 Task: Open a Blog Post Template save the file as photographAdd Heading 'Remote Work' ,with the main content  Remote work refers to working outside of a traditional office environment, often from home or other locations. It offers flexibility, improved work-life balance, and the use of technology to collaborate and communicate with colleagues. ,with the main content  Remote work refers to working outside of a traditional office environment, often from home or other locations. It offers flexibility, improved work-life balance, and the use of technology to collaborate and communicate with colleagues.and font size to the main content 20 Apply Font Style Kunstler Scriptand font size to the heading 18 Change heading alignment to  Center
Action: Mouse moved to (523, 288)
Screenshot: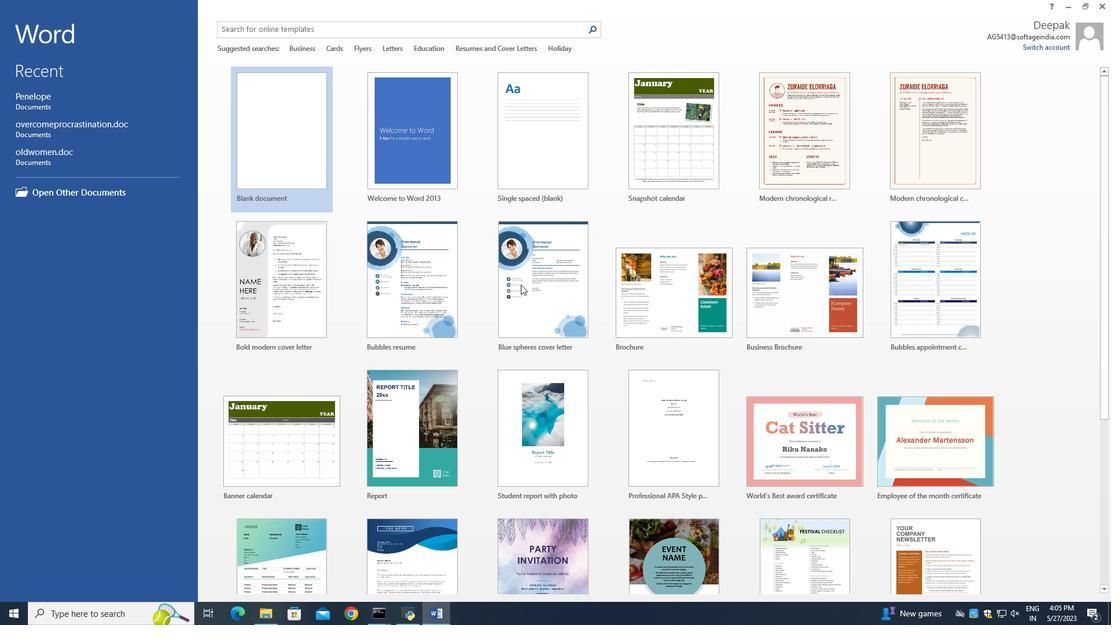
Action: Mouse scrolled (523, 287) with delta (0, 0)
Screenshot: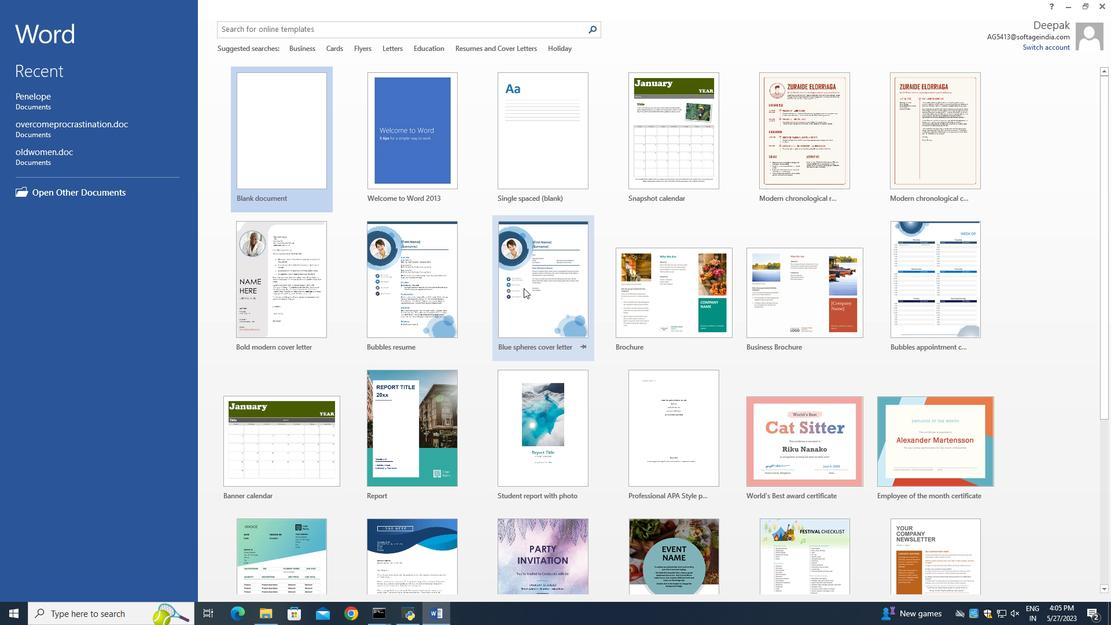 
Action: Mouse moved to (523, 288)
Screenshot: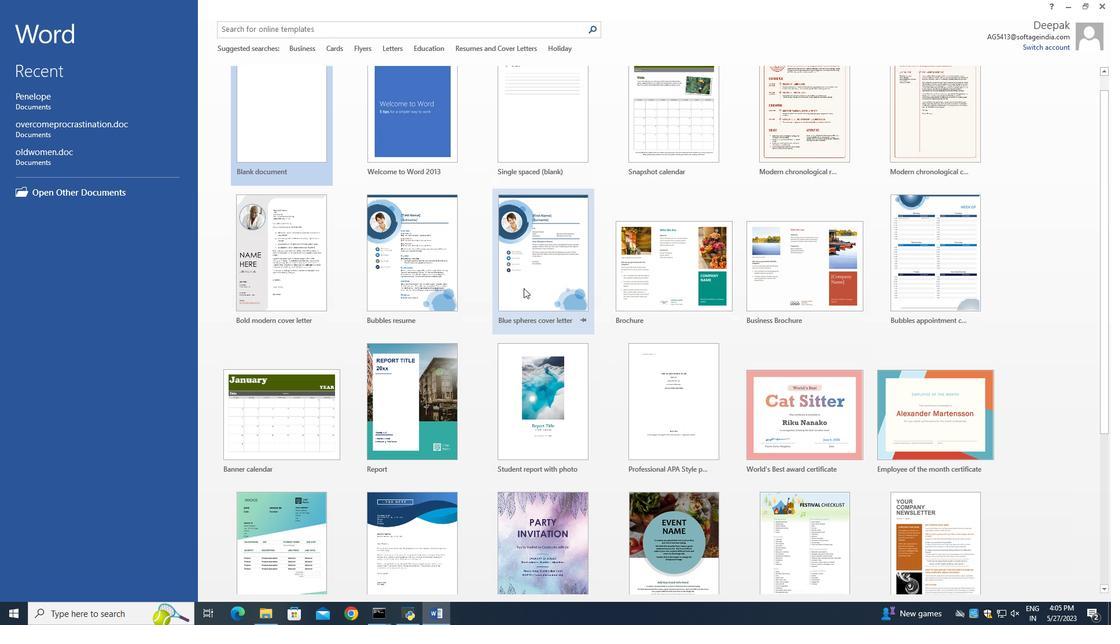 
Action: Mouse scrolled (523, 287) with delta (0, 0)
Screenshot: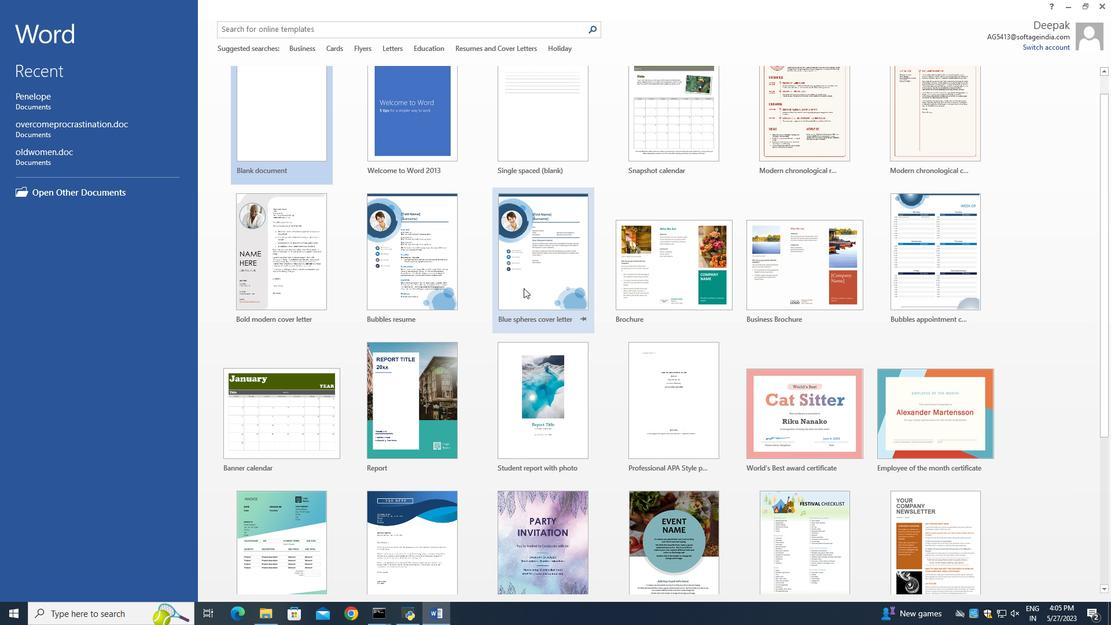 
Action: Mouse moved to (444, 315)
Screenshot: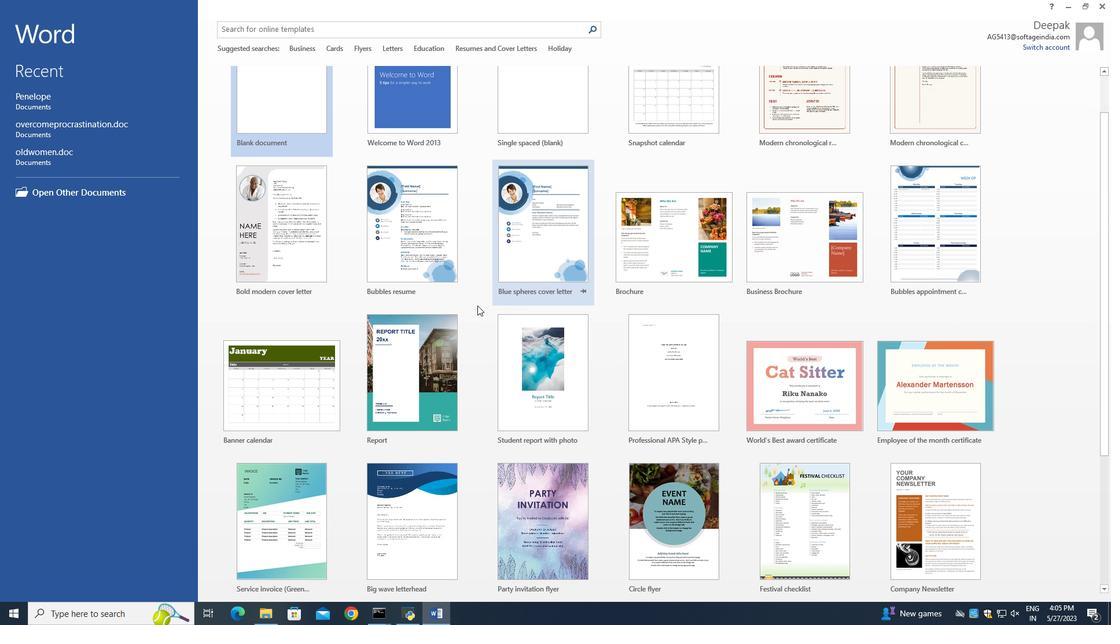 
Action: Mouse scrolled (444, 314) with delta (0, 0)
Screenshot: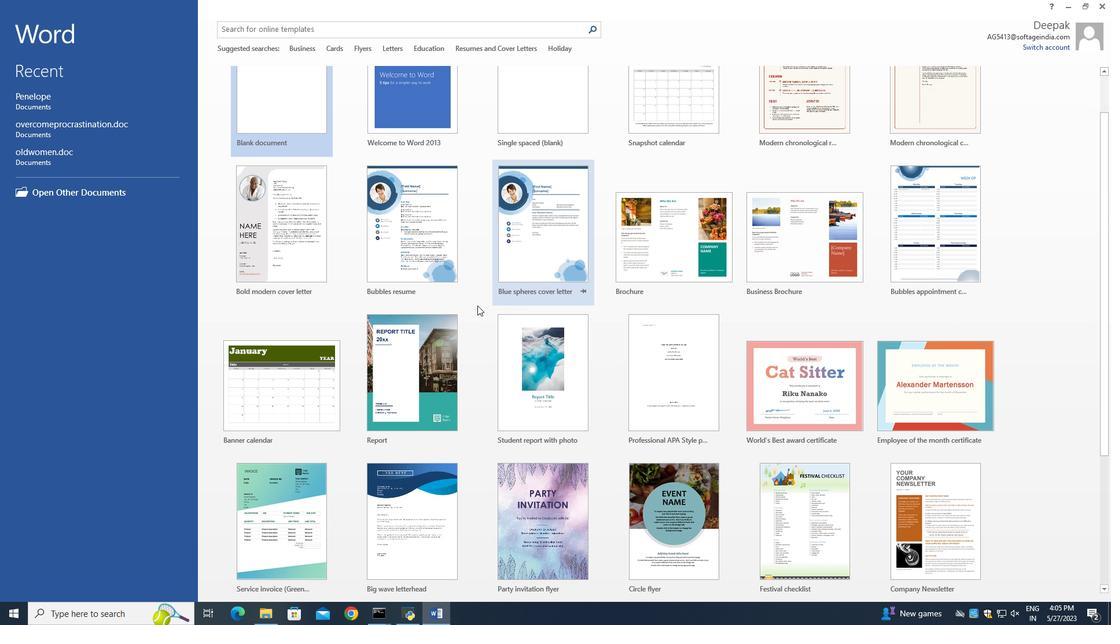 
Action: Mouse scrolled (444, 314) with delta (0, 0)
Screenshot: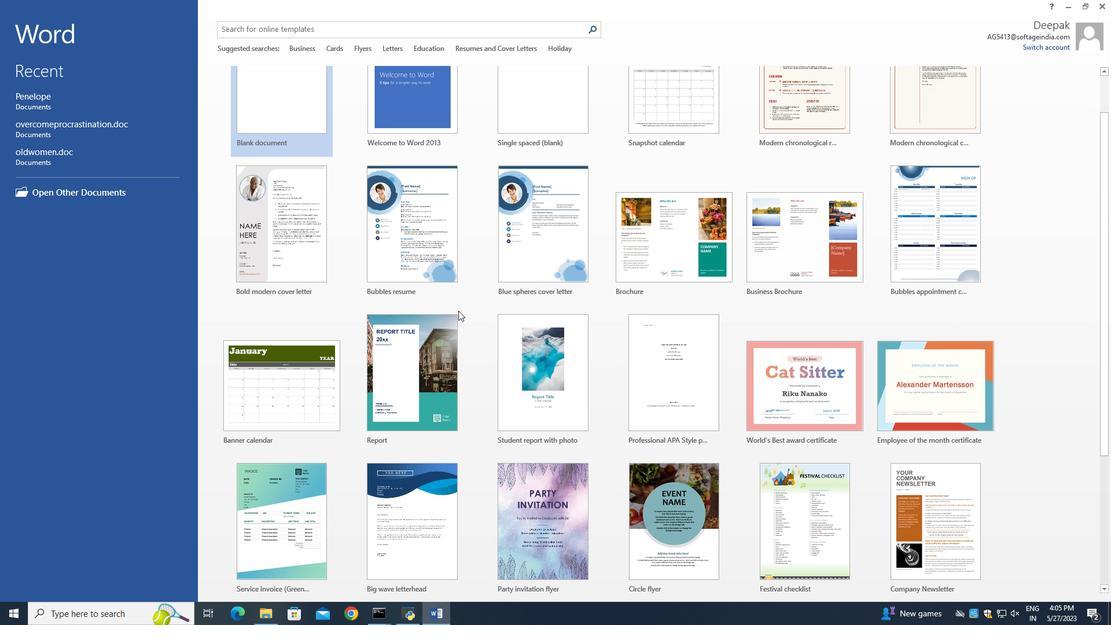 
Action: Mouse scrolled (444, 314) with delta (0, 0)
Screenshot: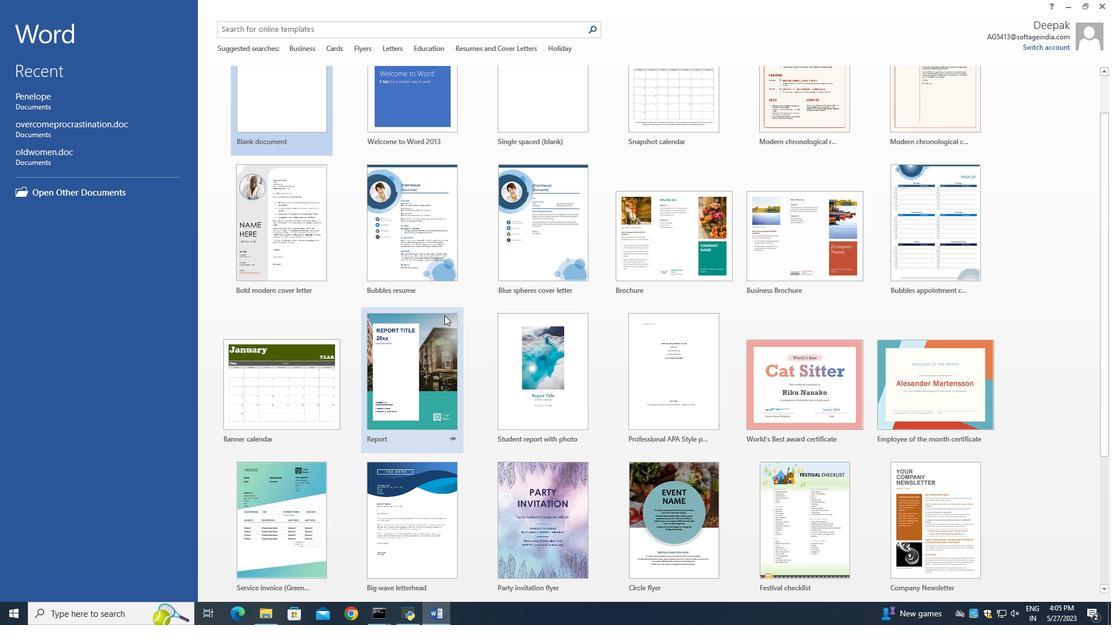 
Action: Mouse moved to (448, 324)
Screenshot: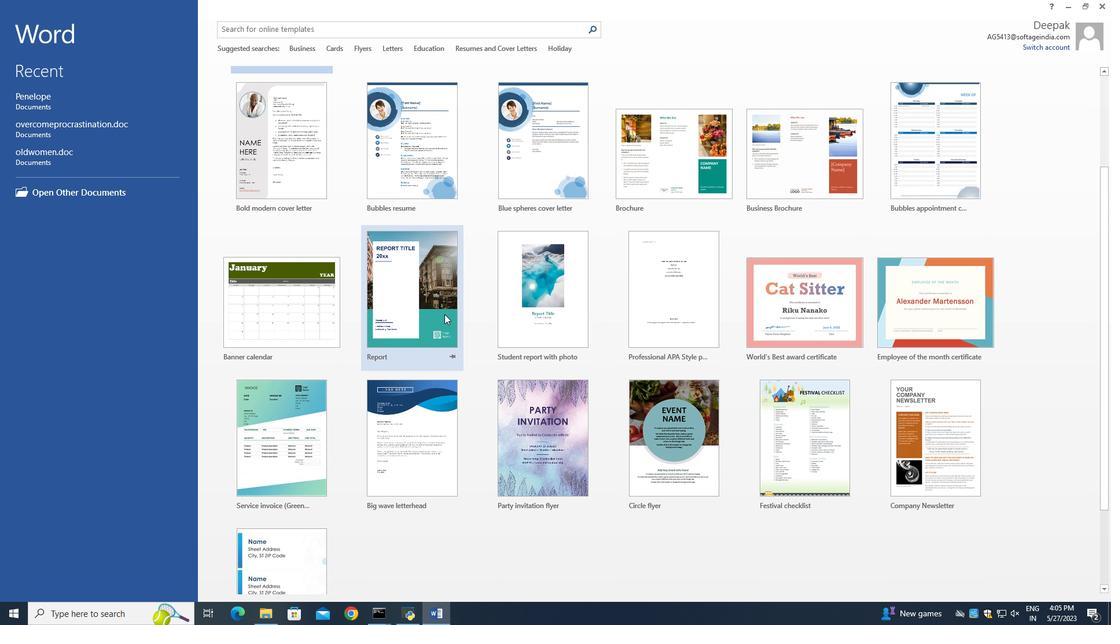 
Action: Mouse scrolled (448, 324) with delta (0, 0)
Screenshot: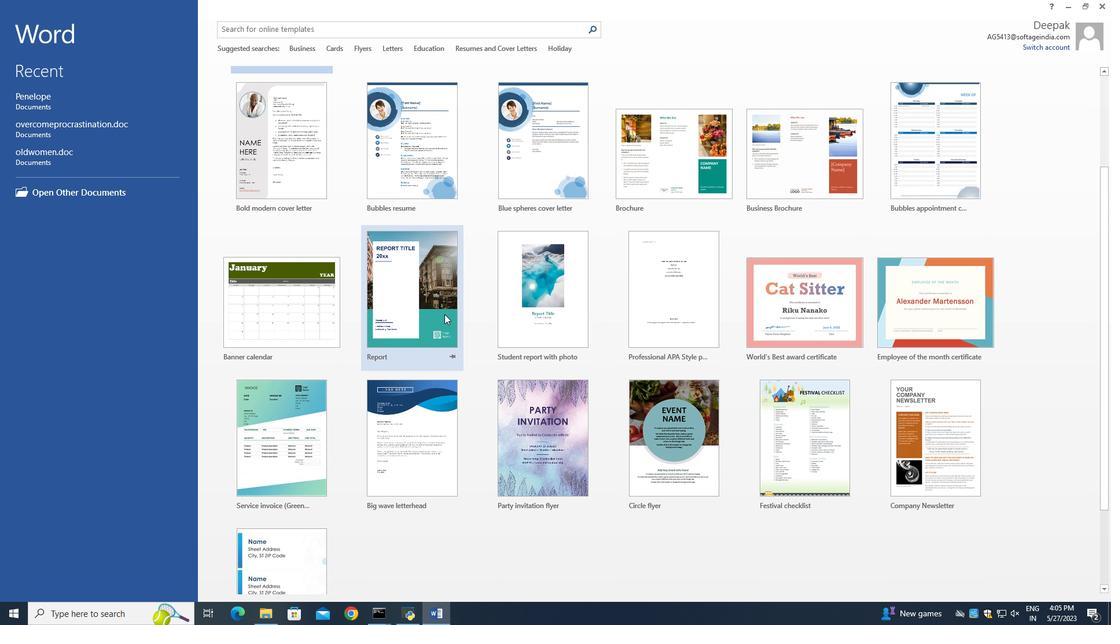 
Action: Mouse moved to (449, 335)
Screenshot: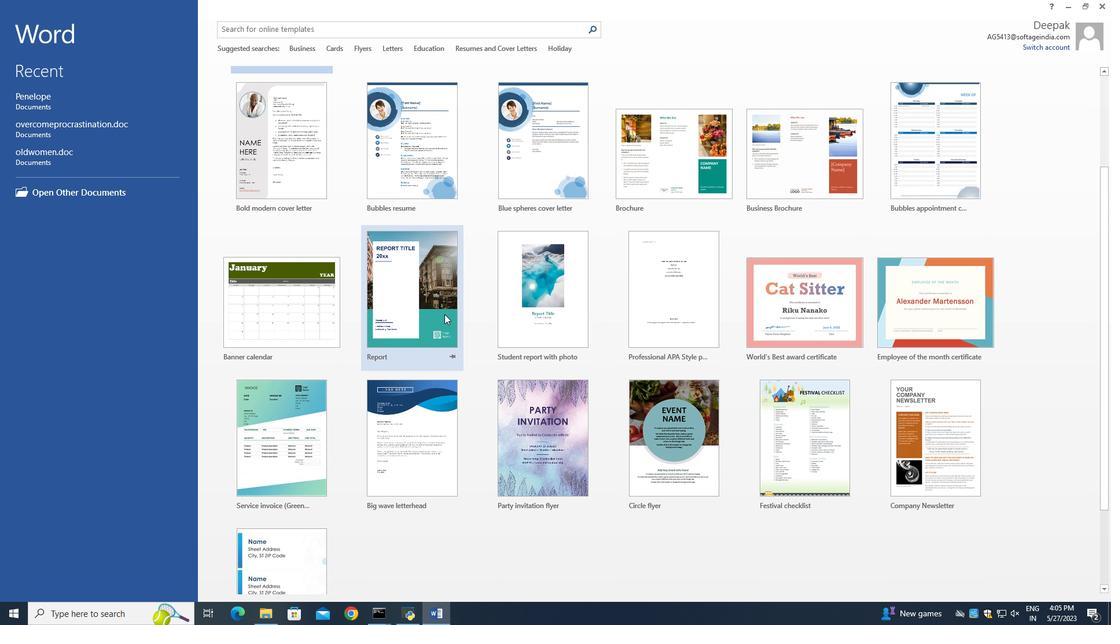 
Action: Mouse scrolled (449, 335) with delta (0, 0)
Screenshot: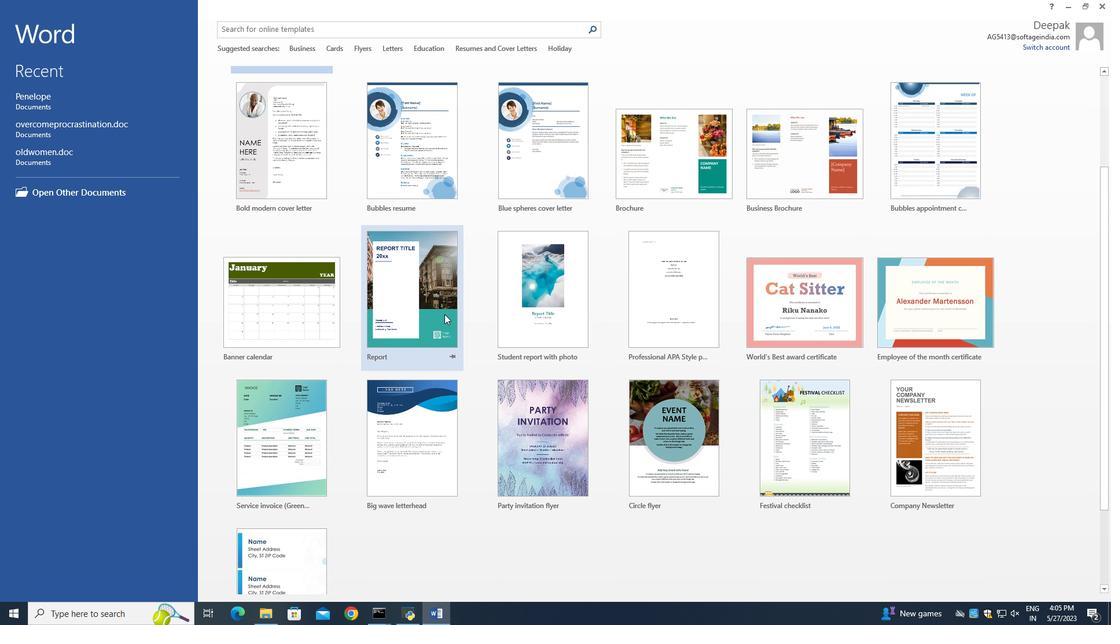 
Action: Mouse moved to (452, 347)
Screenshot: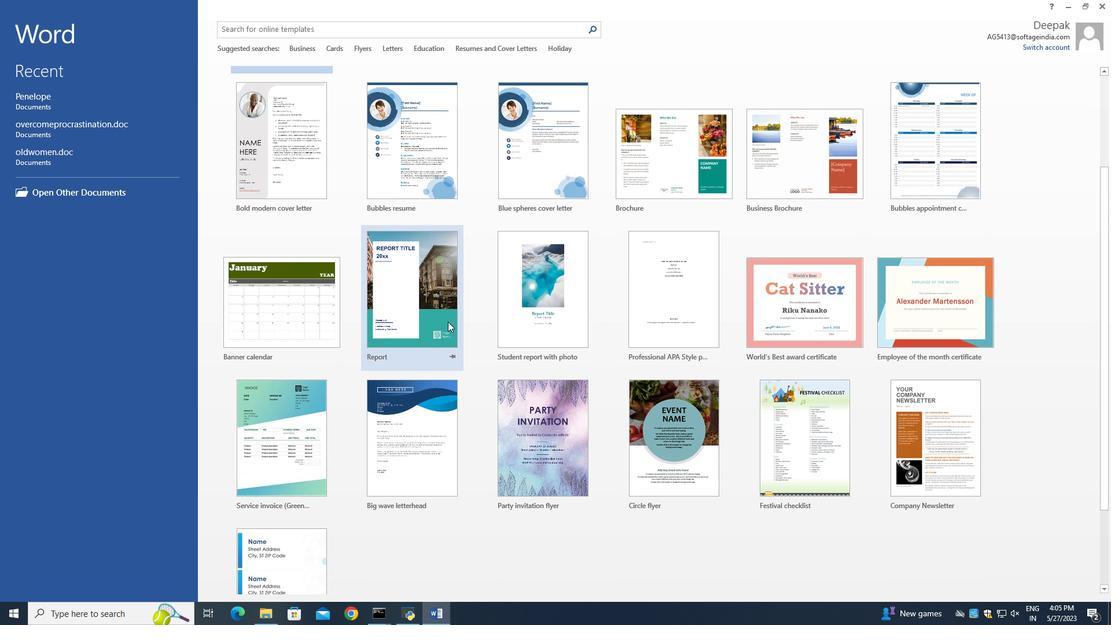 
Action: Mouse scrolled (452, 347) with delta (0, 0)
Screenshot: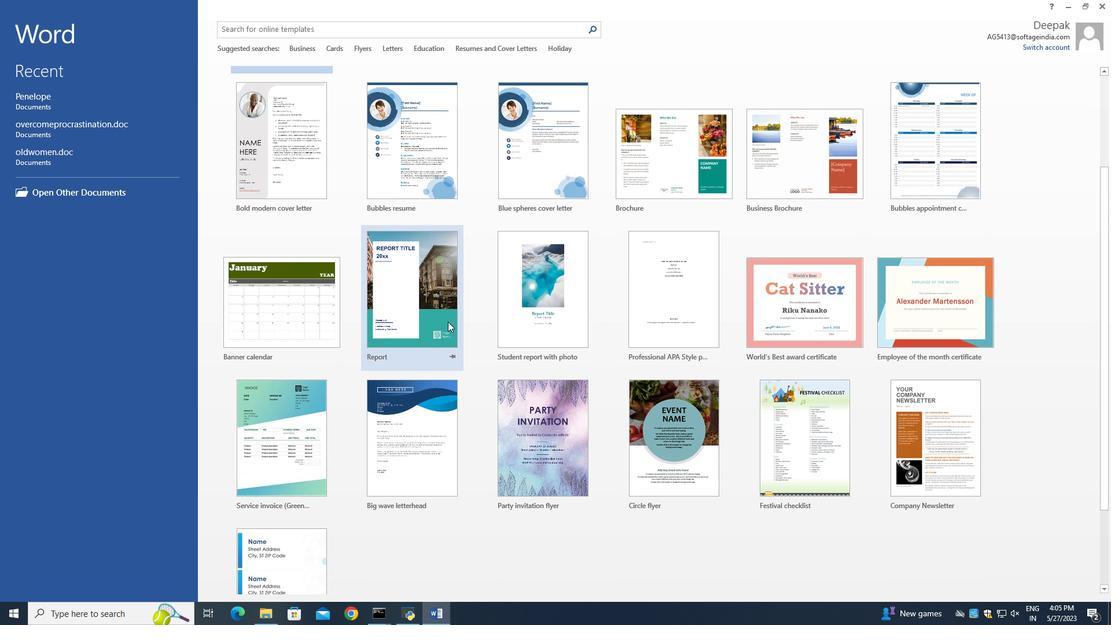 
Action: Mouse moved to (453, 358)
Screenshot: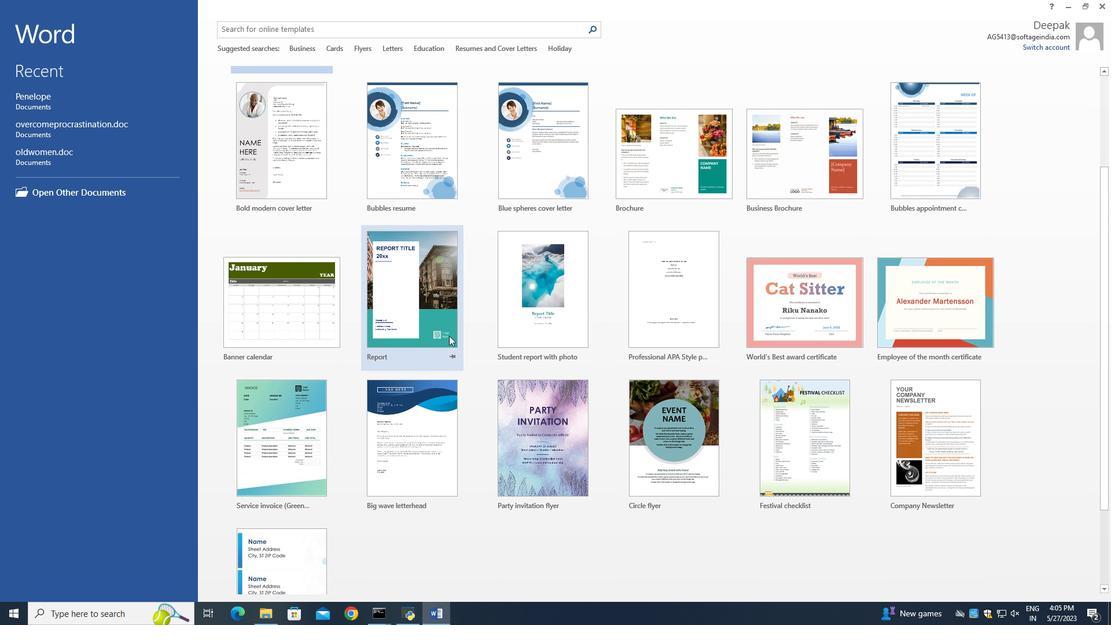 
Action: Mouse scrolled (453, 356) with delta (0, 0)
Screenshot: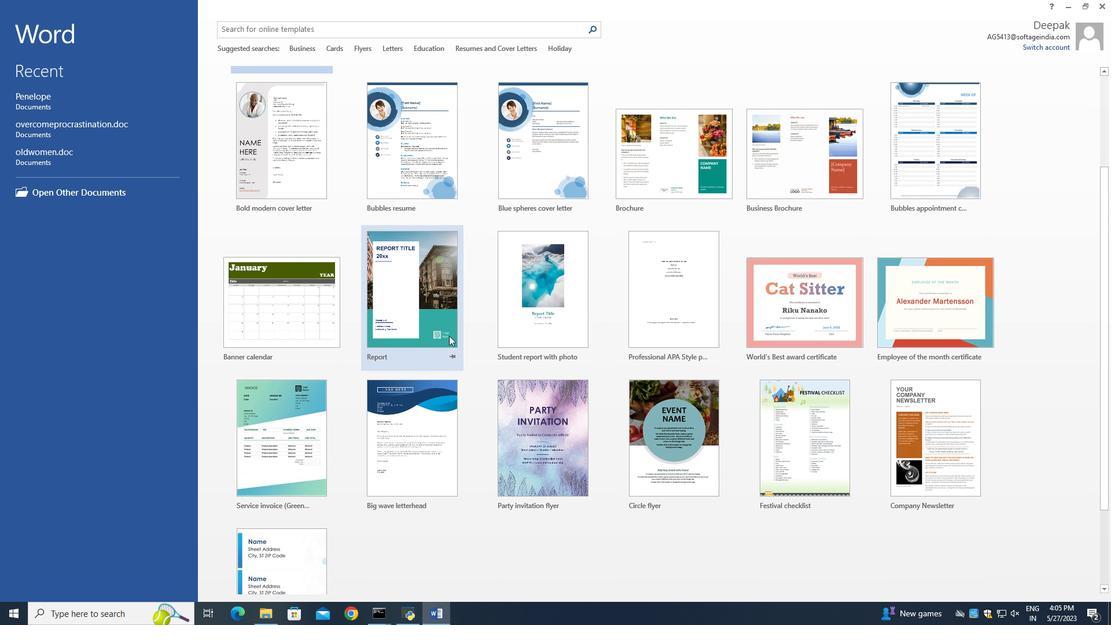 
Action: Mouse moved to (356, 365)
Screenshot: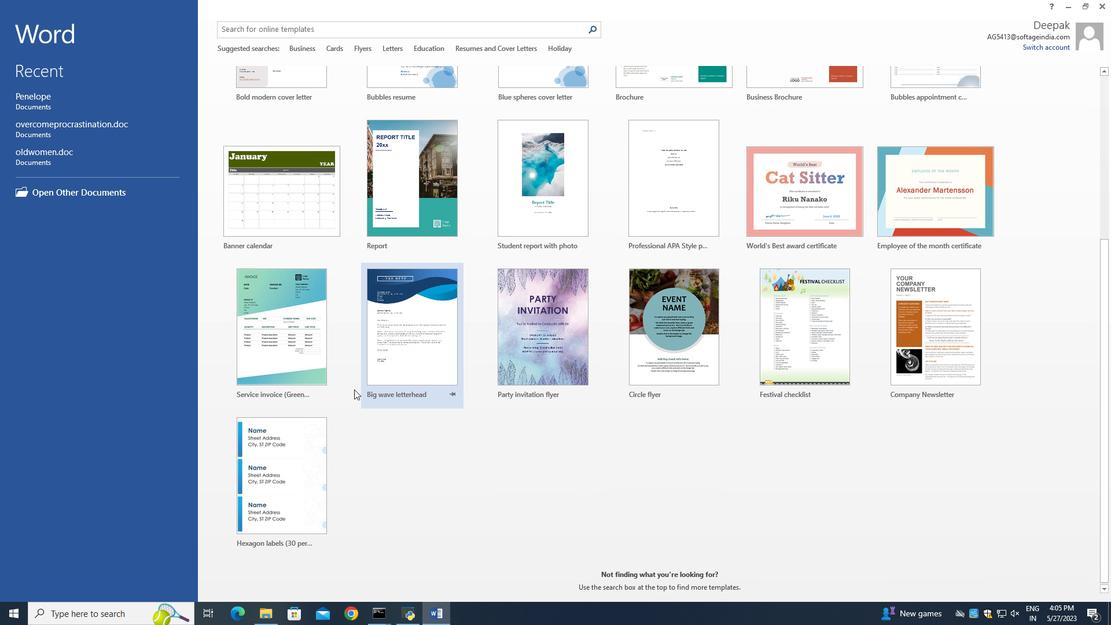 
Action: Mouse scrolled (356, 366) with delta (0, 0)
Screenshot: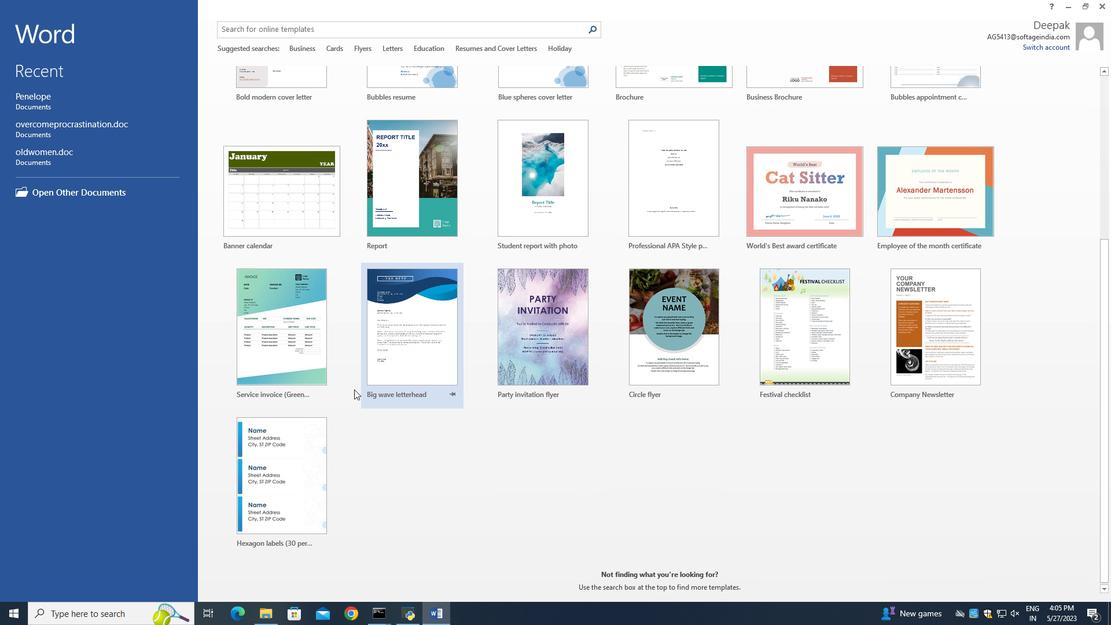 
Action: Mouse moved to (358, 351)
Screenshot: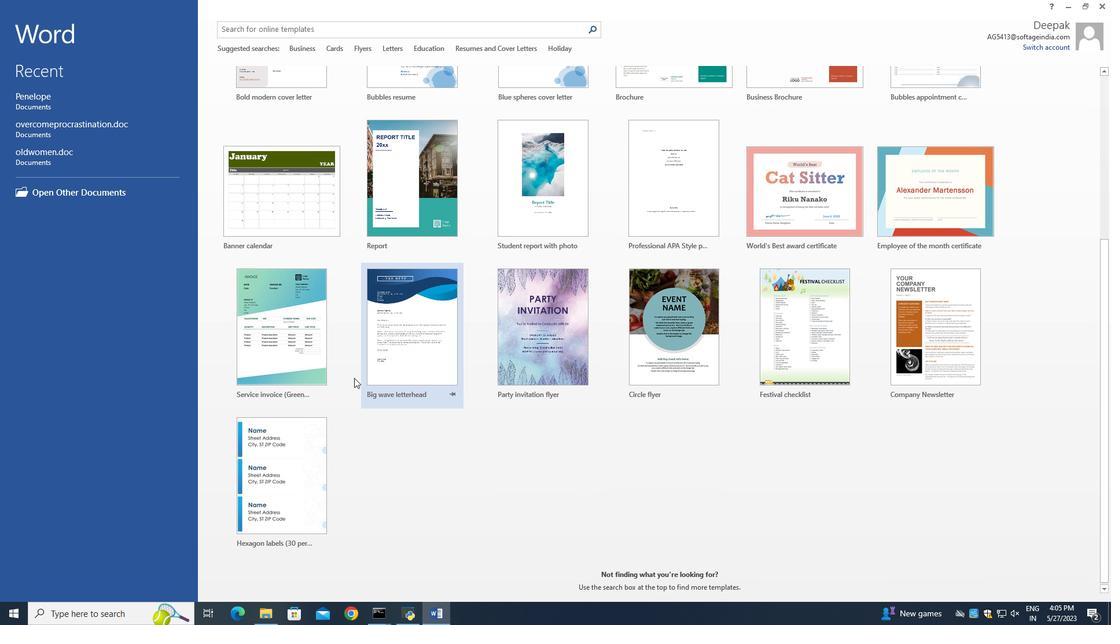 
Action: Mouse scrolled (358, 352) with delta (0, 0)
Screenshot: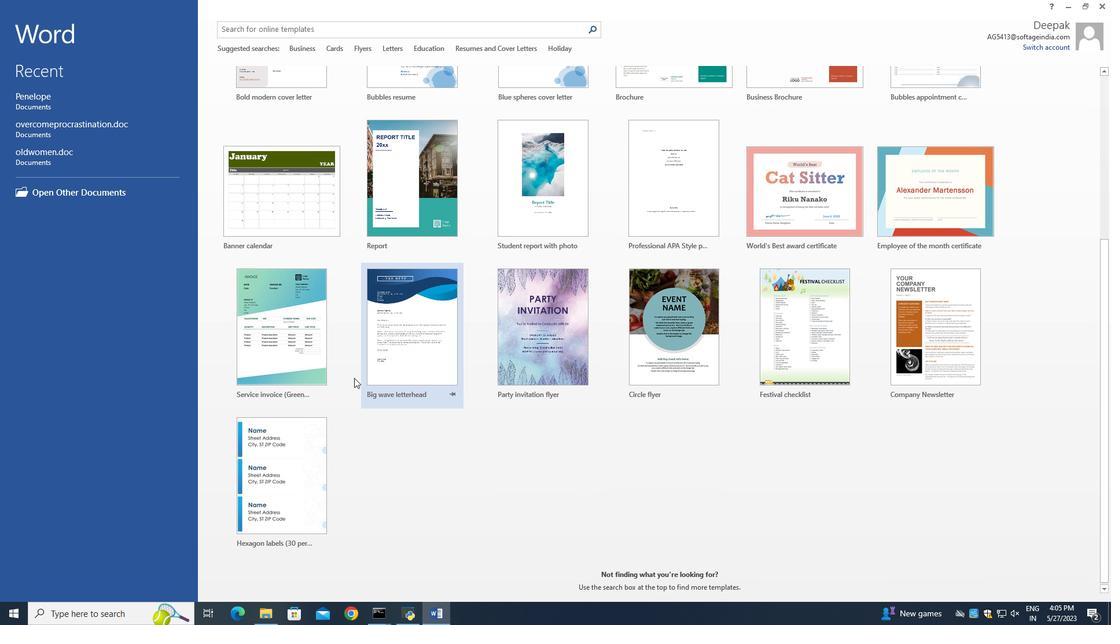 
Action: Mouse moved to (360, 347)
Screenshot: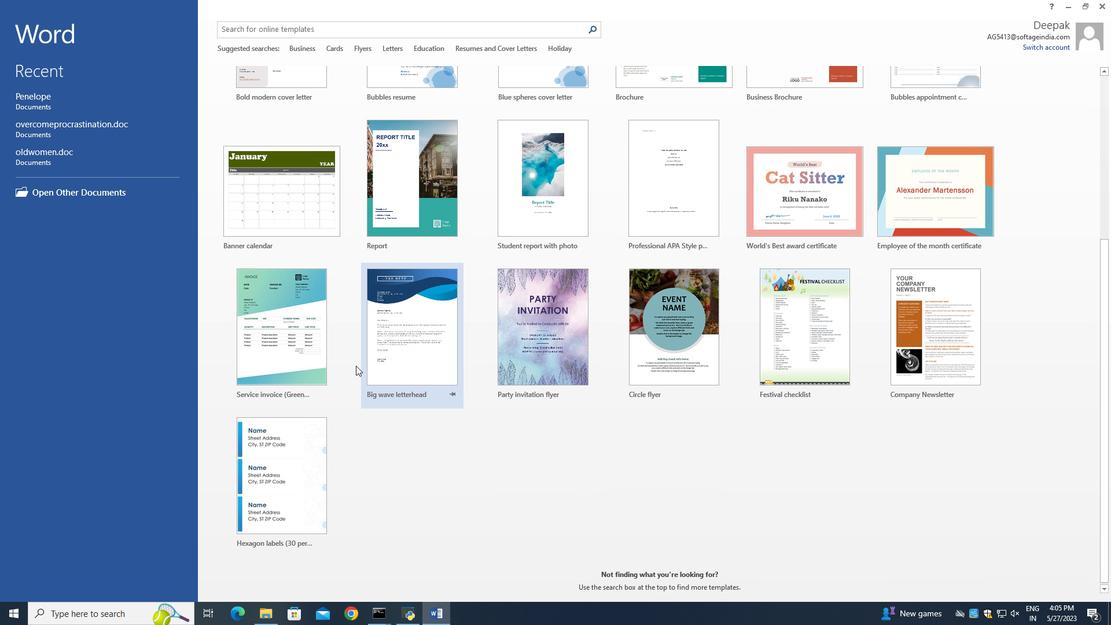 
Action: Mouse scrolled (360, 347) with delta (0, 0)
Screenshot: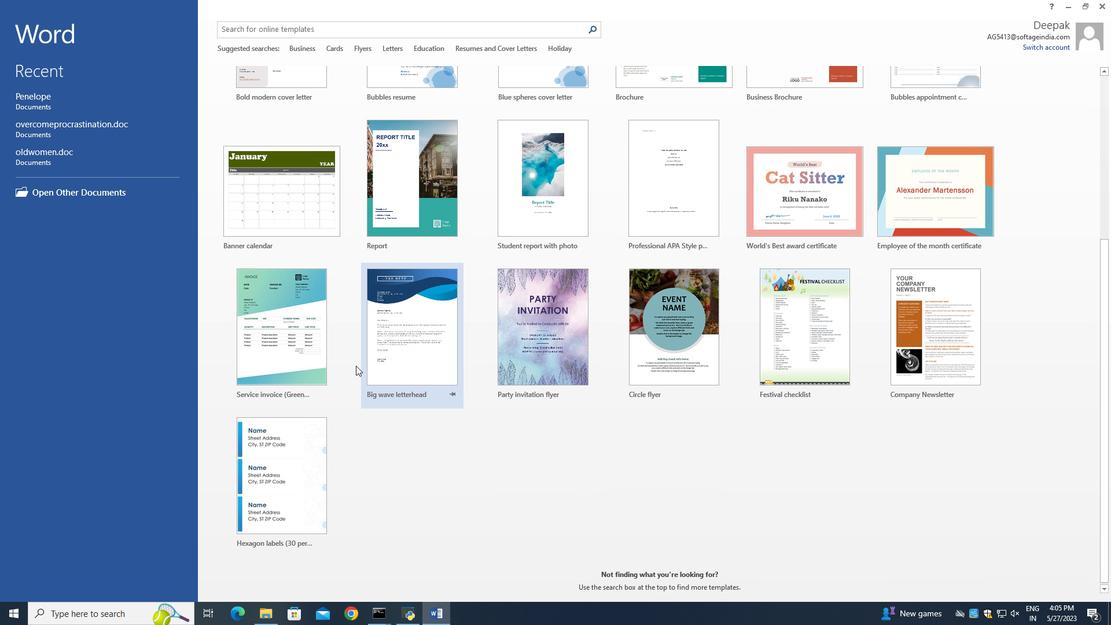 
Action: Mouse moved to (360, 346)
Screenshot: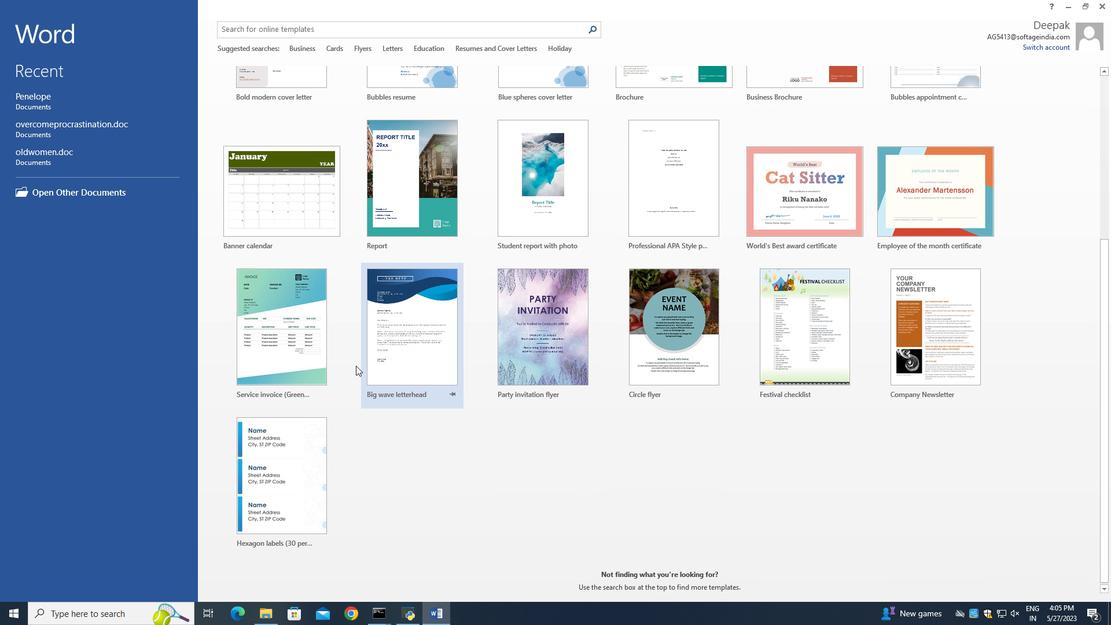 
Action: Mouse scrolled (360, 347) with delta (0, 0)
Screenshot: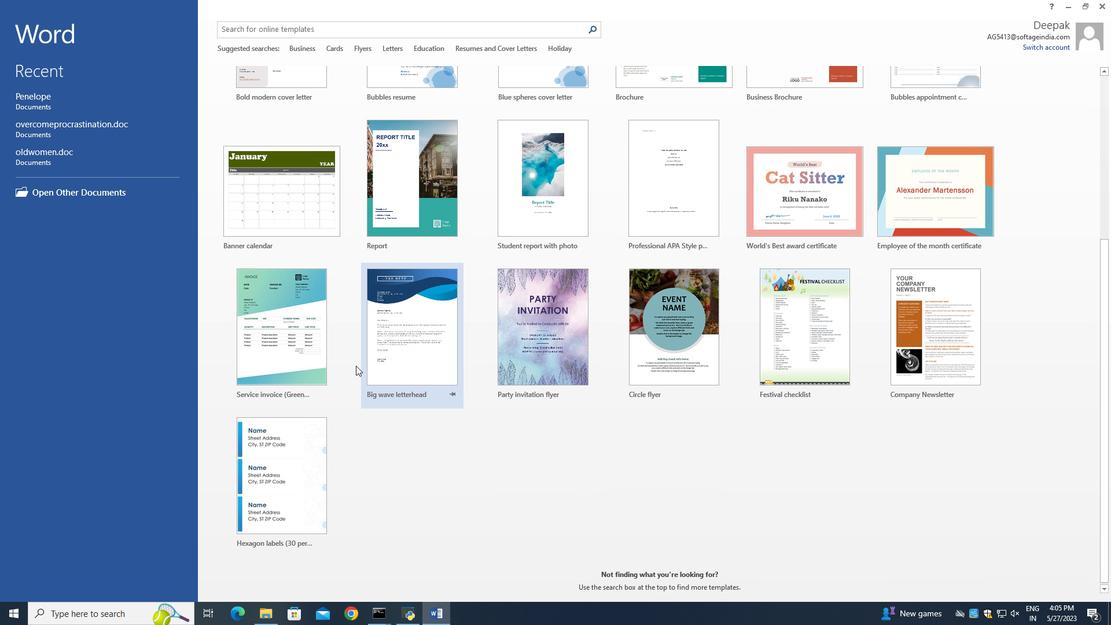 
Action: Mouse scrolled (360, 347) with delta (0, 0)
Screenshot: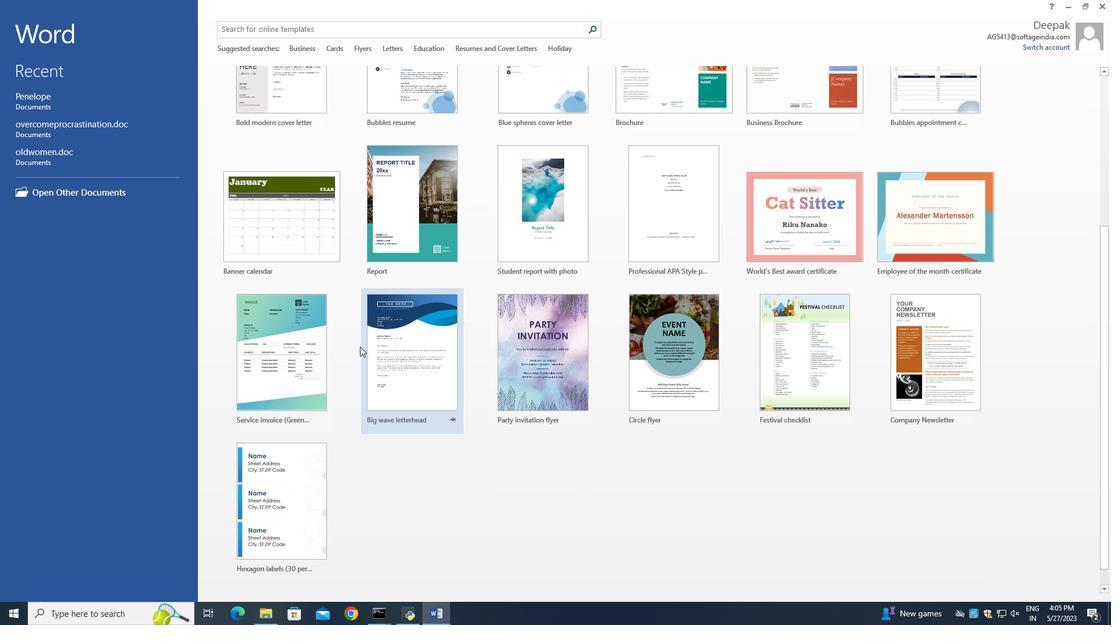 
Action: Mouse scrolled (360, 347) with delta (0, 0)
Screenshot: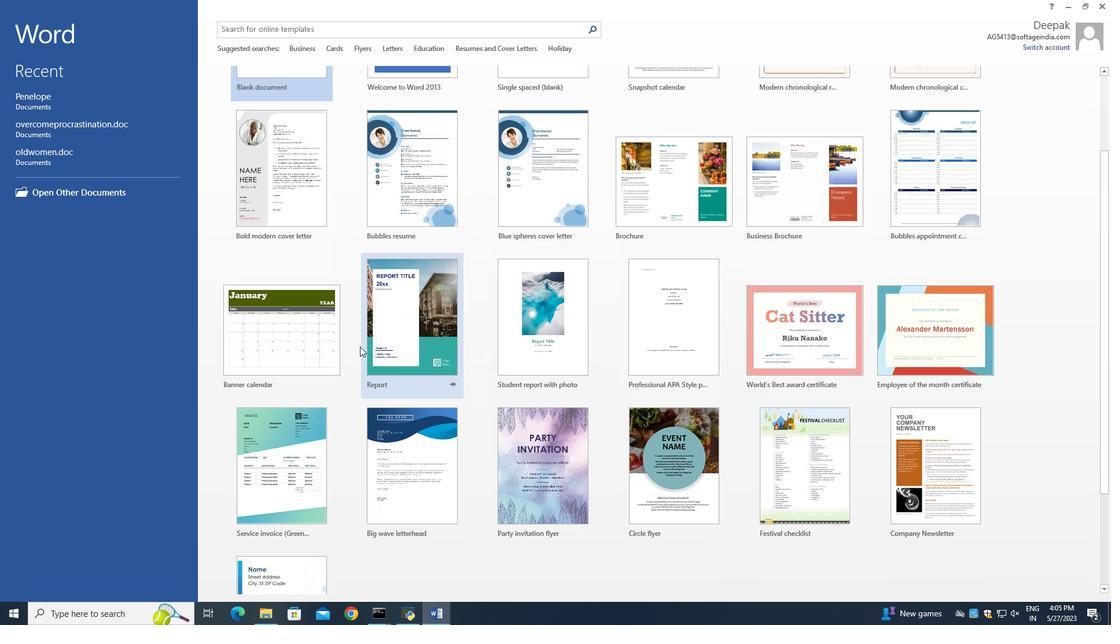 
Action: Mouse scrolled (360, 347) with delta (0, 0)
Screenshot: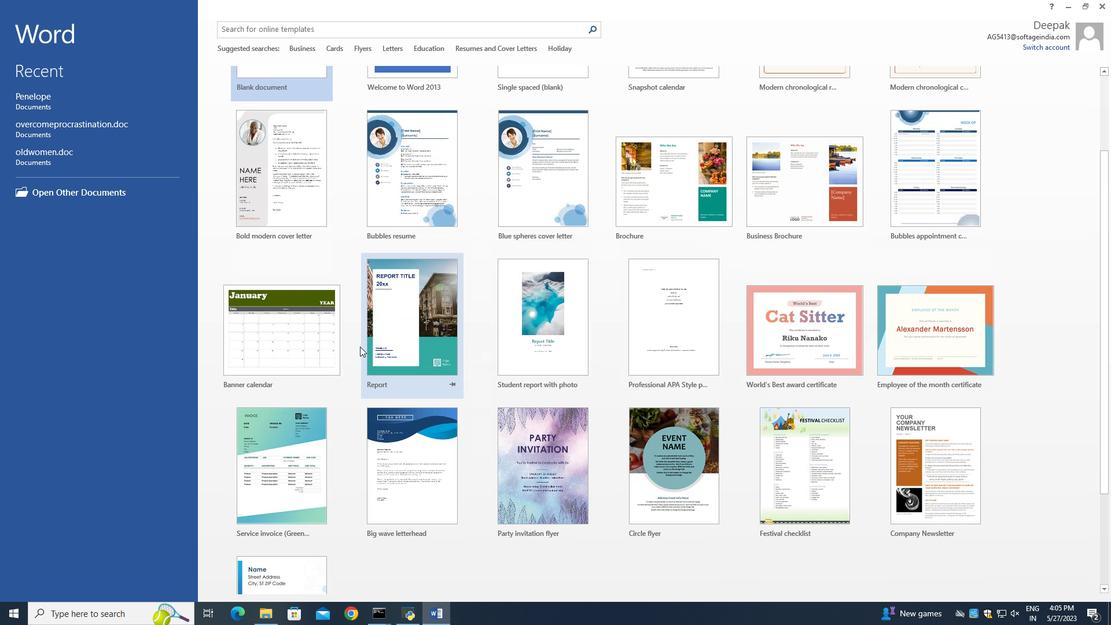 
Action: Mouse scrolled (360, 347) with delta (0, 0)
Screenshot: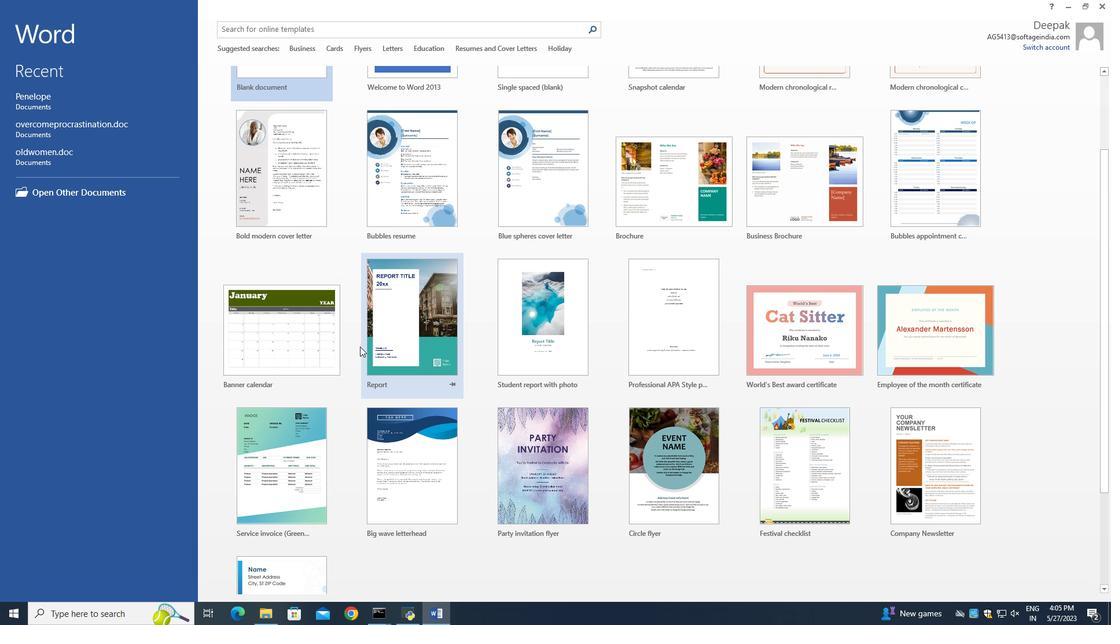 
Action: Mouse scrolled (360, 347) with delta (0, 0)
Screenshot: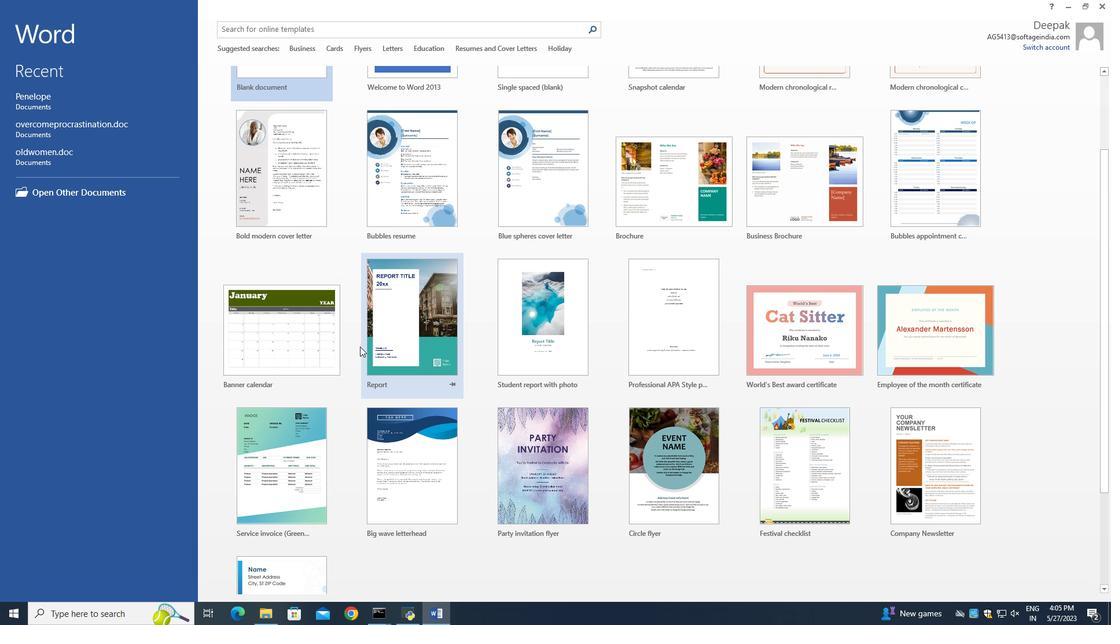 
Action: Mouse scrolled (360, 347) with delta (0, 0)
Screenshot: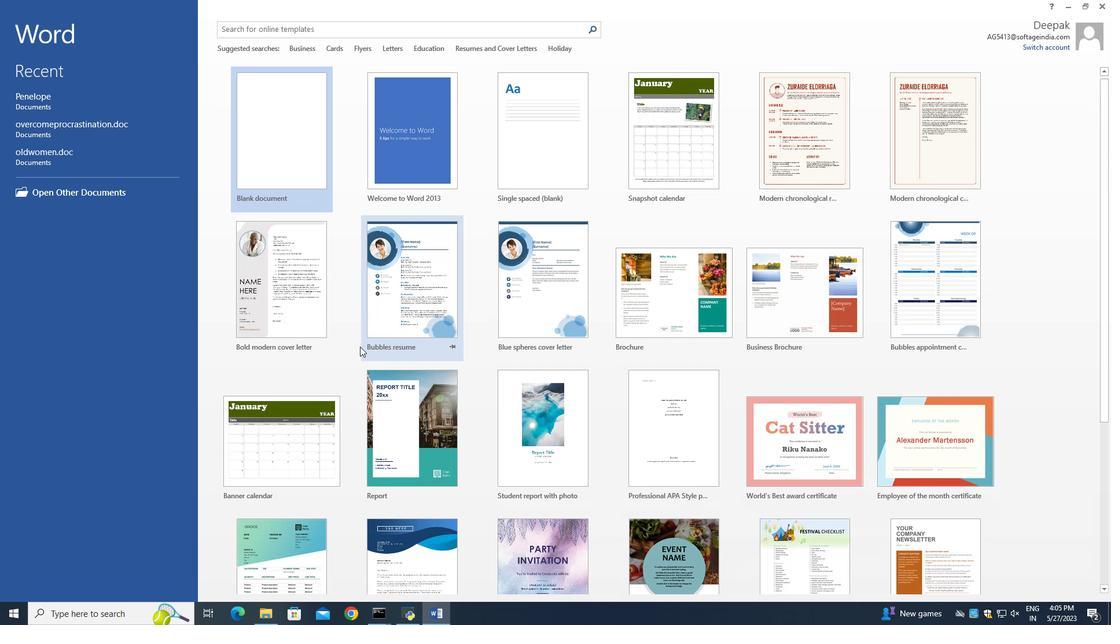 
Action: Mouse scrolled (360, 347) with delta (0, 0)
Screenshot: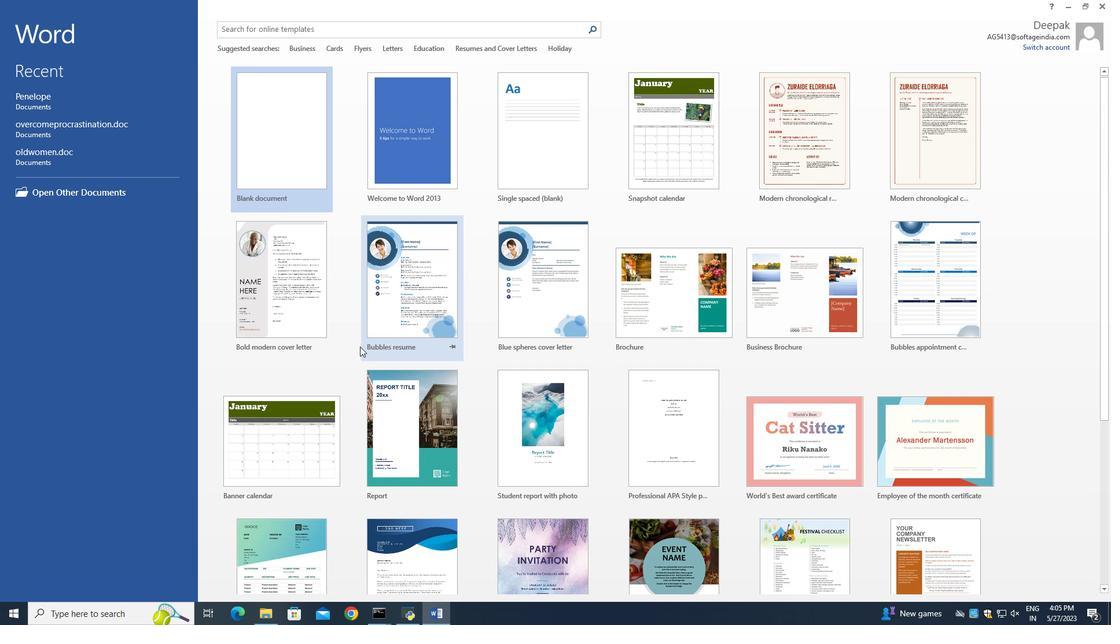 
Action: Mouse scrolled (360, 347) with delta (0, 0)
Screenshot: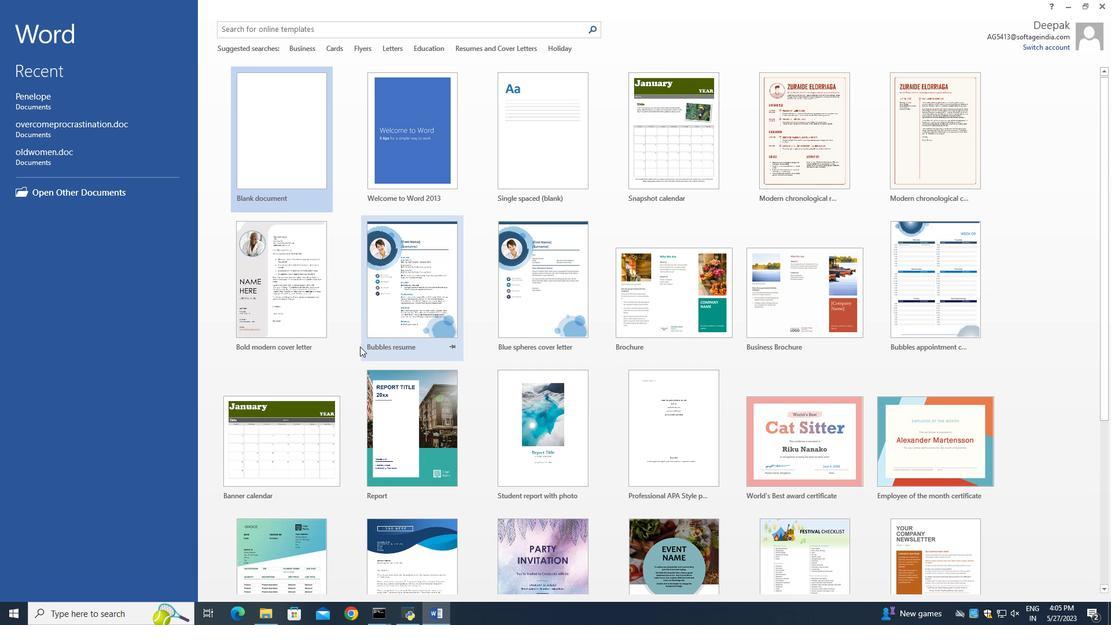 
Action: Mouse scrolled (360, 347) with delta (0, 0)
Screenshot: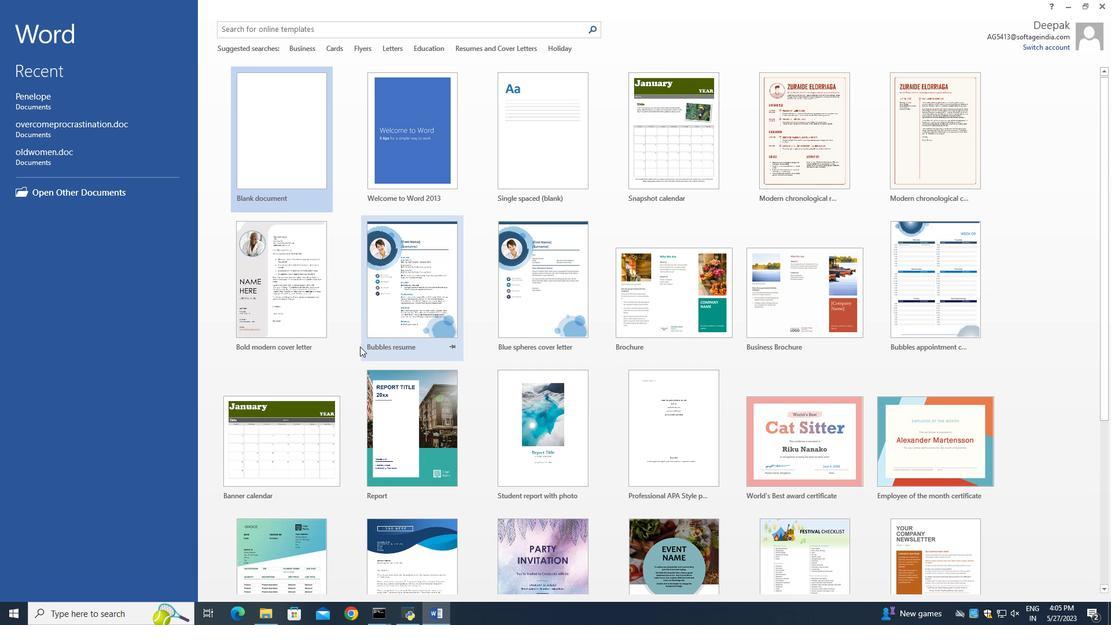 
Action: Mouse scrolled (360, 347) with delta (0, 0)
Screenshot: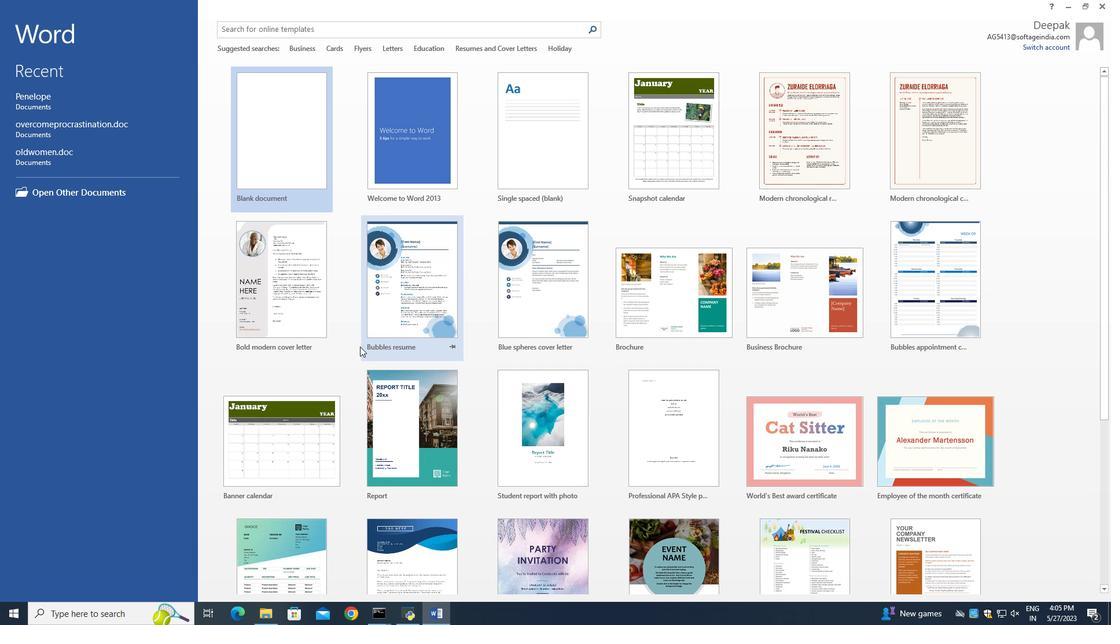 
Action: Mouse scrolled (360, 347) with delta (0, 0)
Screenshot: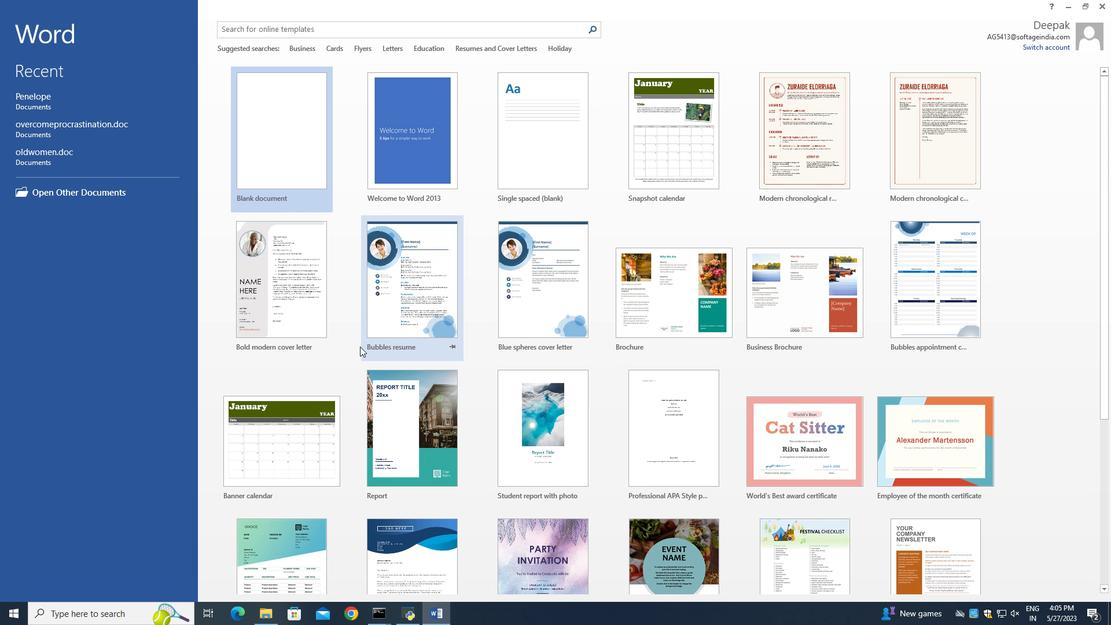 
Action: Mouse scrolled (360, 347) with delta (0, 0)
Screenshot: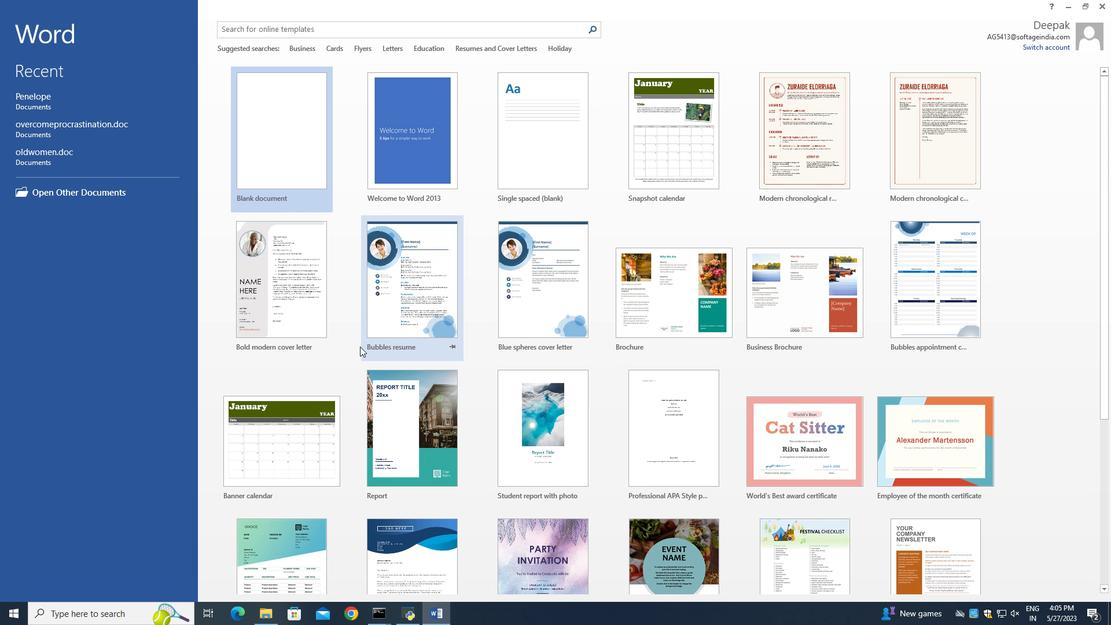 
Action: Mouse scrolled (360, 347) with delta (0, 0)
Screenshot: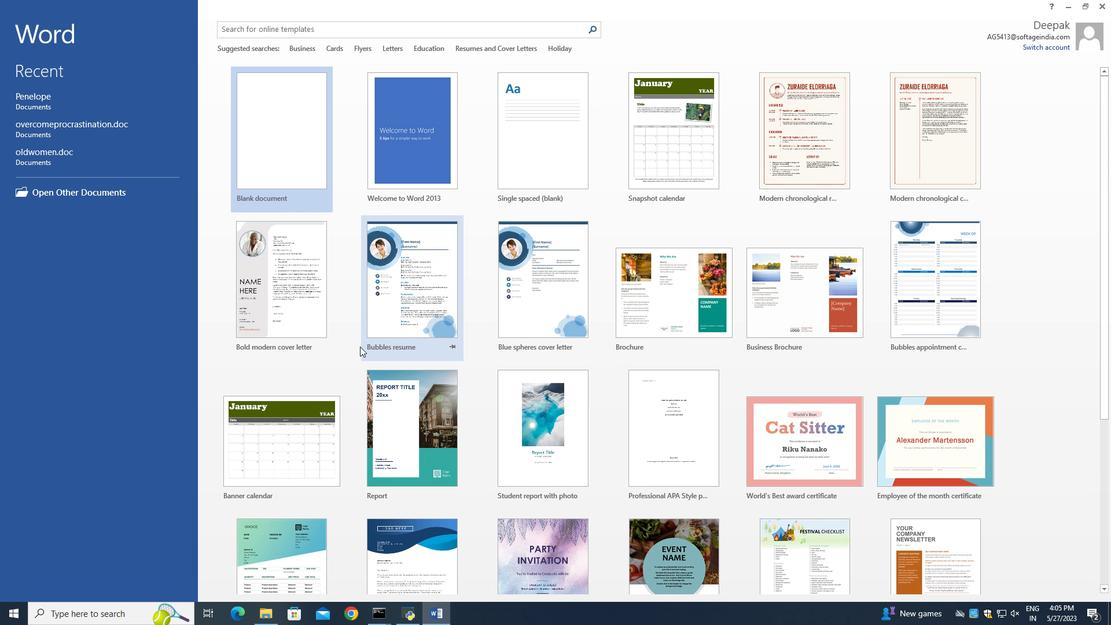 
Action: Mouse scrolled (360, 347) with delta (0, 0)
Screenshot: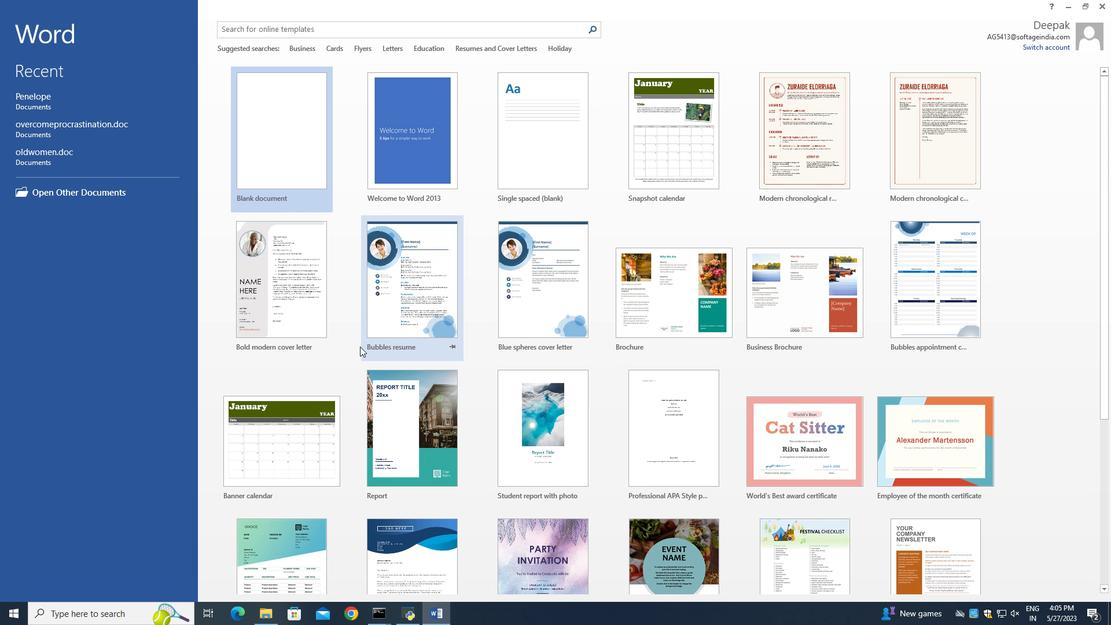 
Action: Mouse scrolled (360, 347) with delta (0, 0)
Screenshot: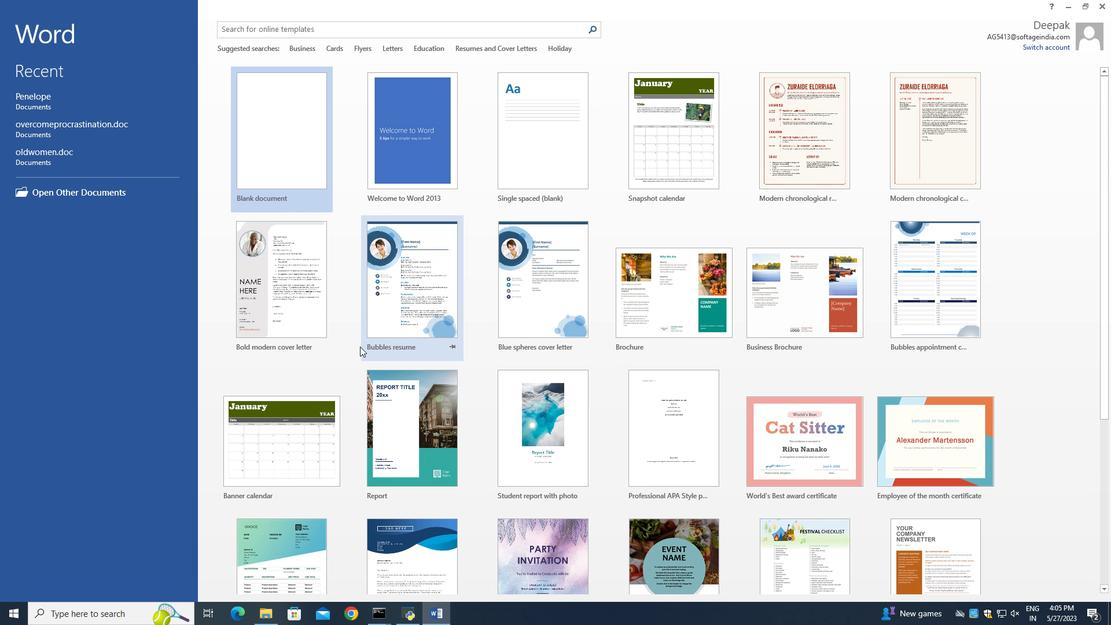 
Action: Mouse moved to (318, 28)
Screenshot: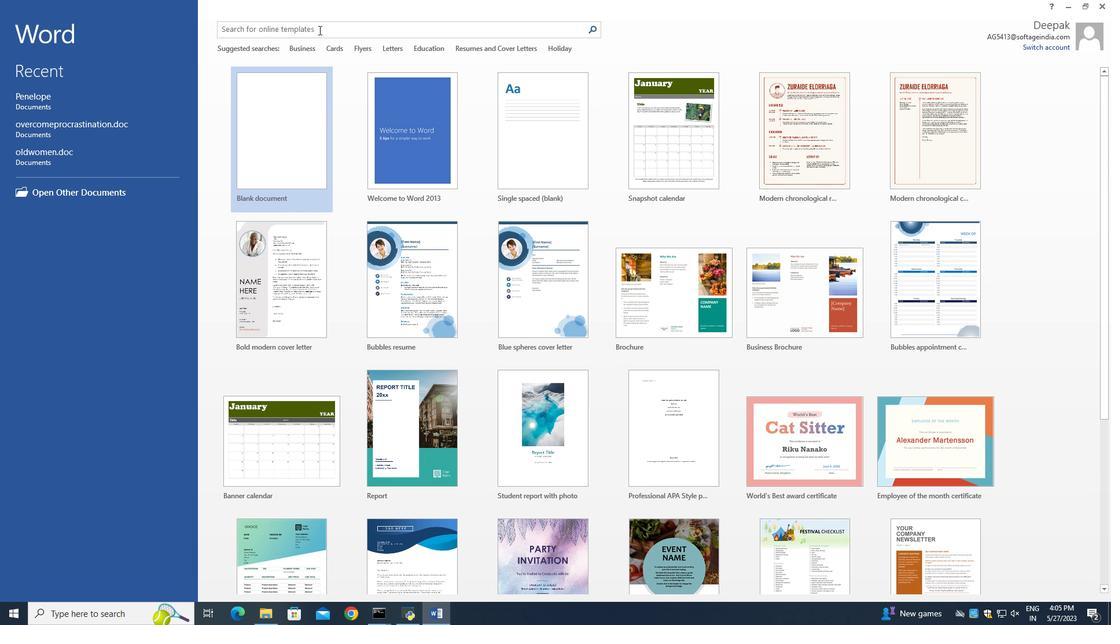
Action: Mouse pressed left at (318, 28)
Screenshot: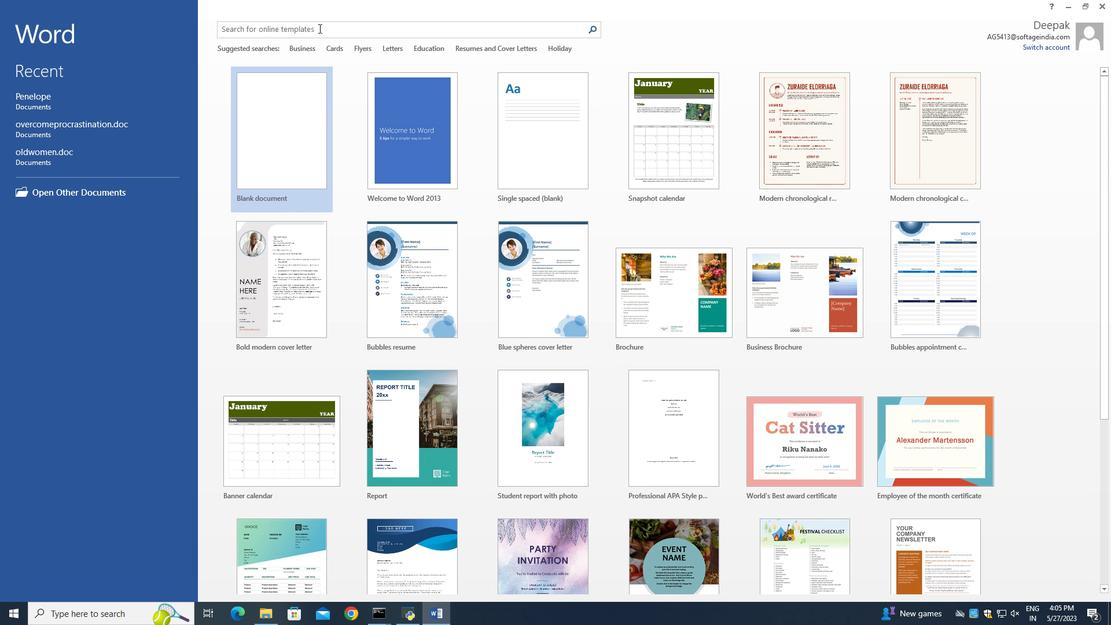 
Action: Mouse moved to (319, 28)
Screenshot: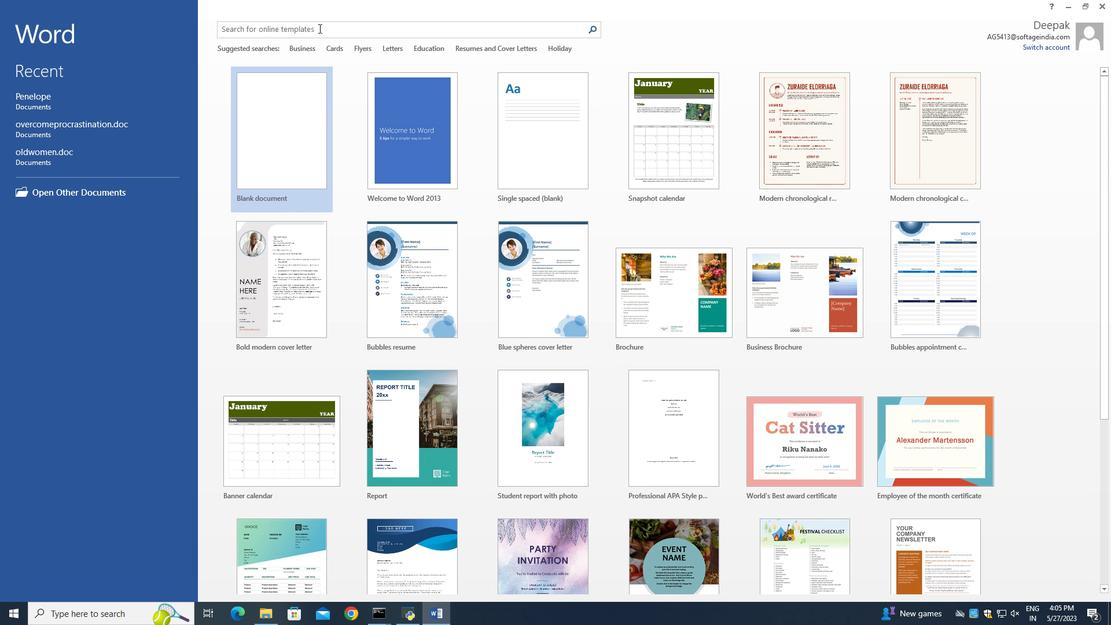 
Action: Key pressed <Key.shift_r>Blog<Key.space><Key.shift>Post<Key.enter>
Screenshot: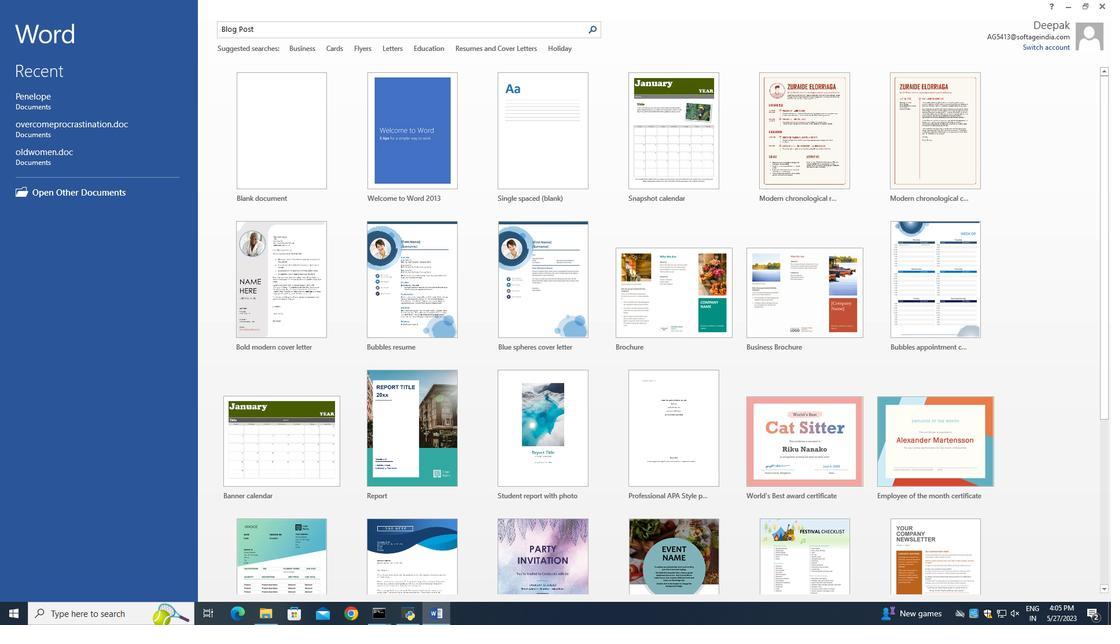 
Action: Mouse moved to (21, 20)
Screenshot: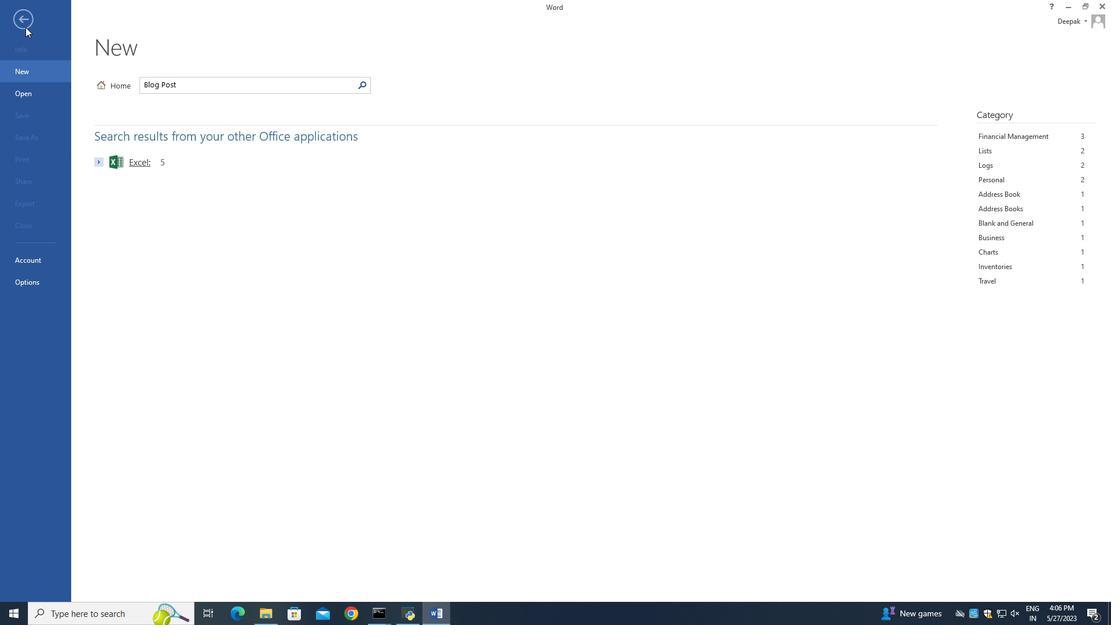 
Action: Mouse pressed left at (21, 20)
Screenshot: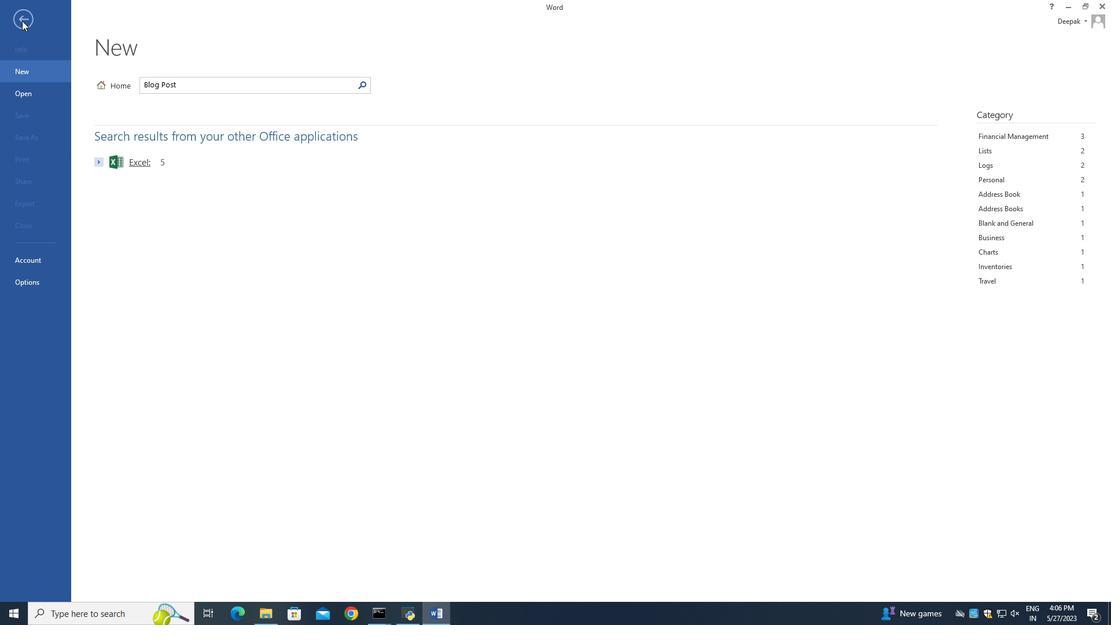 
Action: Mouse moved to (344, 379)
Screenshot: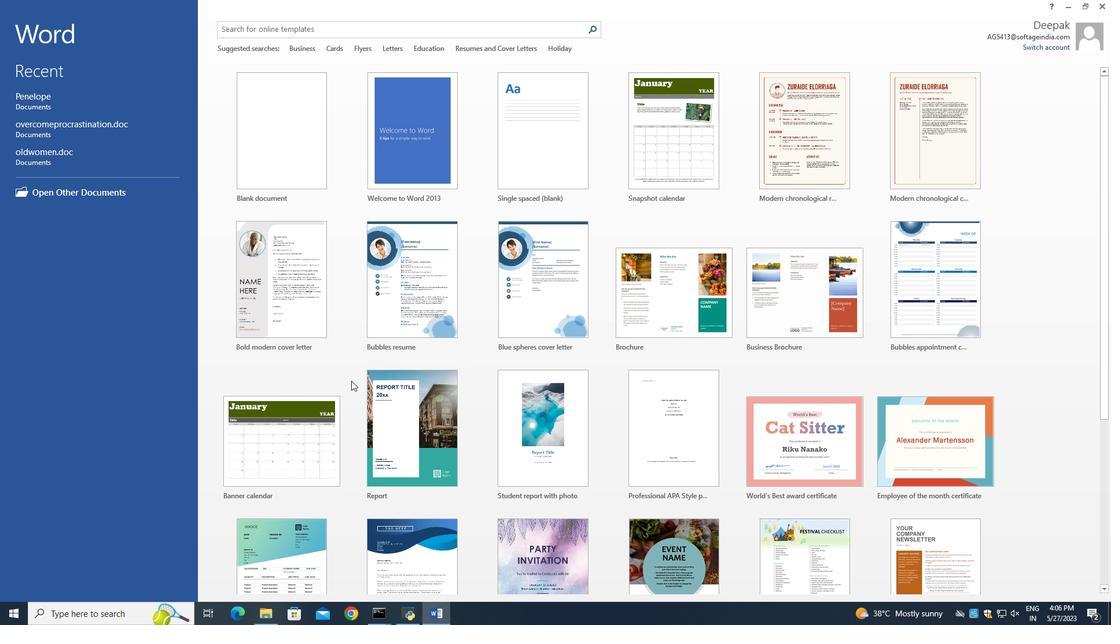 
Action: Mouse scrolled (344, 379) with delta (0, 0)
Screenshot: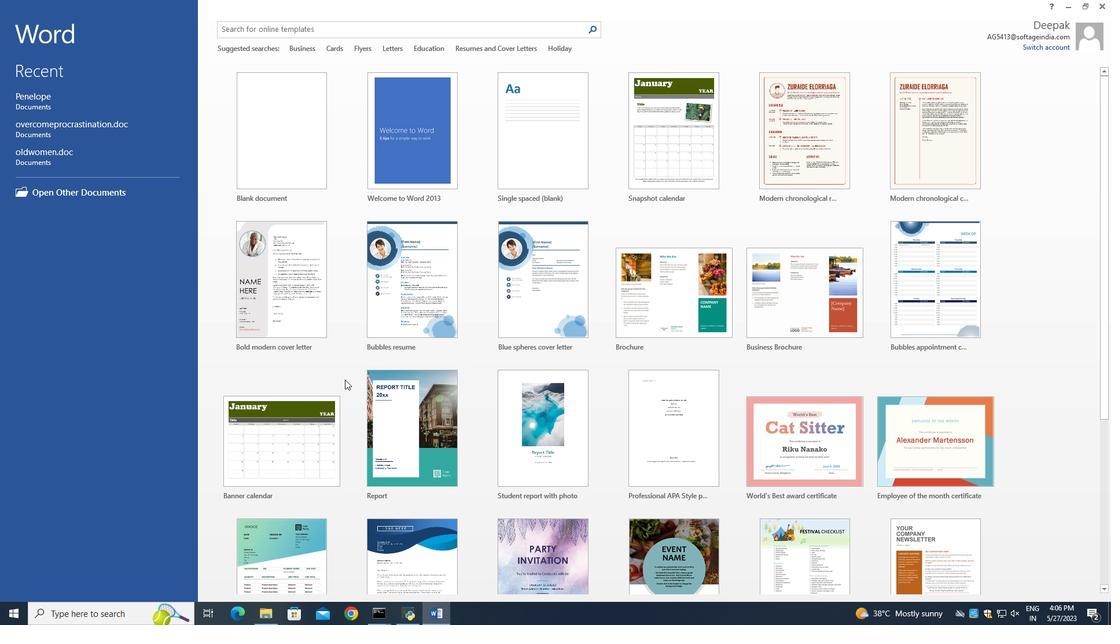
Action: Mouse moved to (343, 379)
Screenshot: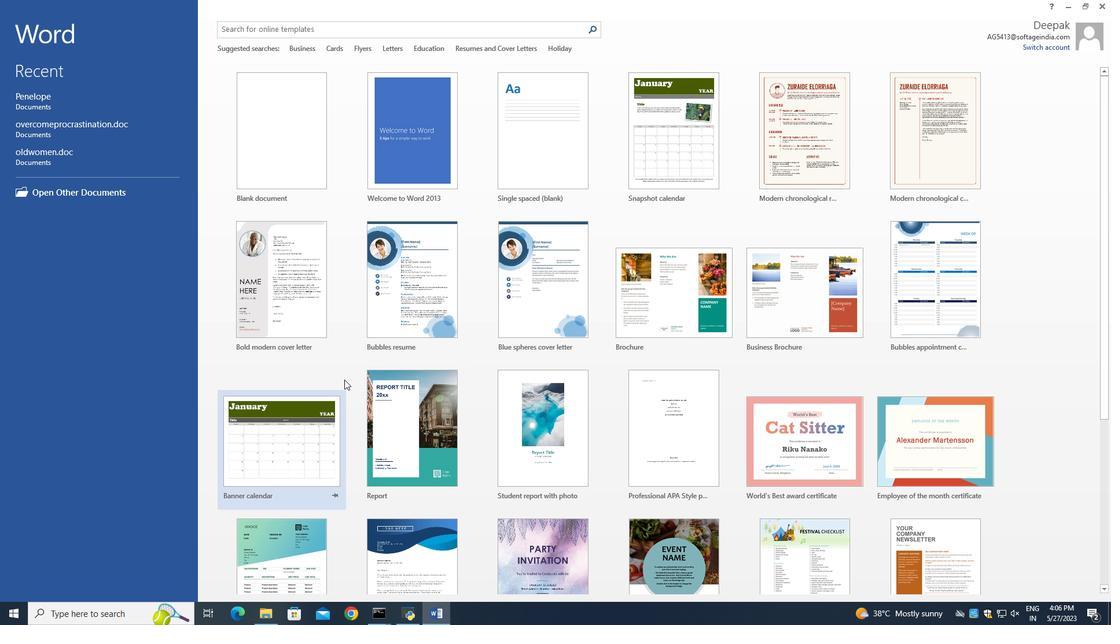 
Action: Mouse scrolled (343, 379) with delta (0, 0)
Screenshot: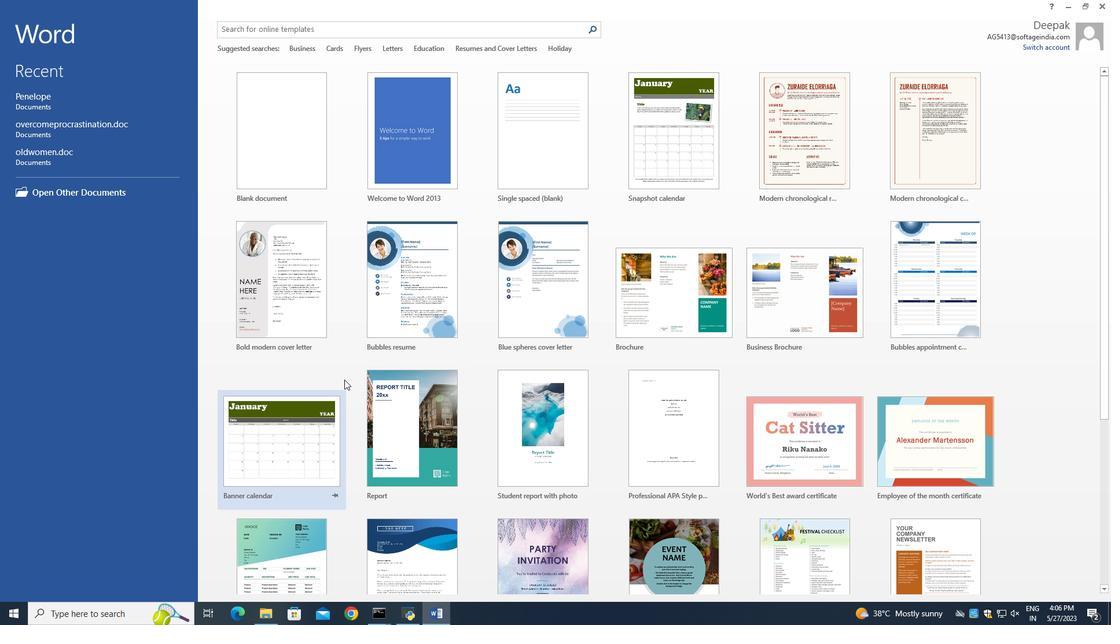 
Action: Mouse scrolled (343, 379) with delta (0, 0)
Screenshot: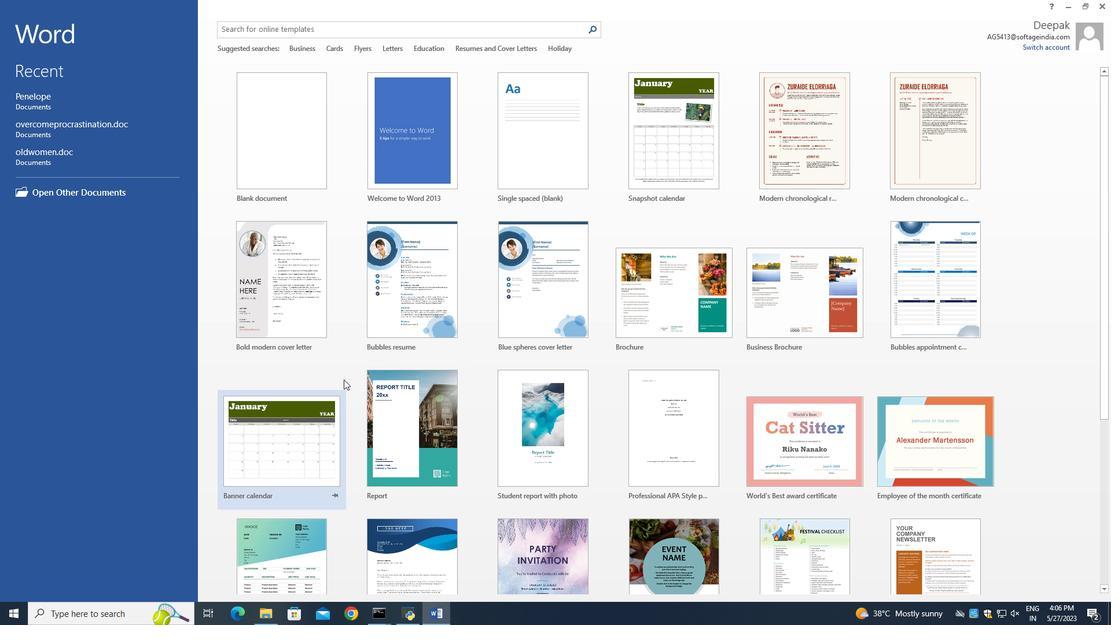 
Action: Mouse moved to (378, 389)
Screenshot: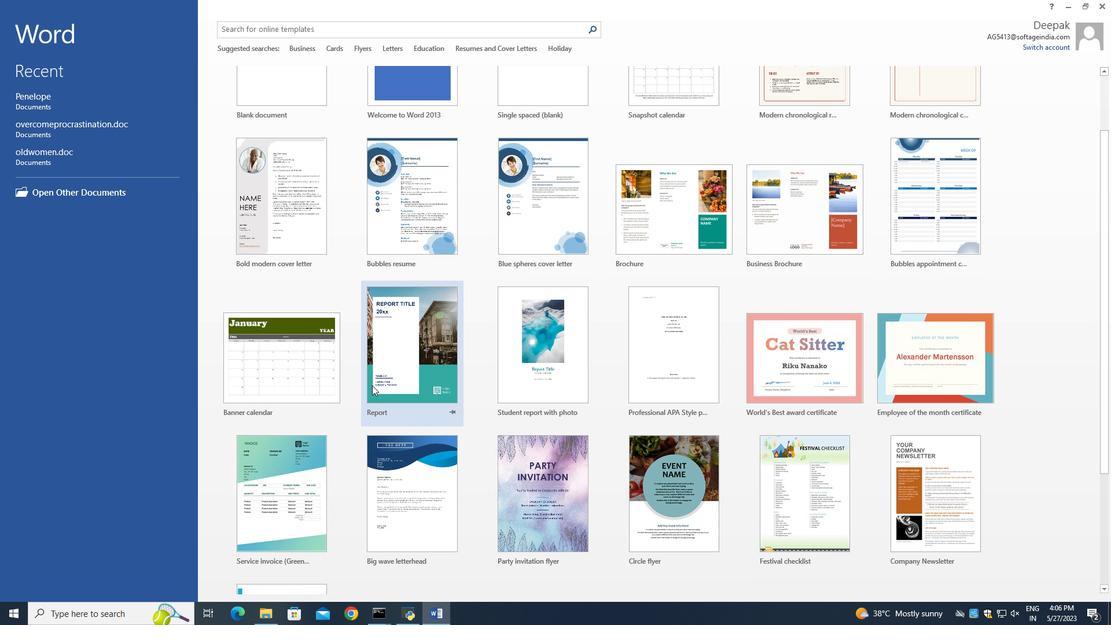 
Action: Mouse scrolled (378, 388) with delta (0, 0)
Screenshot: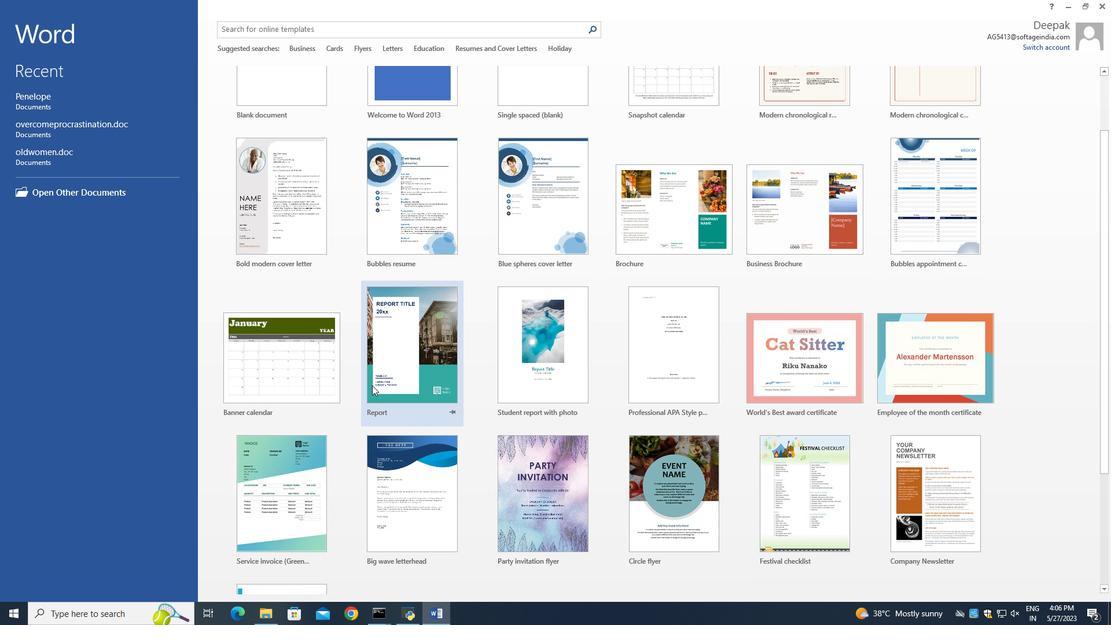 
Action: Mouse scrolled (378, 388) with delta (0, 0)
Screenshot: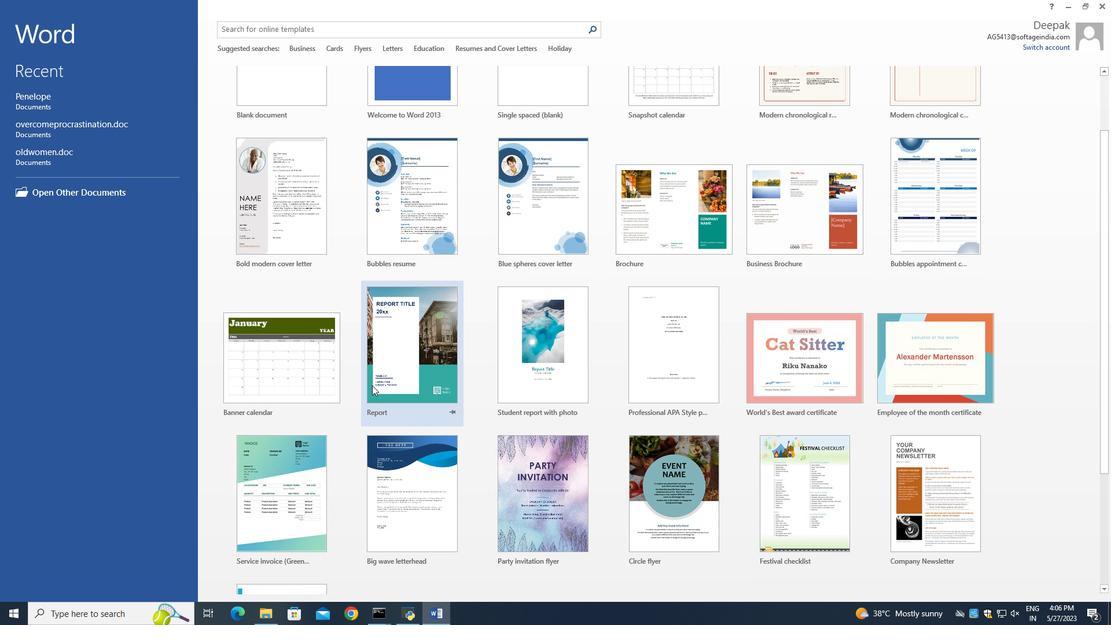 
Action: Mouse moved to (458, 412)
Screenshot: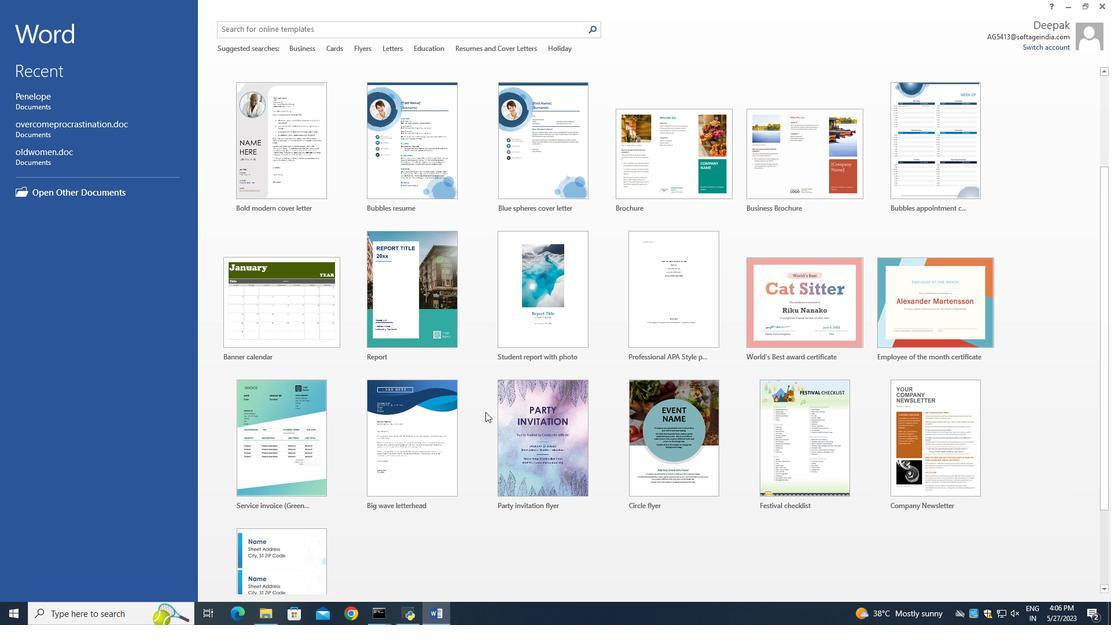 
Action: Mouse scrolled (458, 411) with delta (0, 0)
Screenshot: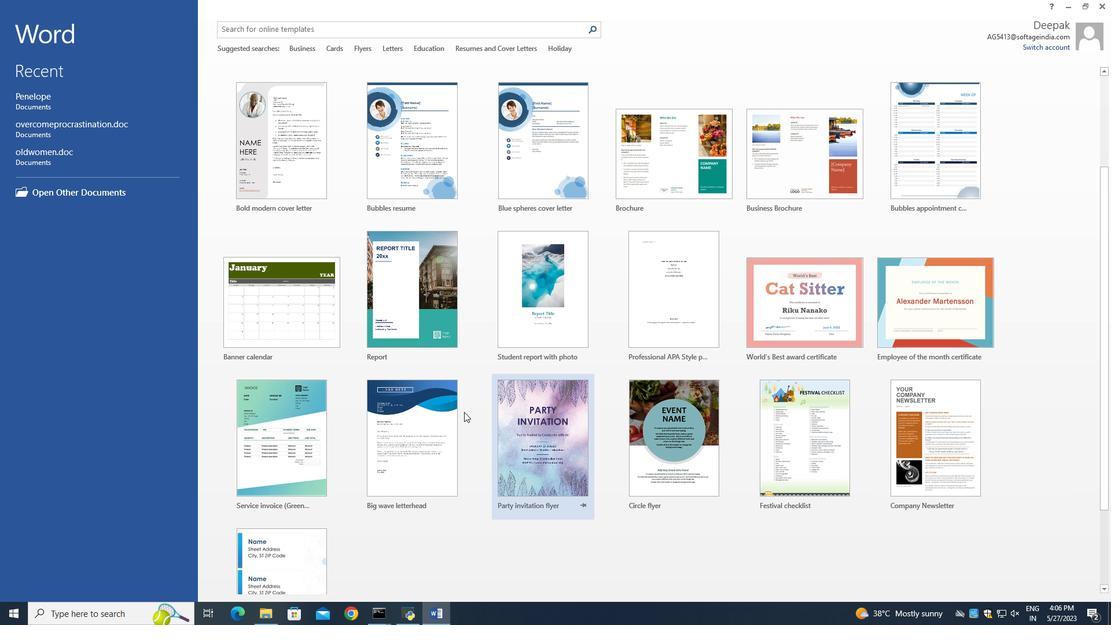 
Action: Mouse moved to (457, 412)
Screenshot: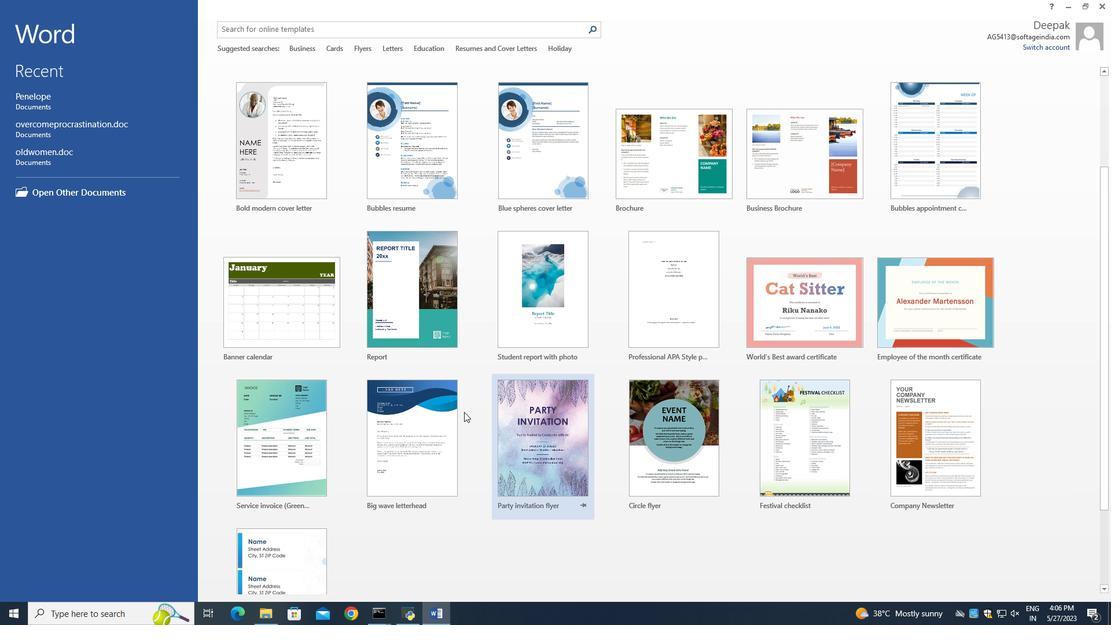 
Action: Mouse scrolled (457, 411) with delta (0, 0)
Screenshot: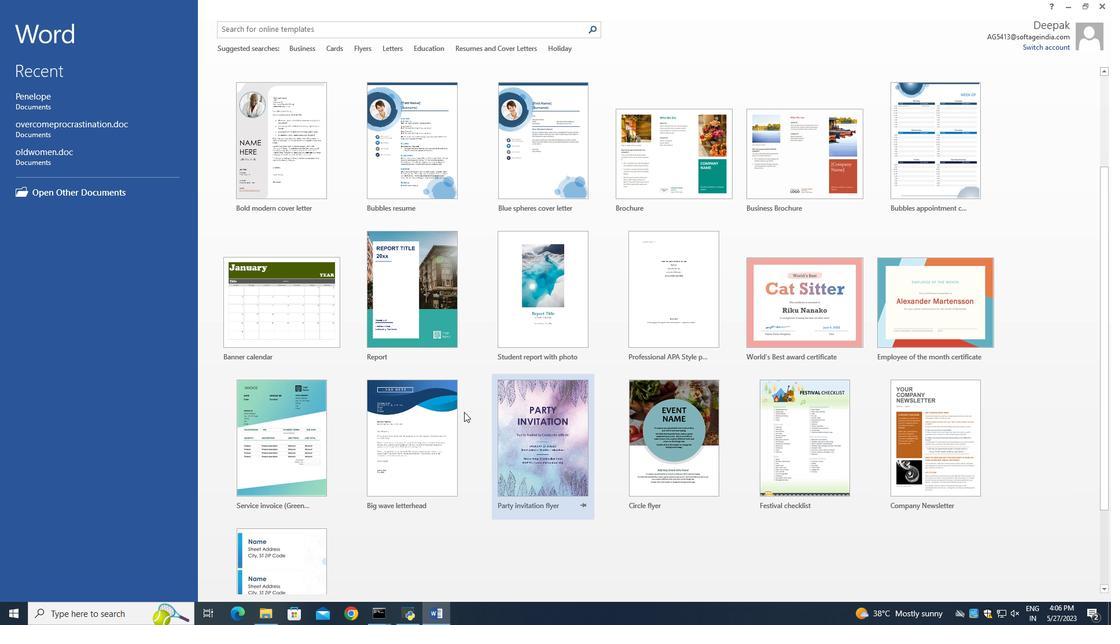 
Action: Mouse moved to (456, 412)
Screenshot: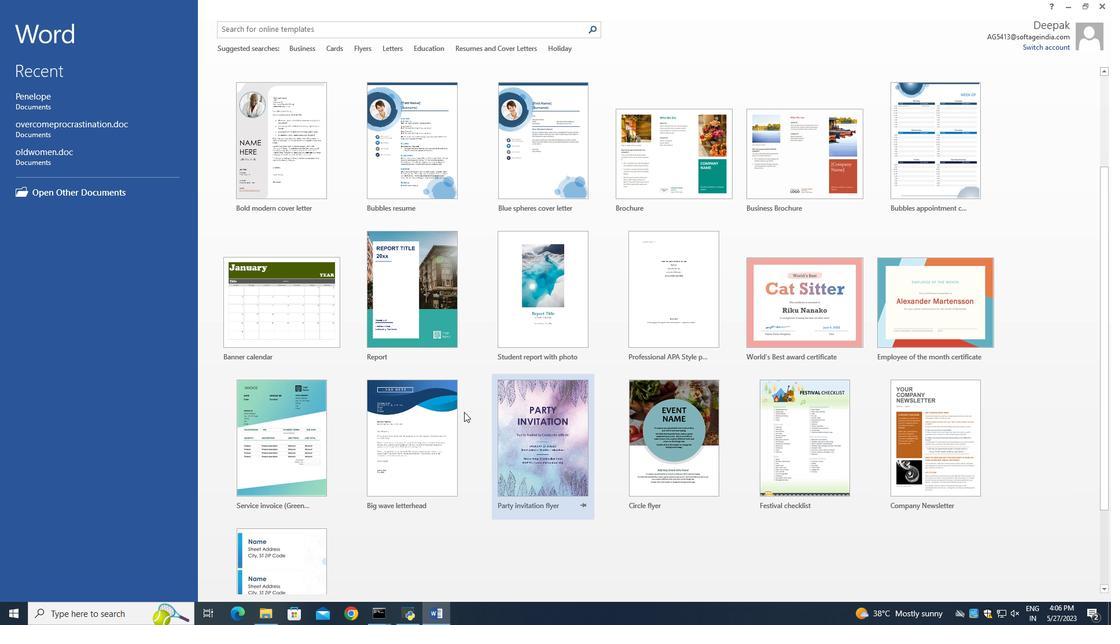 
Action: Mouse scrolled (456, 411) with delta (0, 0)
Screenshot: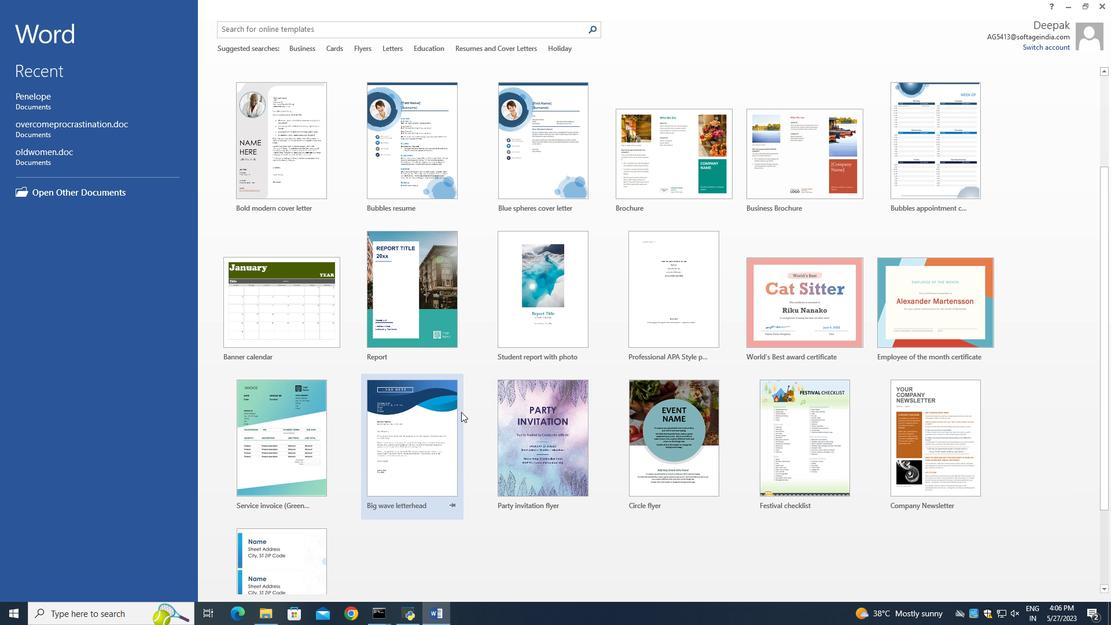 
Action: Mouse scrolled (456, 411) with delta (0, 0)
Screenshot: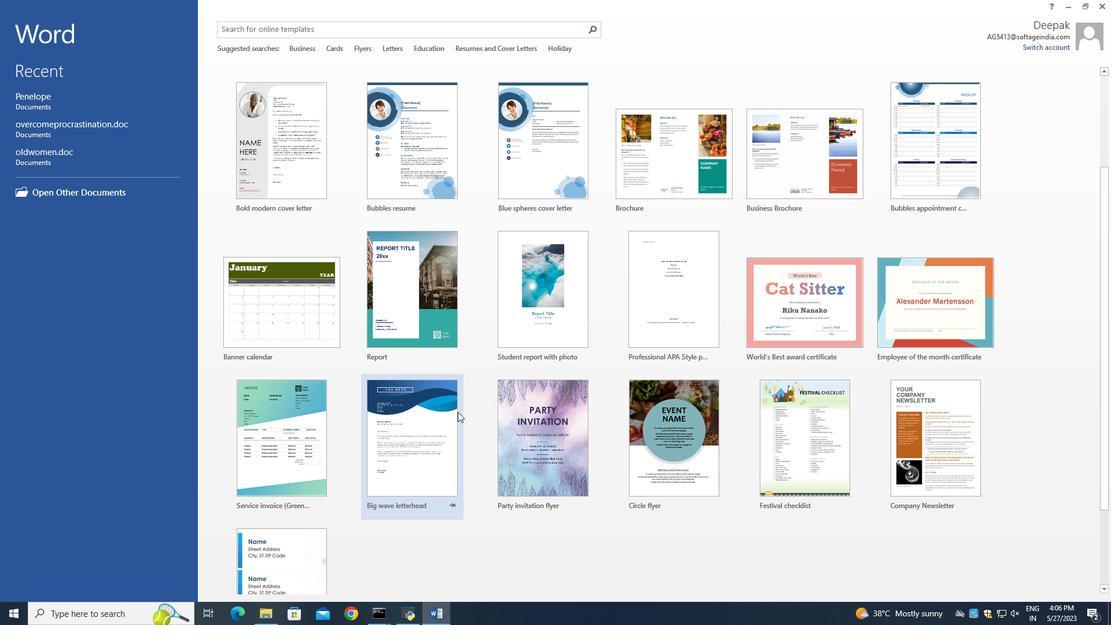
Action: Mouse moved to (917, 332)
Screenshot: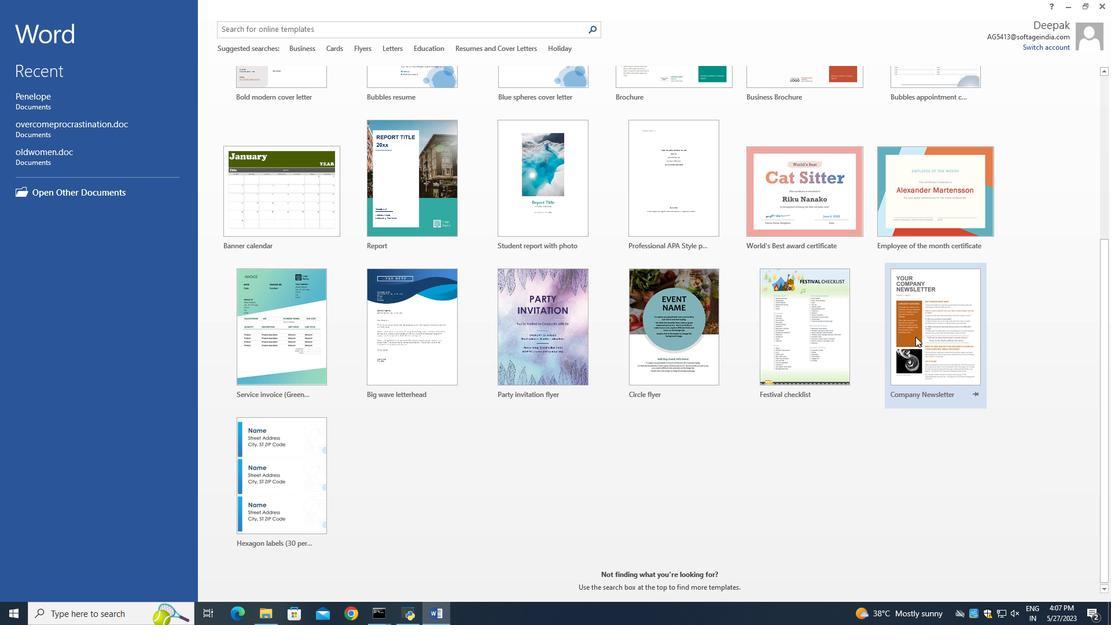 
Action: Mouse scrolled (917, 332) with delta (0, 0)
Screenshot: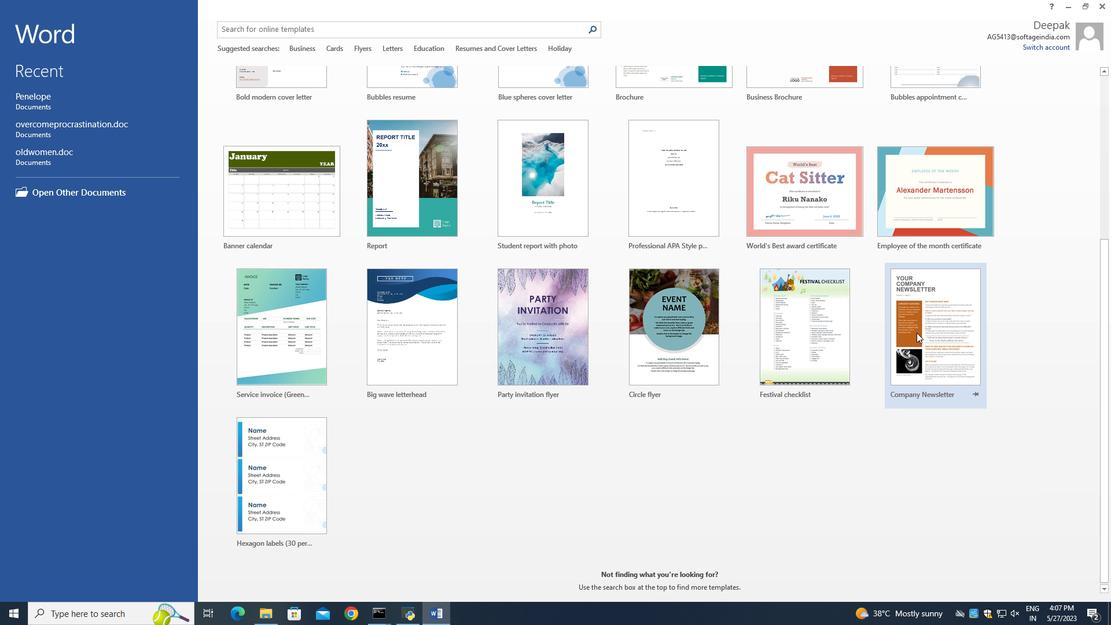 
Action: Mouse scrolled (917, 332) with delta (0, 0)
Screenshot: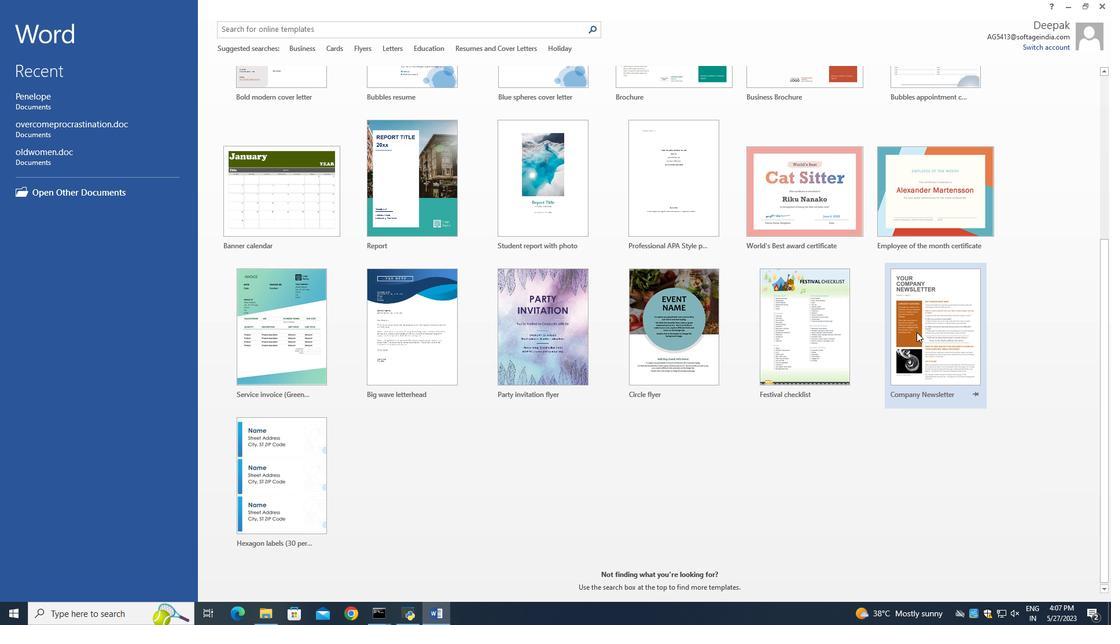 
Action: Mouse moved to (586, 288)
Screenshot: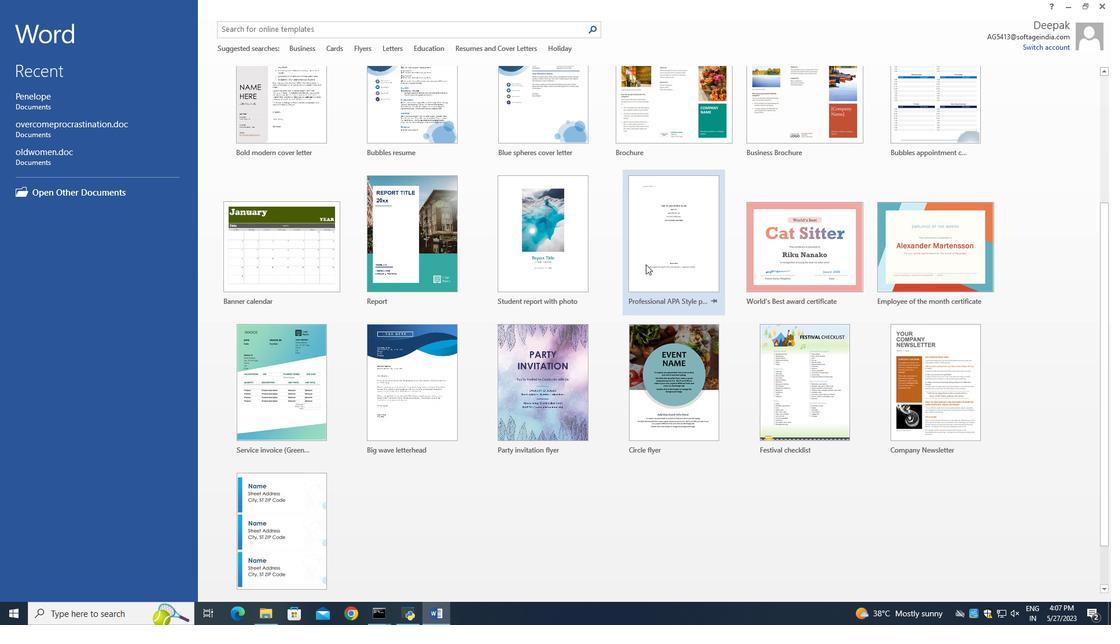 
Action: Mouse scrolled (586, 289) with delta (0, 0)
Screenshot: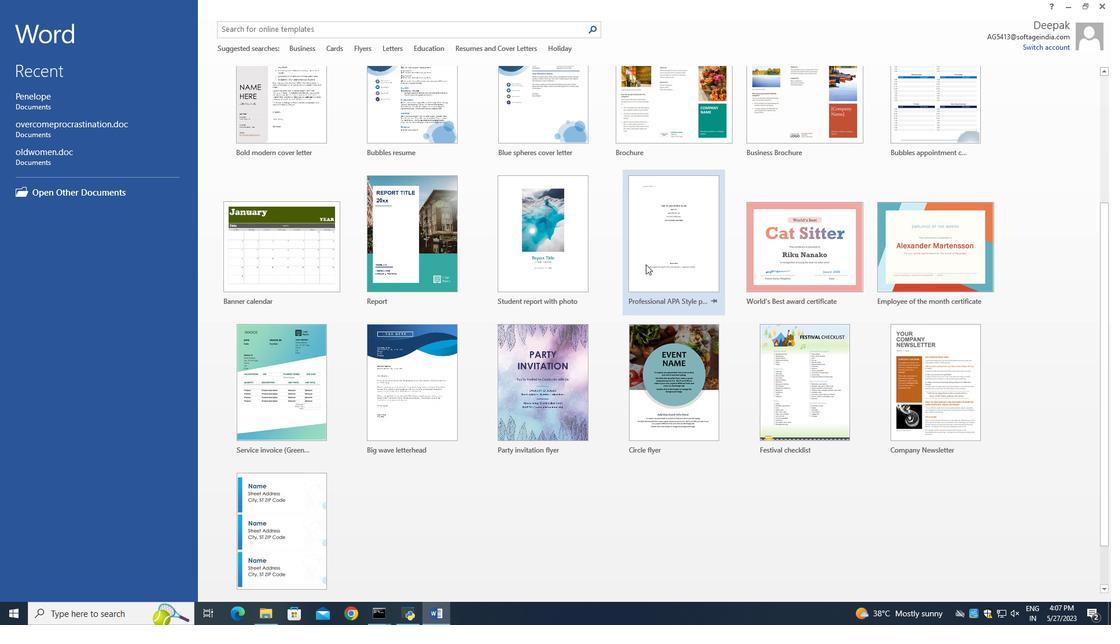 
Action: Mouse moved to (580, 294)
Screenshot: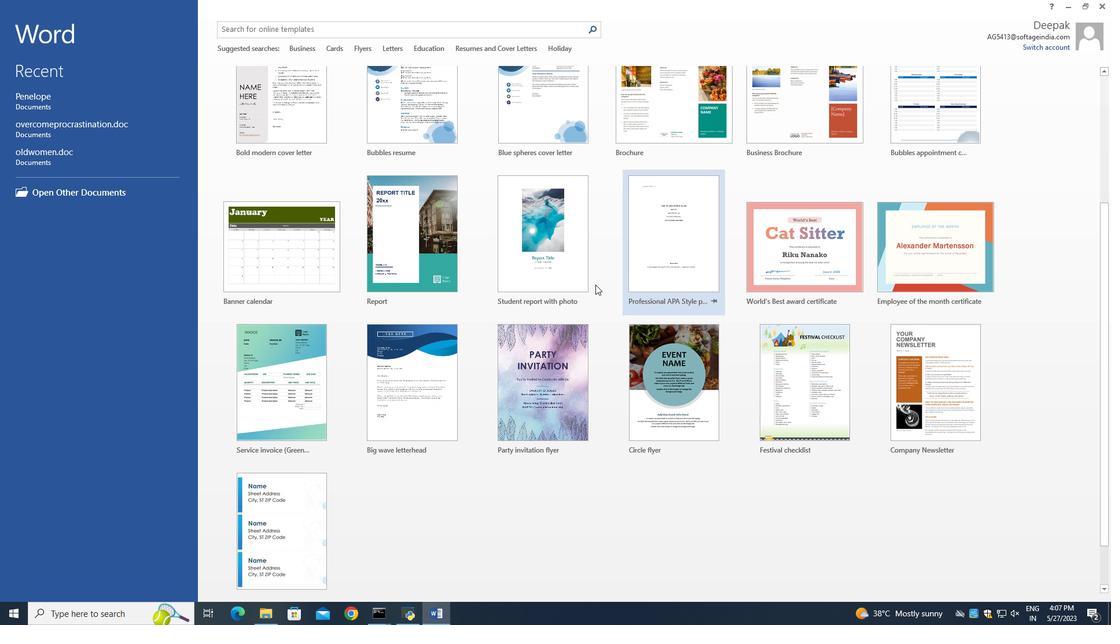 
Action: Mouse scrolled (580, 294) with delta (0, 0)
Screenshot: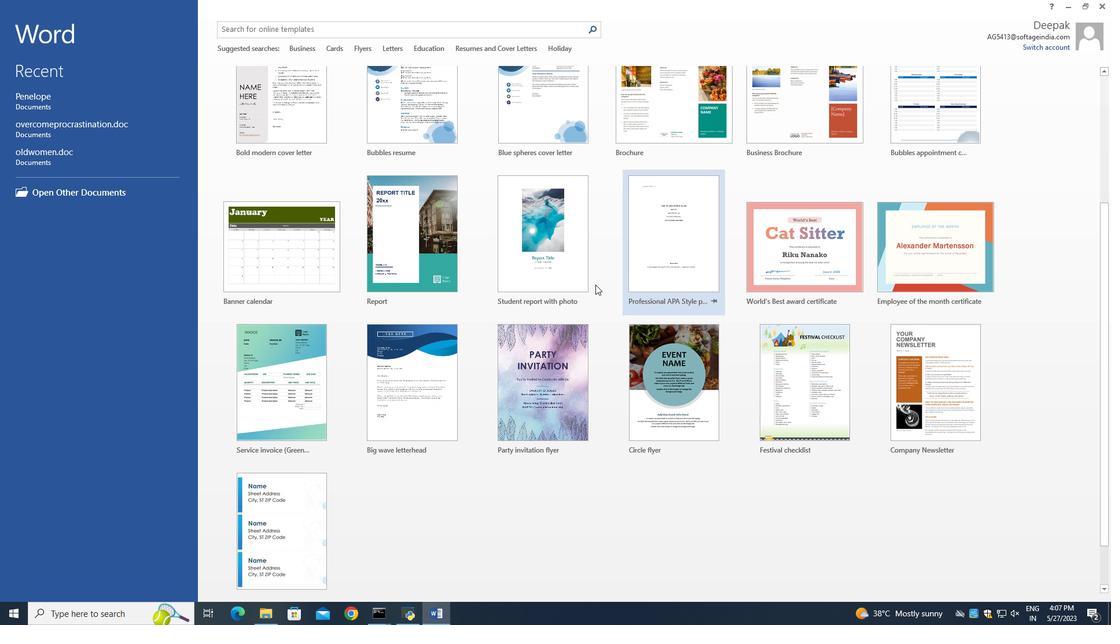 
Action: Mouse moved to (576, 302)
Screenshot: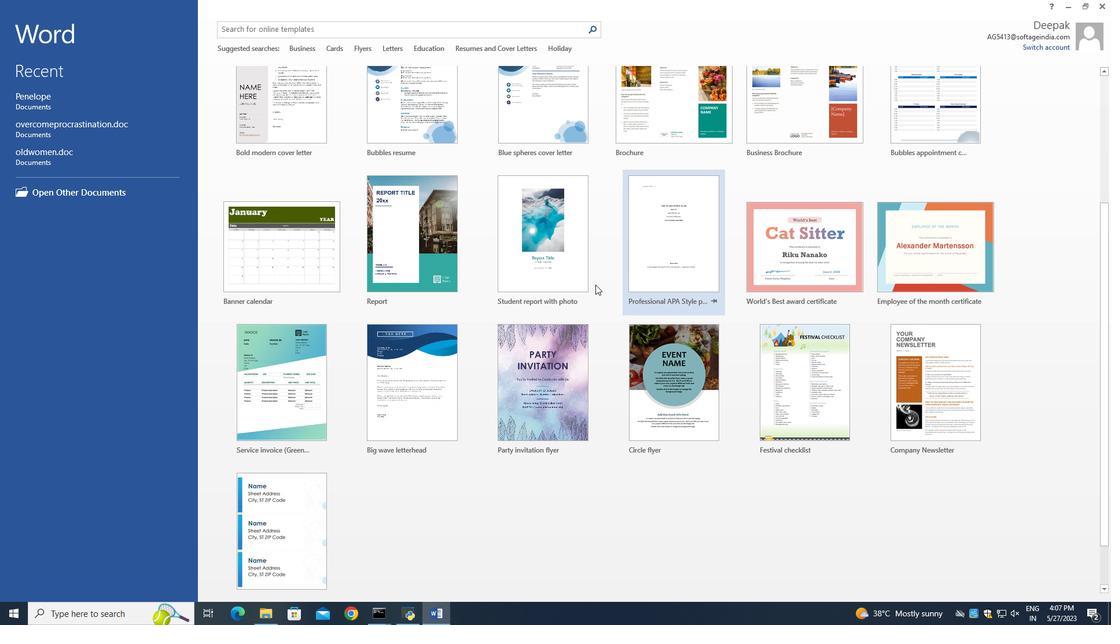
Action: Mouse scrolled (576, 302) with delta (0, 0)
Screenshot: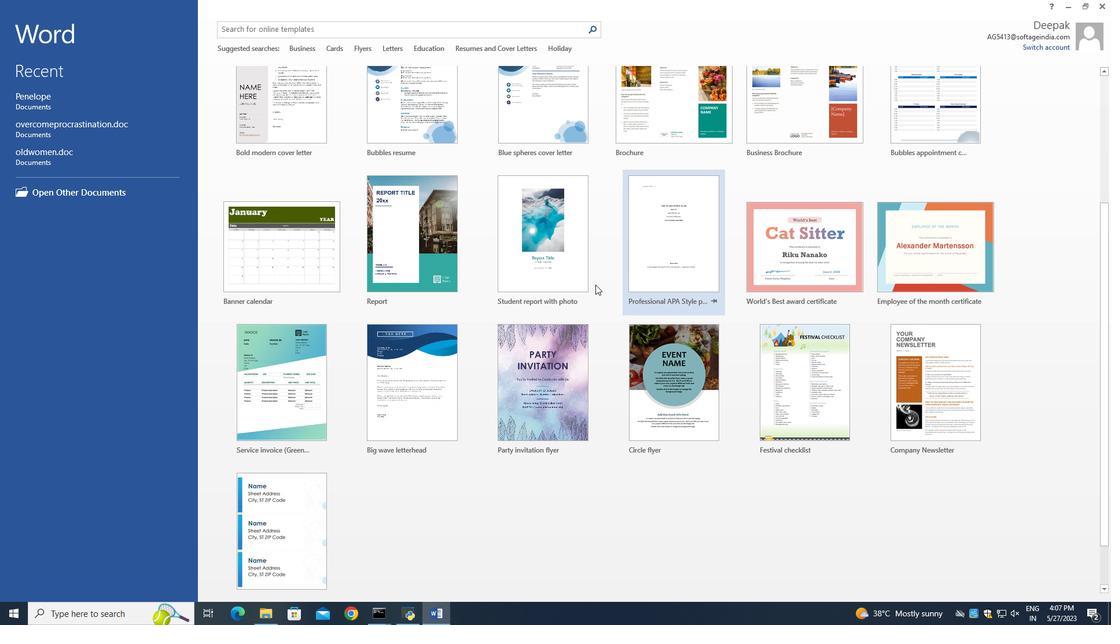 
Action: Mouse moved to (574, 306)
Screenshot: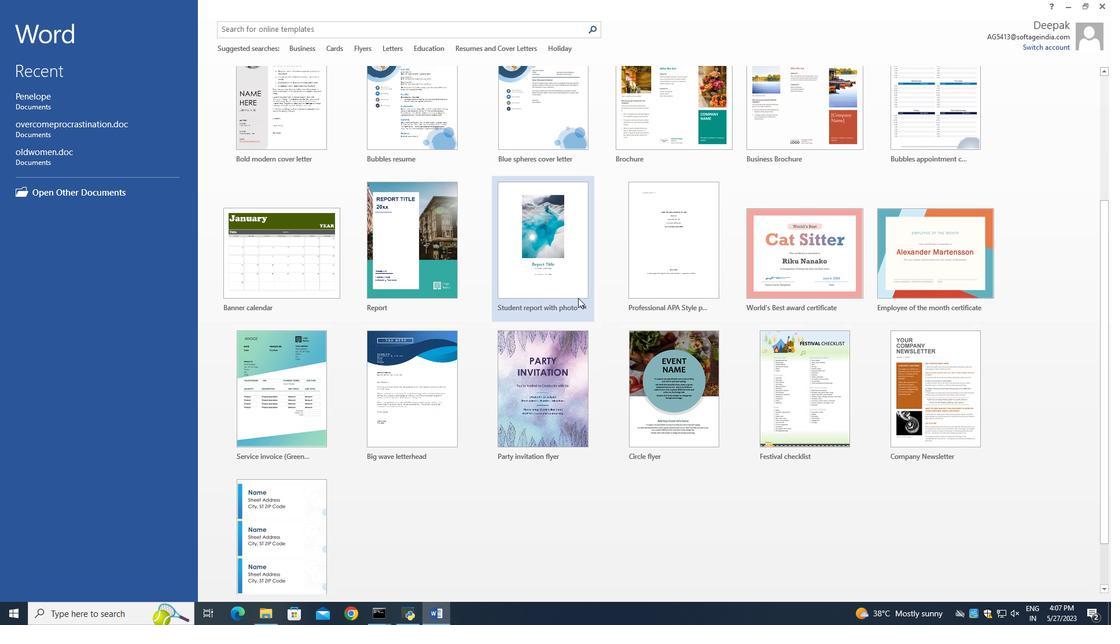 
Action: Mouse scrolled (574, 306) with delta (0, 0)
Screenshot: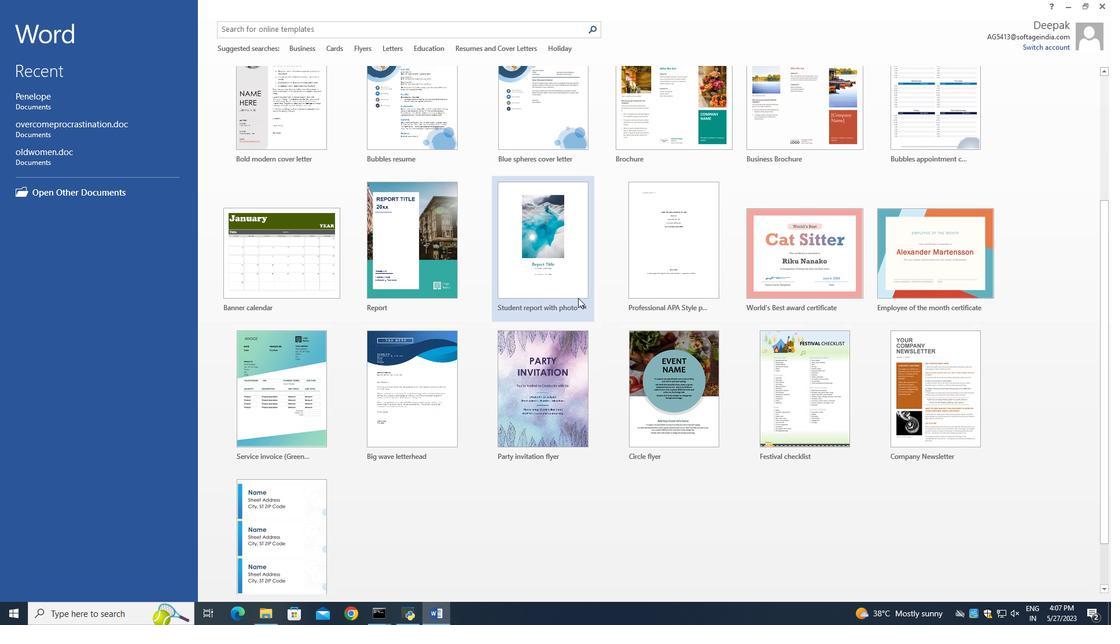 
Action: Mouse moved to (573, 307)
Screenshot: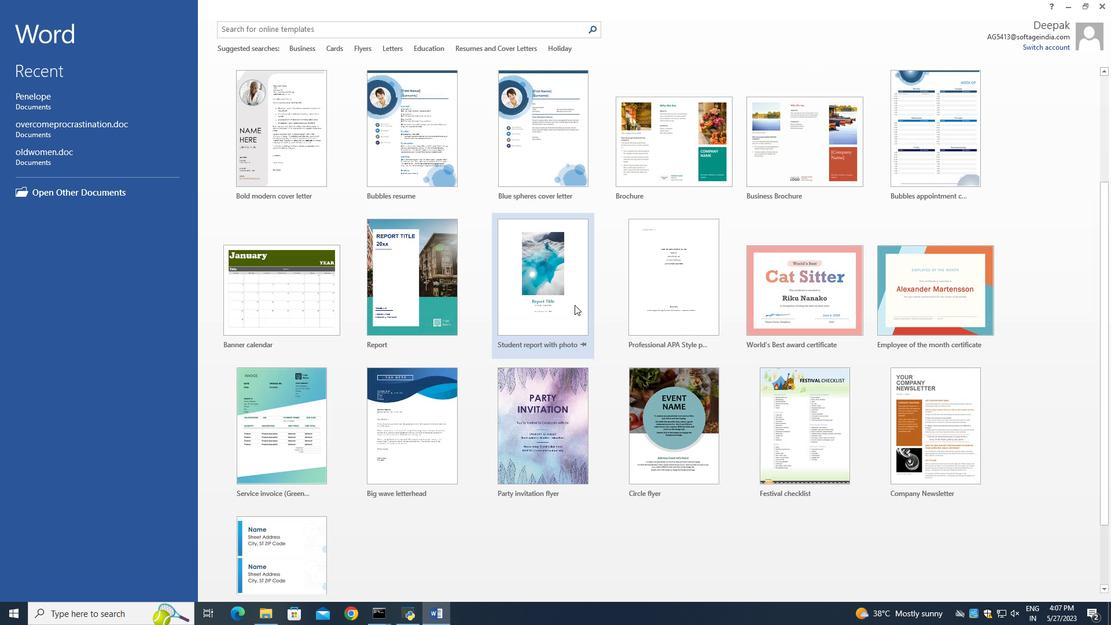 
Action: Mouse scrolled (573, 308) with delta (0, 0)
Screenshot: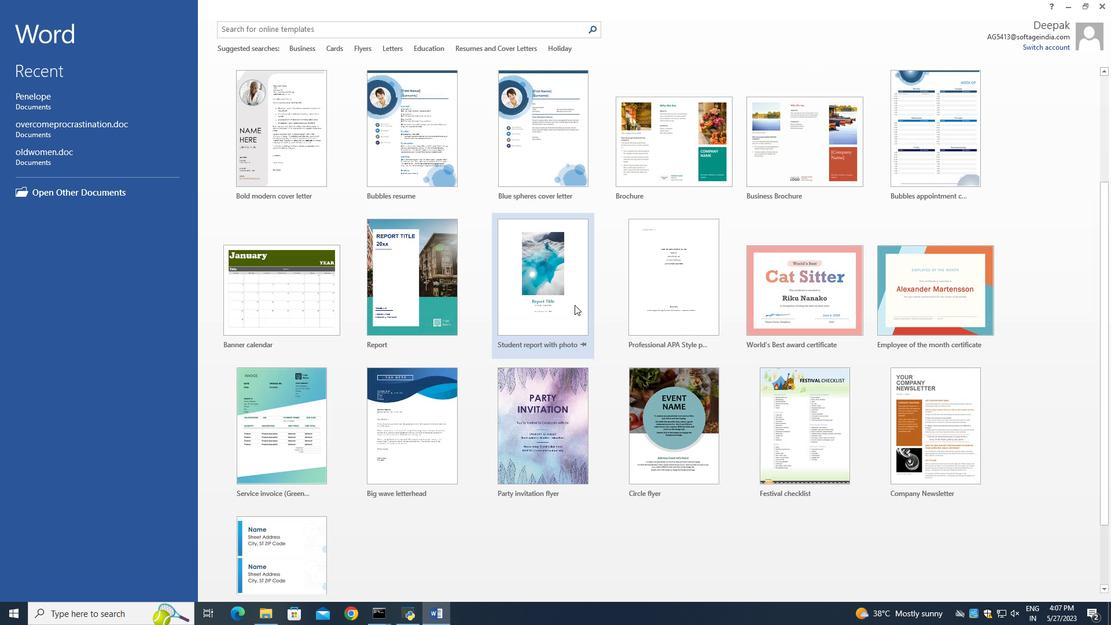 
Action: Mouse moved to (263, 303)
Screenshot: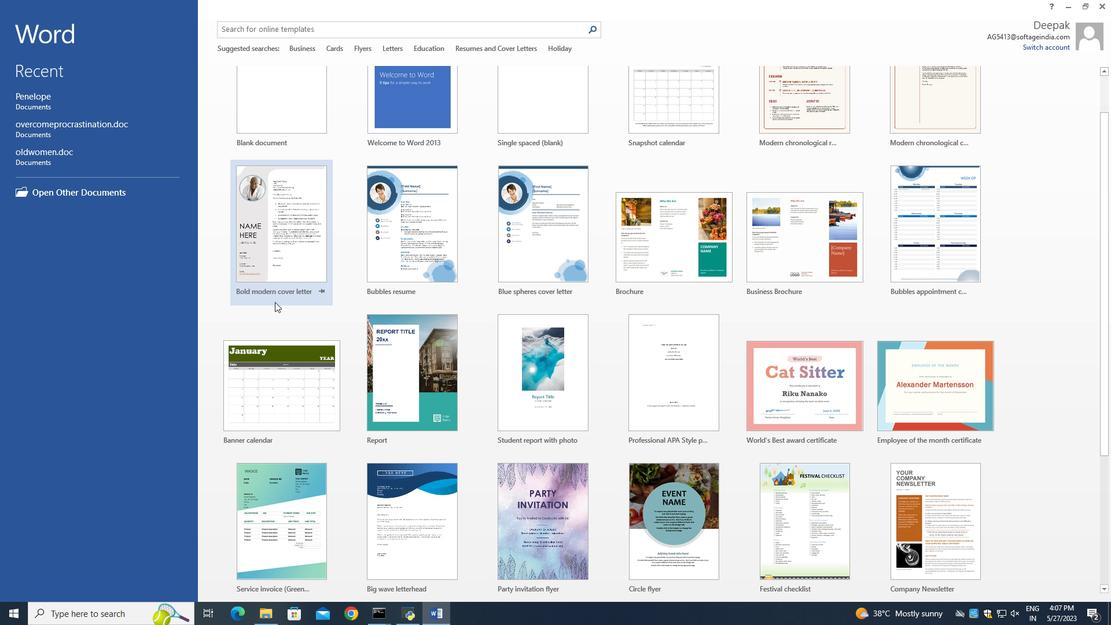 
Action: Mouse scrolled (263, 304) with delta (0, 0)
Screenshot: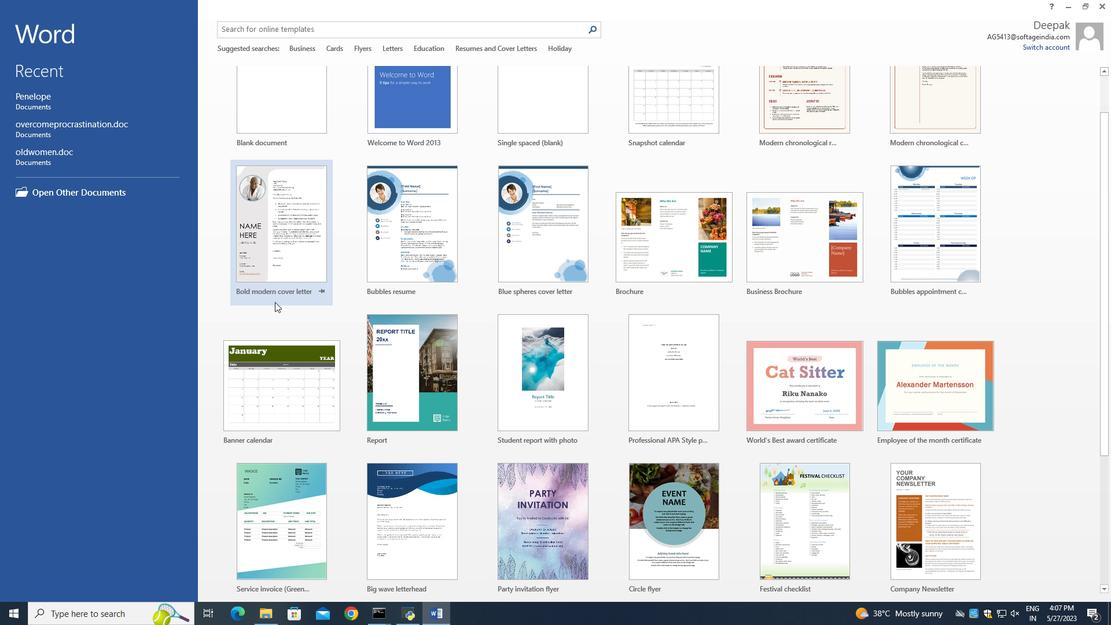 
Action: Mouse moved to (263, 306)
Screenshot: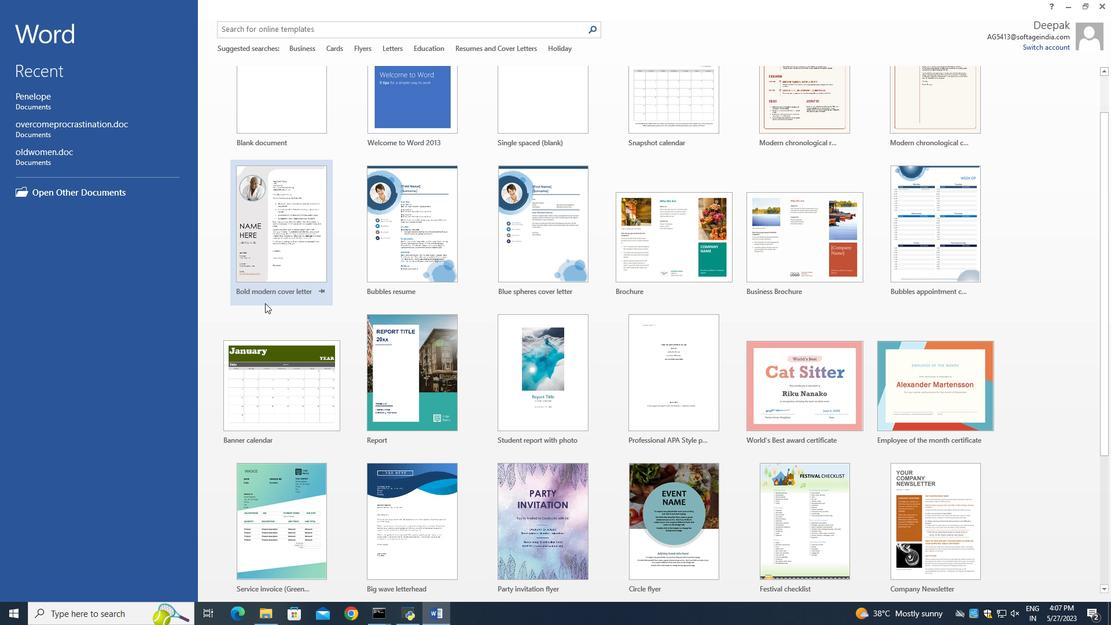 
Action: Mouse scrolled (263, 307) with delta (0, 0)
Screenshot: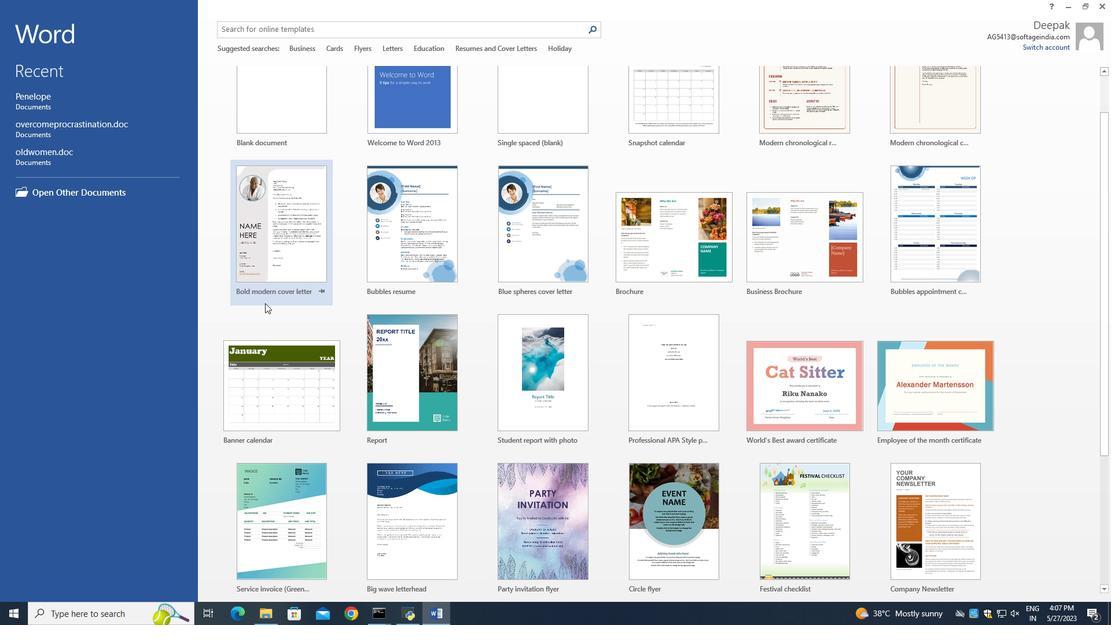 
Action: Mouse moved to (262, 307)
Screenshot: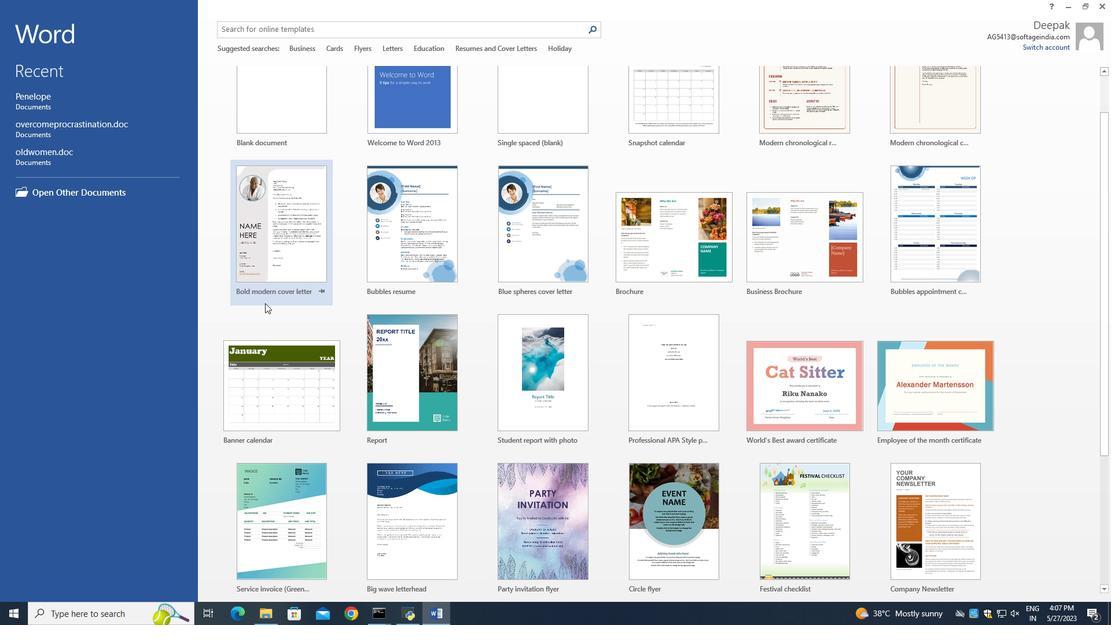
Action: Mouse scrolled (262, 308) with delta (0, 0)
Screenshot: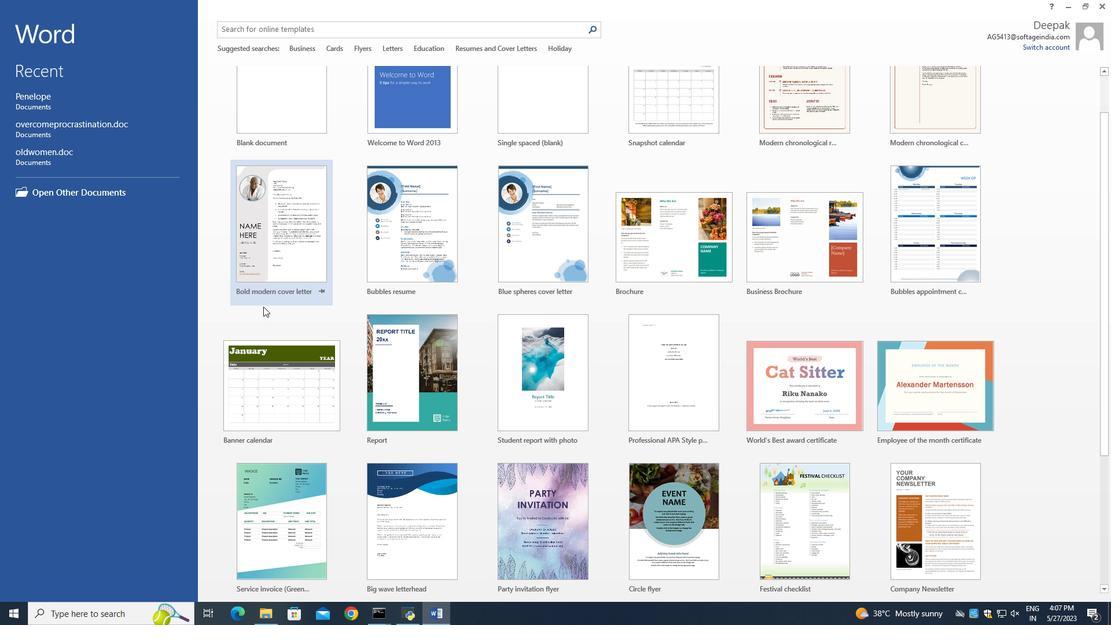 
Action: Mouse moved to (370, 269)
Screenshot: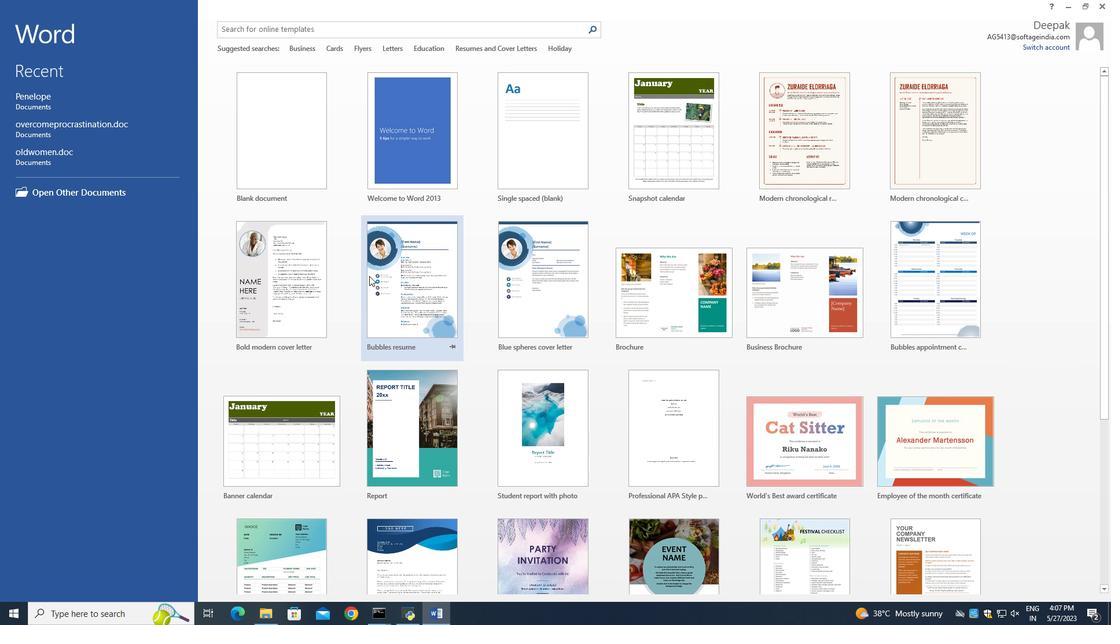 
Action: Mouse scrolled (370, 270) with delta (0, 0)
Screenshot: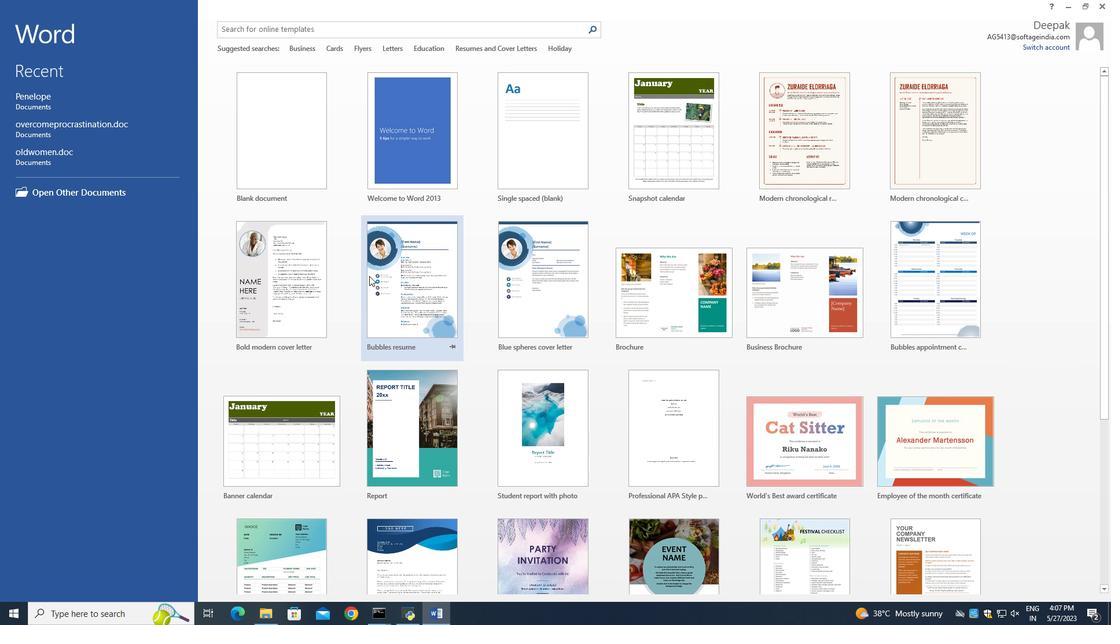 
Action: Mouse moved to (370, 259)
Screenshot: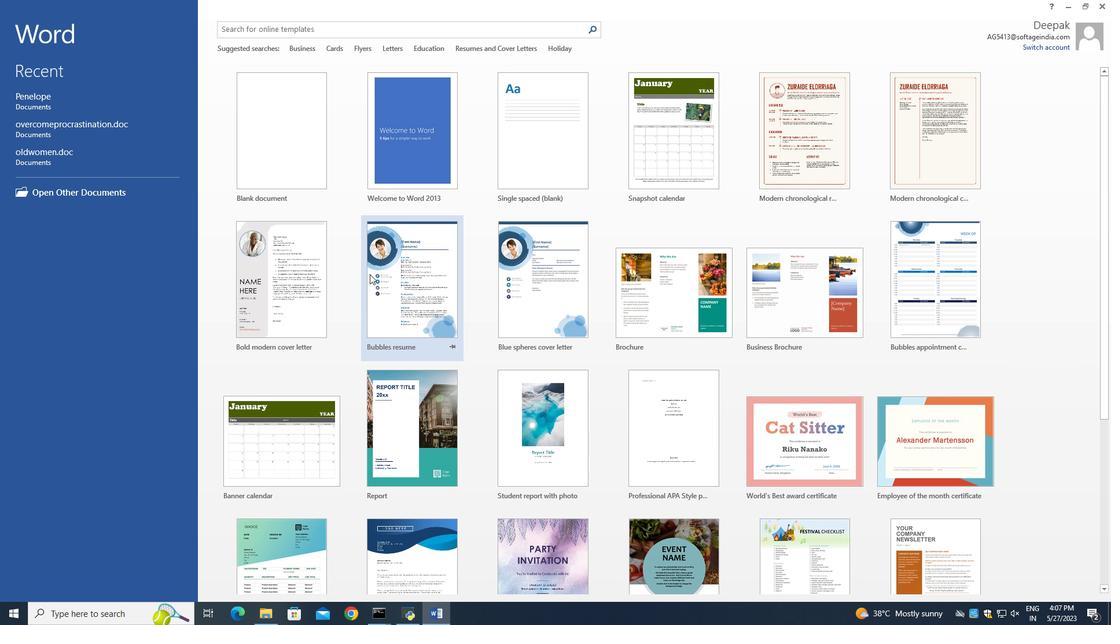 
Action: Mouse scrolled (370, 259) with delta (0, 0)
Screenshot: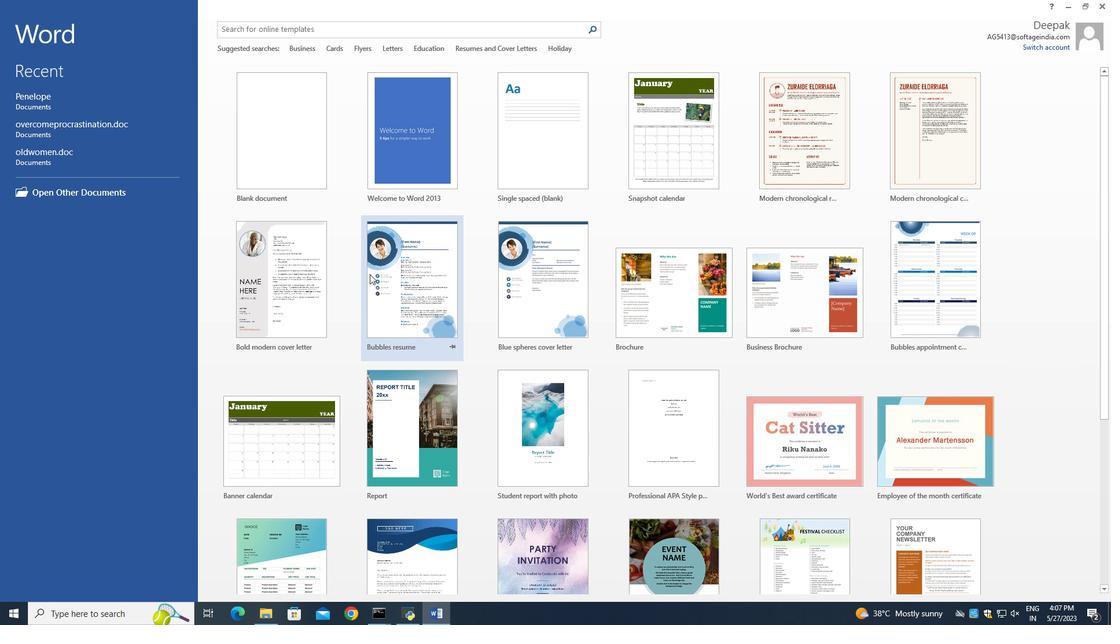 
Action: Mouse moved to (369, 254)
Screenshot: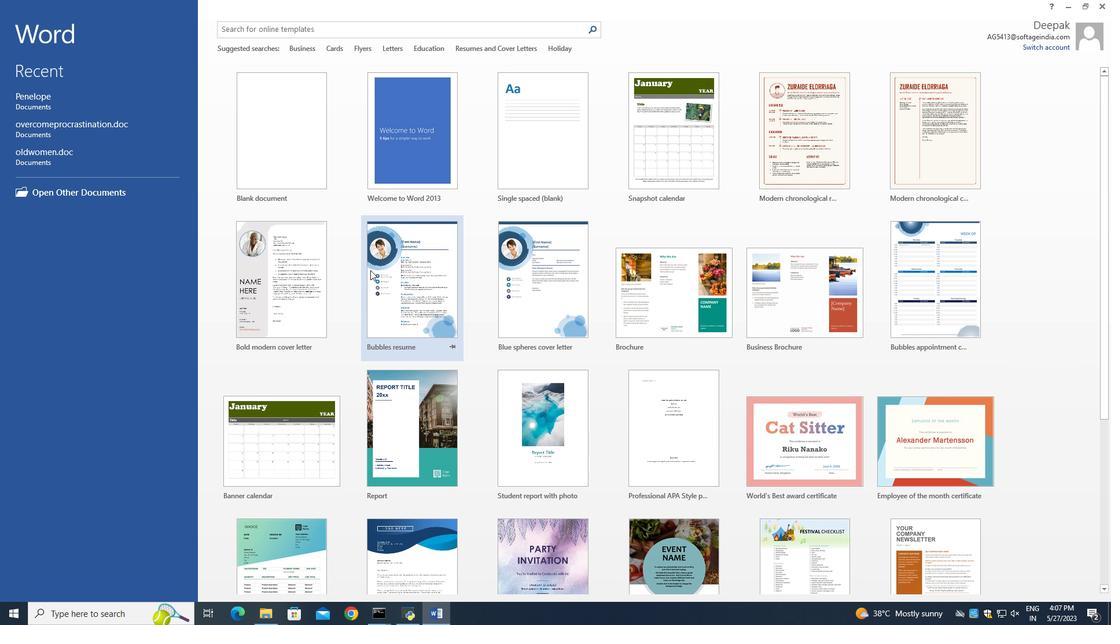 
Action: Mouse scrolled (369, 255) with delta (0, 0)
Screenshot: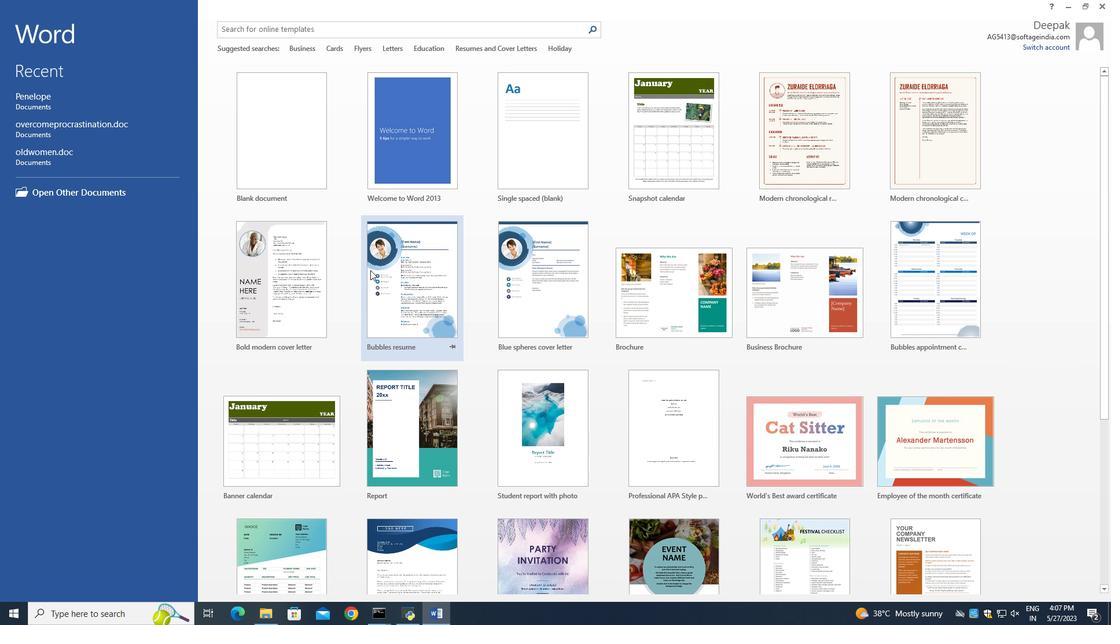 
Action: Mouse moved to (369, 253)
Screenshot: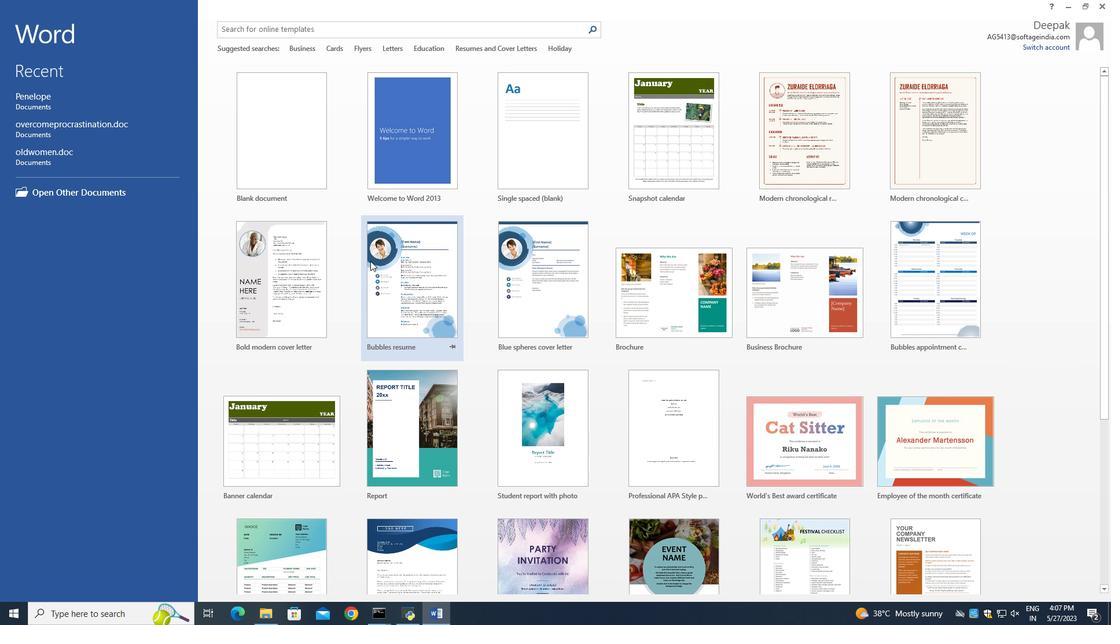 
Action: Mouse scrolled (369, 254) with delta (0, 0)
Screenshot: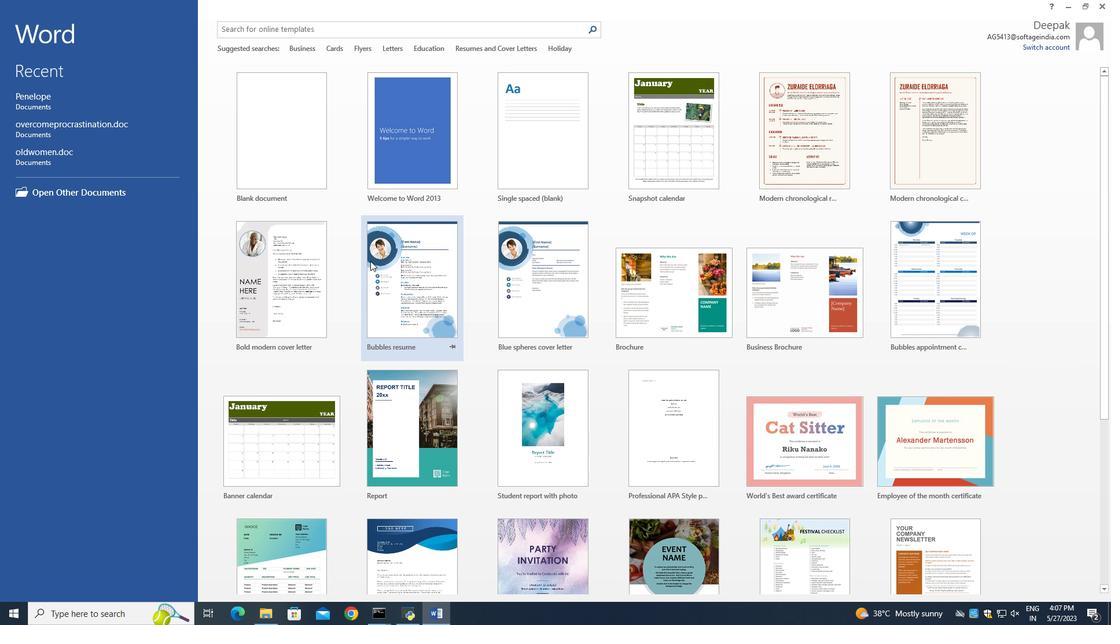 
Action: Mouse moved to (369, 252)
Screenshot: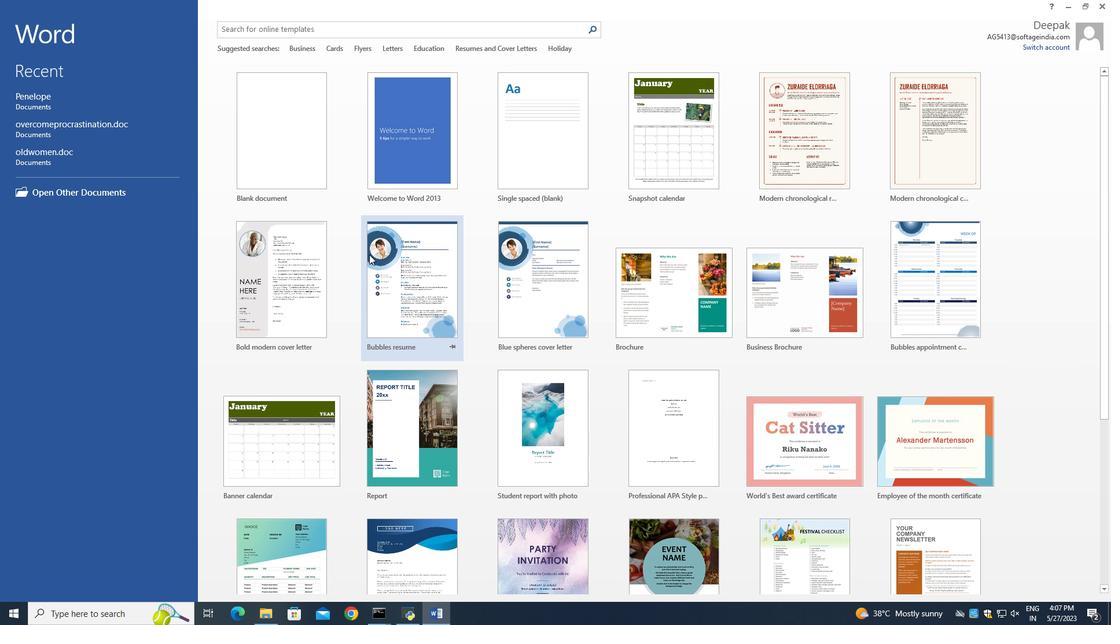 
Action: Mouse scrolled (369, 253) with delta (0, 0)
Screenshot: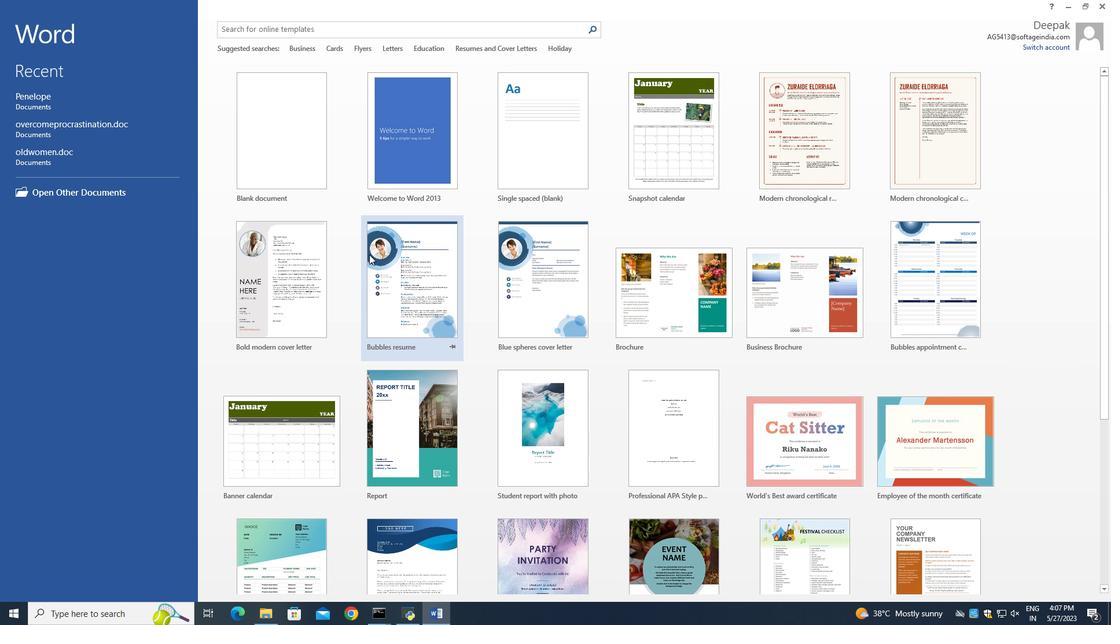 
Action: Mouse moved to (364, 133)
Screenshot: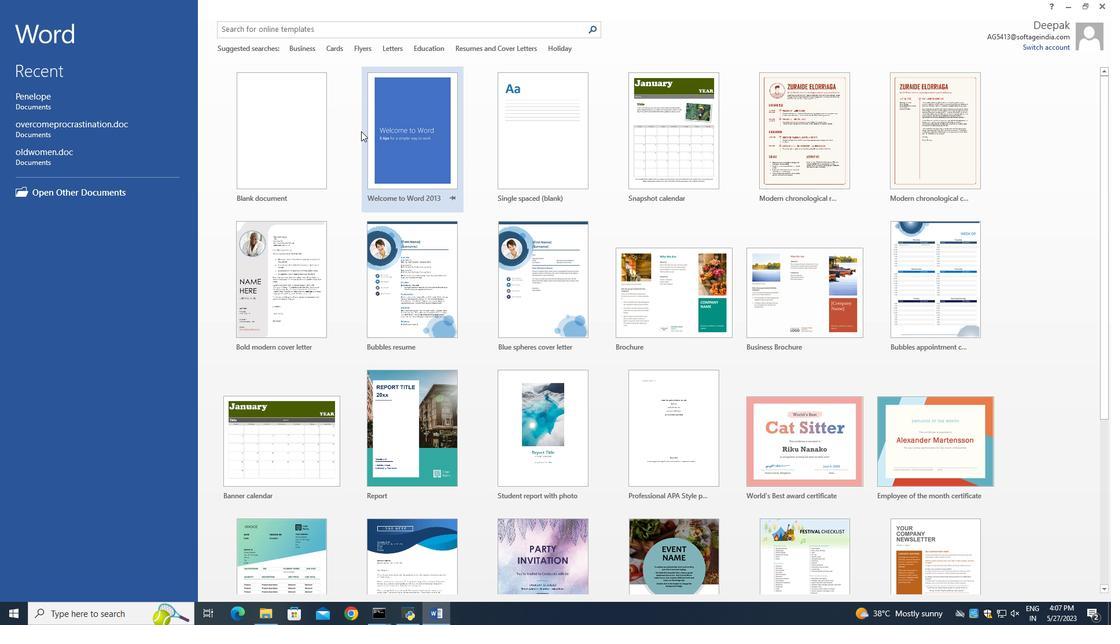 
Action: Mouse scrolled (364, 132) with delta (0, 0)
Screenshot: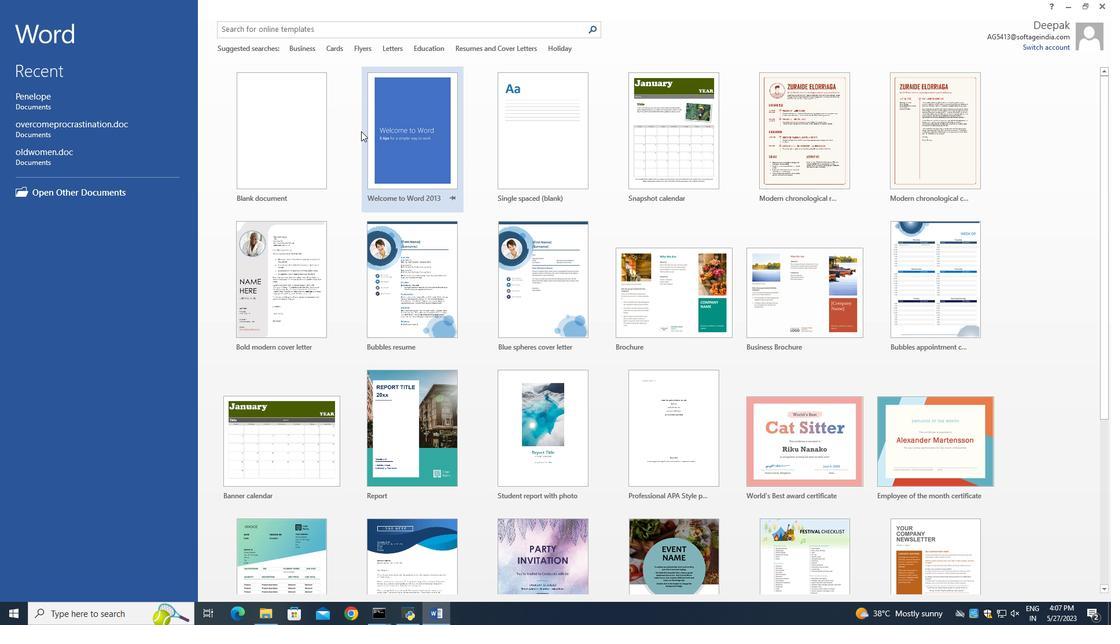 
Action: Mouse moved to (369, 138)
Screenshot: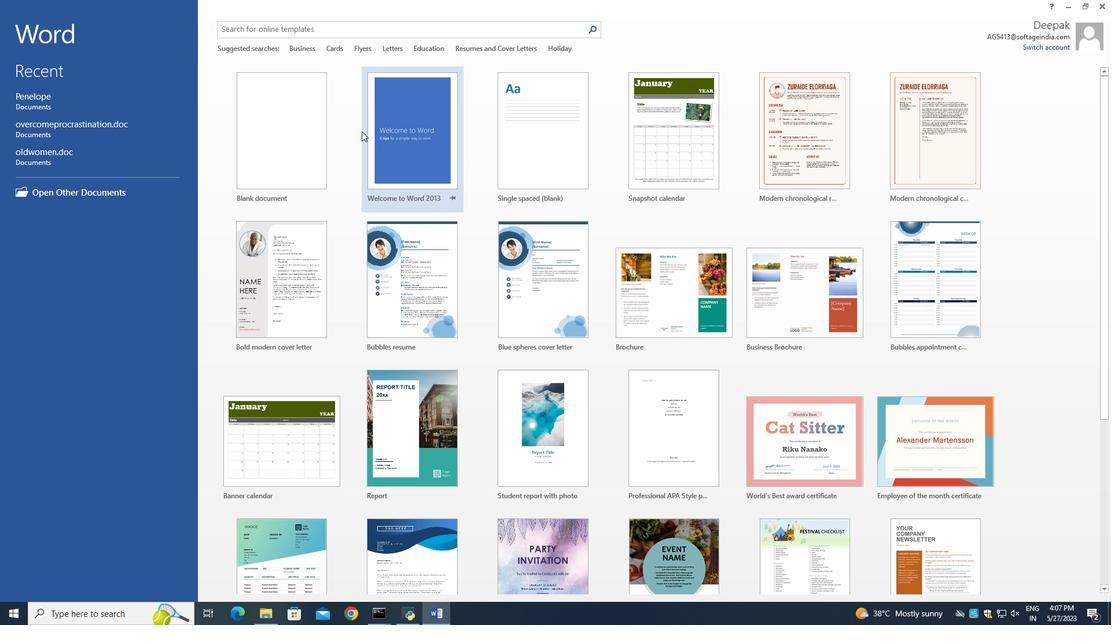
Action: Mouse scrolled (369, 137) with delta (0, 0)
Screenshot: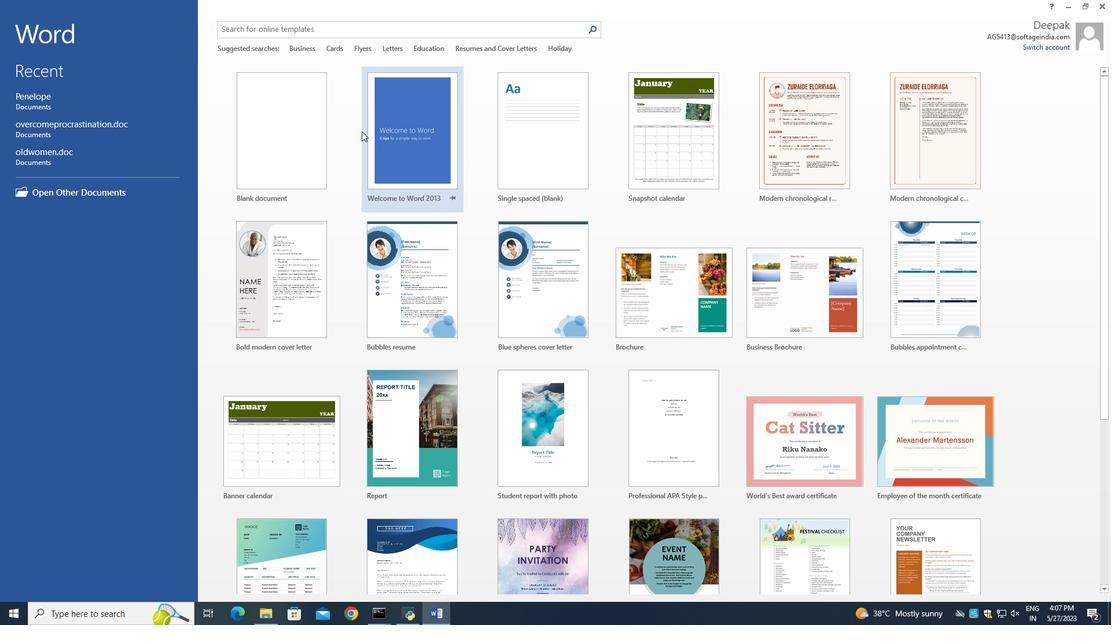
Action: Mouse moved to (371, 142)
Screenshot: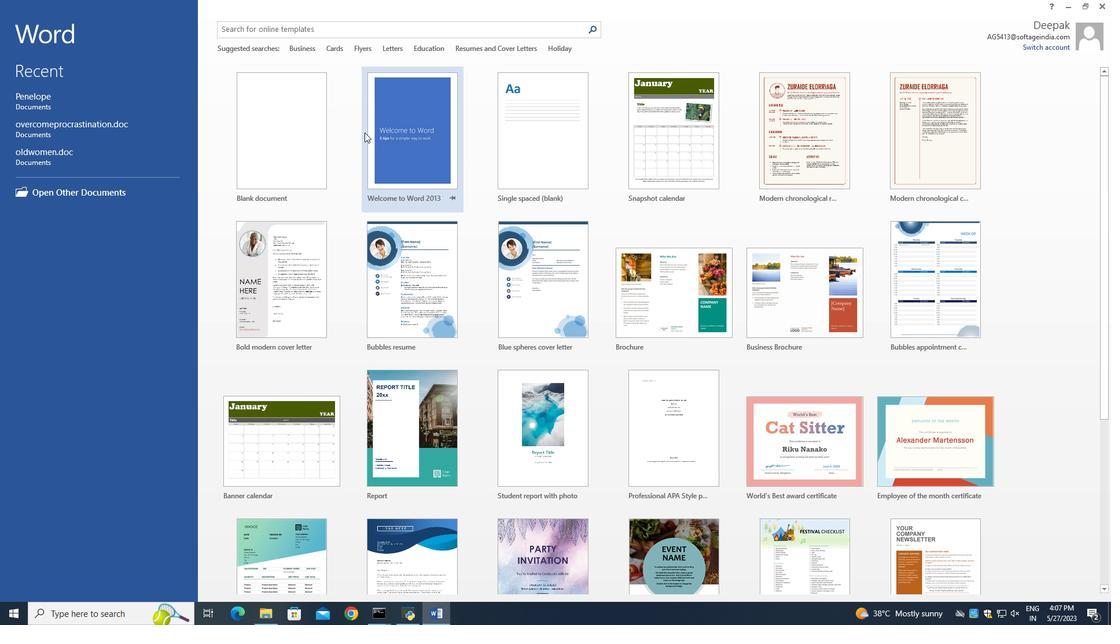 
Action: Mouse scrolled (371, 141) with delta (0, 0)
Screenshot: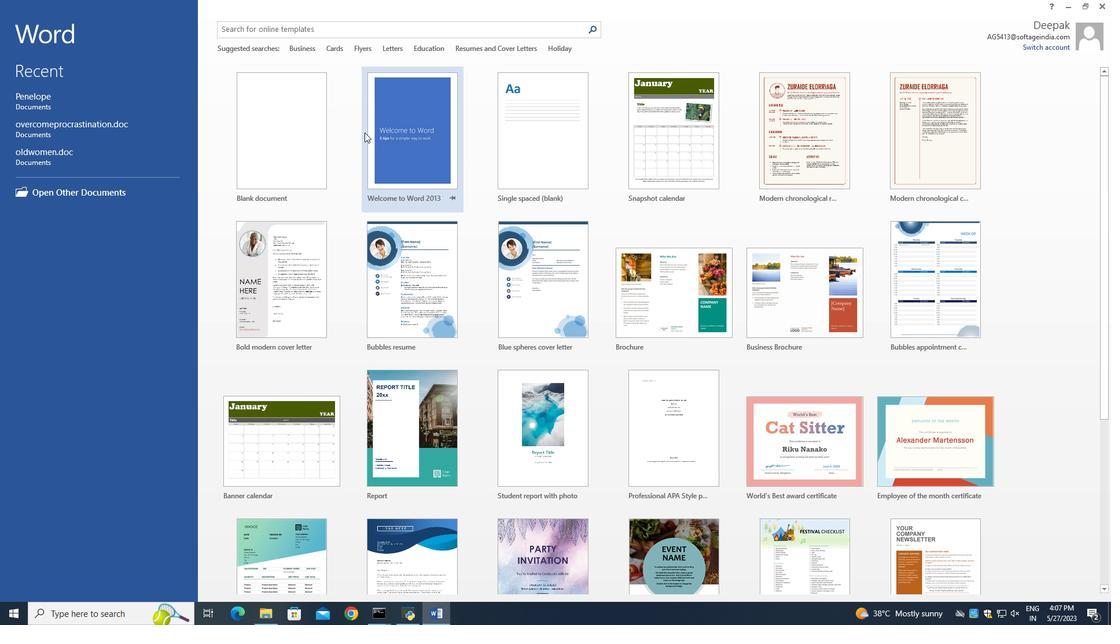 
Action: Mouse moved to (371, 145)
Screenshot: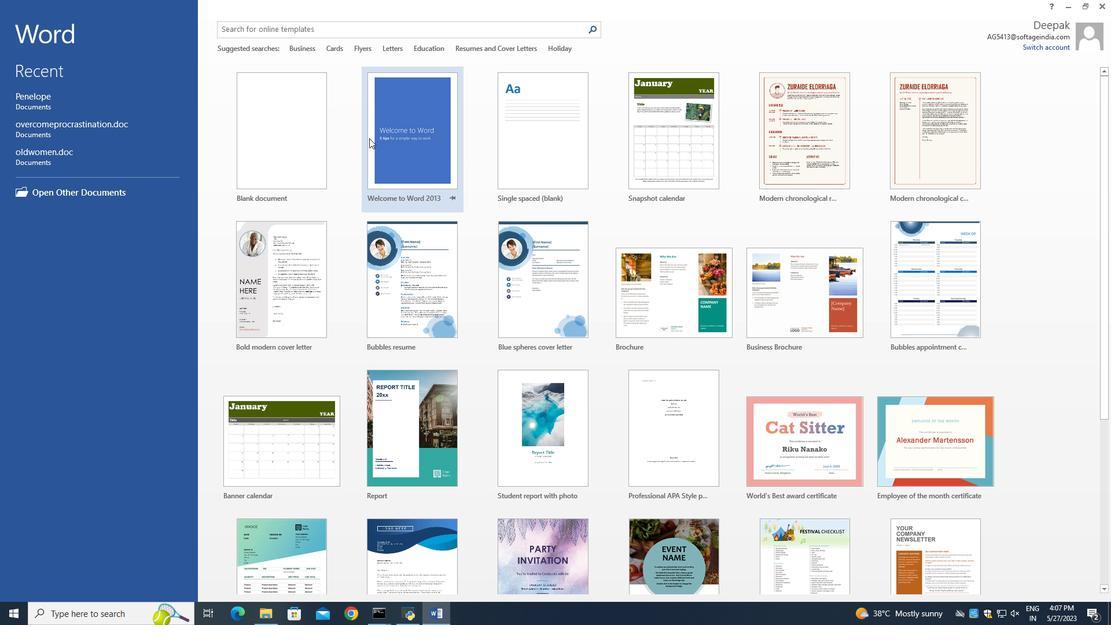 
Action: Mouse scrolled (371, 145) with delta (0, 0)
Screenshot: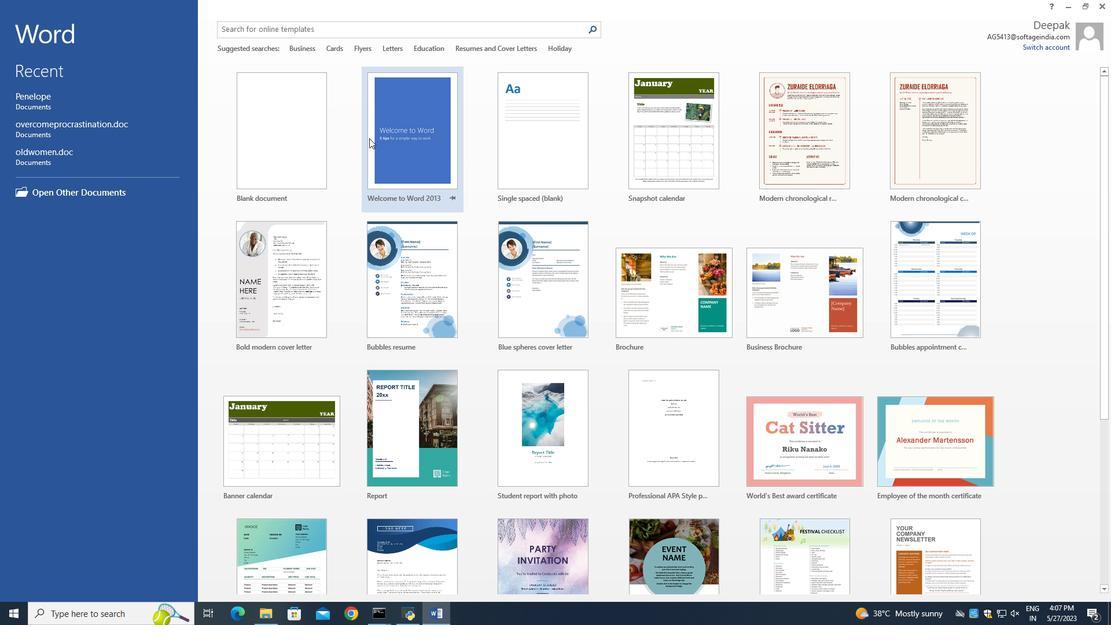 
Action: Mouse moved to (371, 147)
Screenshot: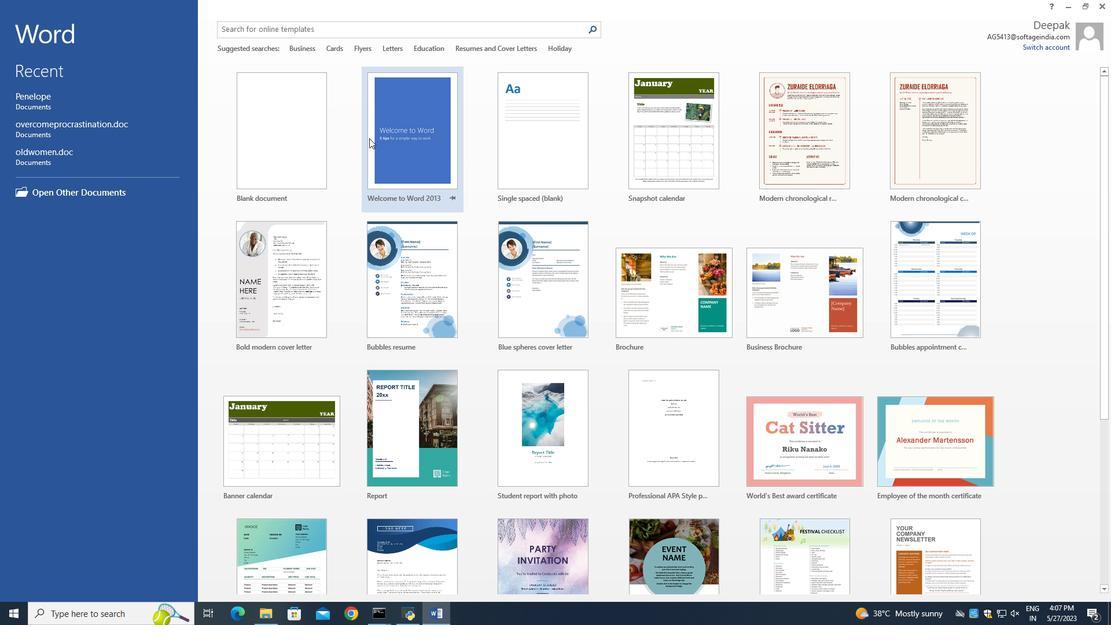 
Action: Mouse scrolled (371, 146) with delta (0, 0)
Screenshot: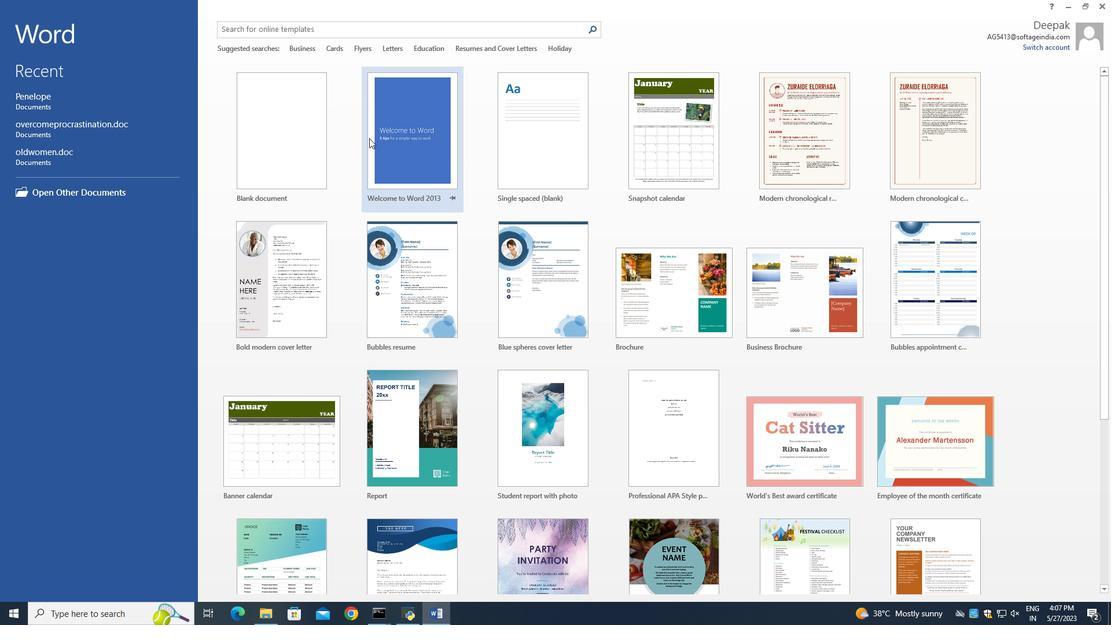 
Action: Mouse moved to (385, 195)
Screenshot: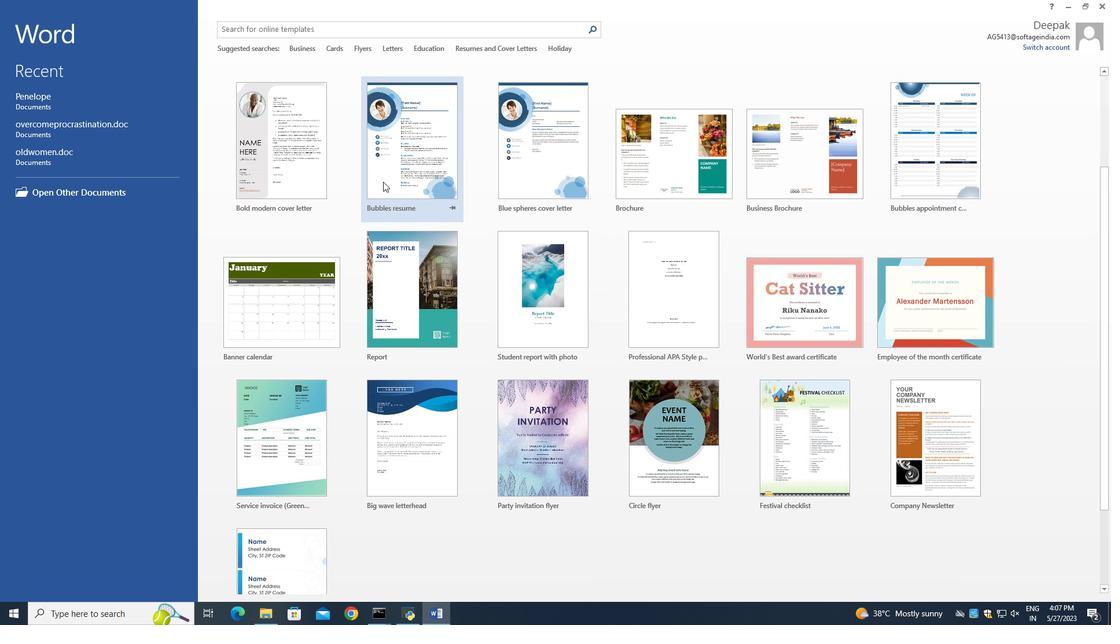 
Action: Mouse scrolled (385, 190) with delta (0, 0)
Screenshot: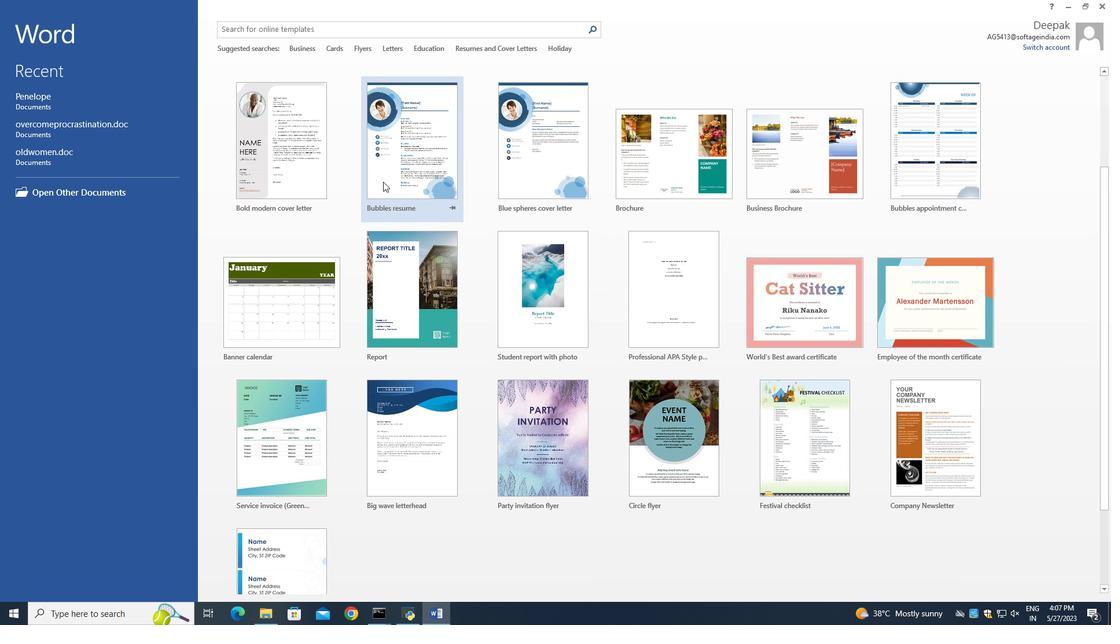 
Action: Mouse moved to (386, 196)
Screenshot: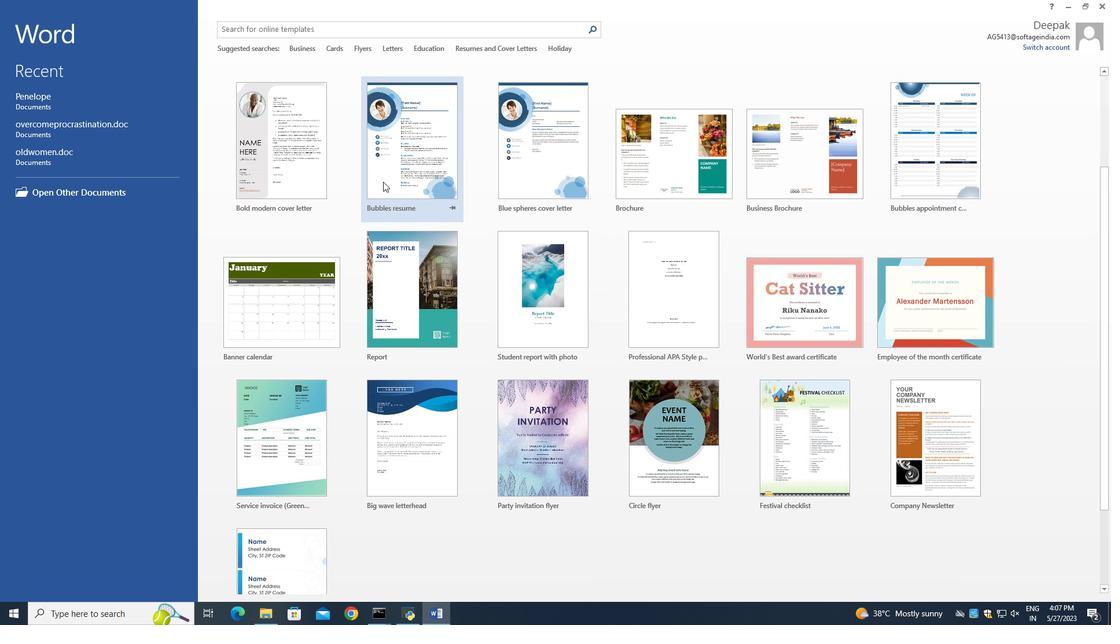 
Action: Mouse scrolled (386, 196) with delta (0, 0)
Screenshot: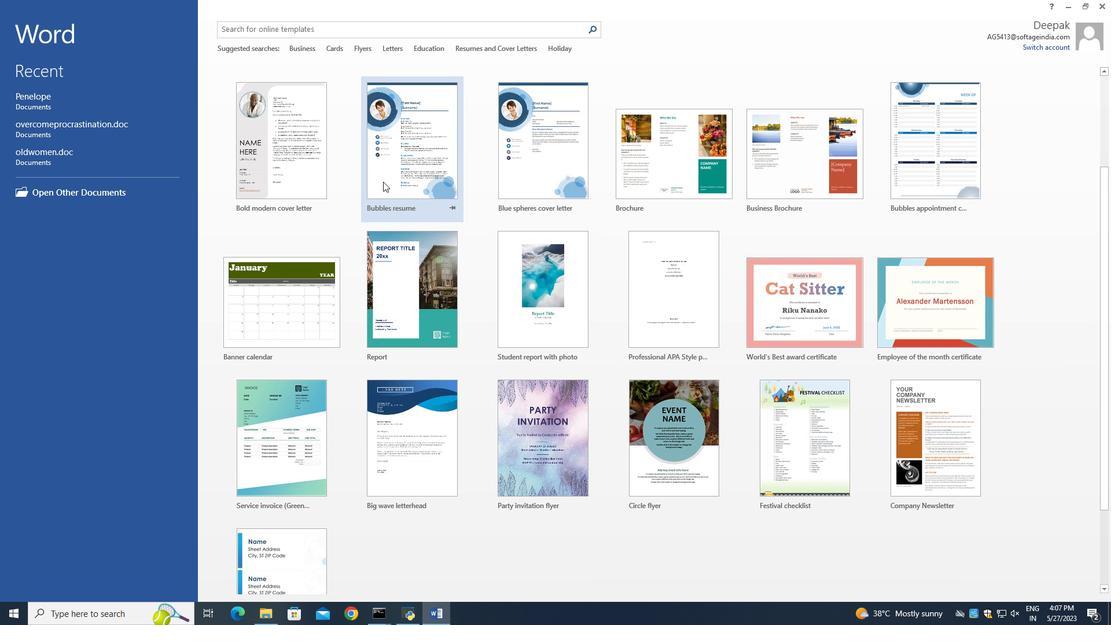
Action: Mouse moved to (386, 199)
Screenshot: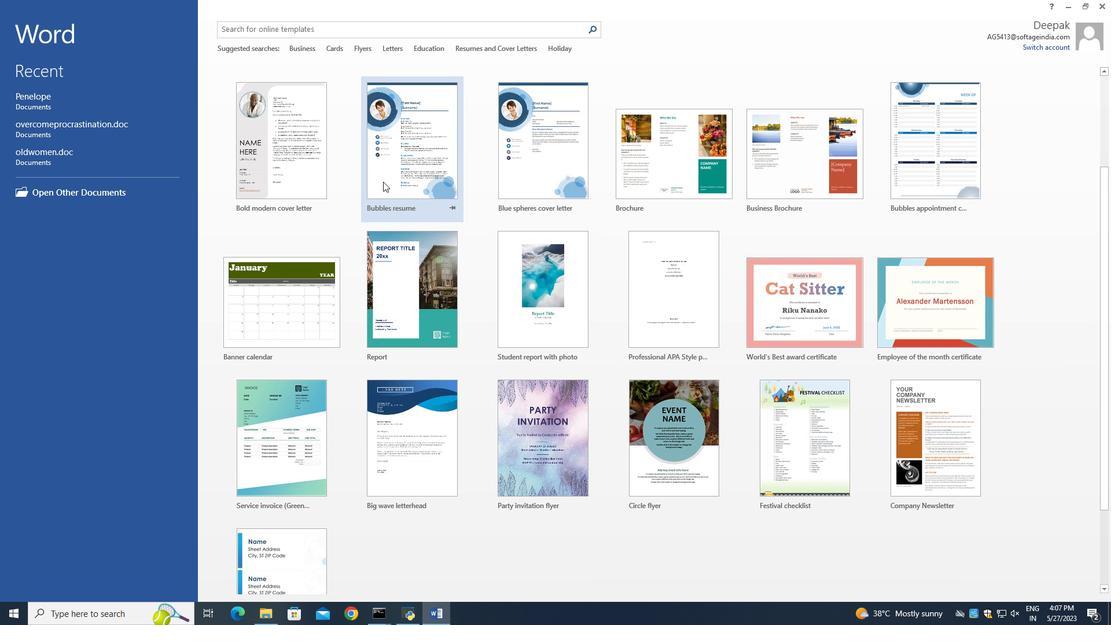 
Action: Mouse scrolled (386, 198) with delta (0, 0)
Screenshot: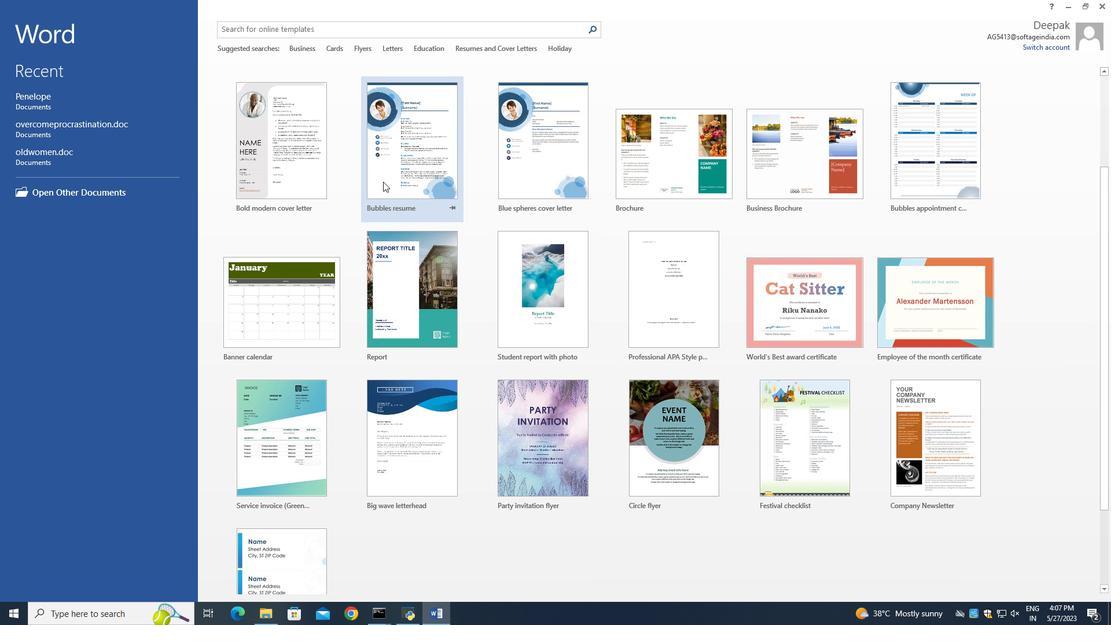 
Action: Mouse moved to (386, 203)
Screenshot: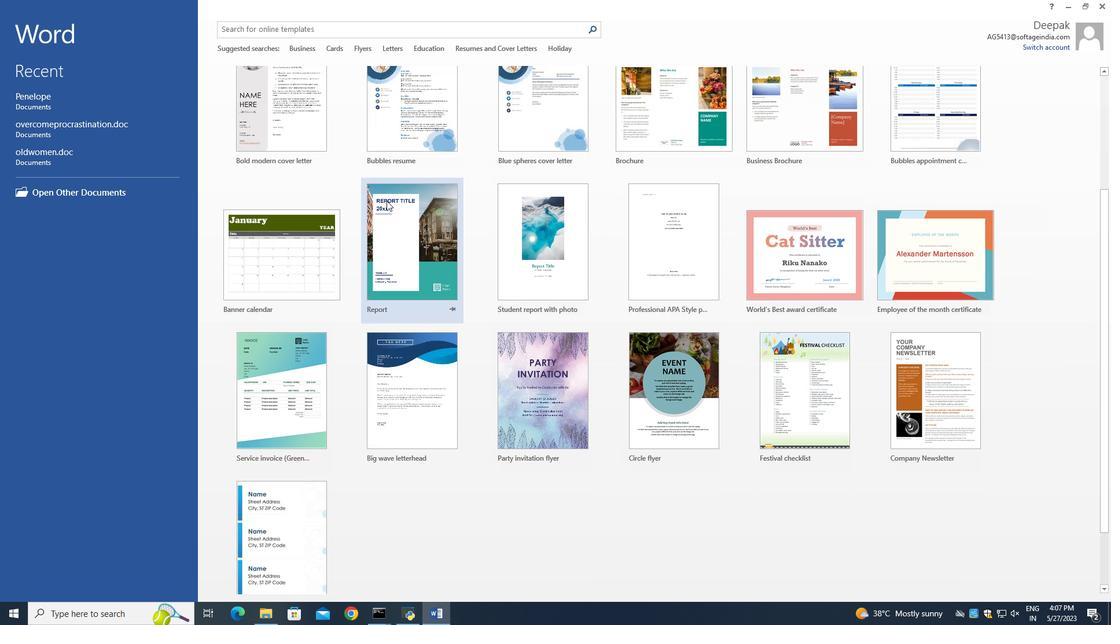 
Action: Mouse scrolled (386, 201) with delta (0, 0)
Screenshot: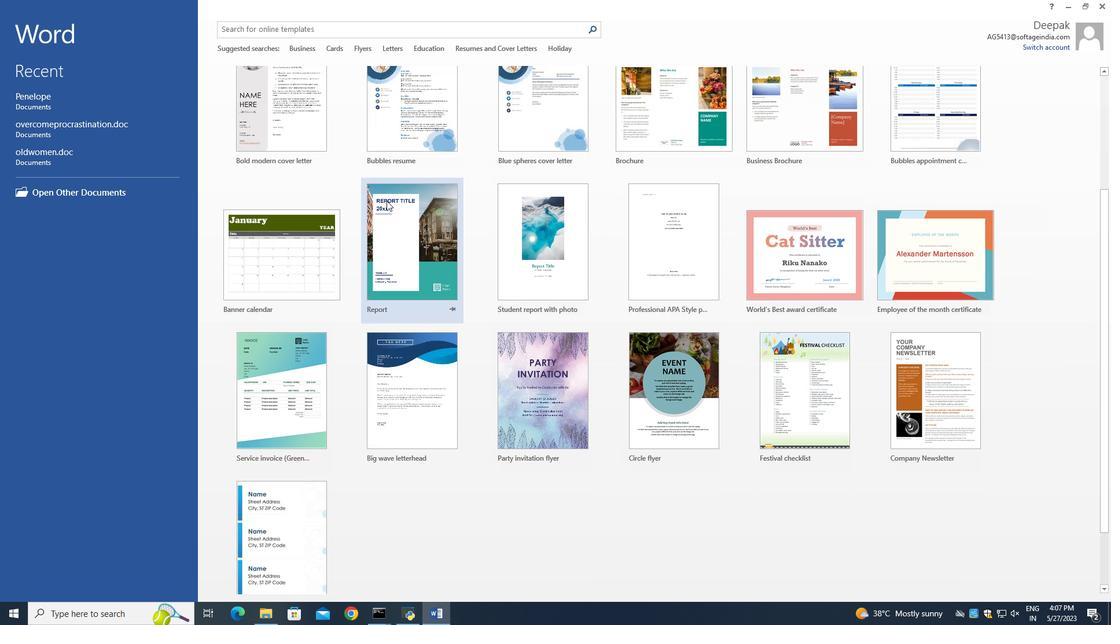 
Action: Mouse moved to (386, 203)
Screenshot: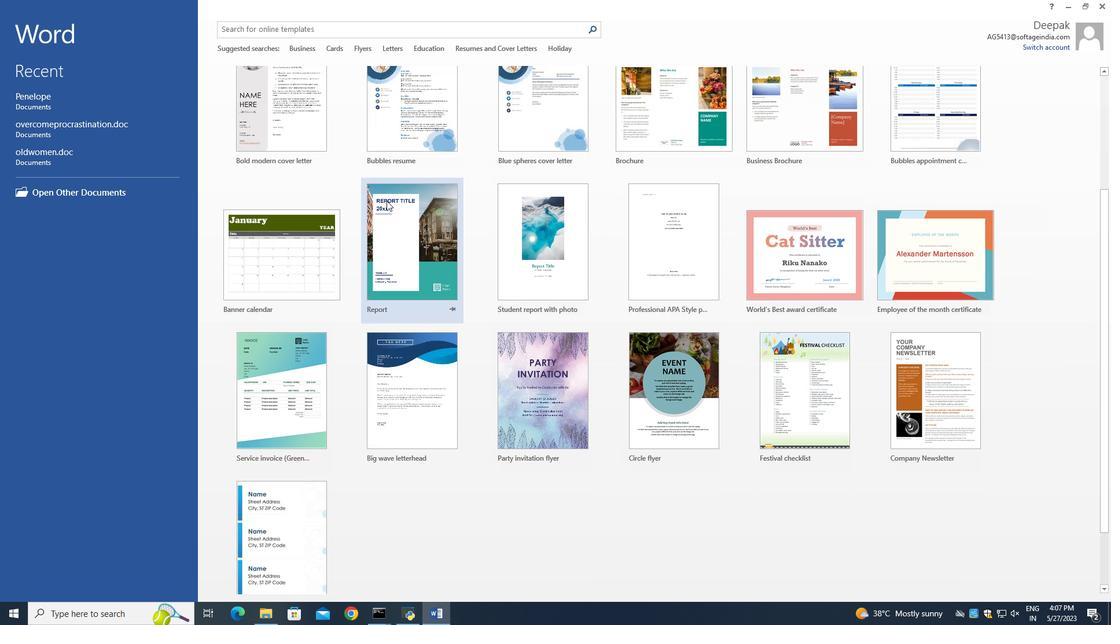 
Action: Mouse scrolled (386, 202) with delta (0, 0)
Screenshot: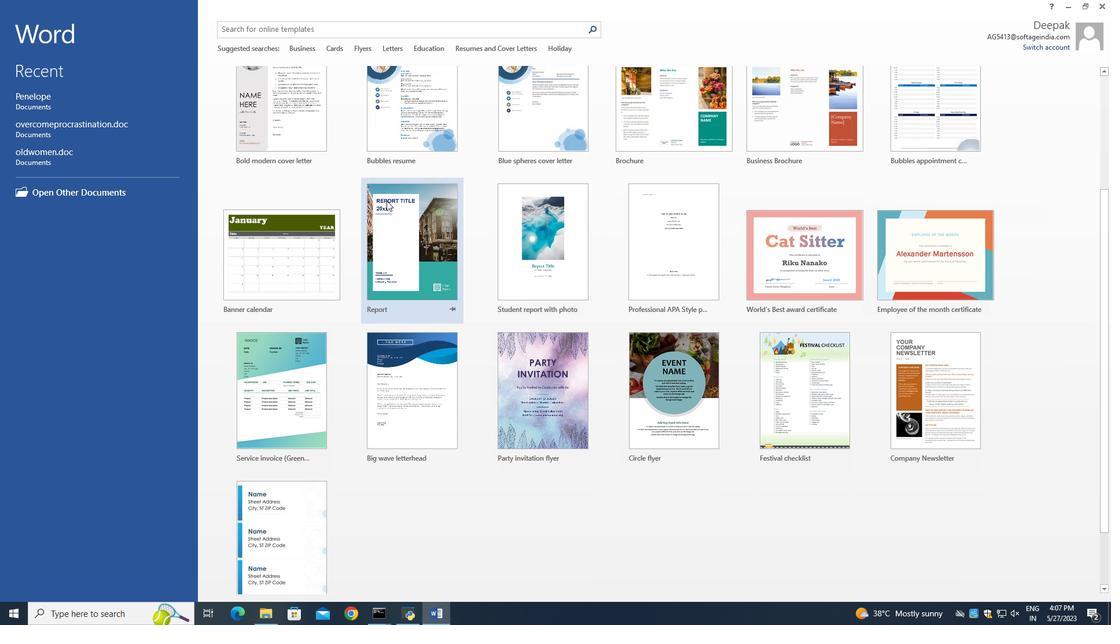
Action: Mouse moved to (386, 204)
Screenshot: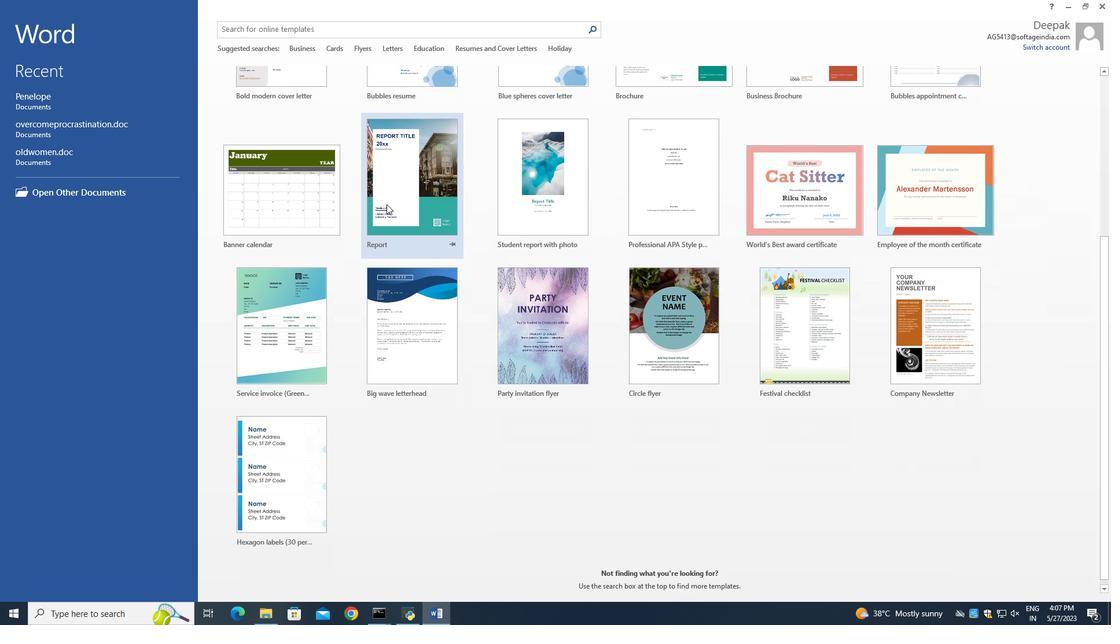 
Action: Mouse scrolled (386, 204) with delta (0, 0)
Screenshot: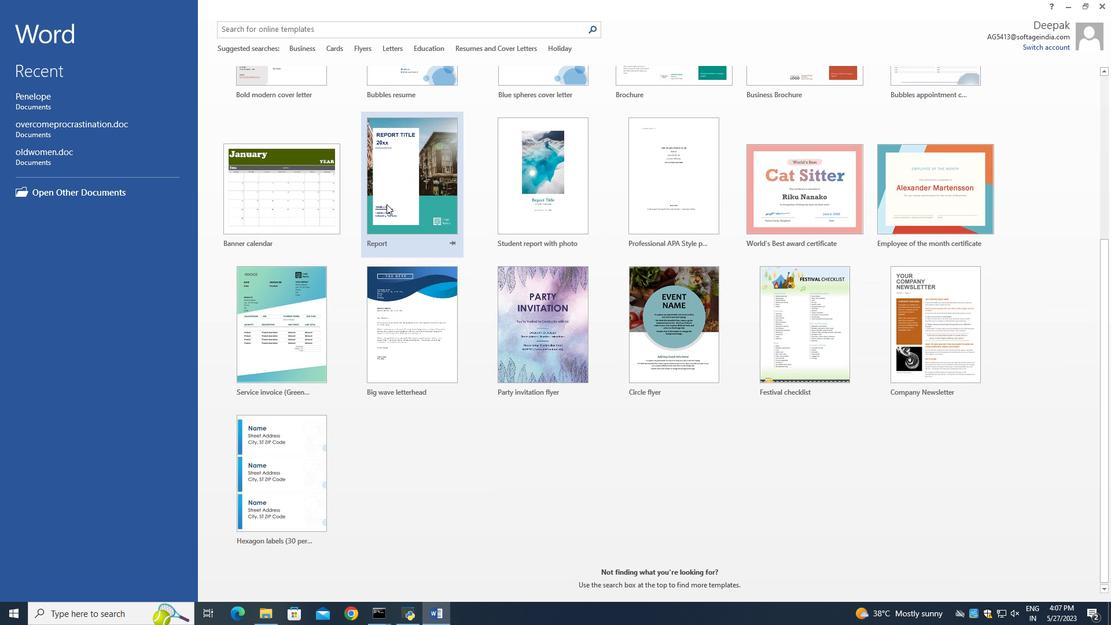 
Action: Mouse moved to (386, 205)
Screenshot: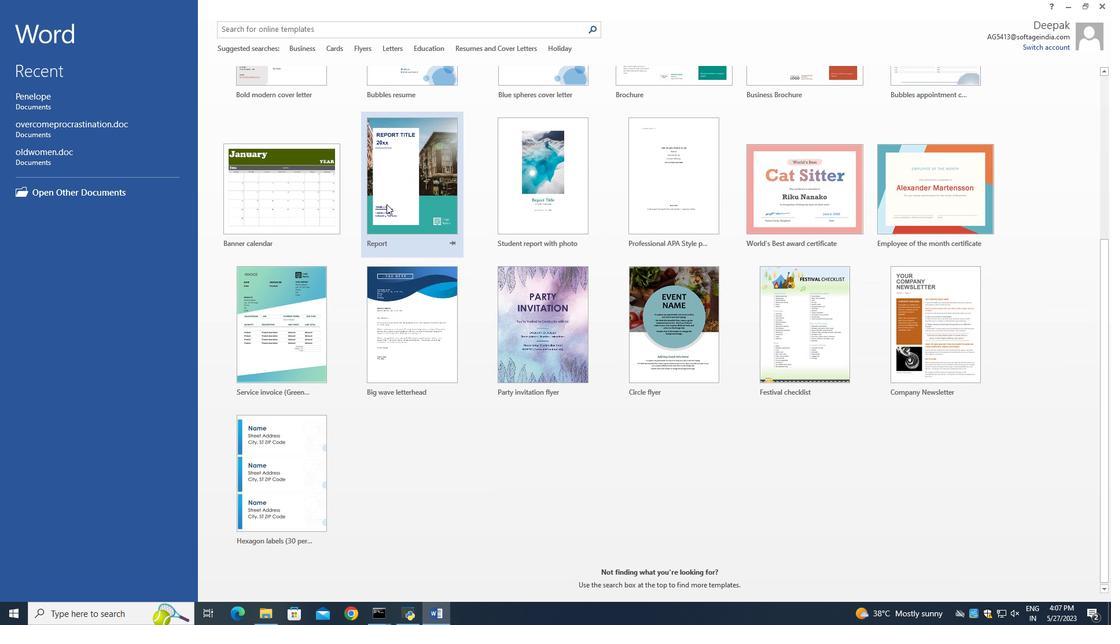 
Action: Mouse scrolled (386, 204) with delta (0, 0)
Screenshot: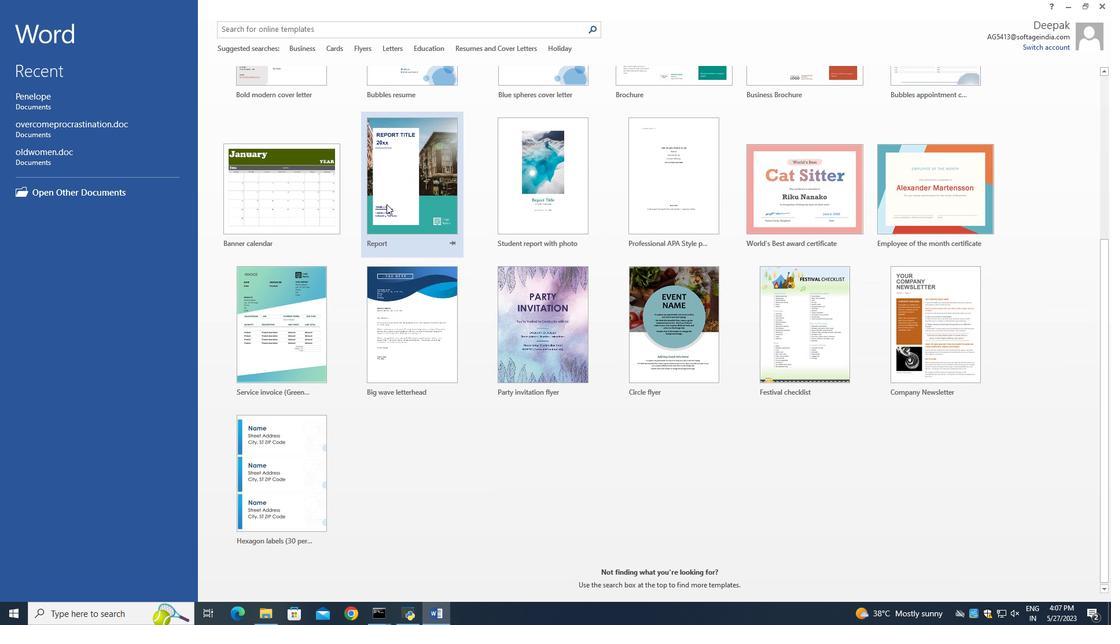 
Action: Mouse scrolled (386, 204) with delta (0, 0)
Screenshot: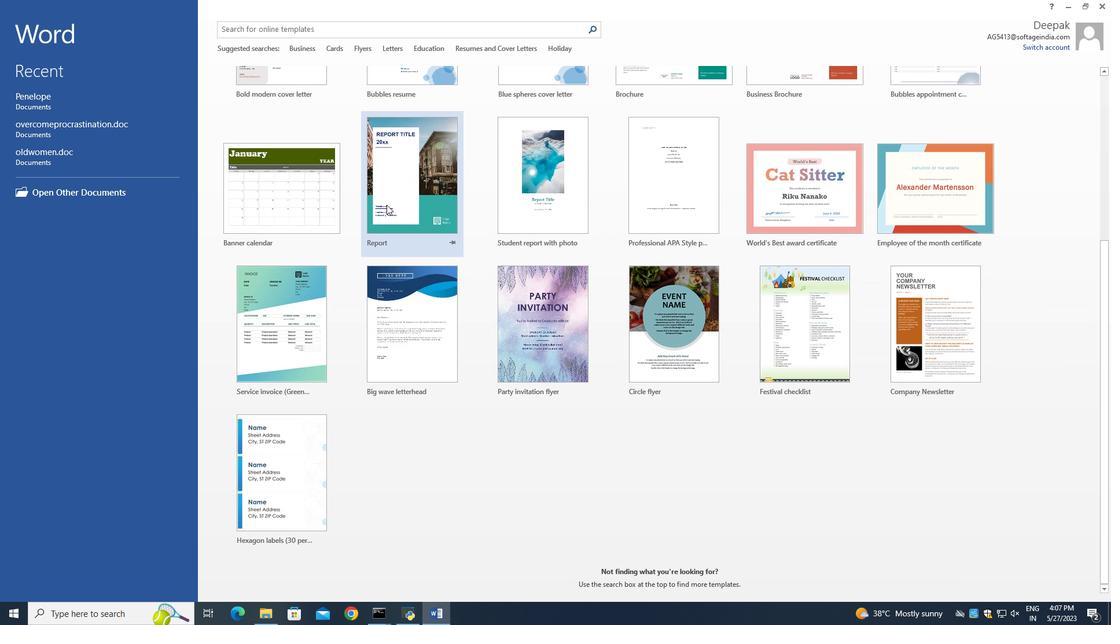 
Action: Mouse scrolled (386, 204) with delta (0, 0)
Screenshot: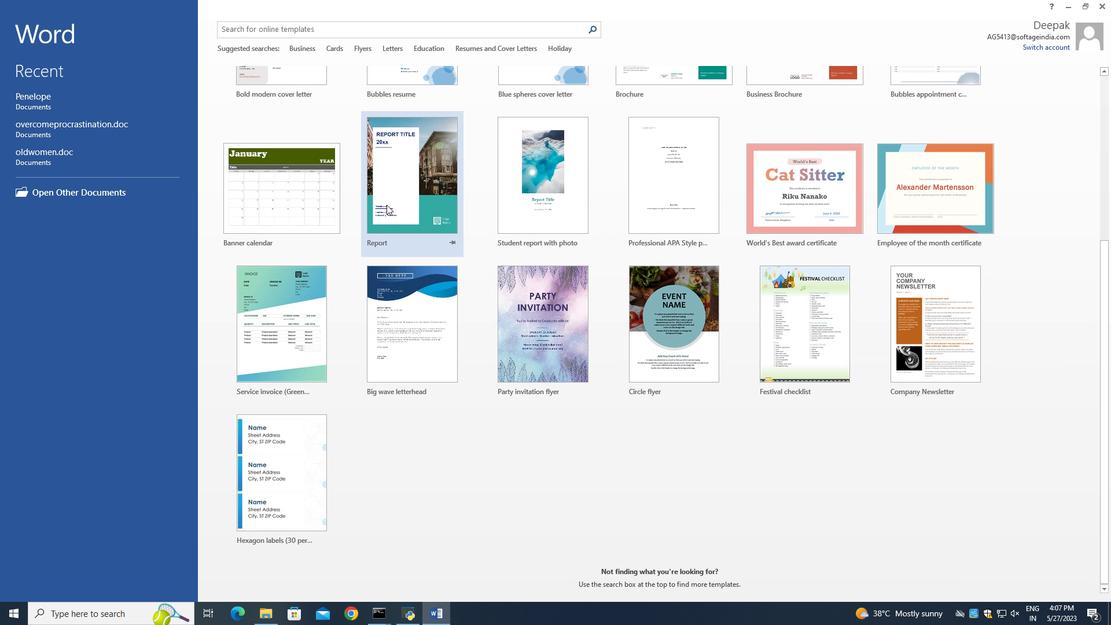 
Action: Mouse moved to (385, 239)
Screenshot: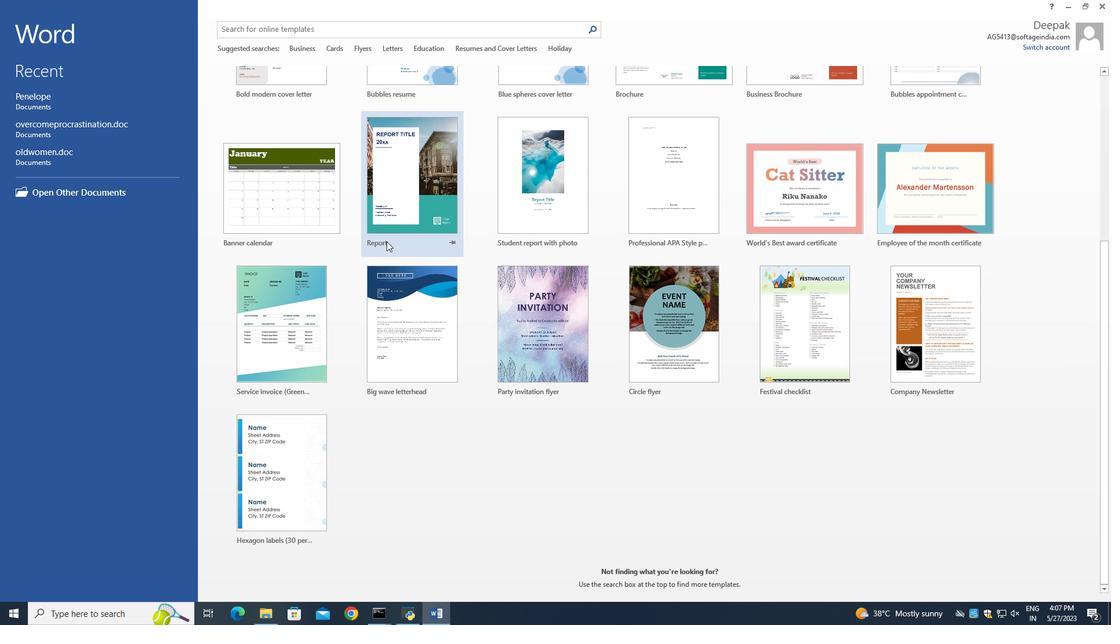 
Action: Mouse scrolled (385, 240) with delta (0, 0)
Screenshot: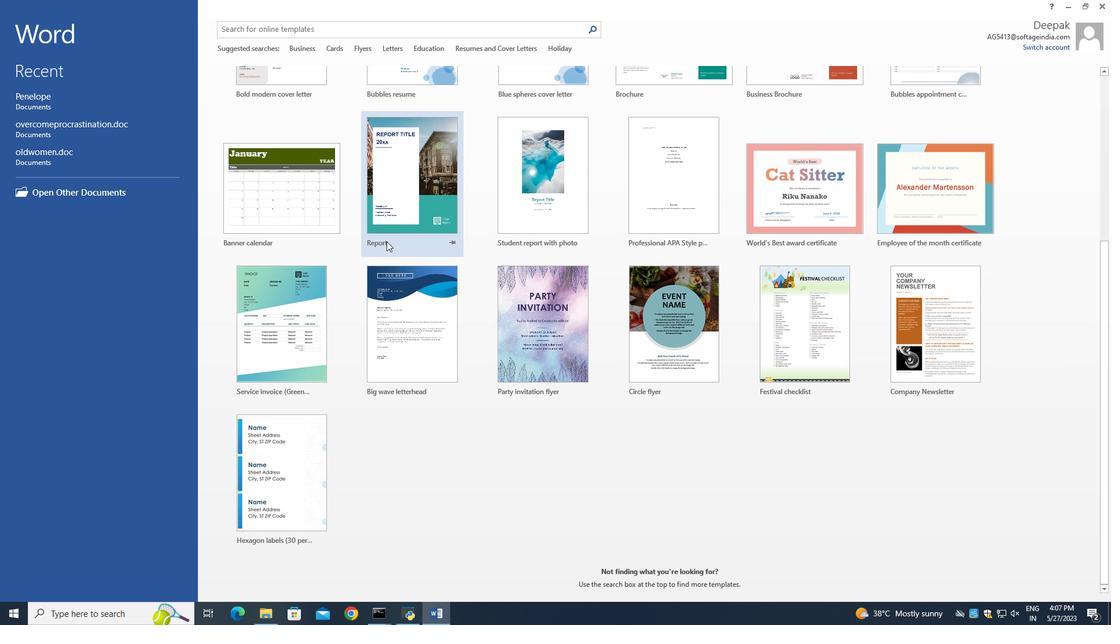 
Action: Mouse moved to (385, 239)
Screenshot: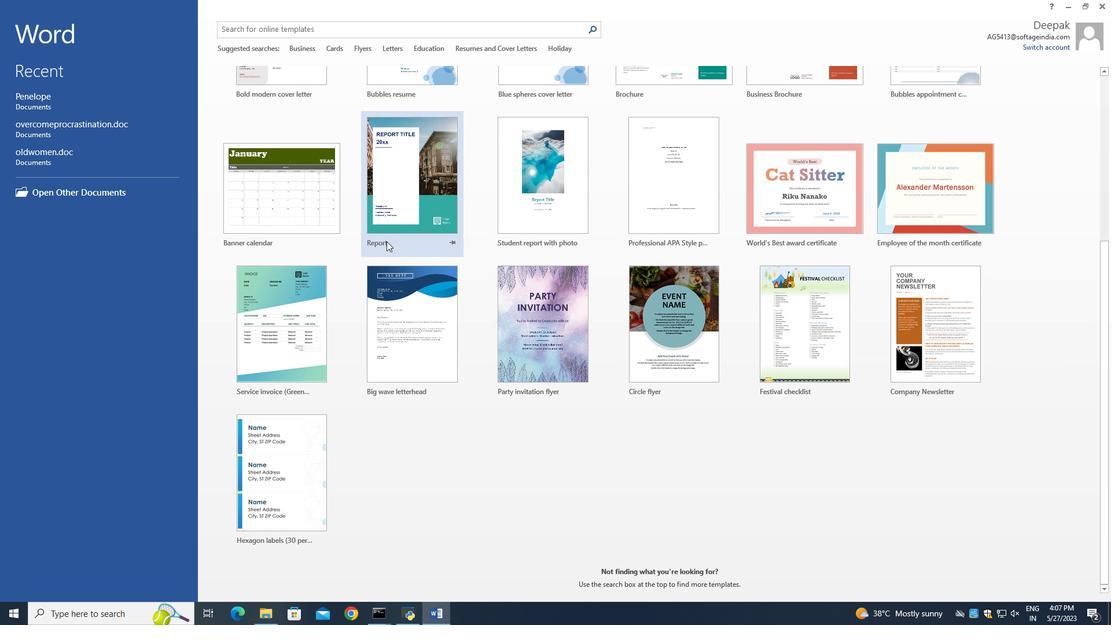 
Action: Mouse scrolled (385, 240) with delta (0, 0)
Screenshot: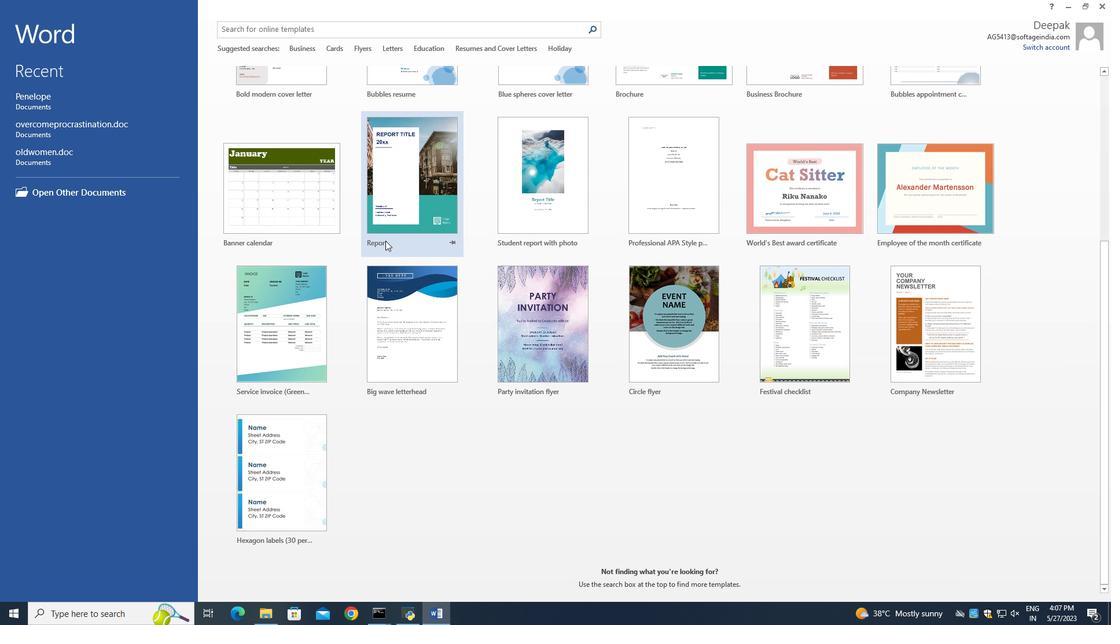 
Action: Mouse scrolled (385, 240) with delta (0, 0)
Screenshot: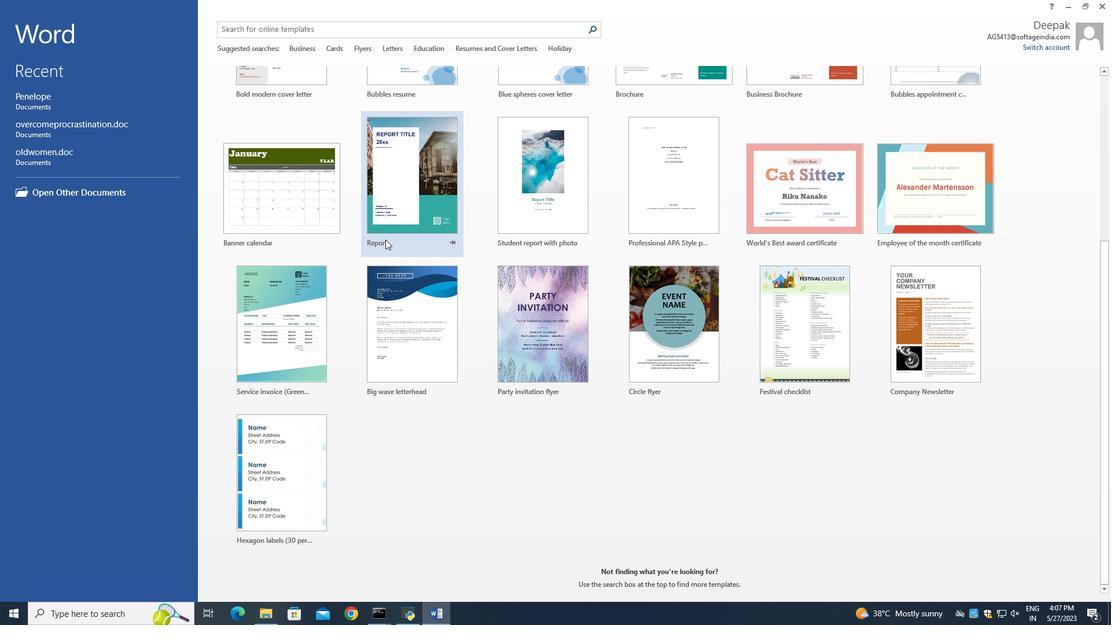 
Action: Mouse scrolled (385, 240) with delta (0, 0)
Screenshot: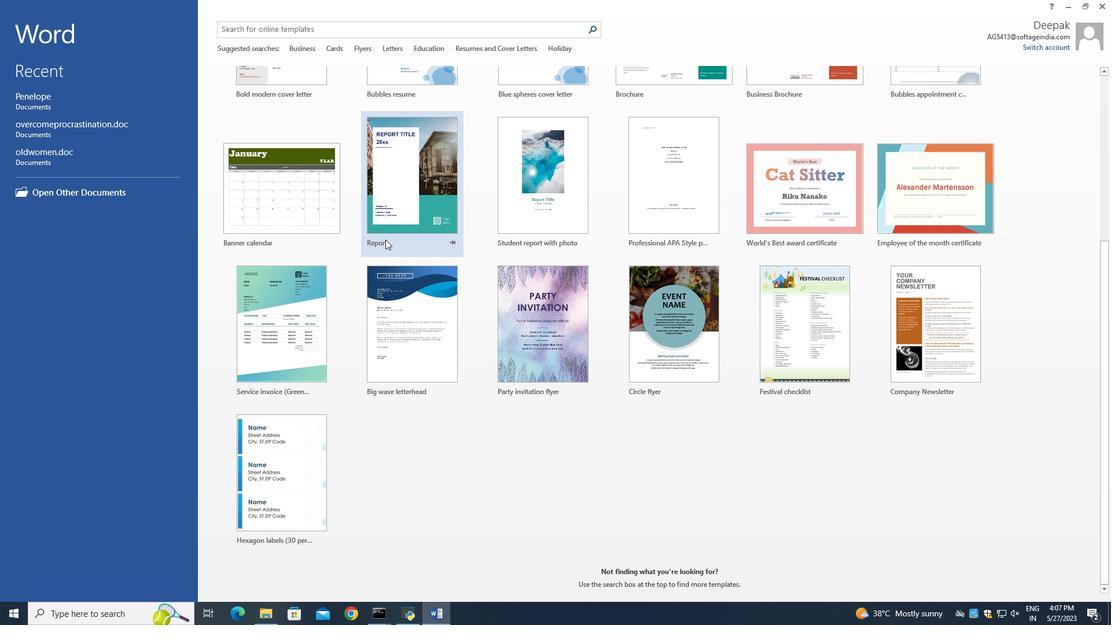 
Action: Mouse moved to (385, 239)
Screenshot: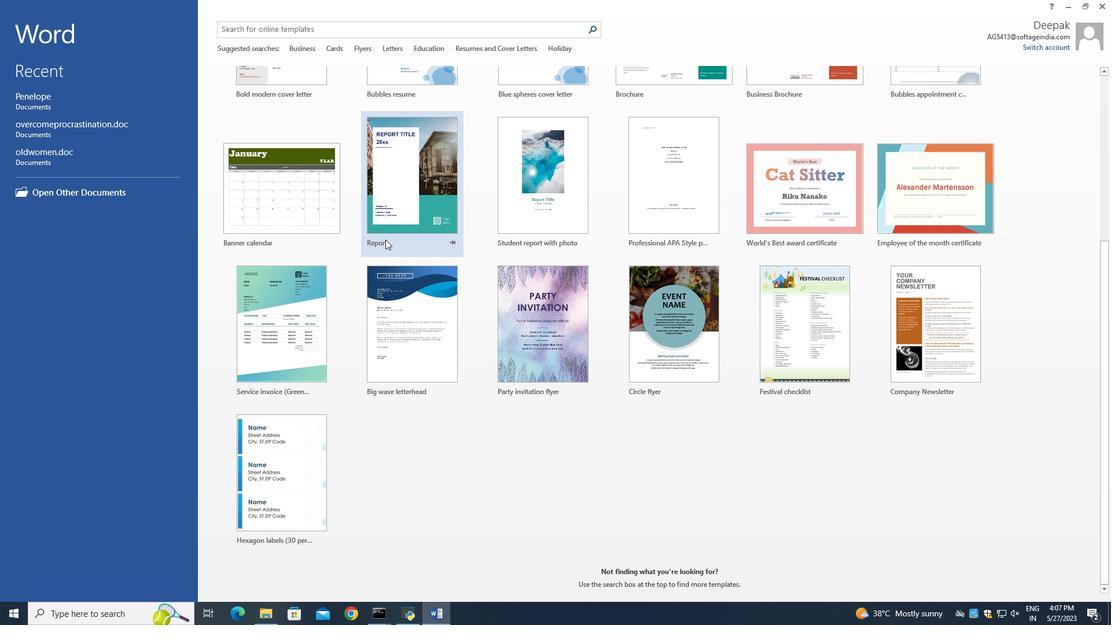 
Action: Mouse scrolled (385, 240) with delta (0, 0)
Screenshot: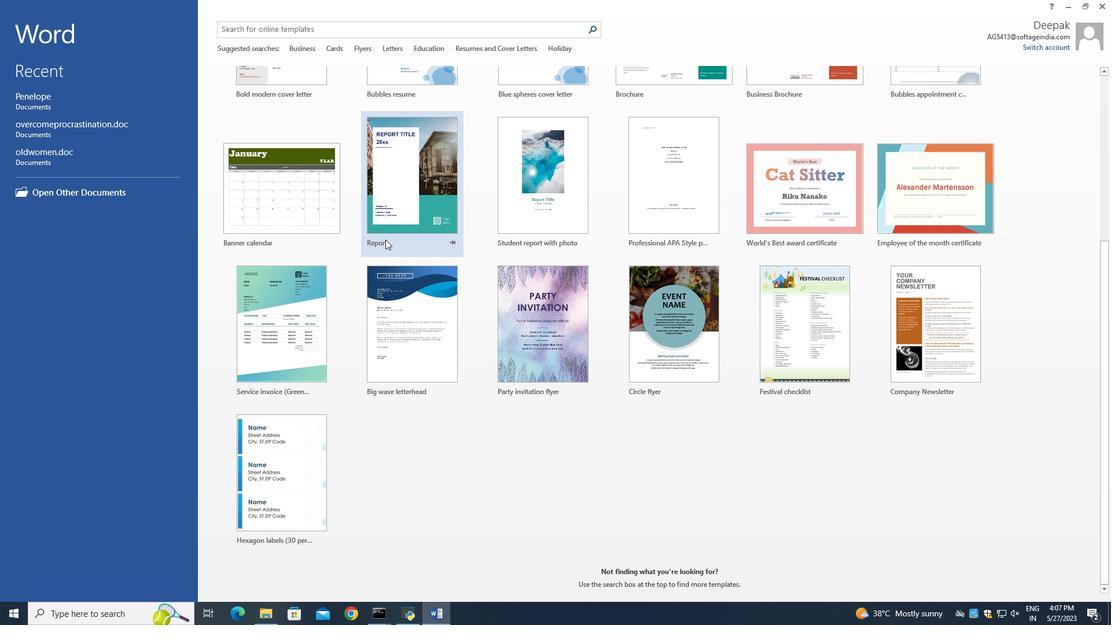 
Action: Mouse scrolled (385, 240) with delta (0, 0)
Screenshot: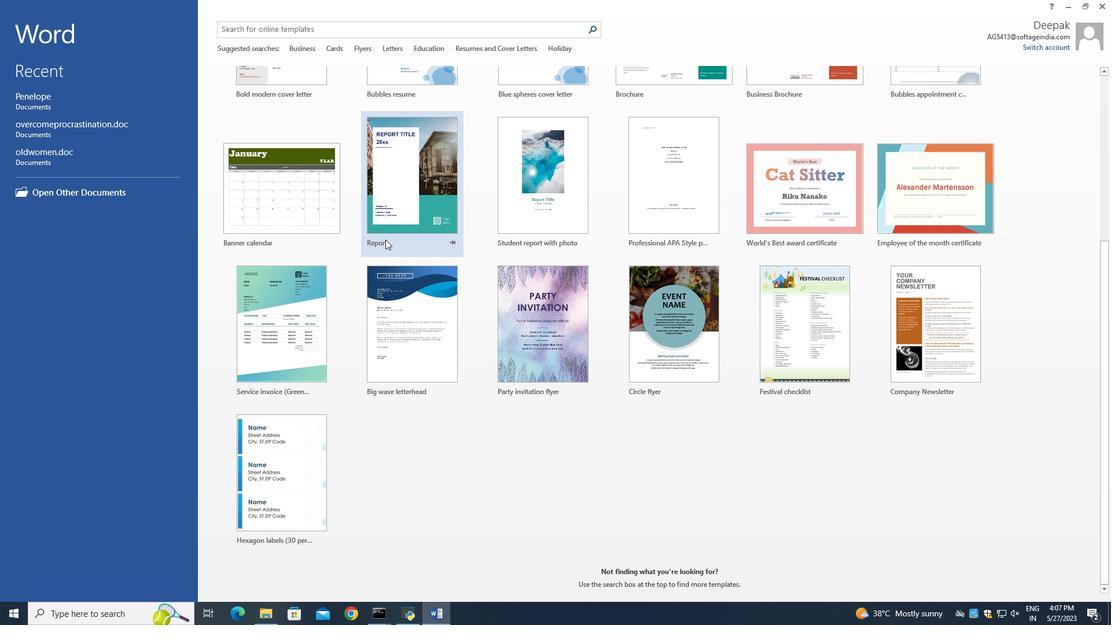 
Action: Mouse moved to (379, 233)
Screenshot: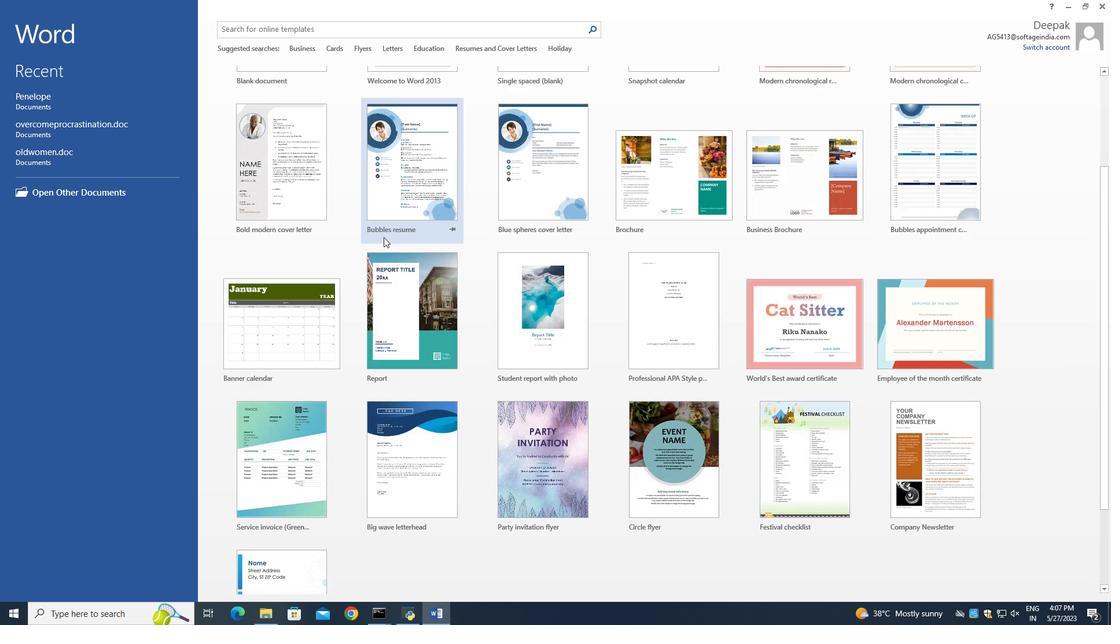 
Action: Mouse scrolled (379, 233) with delta (0, 0)
Screenshot: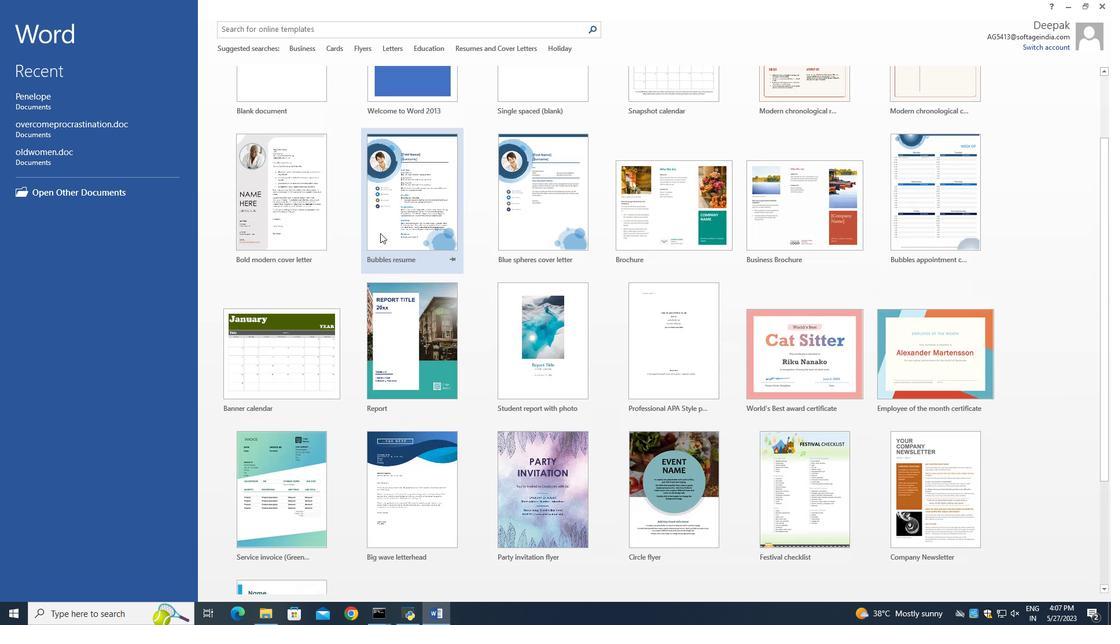 
Action: Mouse scrolled (379, 233) with delta (0, 0)
Screenshot: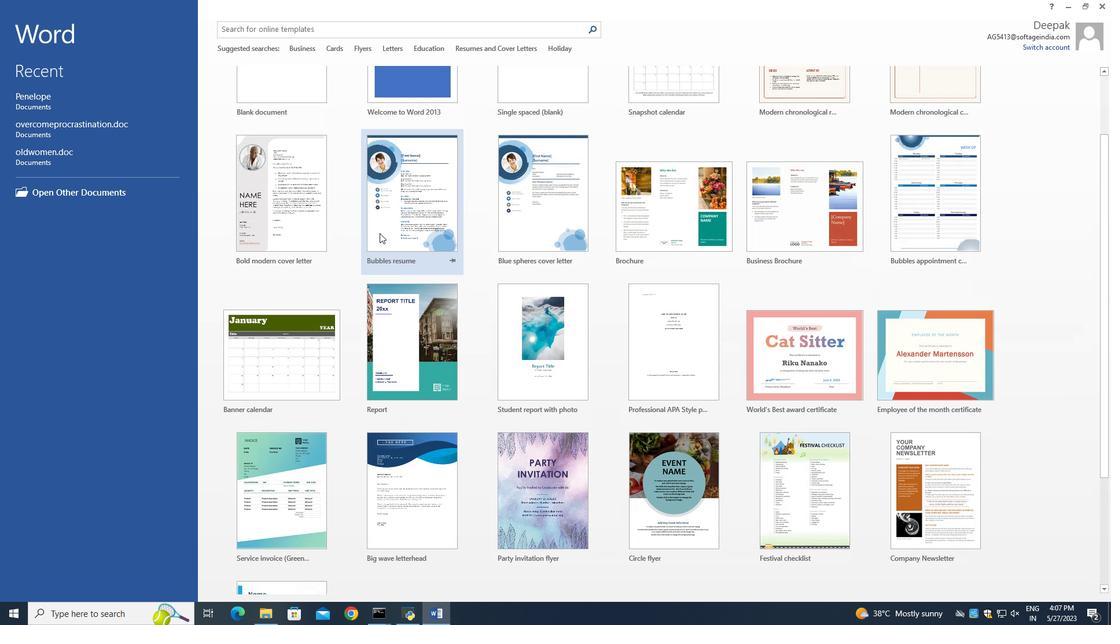 
Action: Mouse scrolled (379, 233) with delta (0, 0)
Screenshot: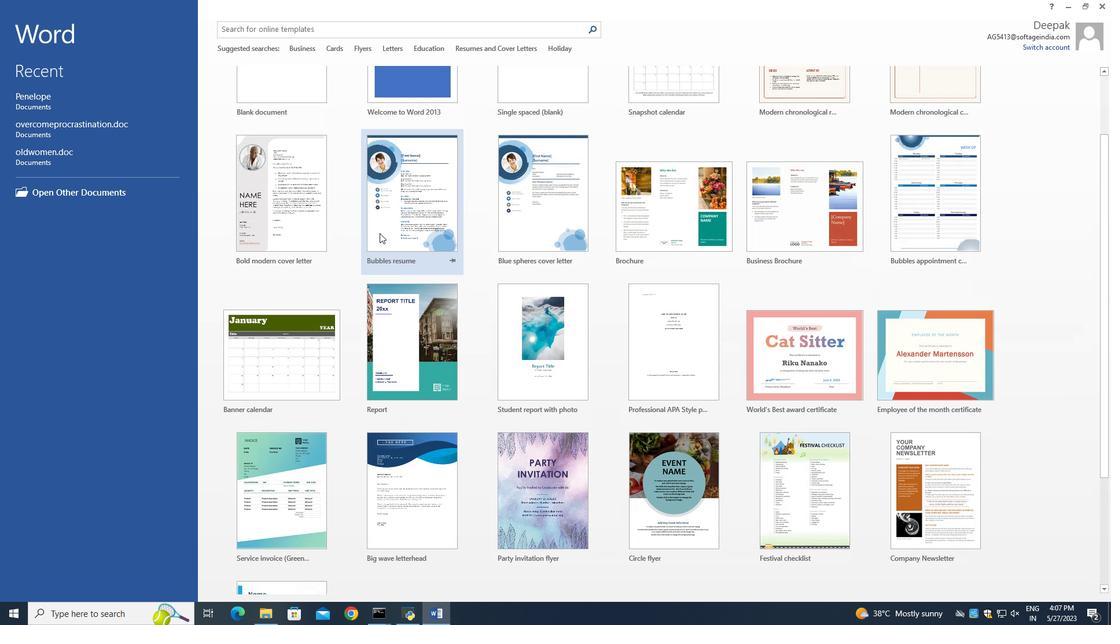 
Action: Mouse scrolled (379, 233) with delta (0, 0)
Screenshot: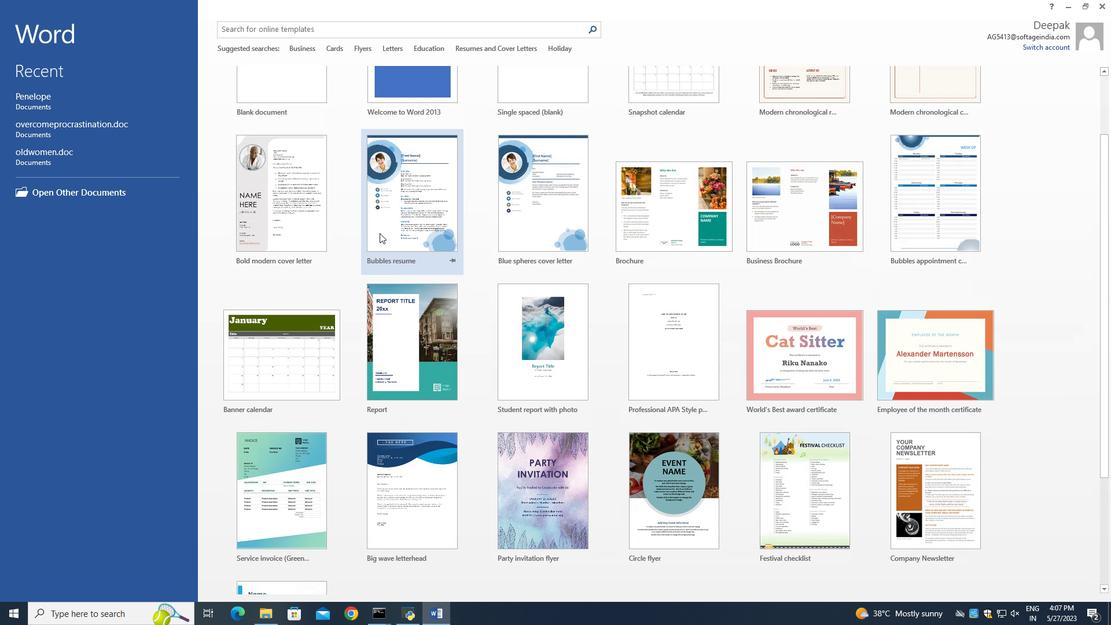 
Action: Mouse scrolled (379, 233) with delta (0, 0)
Screenshot: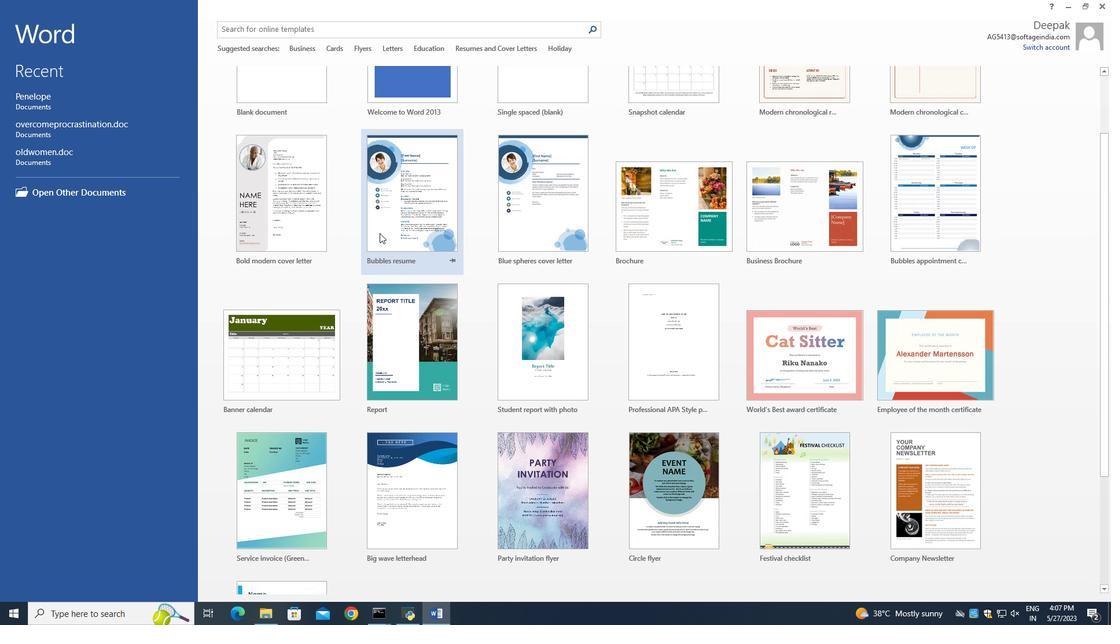 
Action: Mouse scrolled (379, 233) with delta (0, 0)
Screenshot: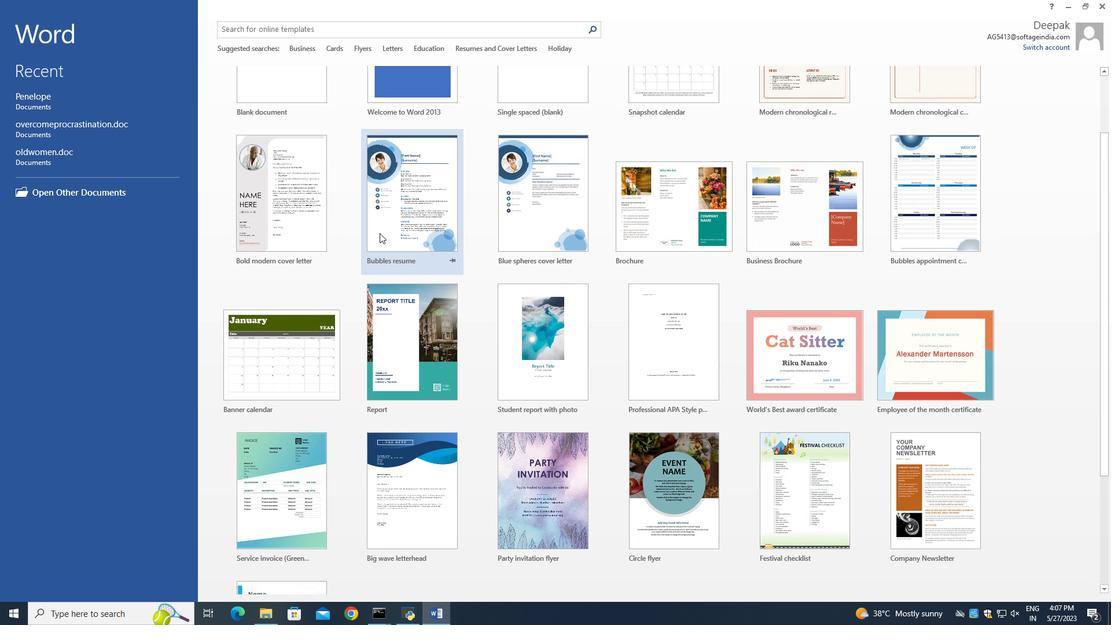 
Action: Mouse moved to (378, 228)
Screenshot: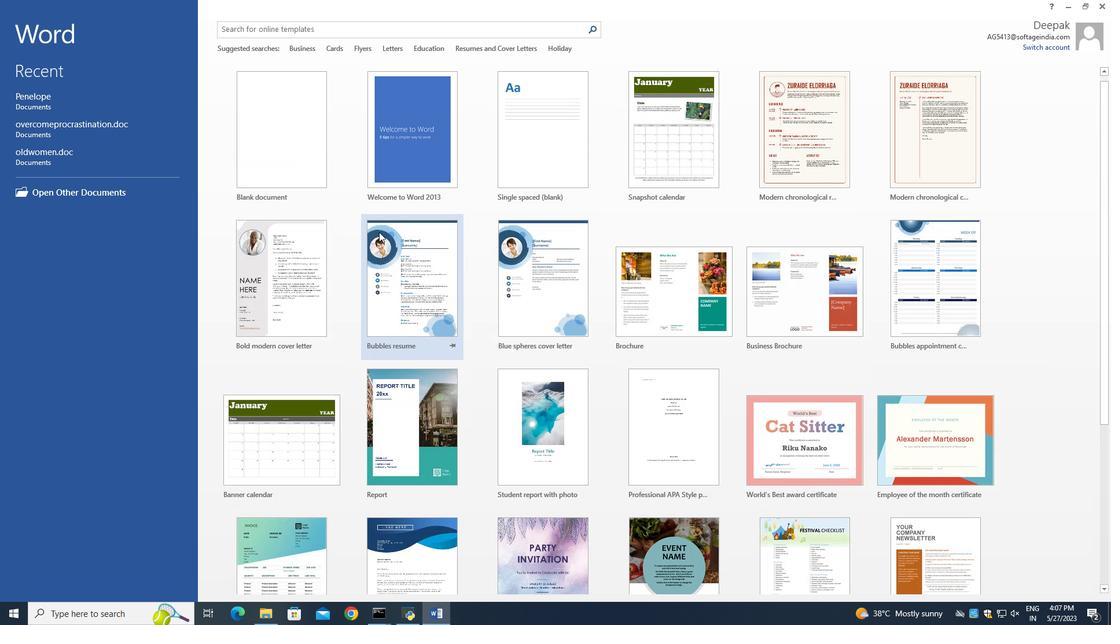 
Action: Mouse scrolled (378, 228) with delta (0, 0)
Screenshot: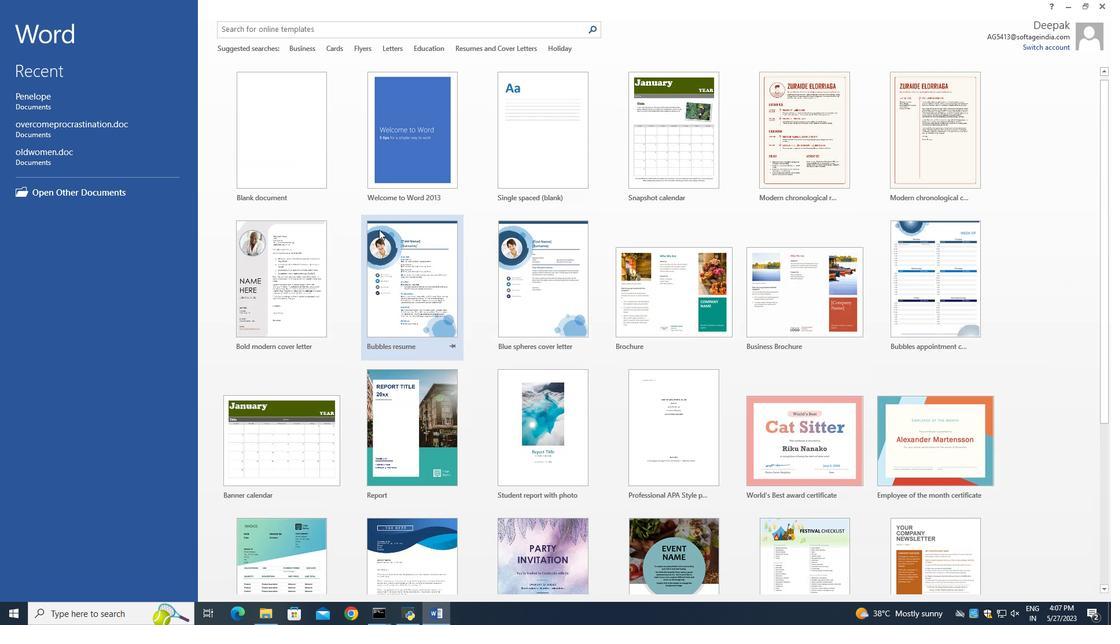
Action: Mouse scrolled (378, 228) with delta (0, 0)
Screenshot: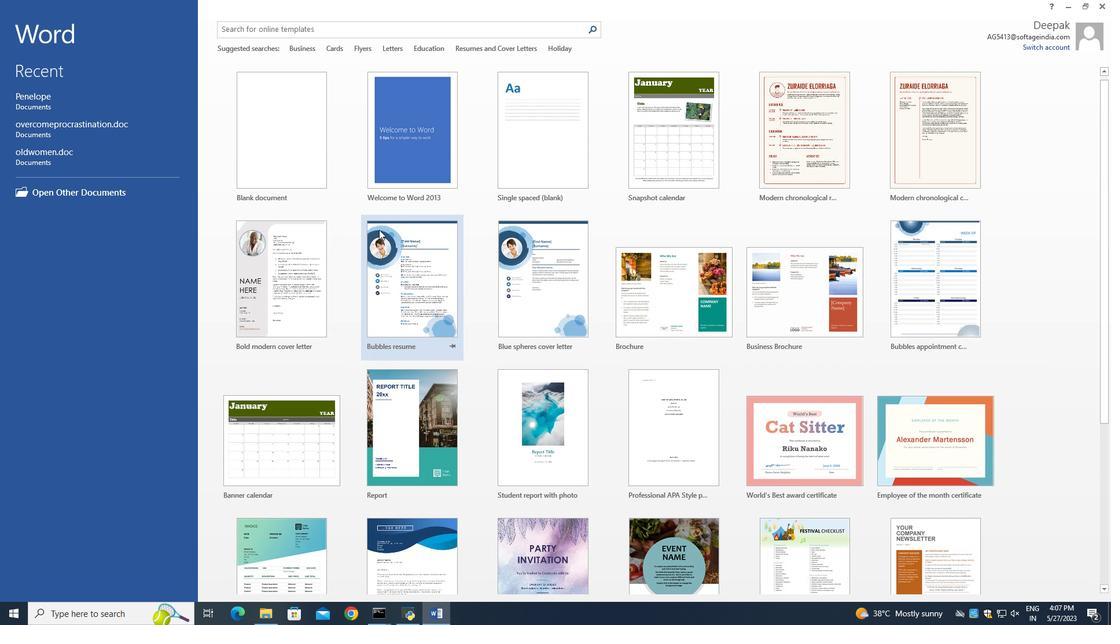 
Action: Mouse scrolled (378, 228) with delta (0, 0)
Screenshot: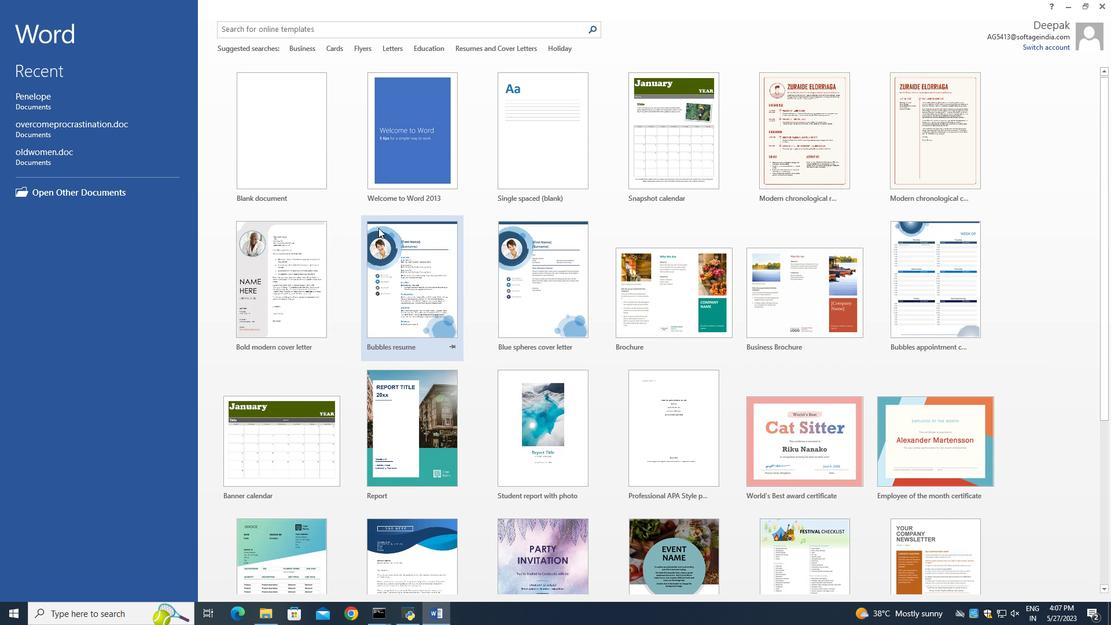 
Action: Mouse scrolled (378, 228) with delta (0, 0)
Screenshot: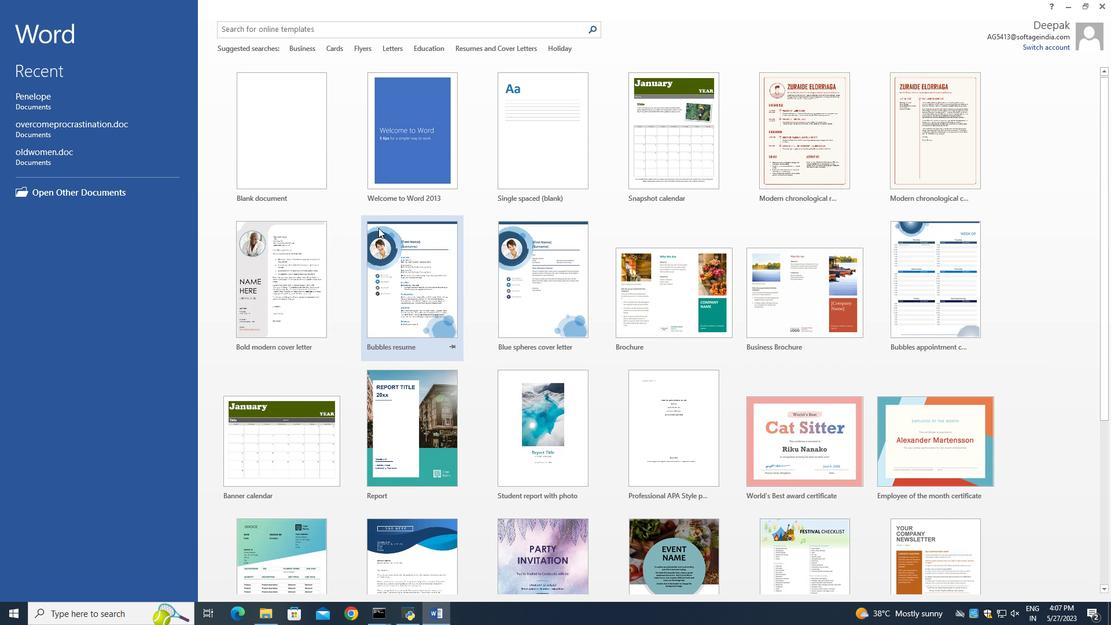 
Action: Mouse moved to (392, 202)
Screenshot: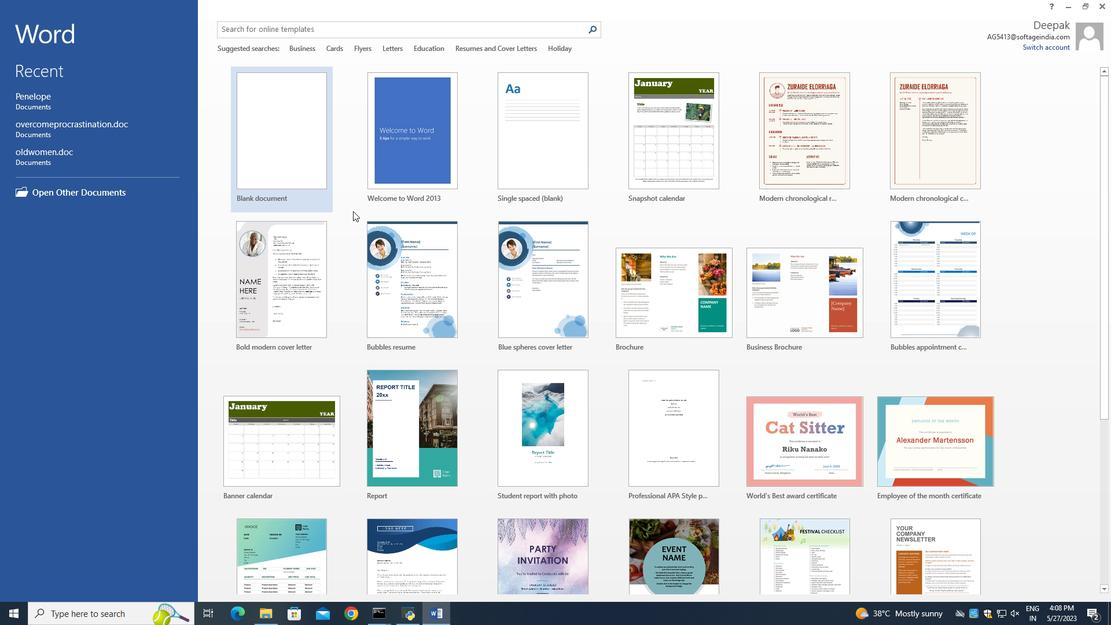 
Action: Mouse scrolled (392, 203) with delta (0, 0)
Screenshot: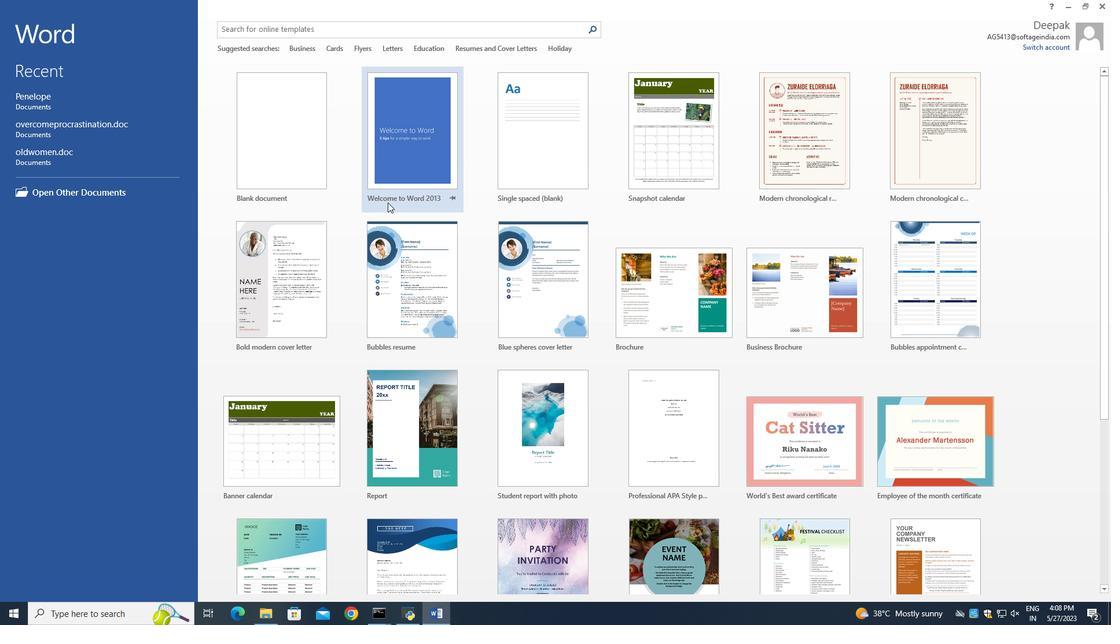 
Action: Mouse moved to (393, 202)
Screenshot: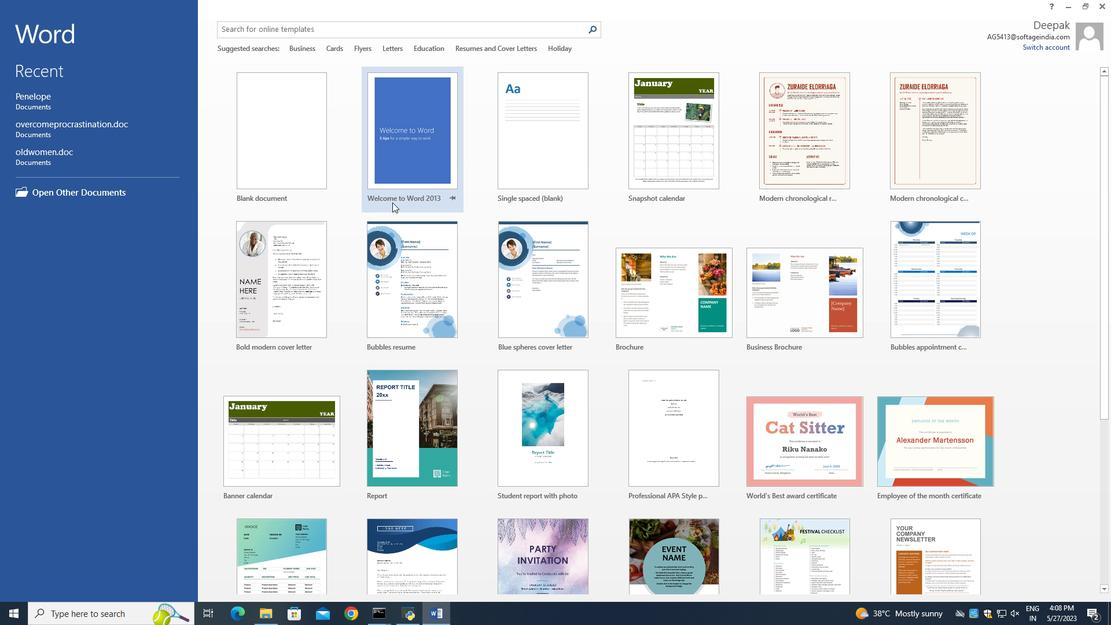 
Action: Mouse scrolled (393, 203) with delta (0, 0)
Screenshot: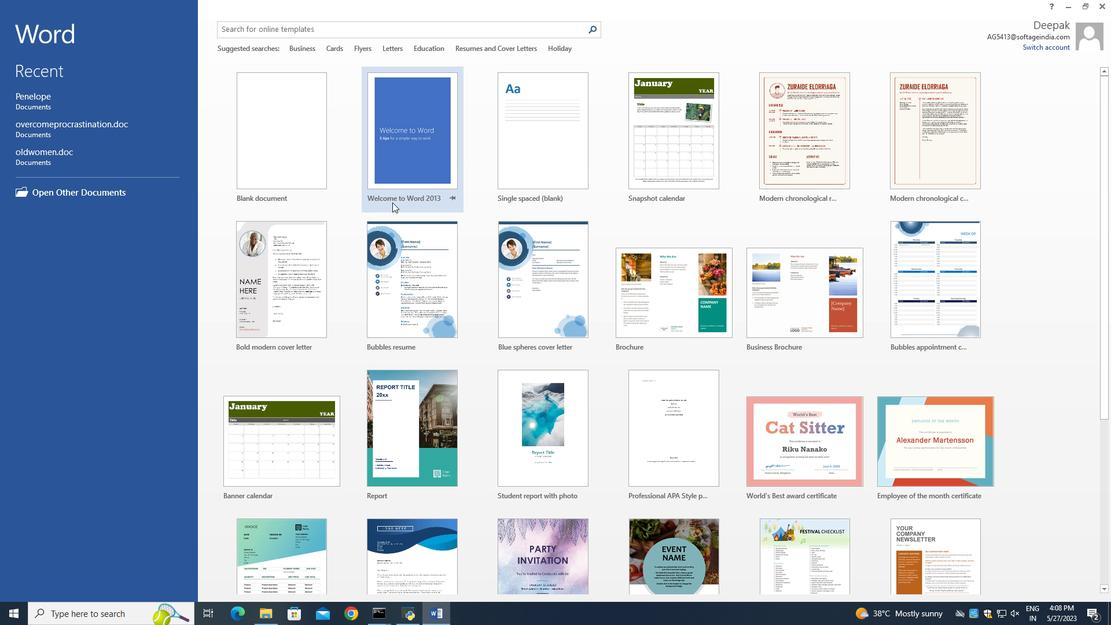 
Action: Mouse scrolled (393, 203) with delta (0, 0)
Screenshot: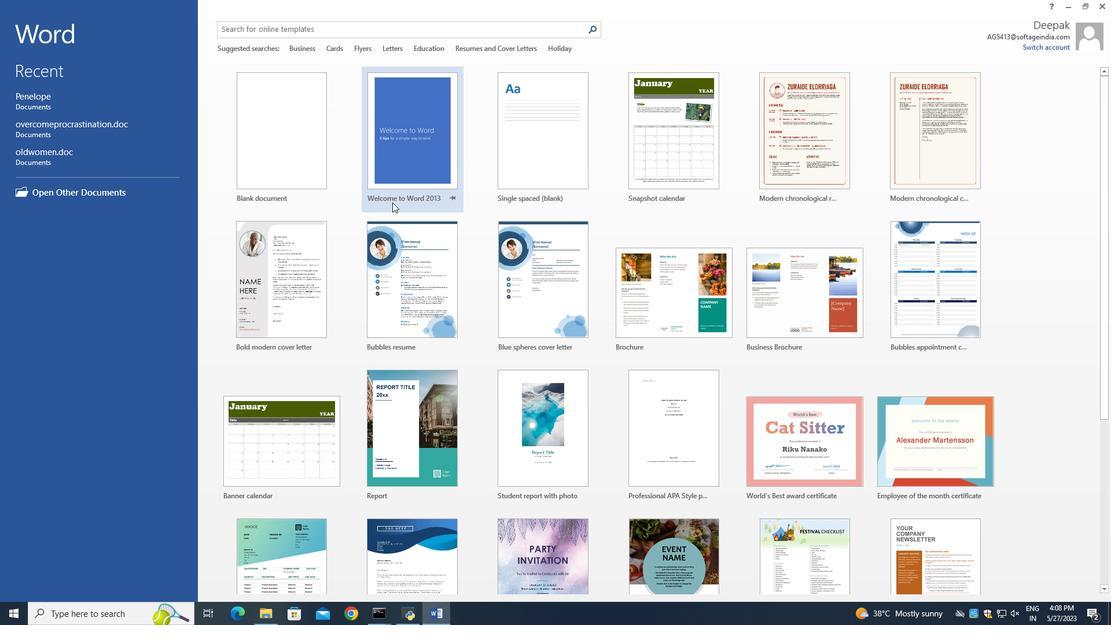 
Action: Mouse moved to (444, 124)
Screenshot: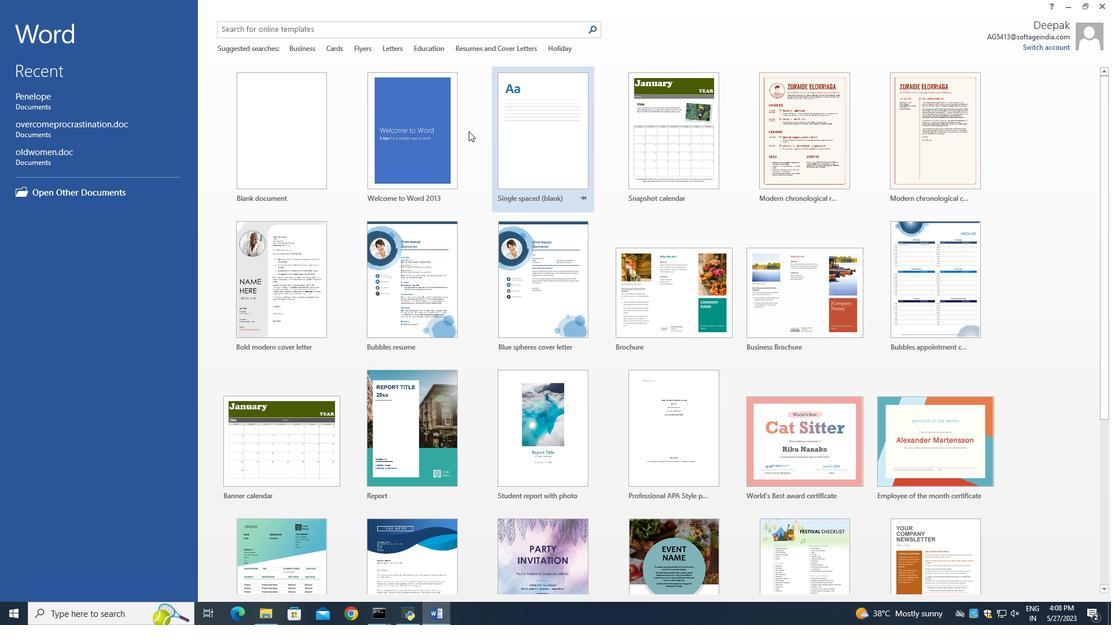 
Action: Mouse scrolled (444, 125) with delta (0, 0)
Screenshot: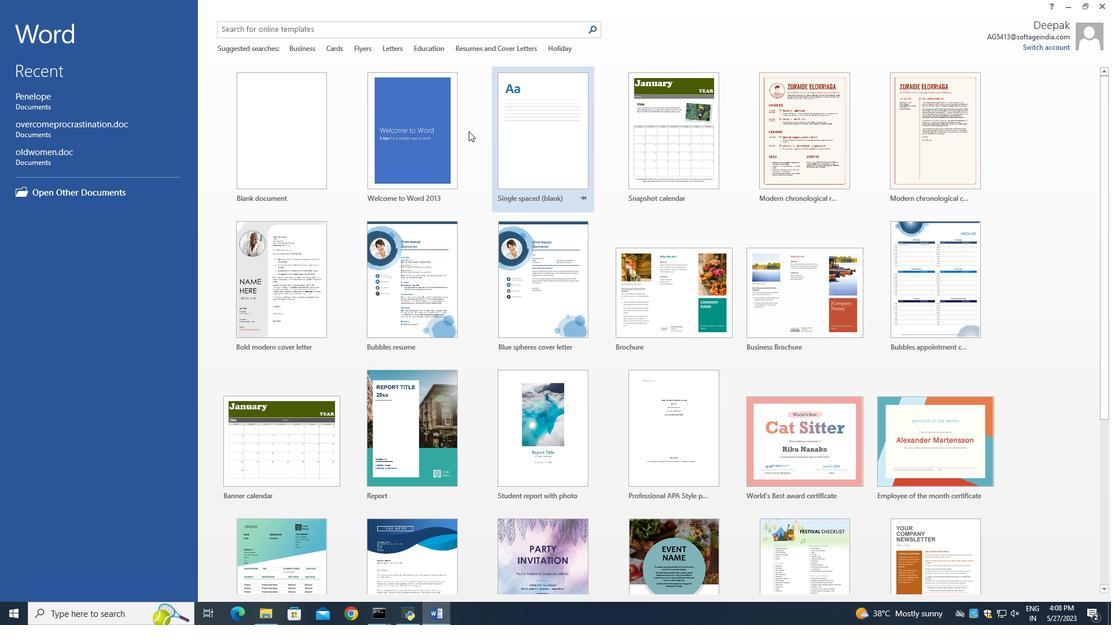 
Action: Mouse moved to (439, 124)
Screenshot: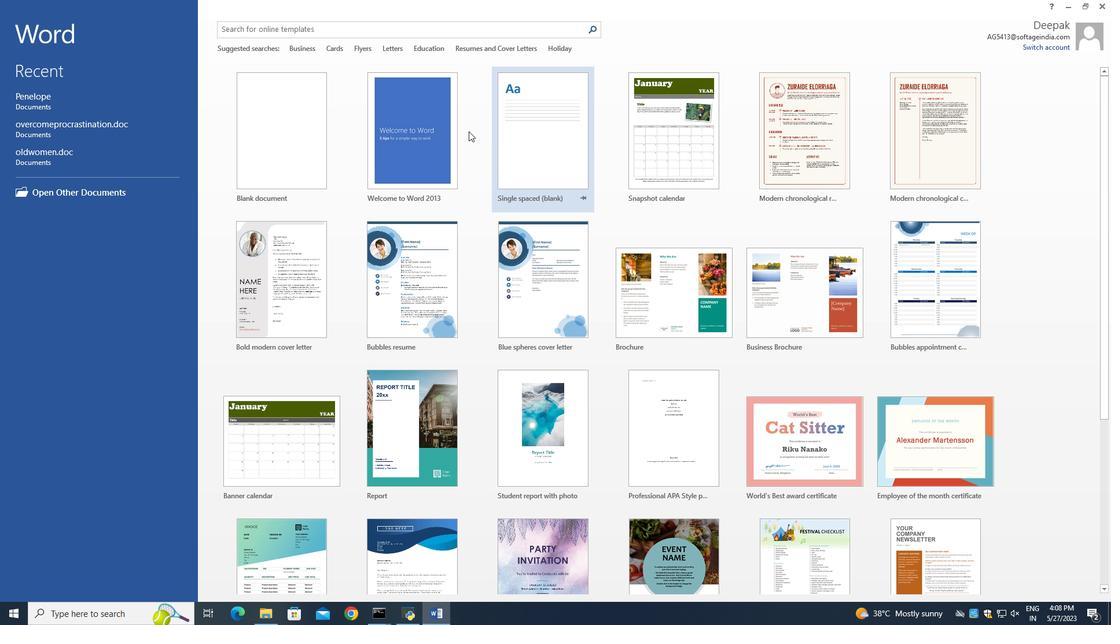 
Action: Mouse scrolled (440, 125) with delta (0, 0)
Screenshot: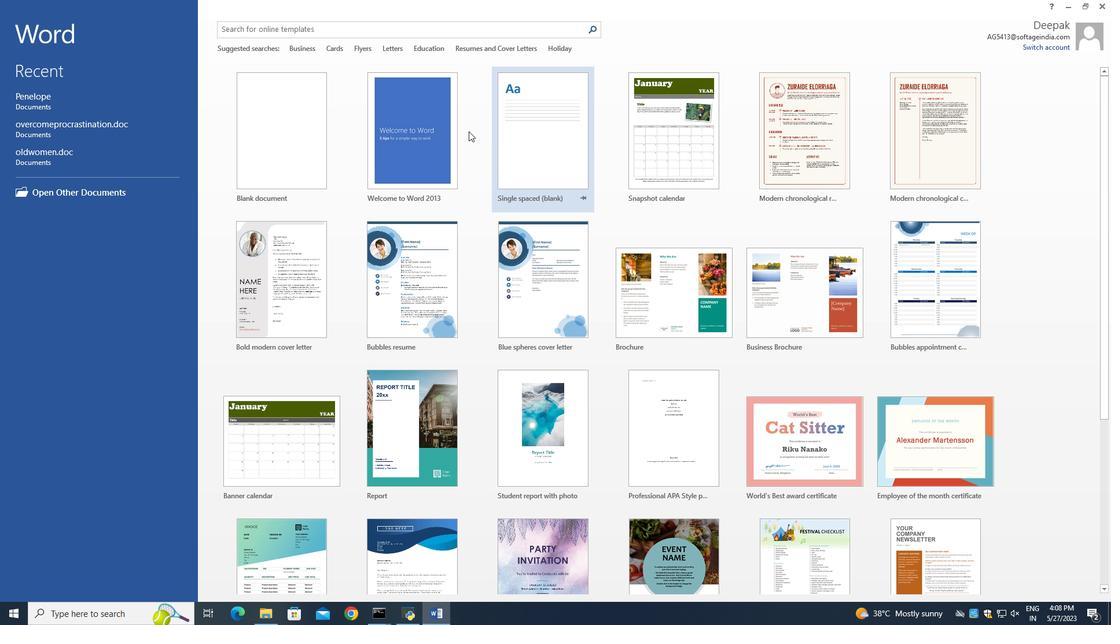 
Action: Mouse scrolled (439, 125) with delta (0, 0)
Screenshot: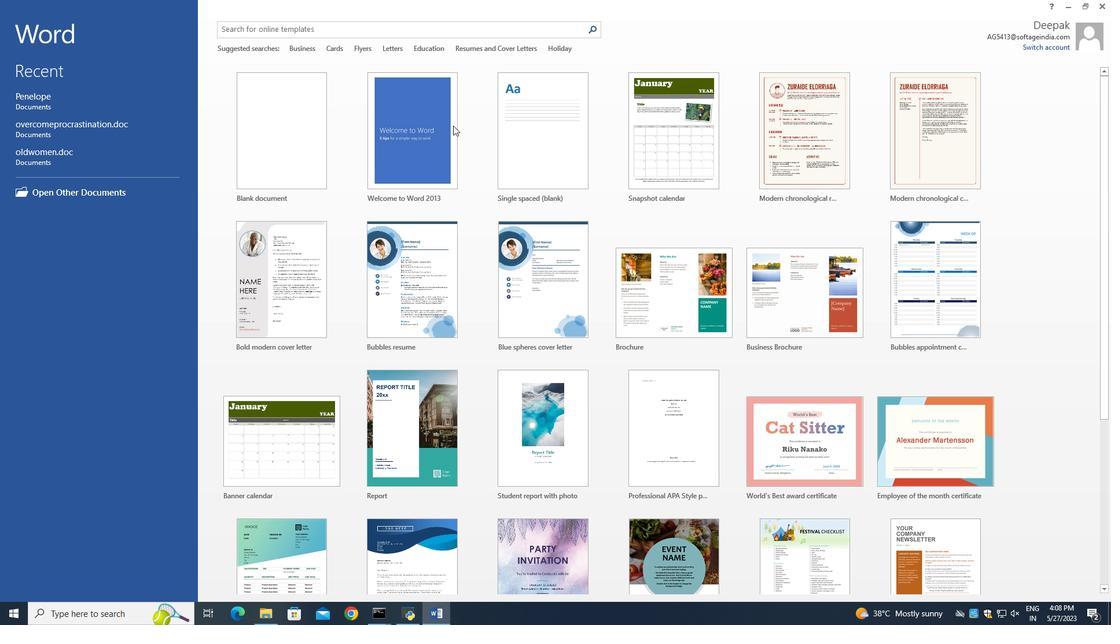 
Action: Mouse scrolled (439, 125) with delta (0, 0)
Screenshot: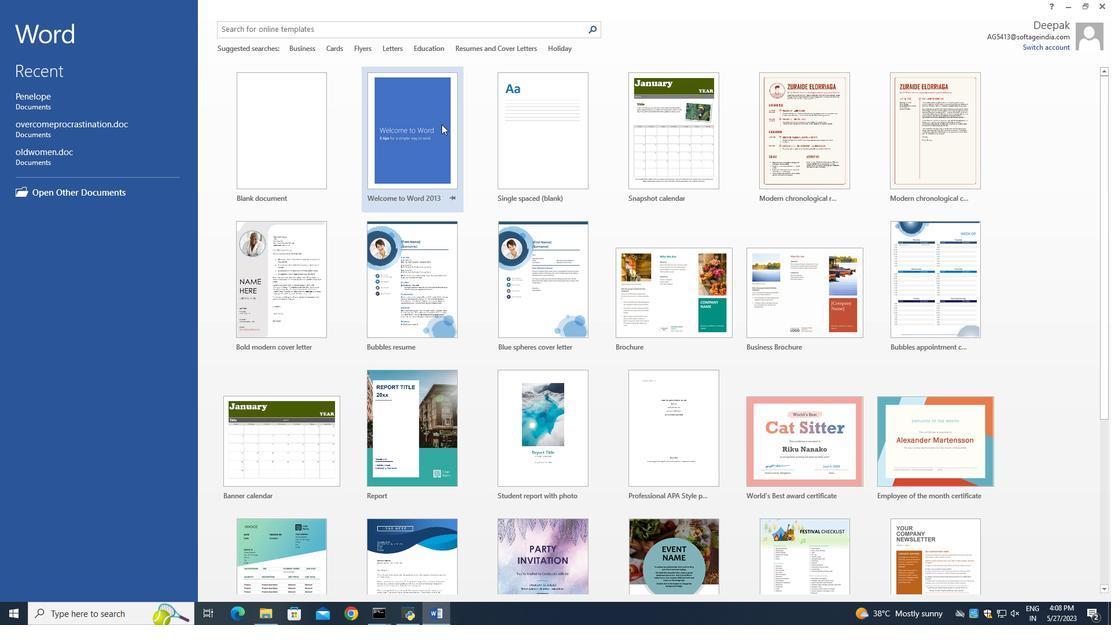 
Action: Mouse moved to (364, 177)
Screenshot: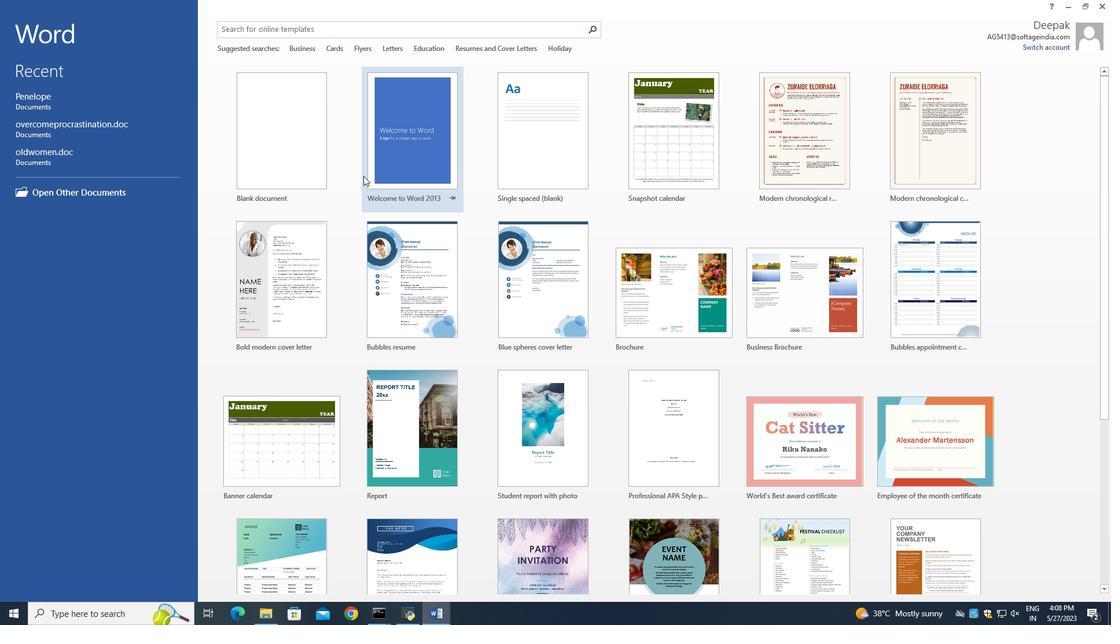 
Action: Mouse scrolled (364, 176) with delta (0, 0)
Screenshot: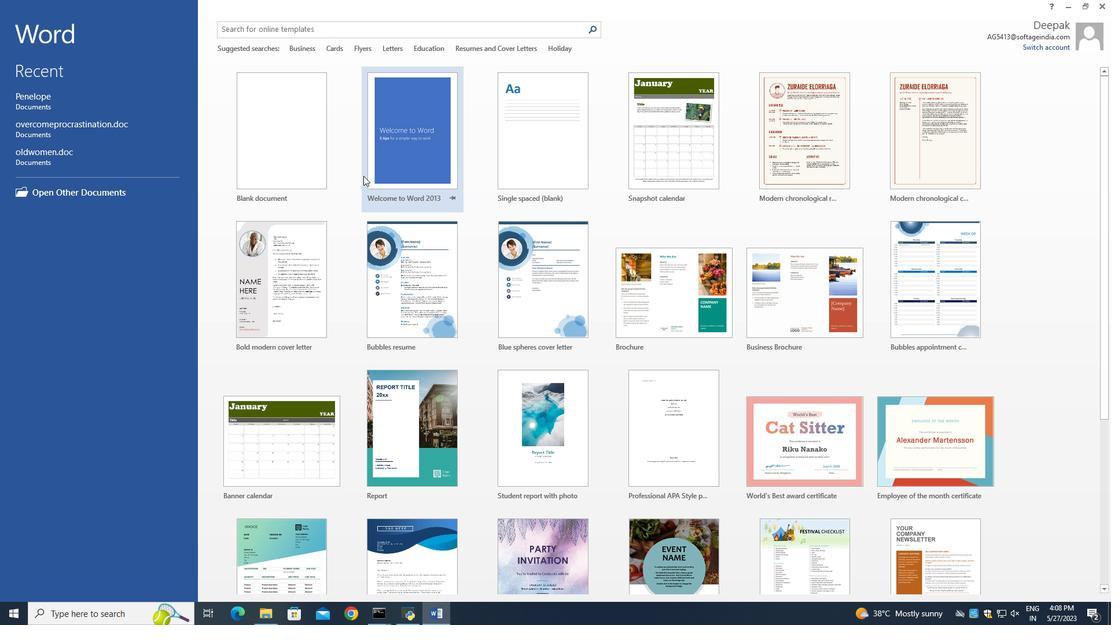 
Action: Mouse moved to (362, 180)
Screenshot: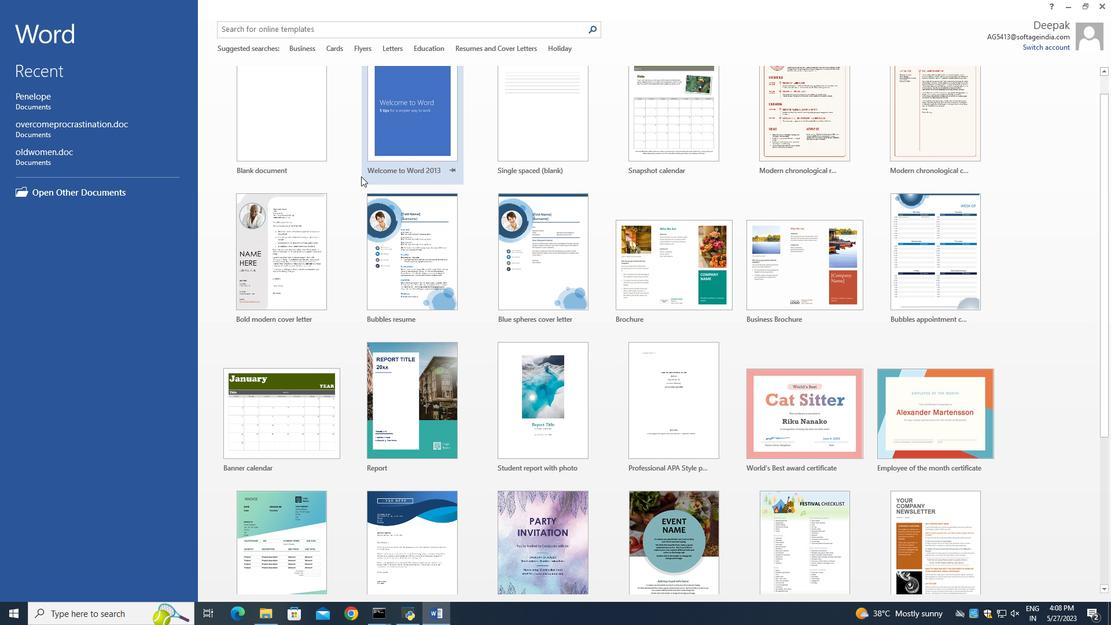 
Action: Mouse scrolled (362, 180) with delta (0, 0)
Screenshot: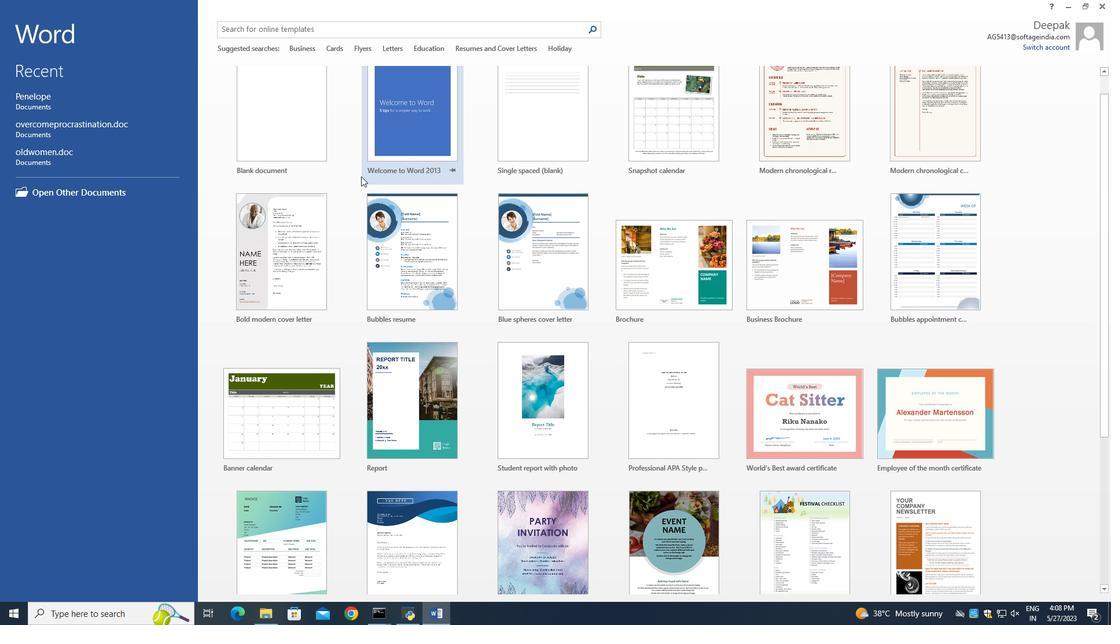 
Action: Mouse moved to (362, 181)
Screenshot: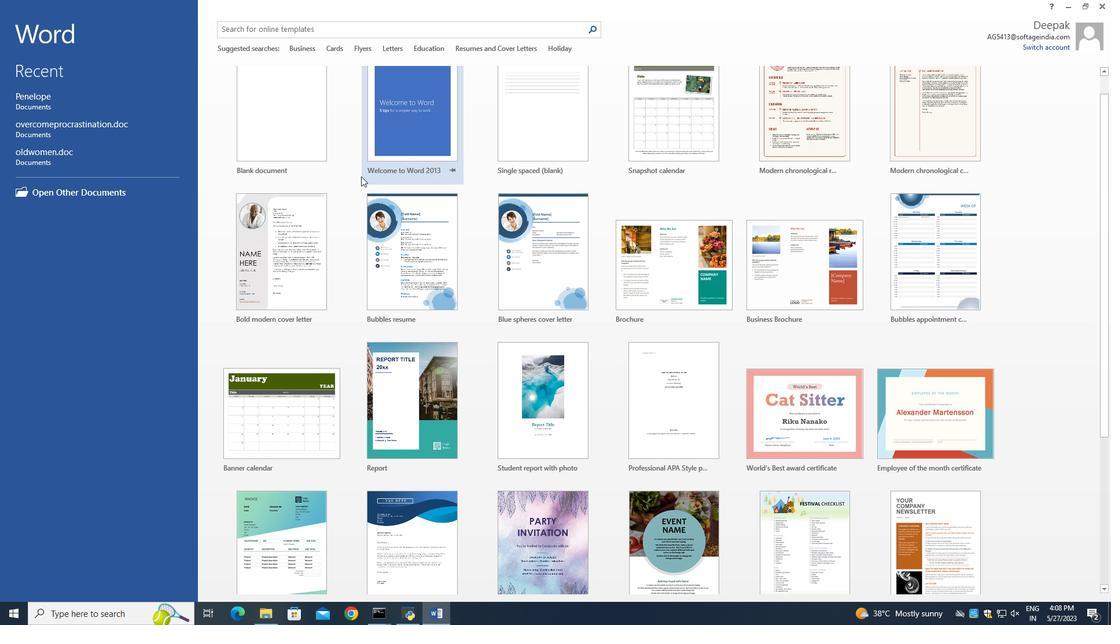 
Action: Mouse scrolled (362, 180) with delta (0, 0)
Screenshot: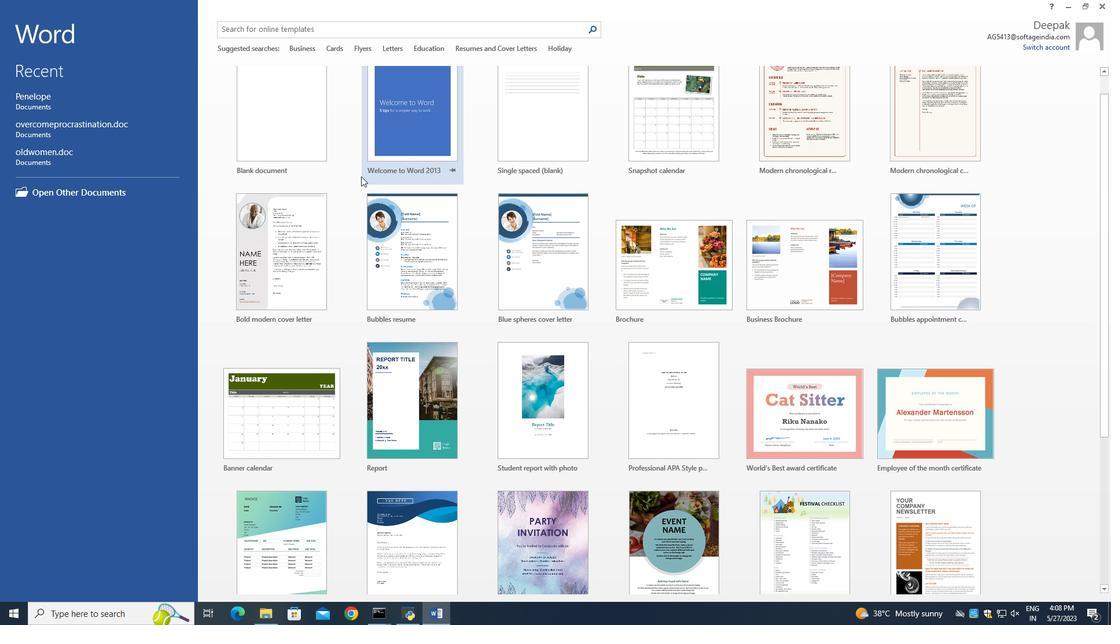 
Action: Mouse scrolled (362, 180) with delta (0, 0)
Screenshot: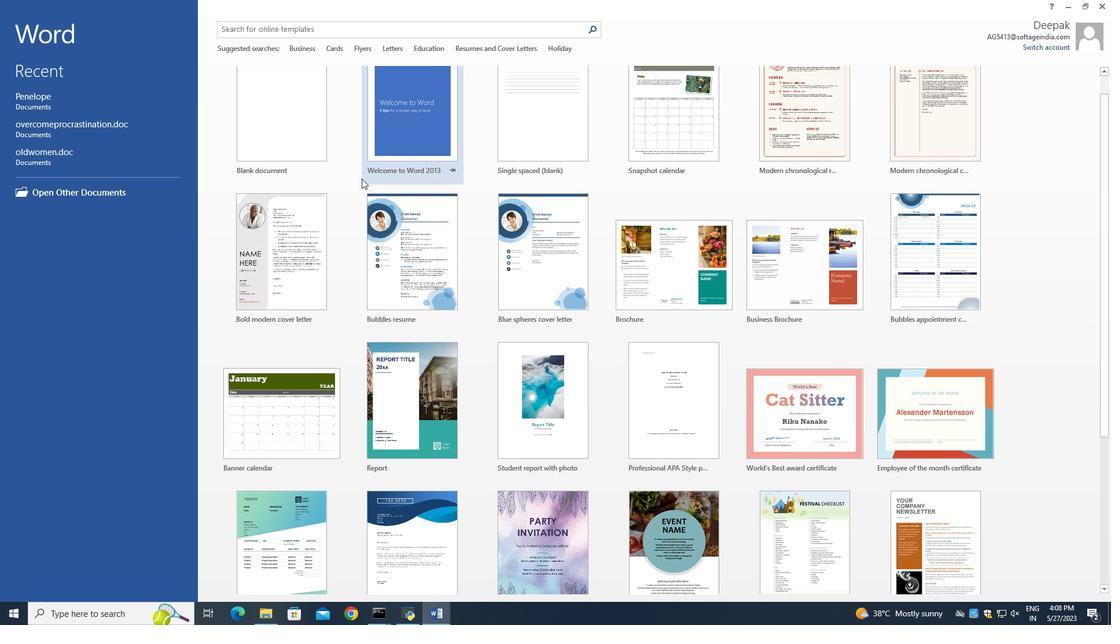 
Action: Mouse scrolled (362, 180) with delta (0, 0)
Screenshot: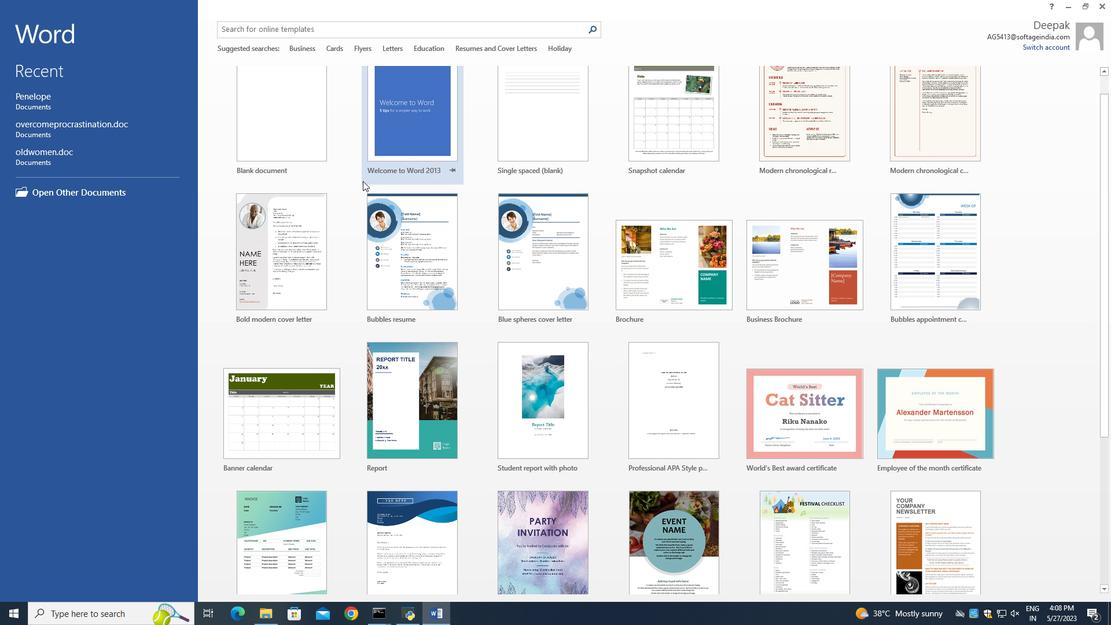 
Action: Mouse scrolled (362, 180) with delta (0, 0)
Screenshot: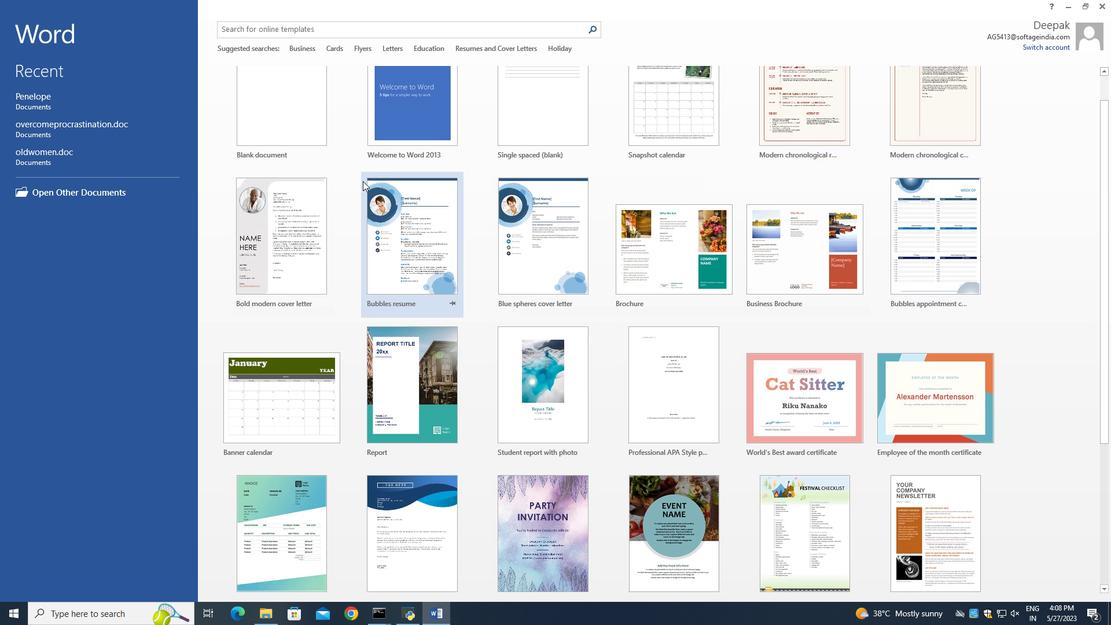 
Action: Mouse scrolled (362, 180) with delta (0, 0)
Screenshot: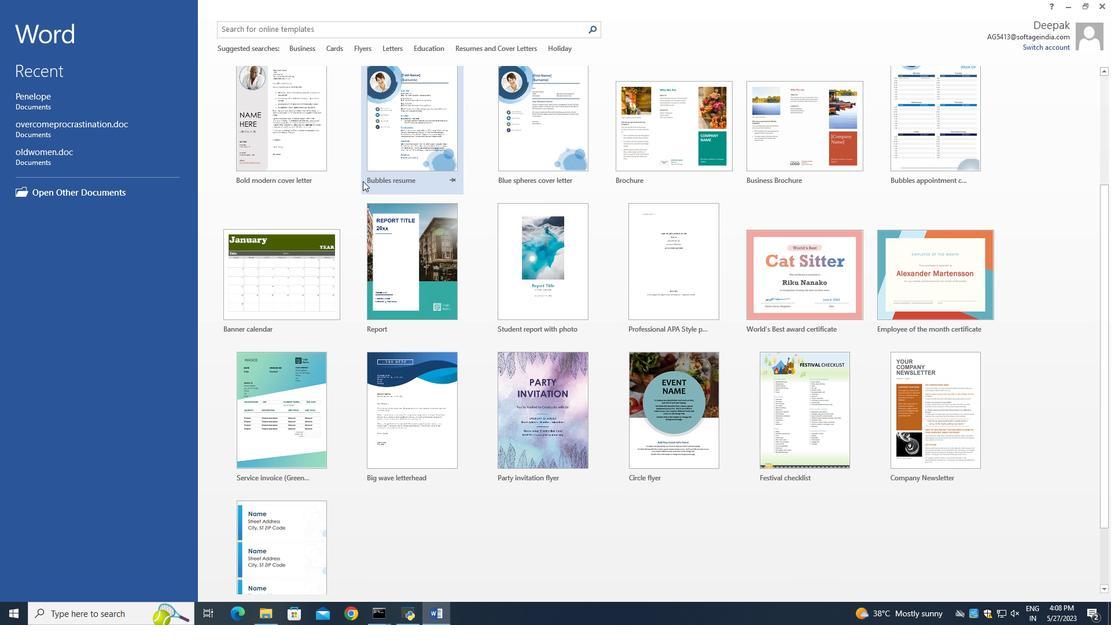
Action: Mouse scrolled (362, 180) with delta (0, 0)
Screenshot: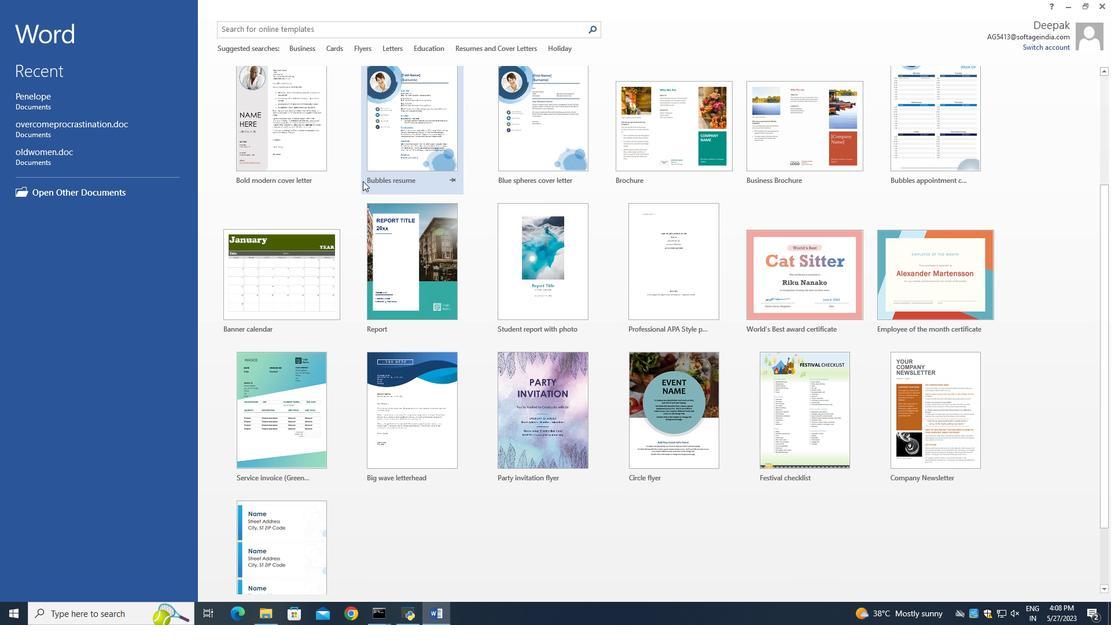 
Action: Mouse scrolled (362, 180) with delta (0, 0)
Screenshot: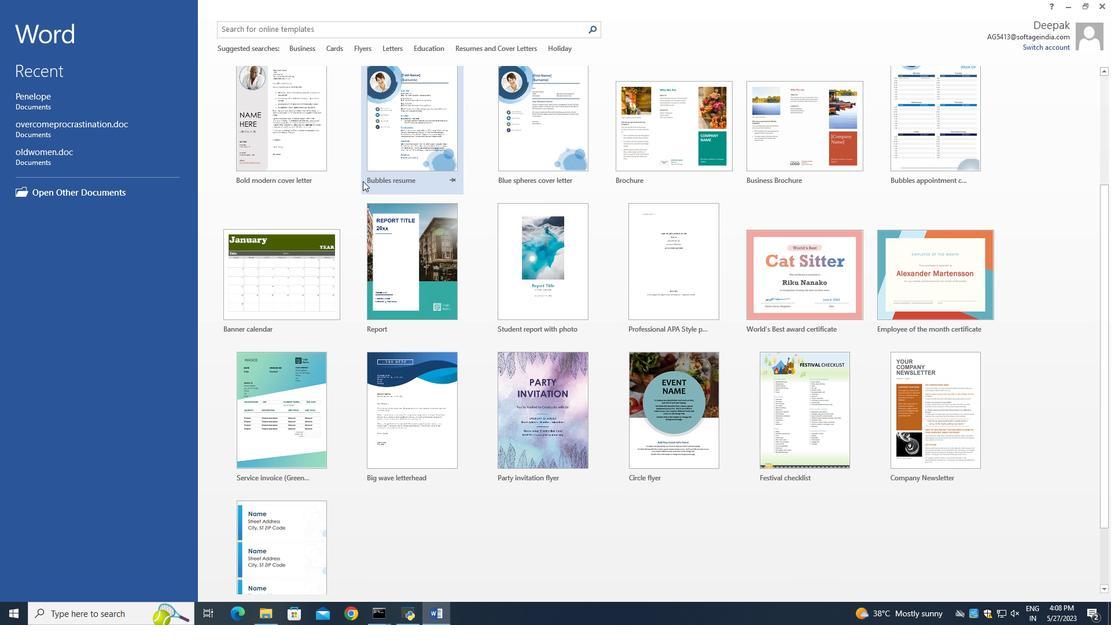 
Action: Mouse scrolled (362, 180) with delta (0, 0)
Screenshot: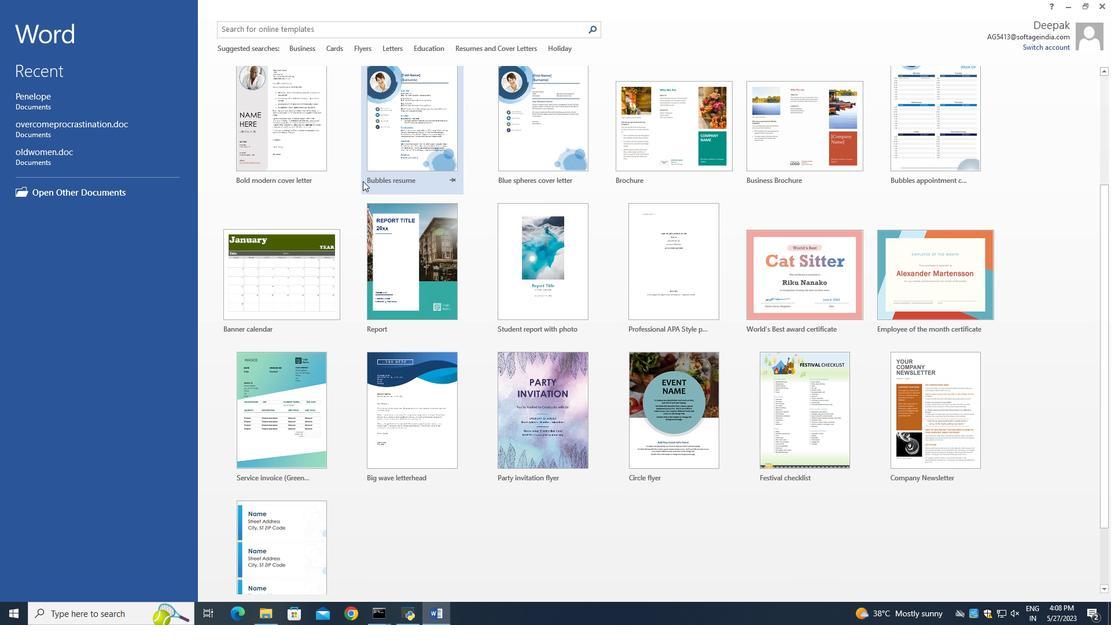
Action: Mouse scrolled (362, 180) with delta (0, 0)
Screenshot: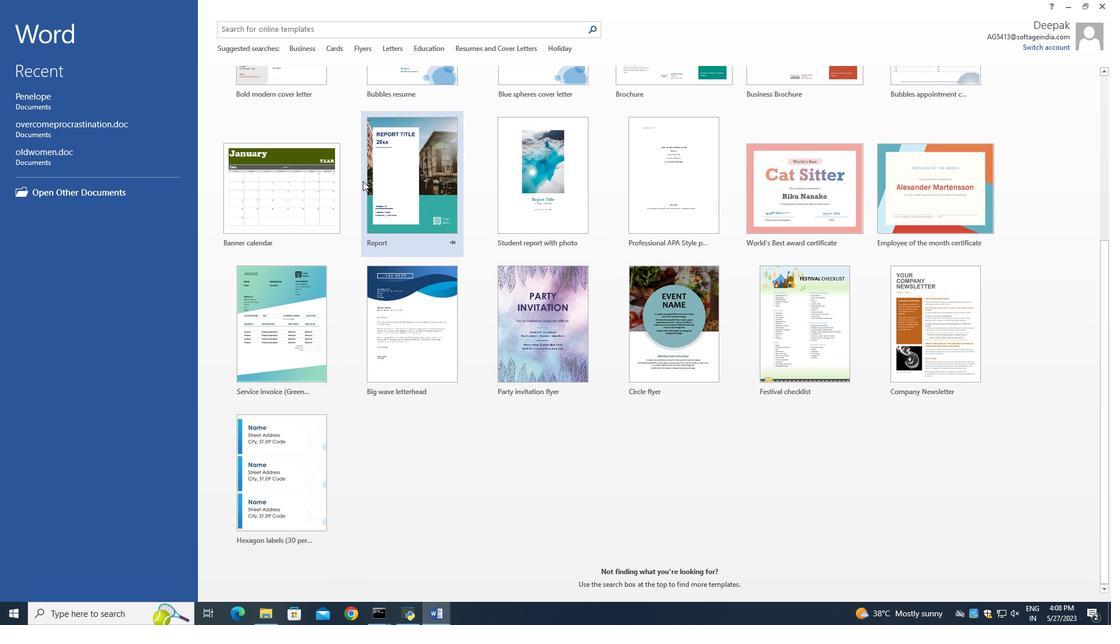 
Action: Mouse moved to (364, 182)
Screenshot: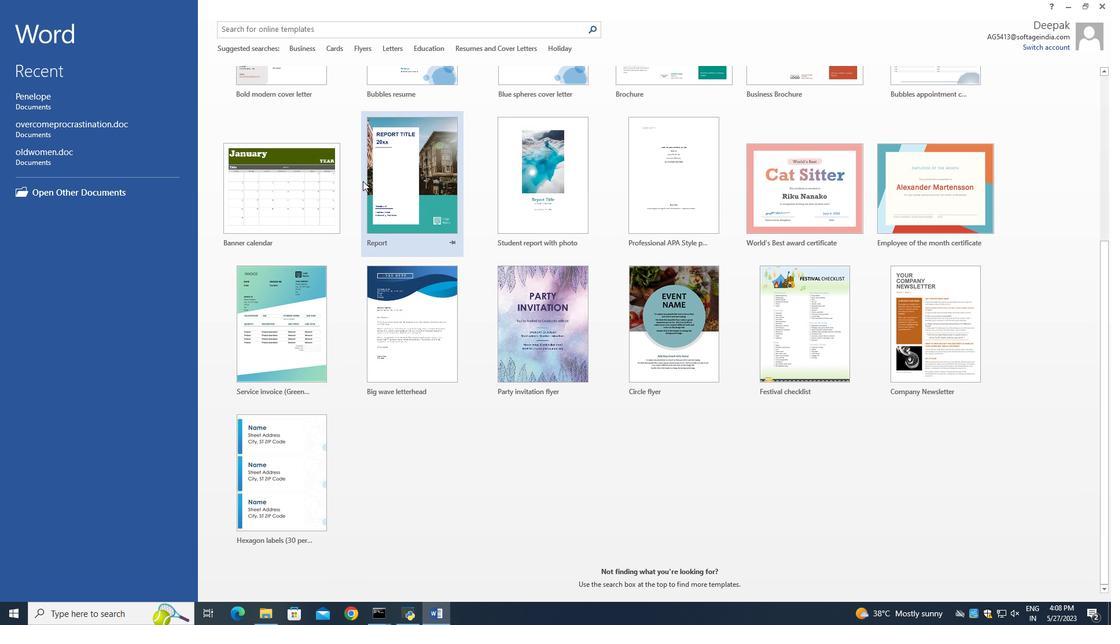 
Action: Mouse scrolled (364, 181) with delta (0, 0)
Screenshot: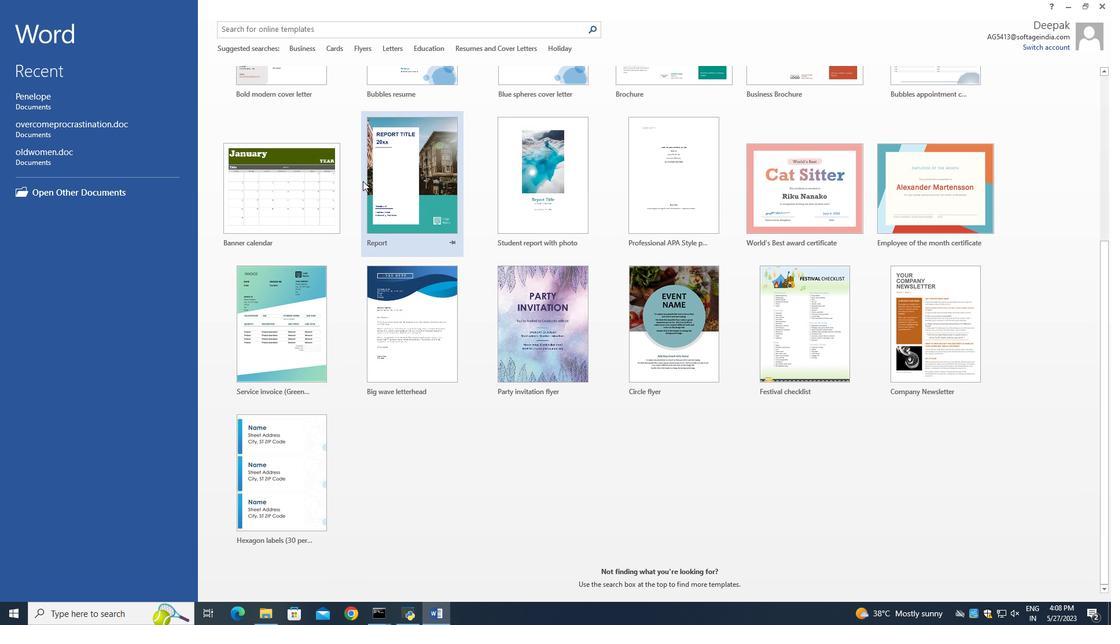 
Action: Mouse moved to (364, 184)
Screenshot: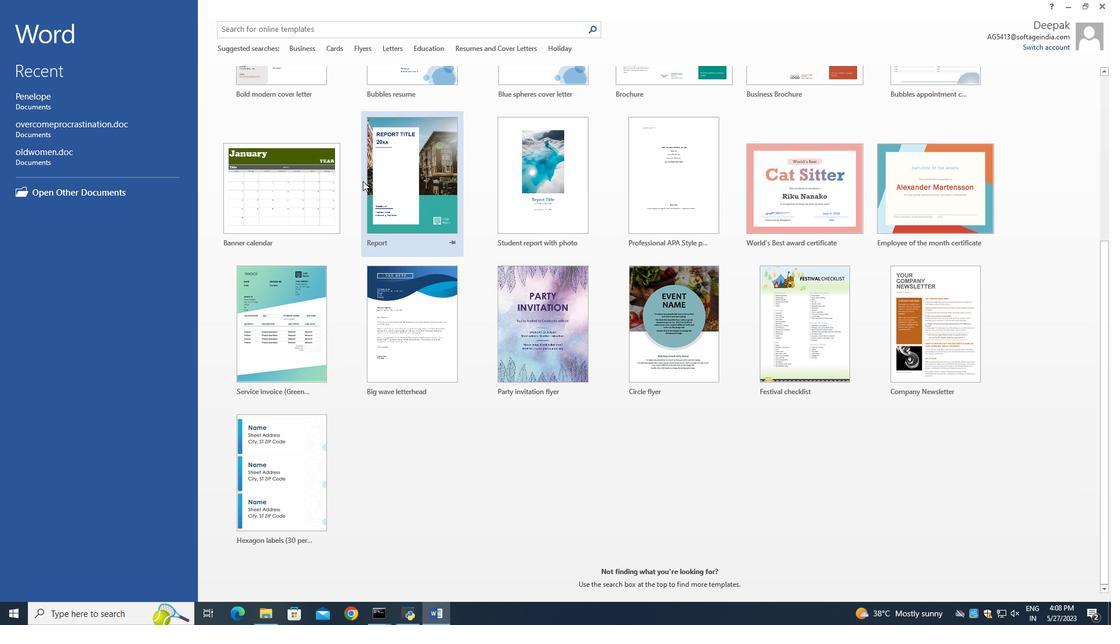 
Action: Mouse scrolled (364, 184) with delta (0, 0)
Screenshot: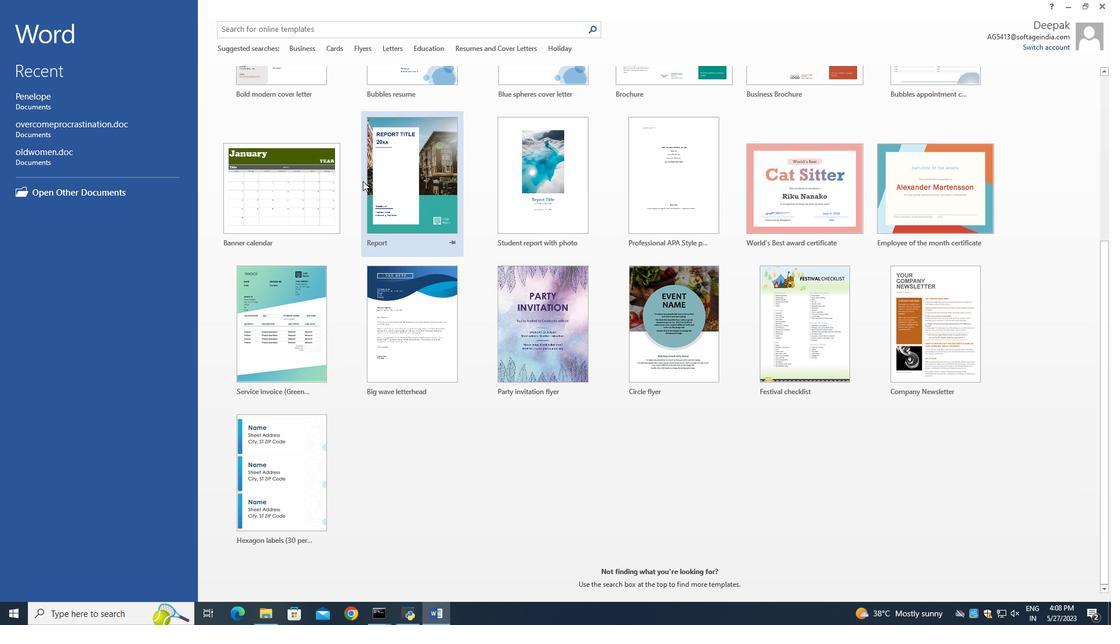 
Action: Mouse moved to (364, 185)
Screenshot: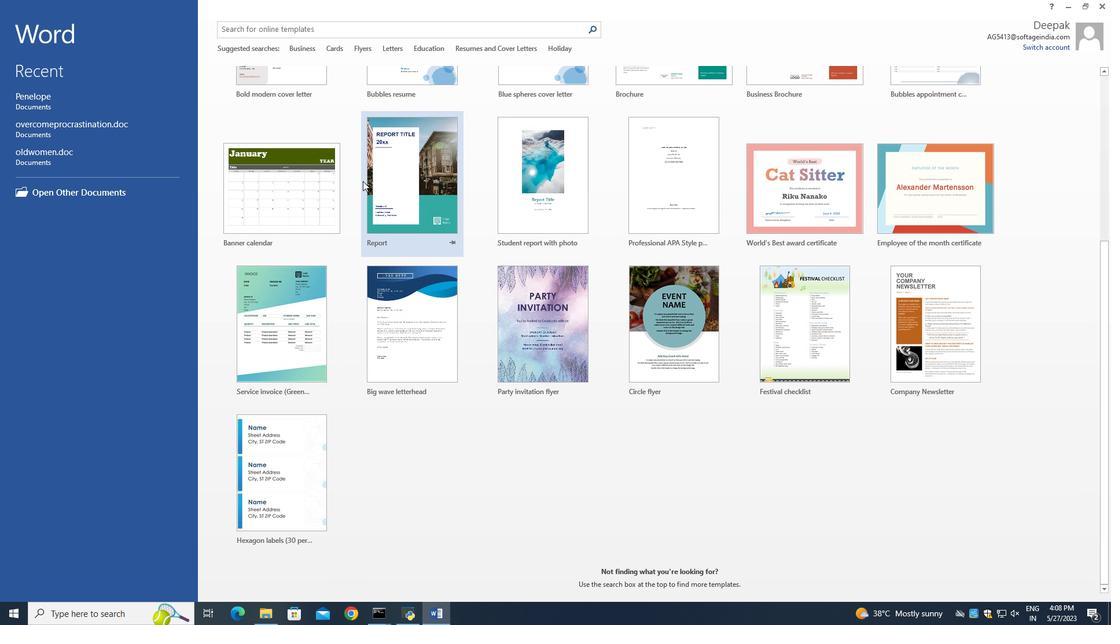 
Action: Mouse scrolled (364, 185) with delta (0, 0)
Screenshot: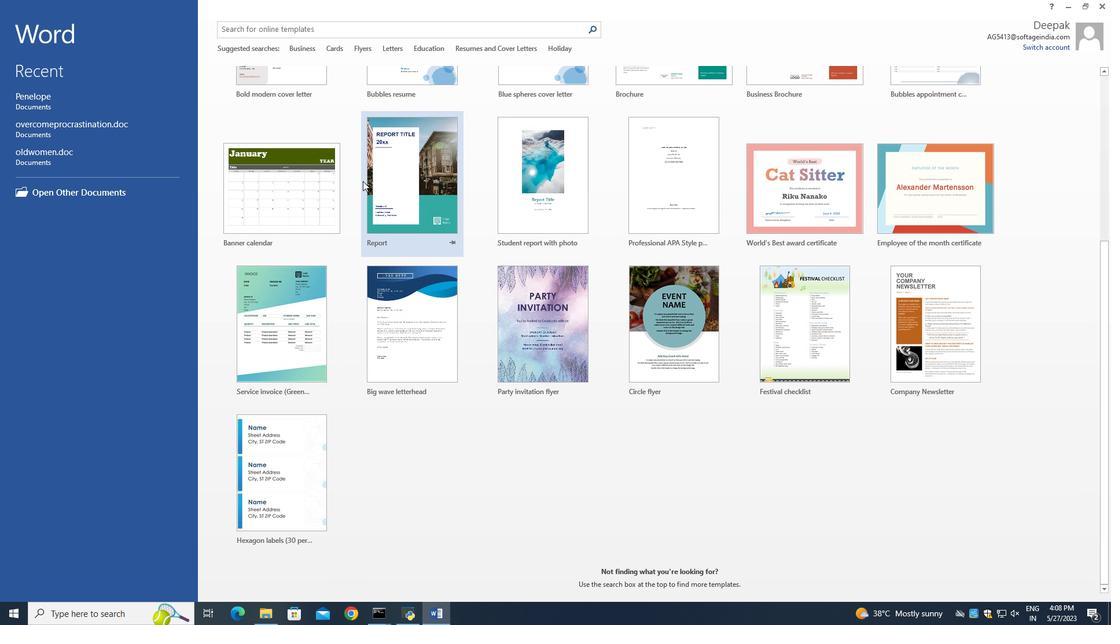 
Action: Mouse moved to (364, 186)
Screenshot: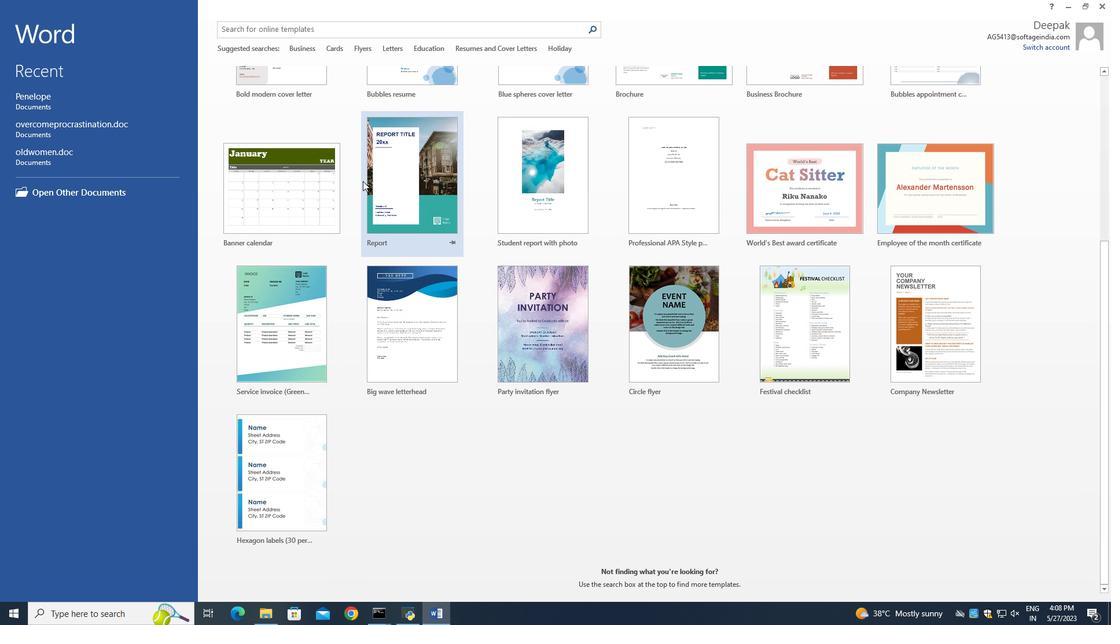 
Action: Mouse scrolled (364, 186) with delta (0, 0)
Screenshot: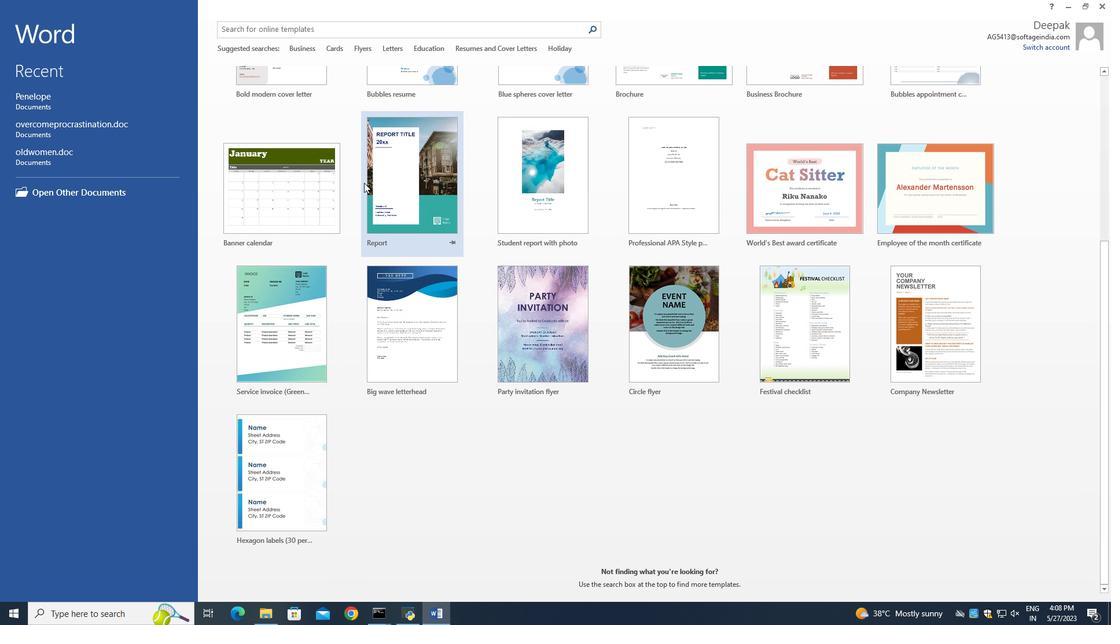 
Action: Mouse moved to (379, 276)
Screenshot: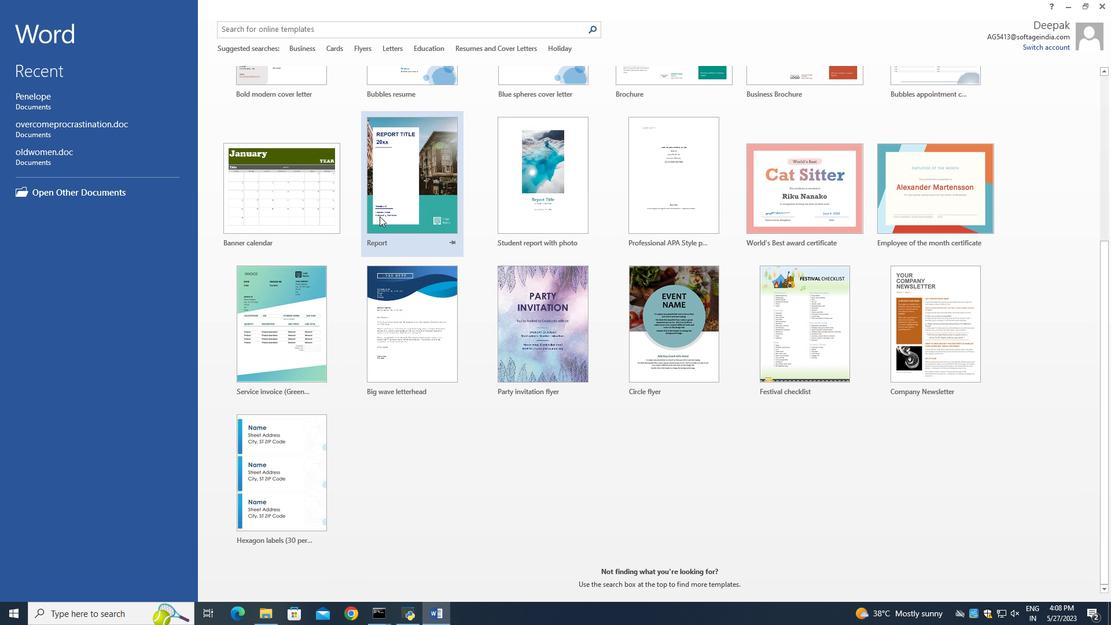 
Action: Mouse scrolled (379, 264) with delta (0, 0)
Screenshot: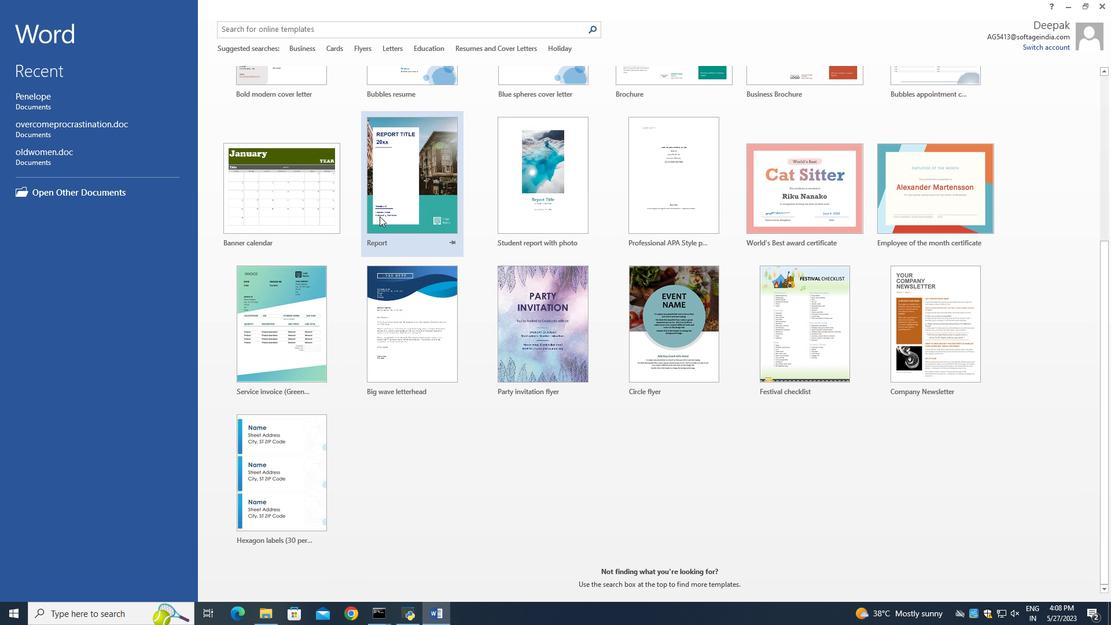
Action: Mouse moved to (379, 277)
Screenshot: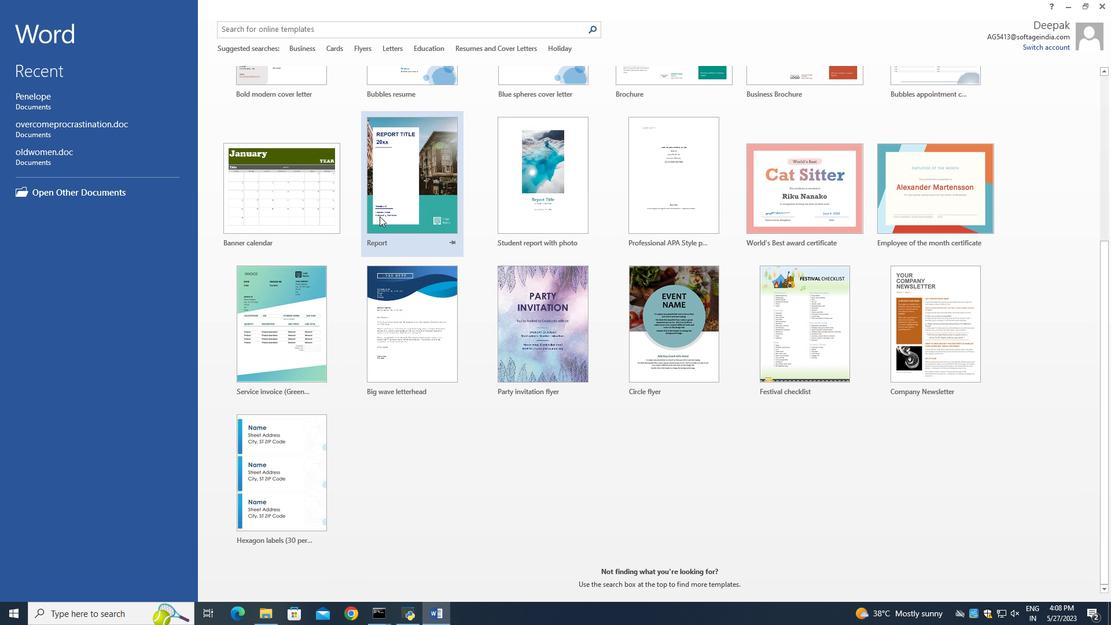 
Action: Mouse scrolled (379, 273) with delta (0, 0)
Screenshot: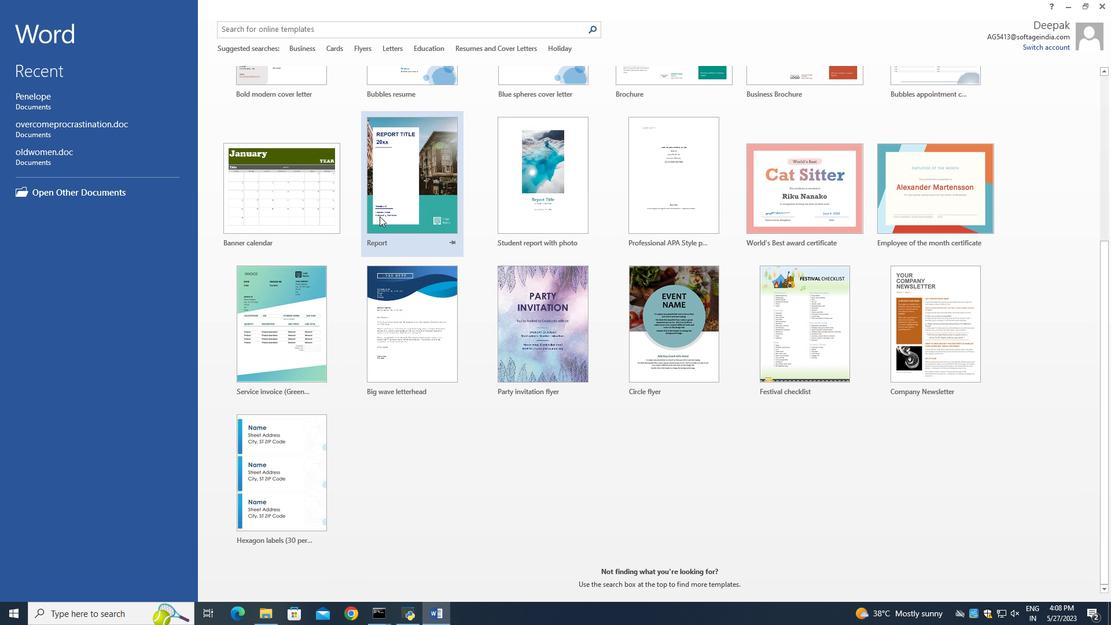 
Action: Mouse moved to (379, 278)
Screenshot: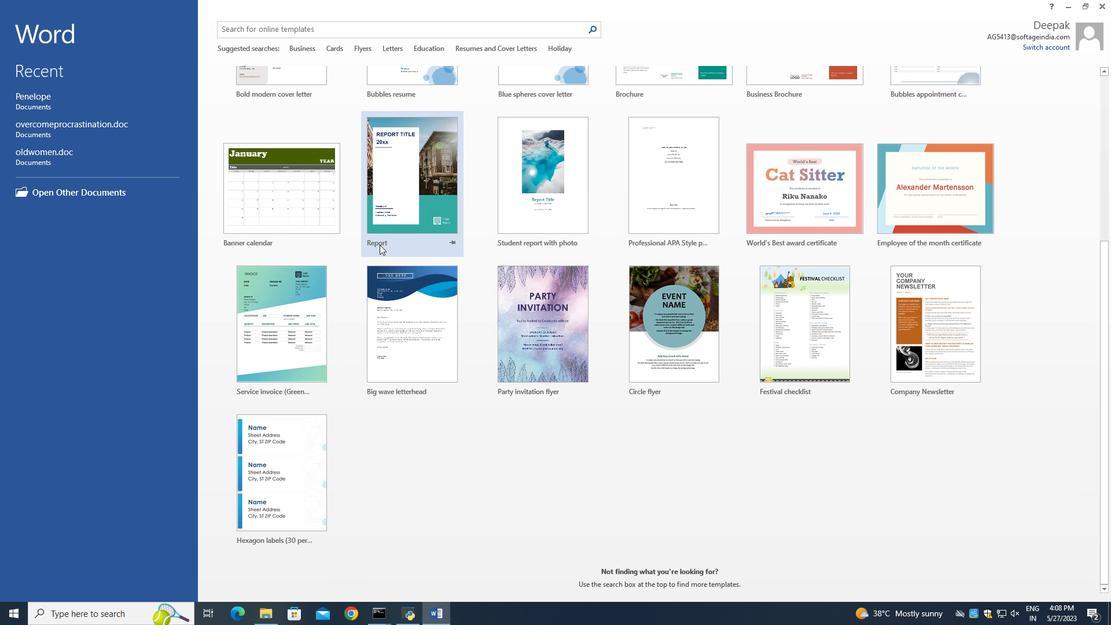 
Action: Mouse scrolled (379, 277) with delta (0, 0)
Screenshot: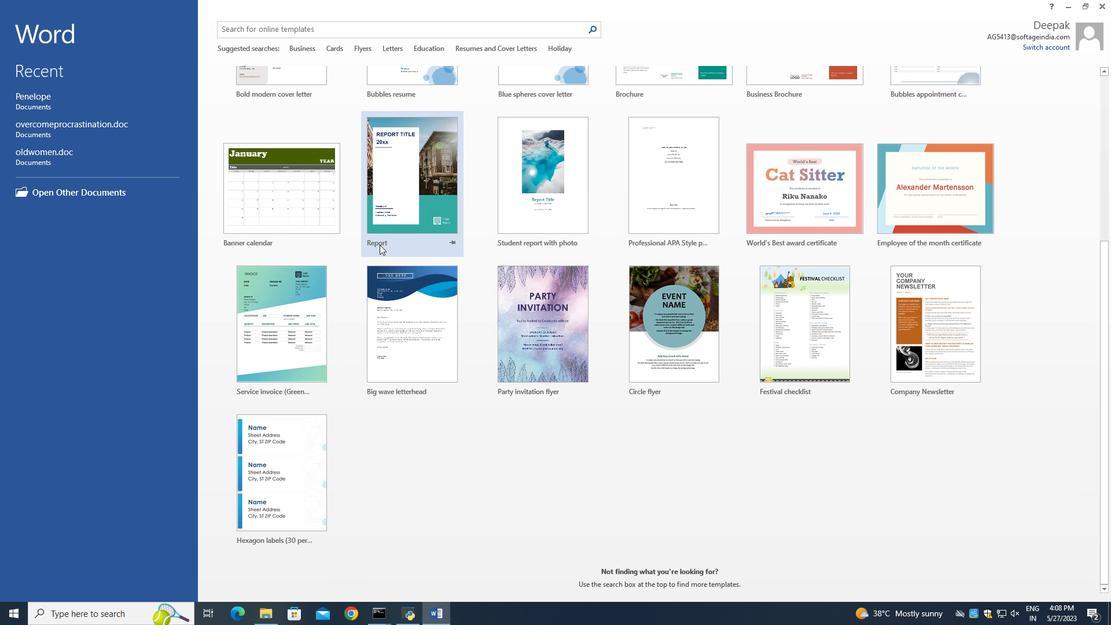 
Action: Mouse moved to (379, 278)
Screenshot: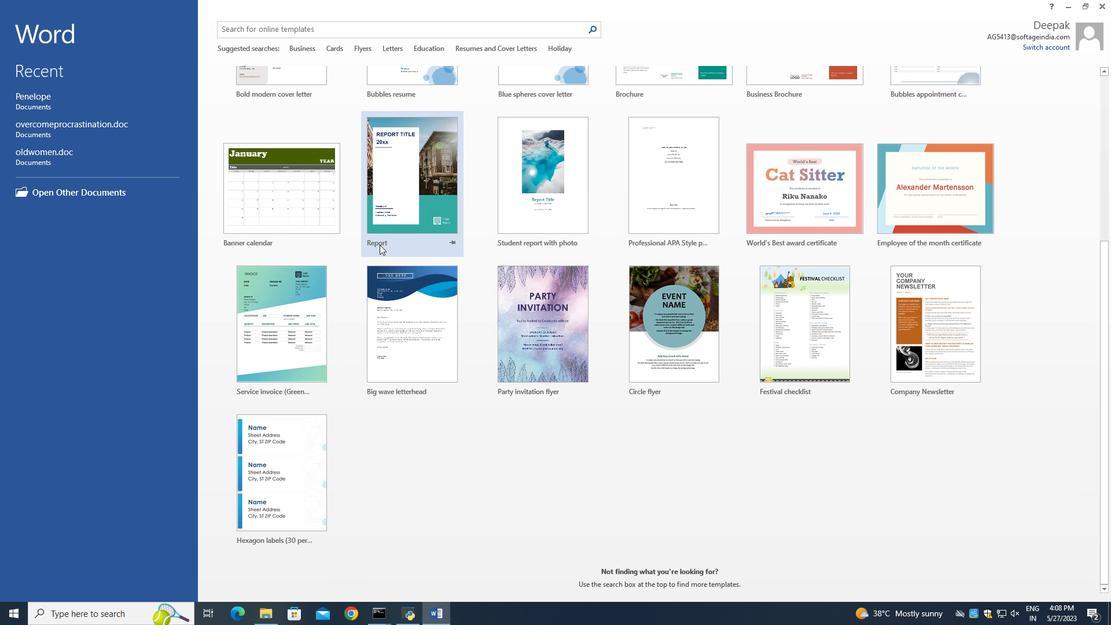 
Action: Mouse scrolled (379, 277) with delta (0, 0)
Screenshot: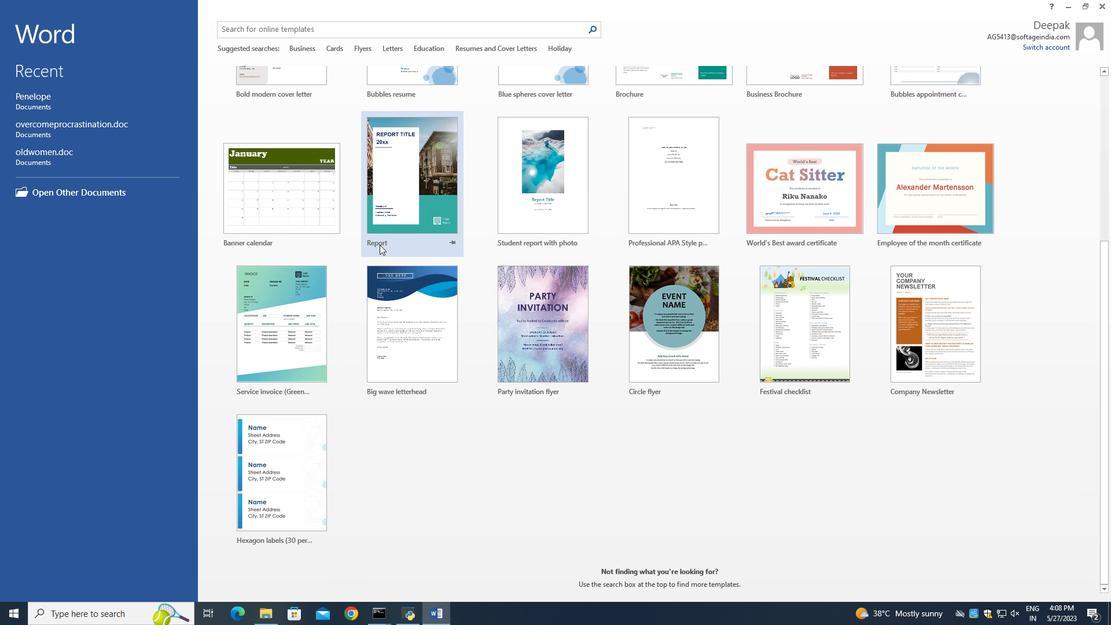 
Action: Mouse moved to (725, 343)
Screenshot: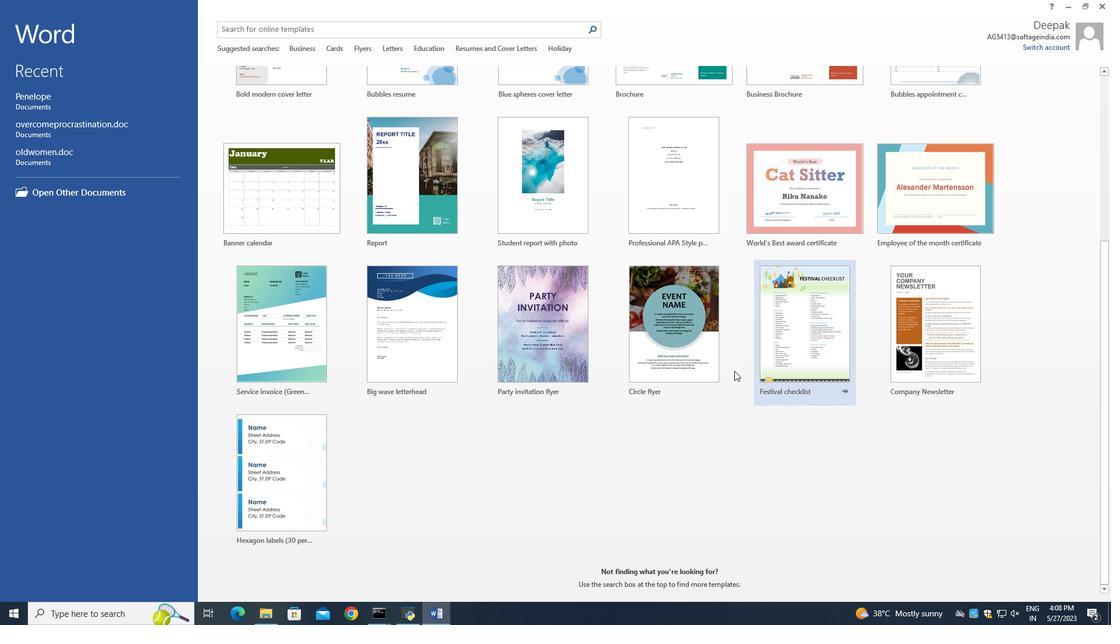 
Action: Mouse scrolled (725, 344) with delta (0, 0)
Screenshot: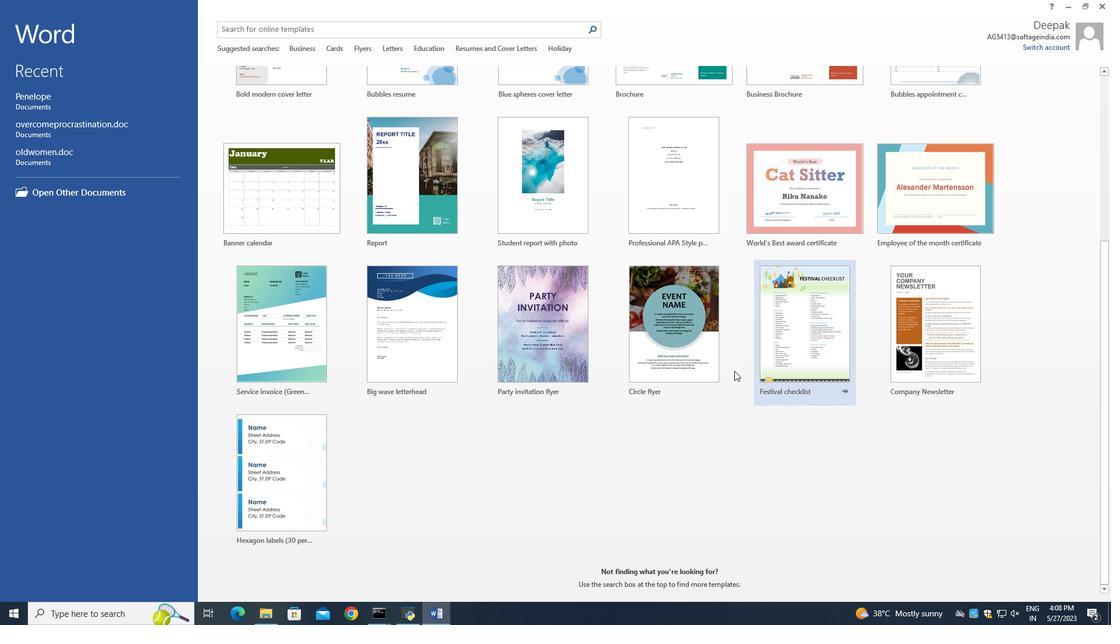 
Action: Mouse moved to (728, 333)
Screenshot: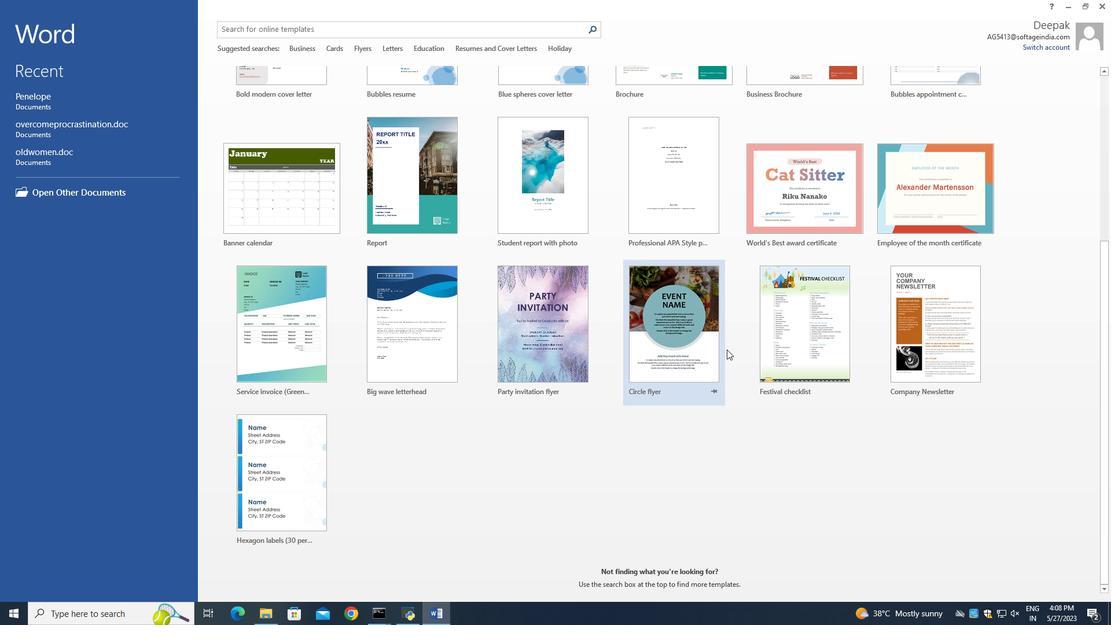 
Action: Mouse scrolled (728, 335) with delta (0, 0)
Screenshot: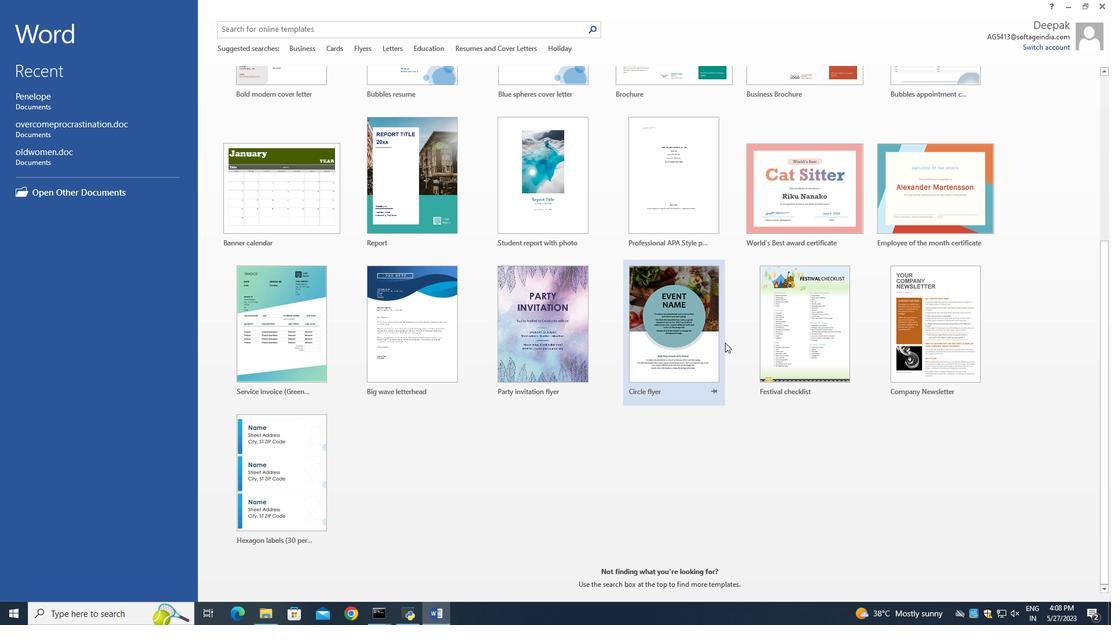 
Action: Mouse moved to (730, 324)
Screenshot: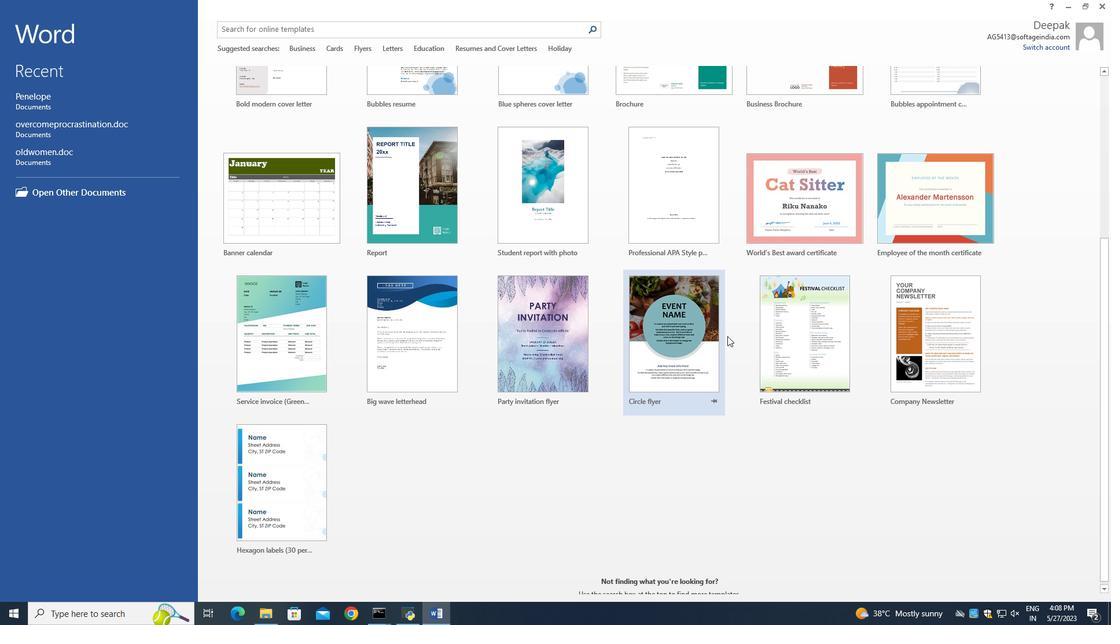 
Action: Mouse scrolled (730, 324) with delta (0, 0)
Screenshot: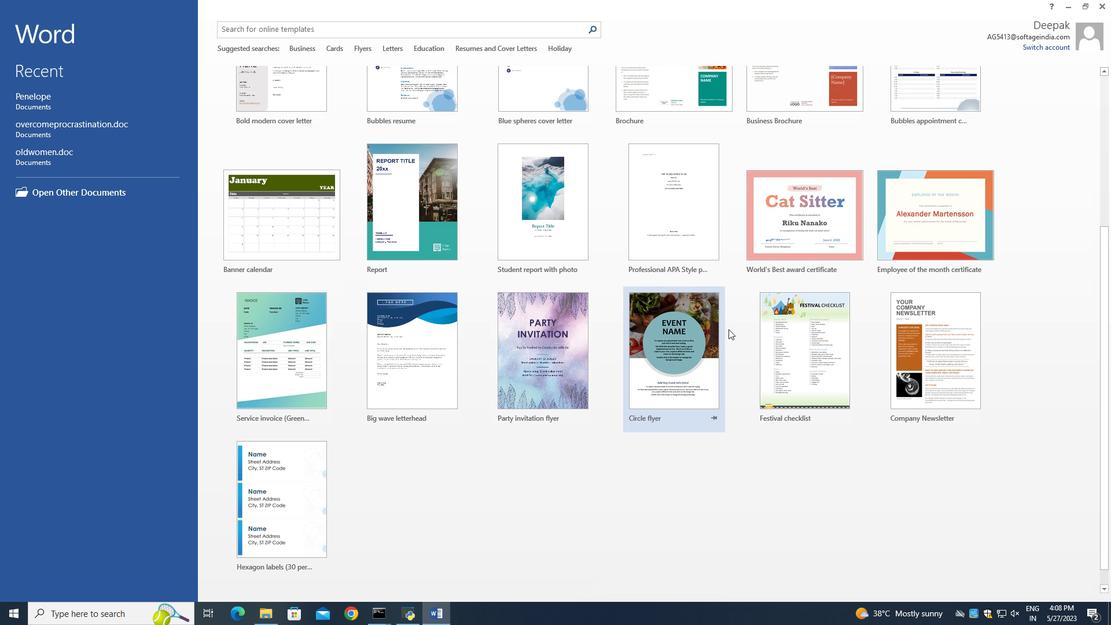 
Action: Mouse moved to (731, 314)
Screenshot: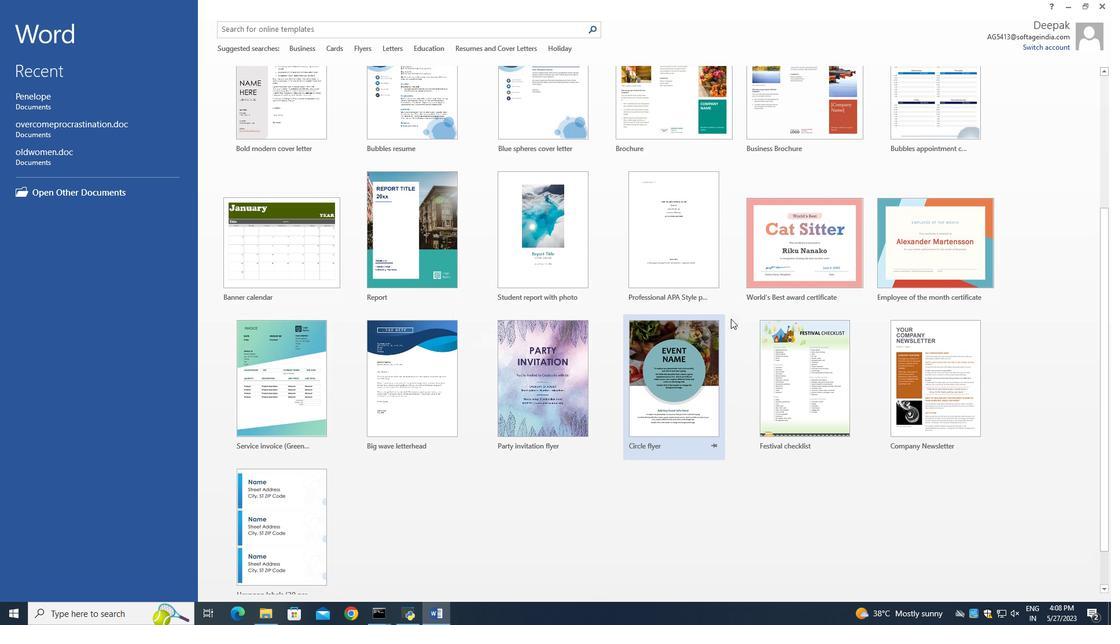 
Action: Mouse scrolled (731, 315) with delta (0, 0)
Screenshot: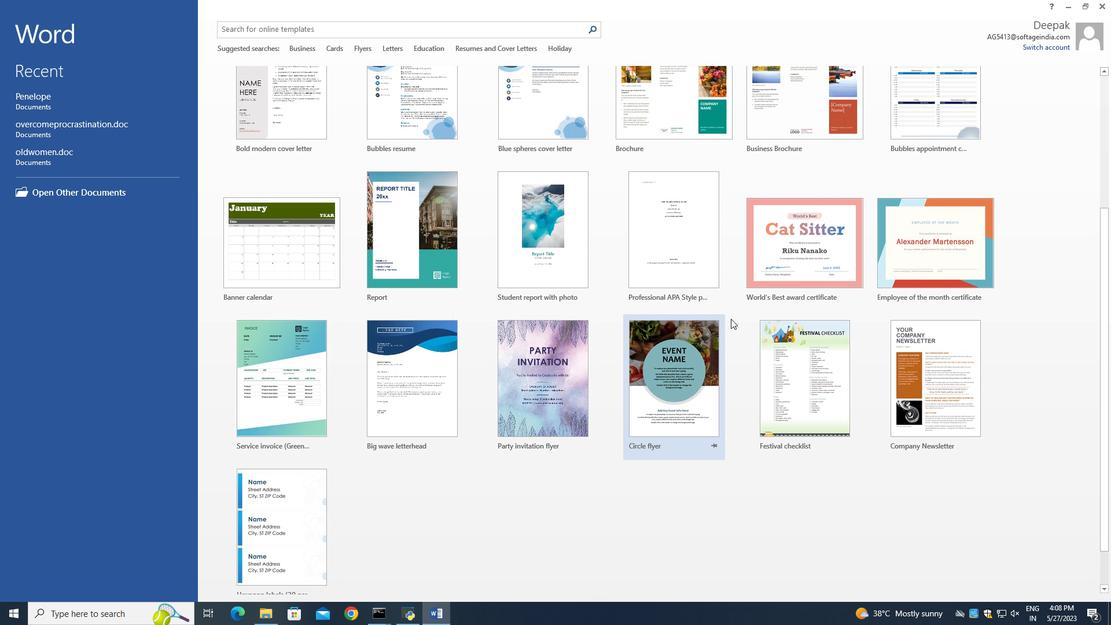 
Action: Mouse moved to (731, 309)
Screenshot: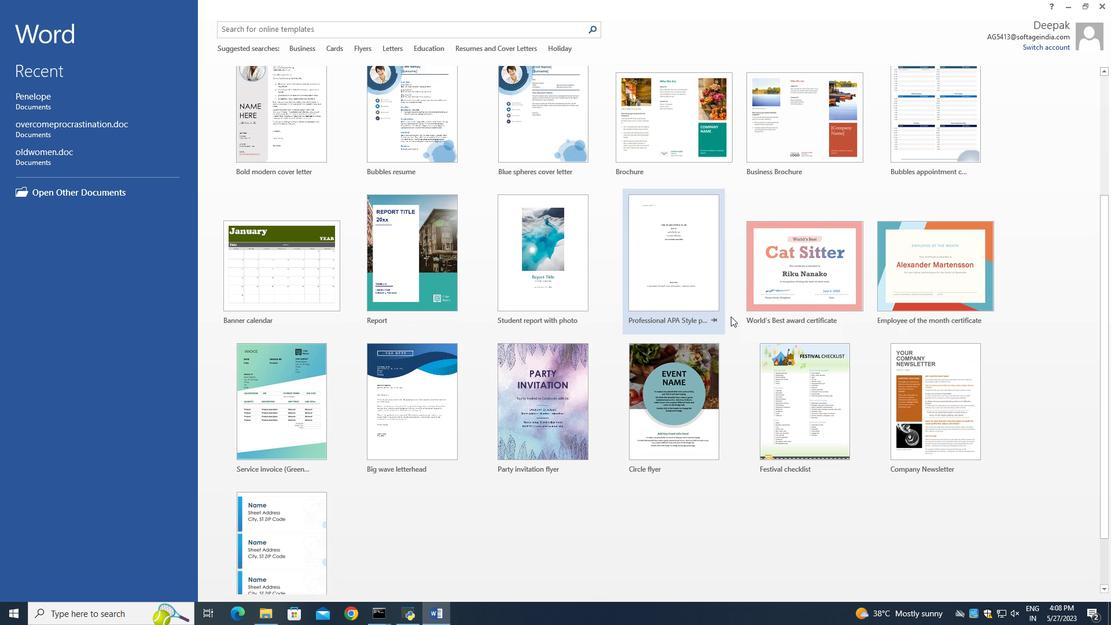
Action: Mouse scrolled (731, 310) with delta (0, 0)
Screenshot: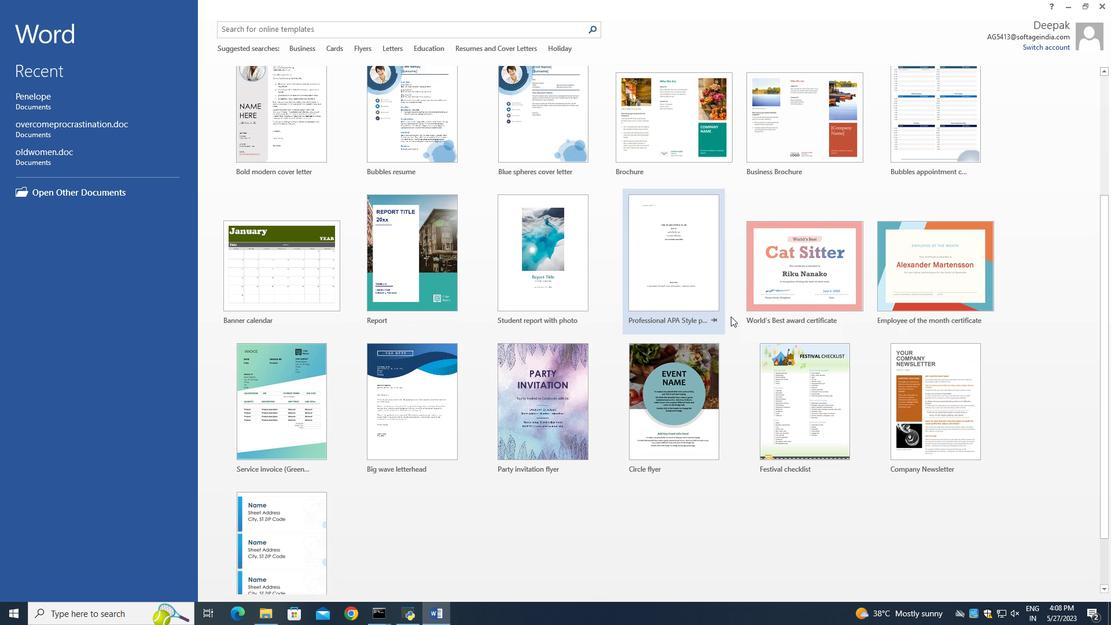
Action: Mouse moved to (732, 302)
Screenshot: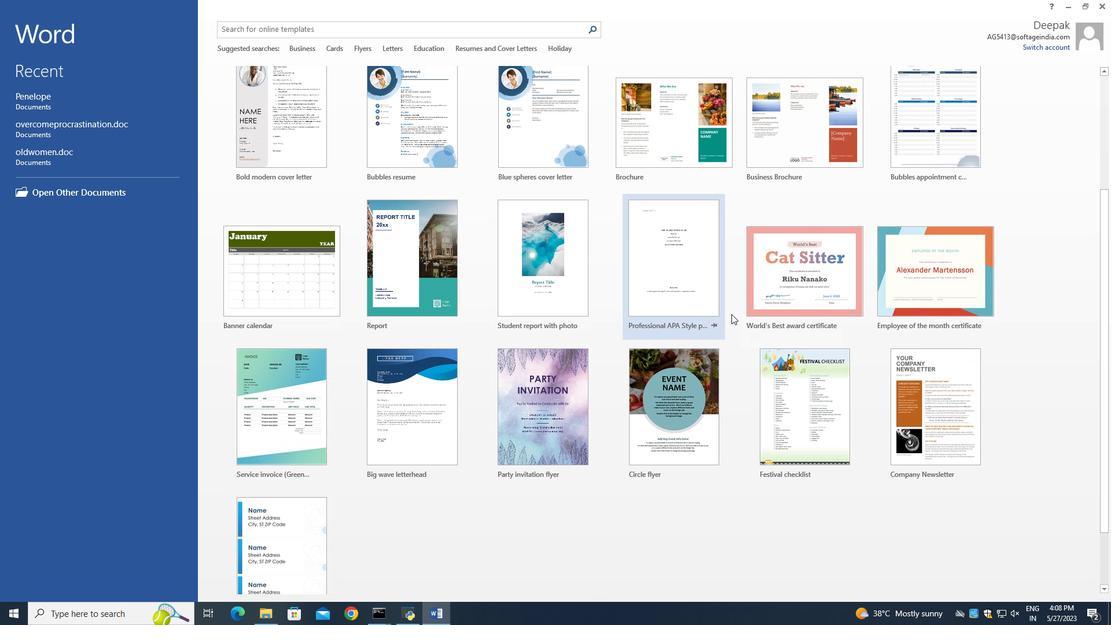 
Action: Mouse scrolled (732, 303) with delta (0, 0)
Screenshot: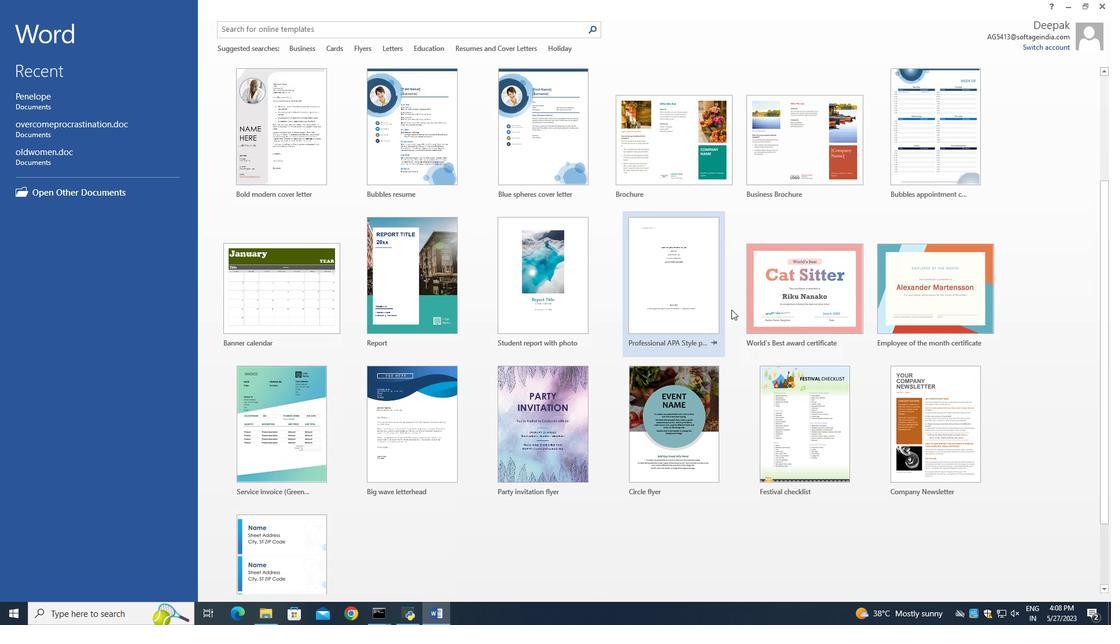 
Action: Mouse moved to (738, 280)
Screenshot: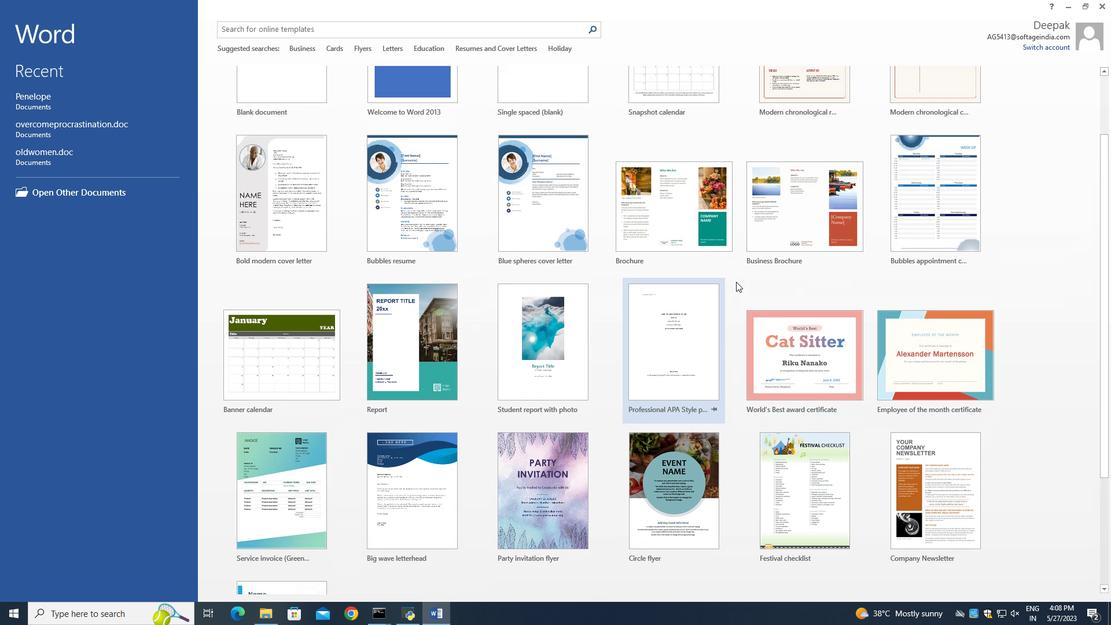 
Action: Mouse scrolled (738, 281) with delta (0, 0)
Screenshot: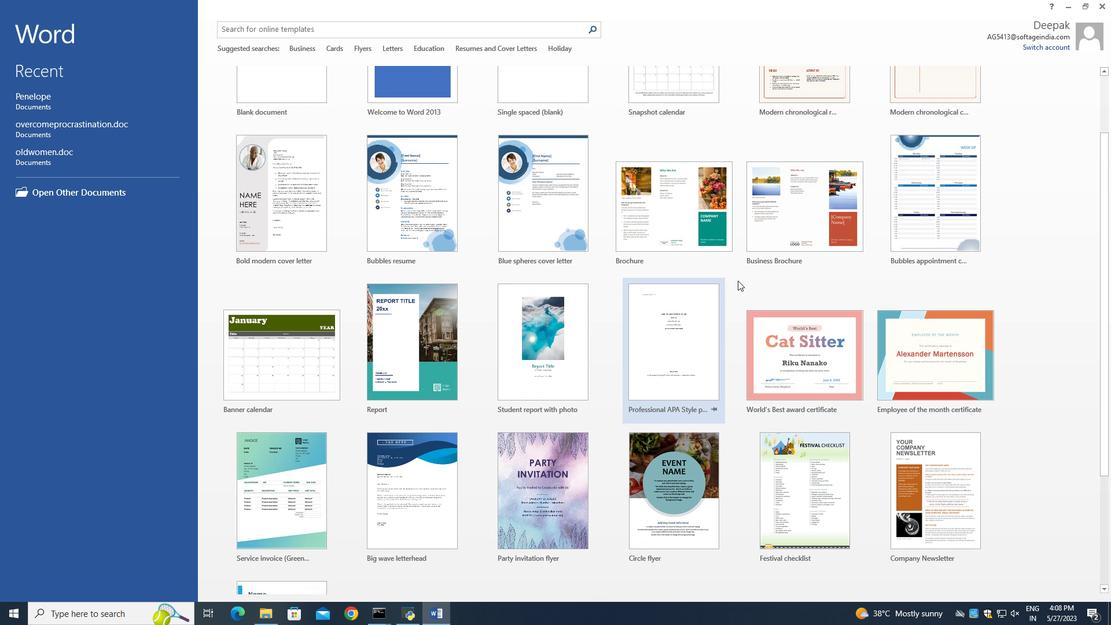 
Action: Mouse moved to (738, 280)
Screenshot: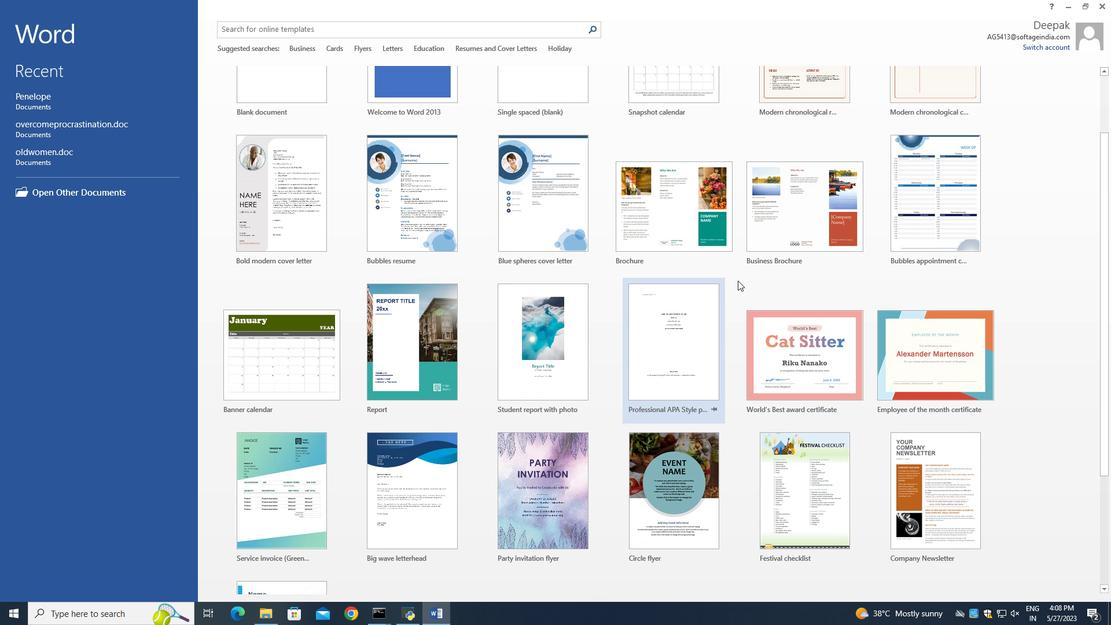 
Action: Mouse scrolled (738, 281) with delta (0, 0)
Screenshot: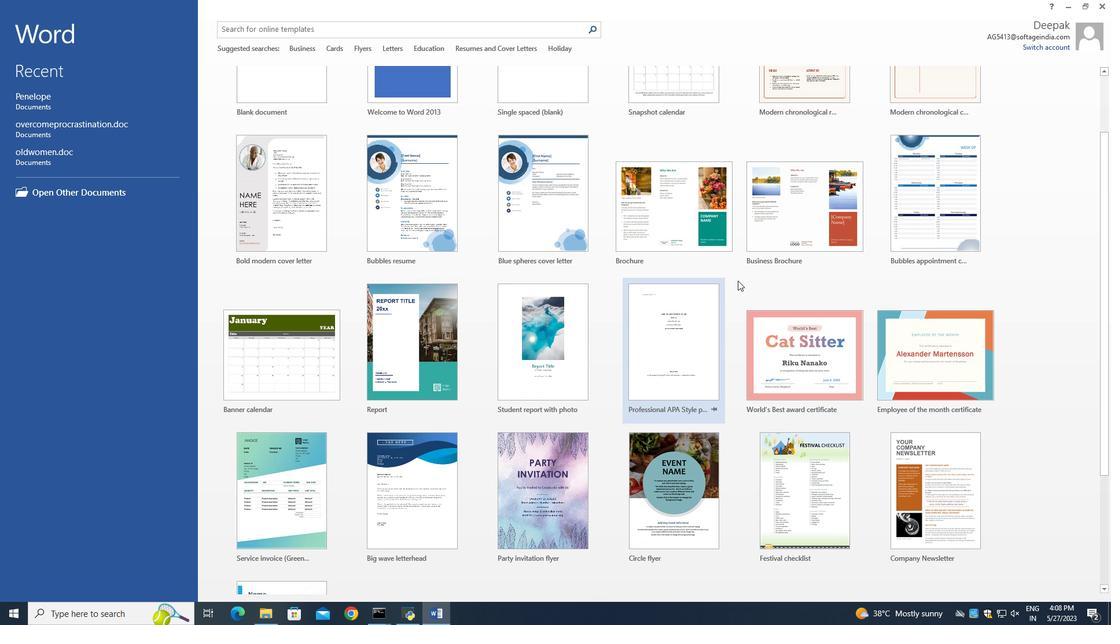 
Action: Mouse scrolled (738, 281) with delta (0, 0)
Screenshot: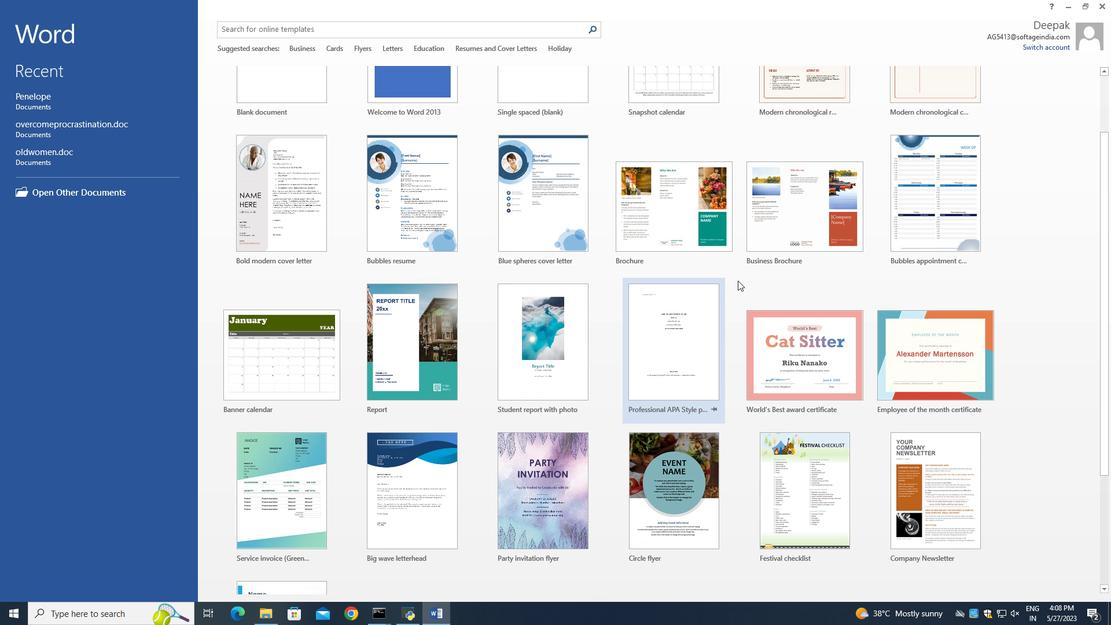 
Action: Mouse scrolled (738, 281) with delta (0, 0)
Screenshot: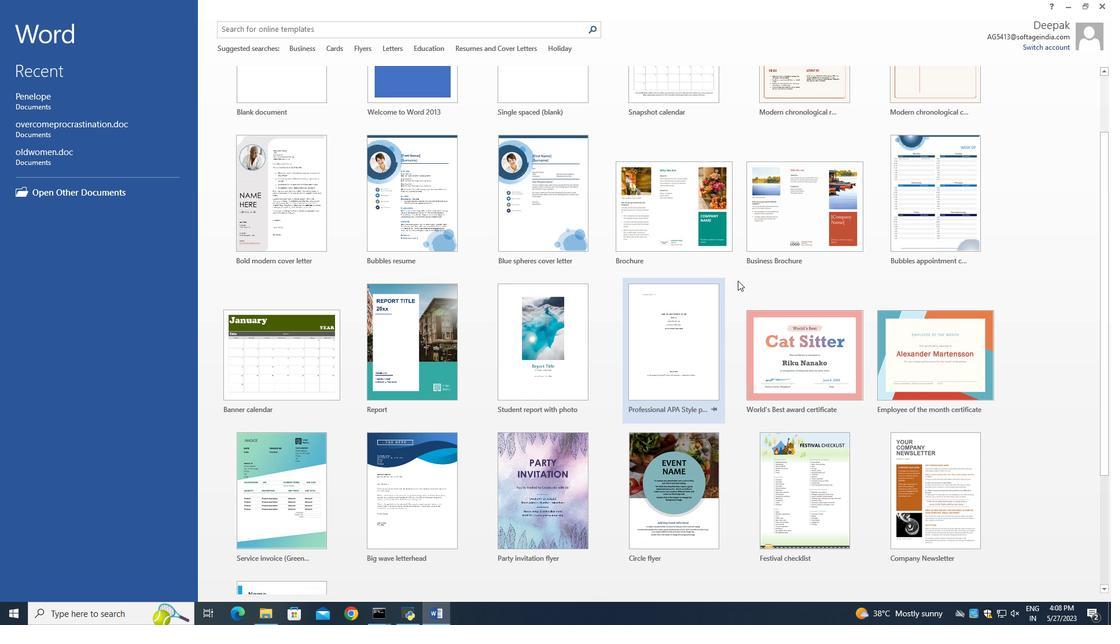 
Action: Mouse moved to (599, 158)
Screenshot: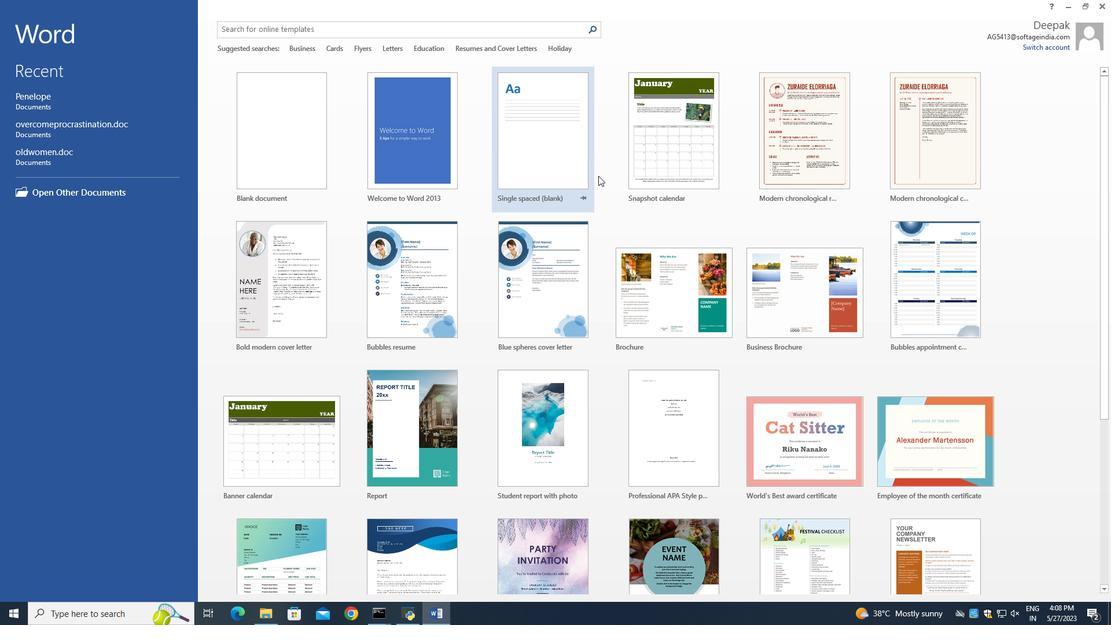 
Action: Mouse scrolled (599, 158) with delta (0, 0)
Screenshot: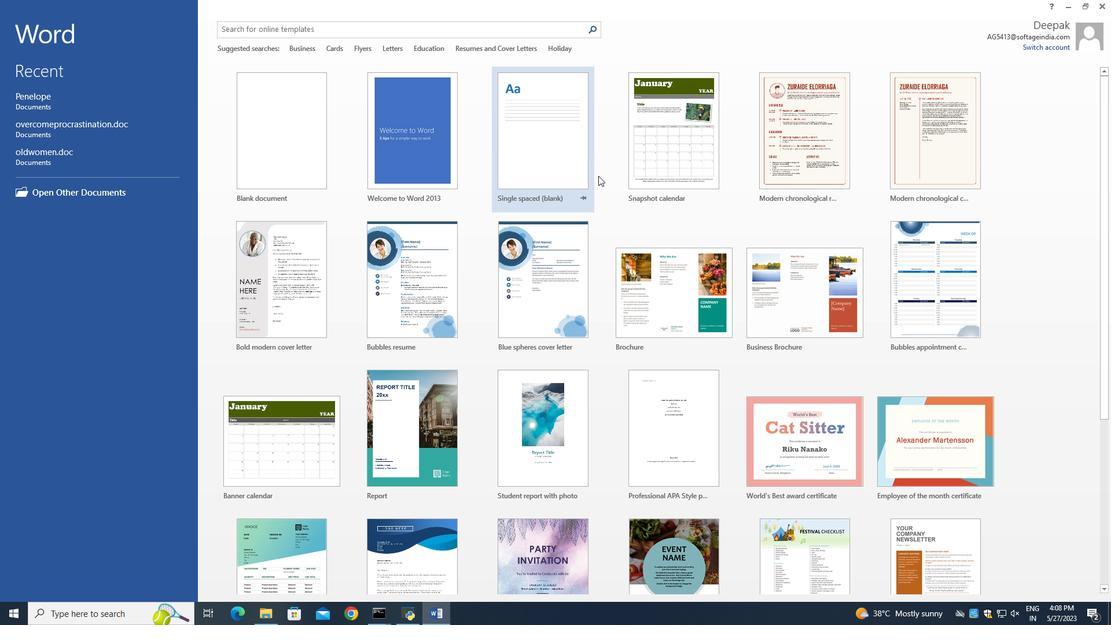 
Action: Mouse moved to (601, 152)
Screenshot: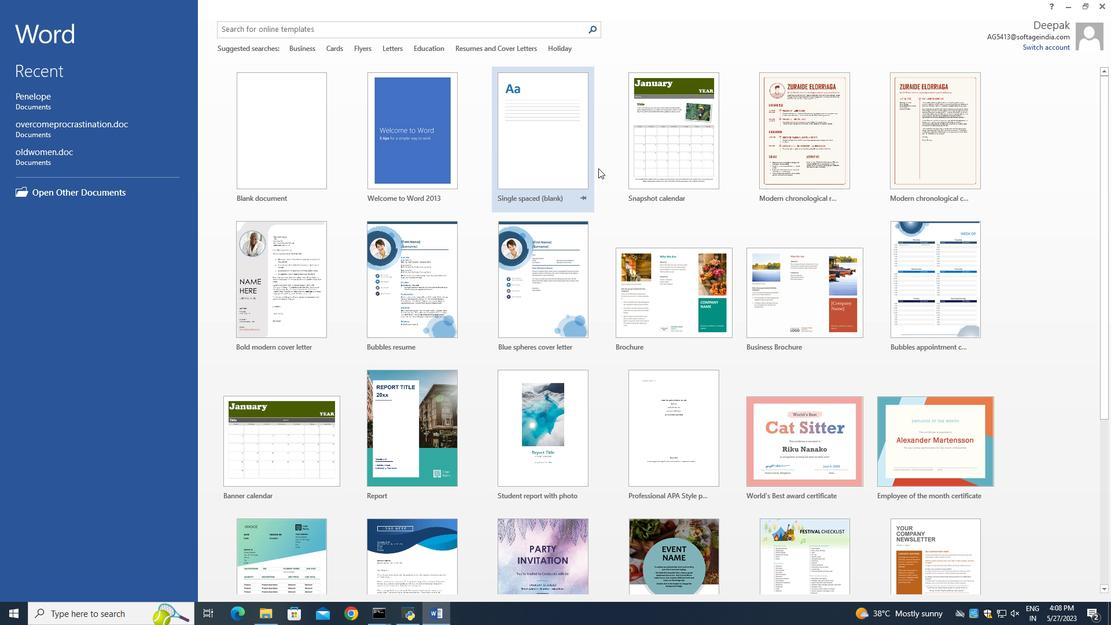 
Action: Mouse scrolled (601, 153) with delta (0, 0)
Screenshot: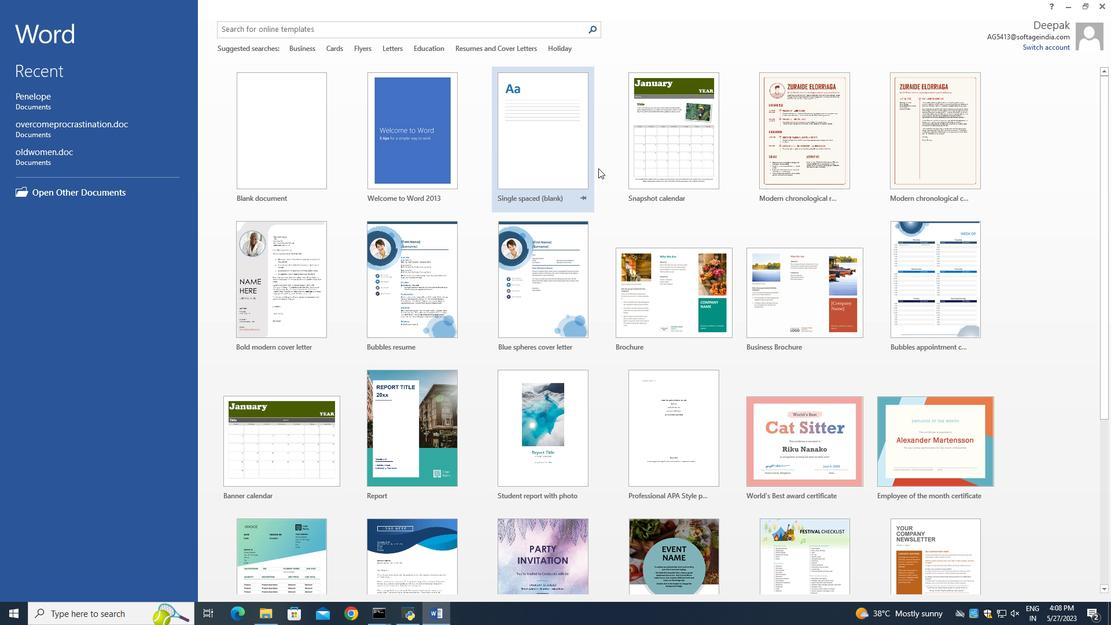 
Action: Mouse moved to (603, 149)
Screenshot: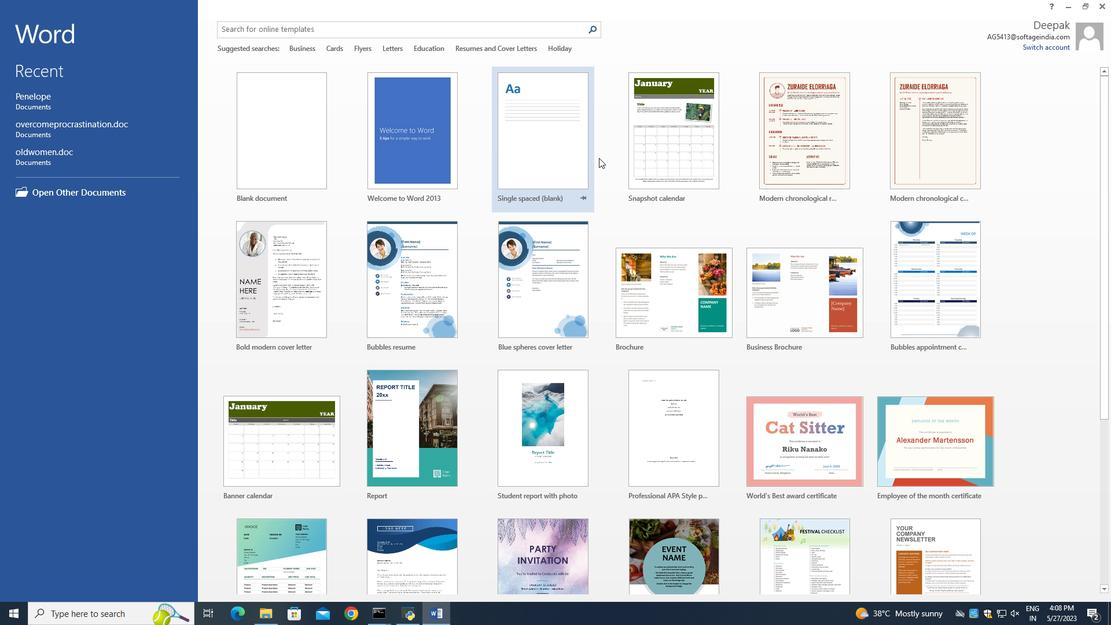 
Action: Mouse scrolled (603, 149) with delta (0, 0)
Screenshot: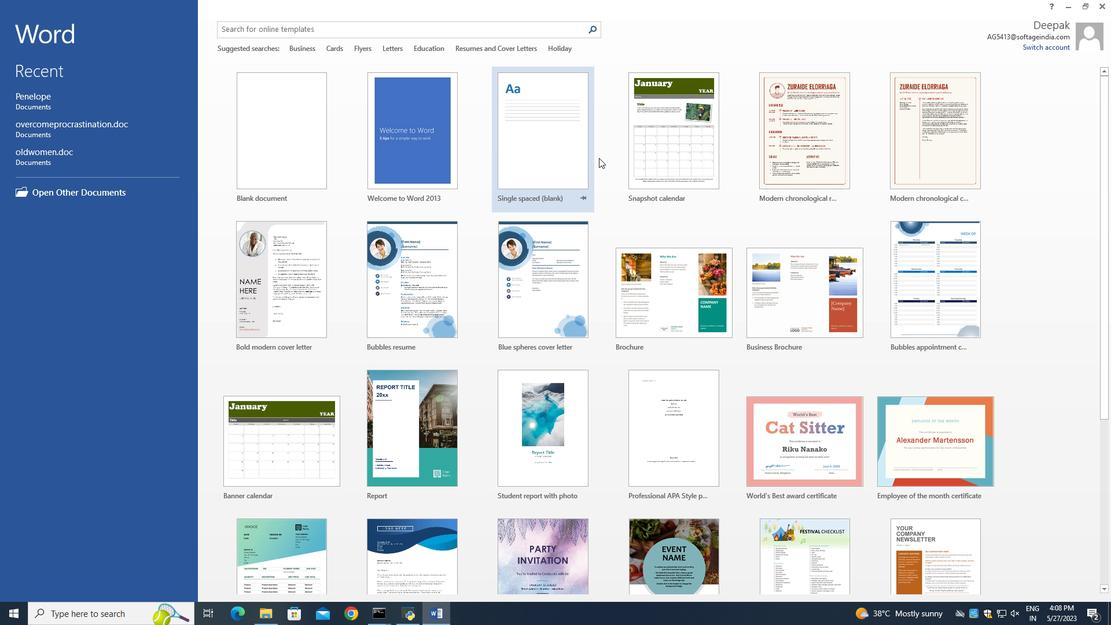 
Action: Mouse moved to (603, 148)
Screenshot: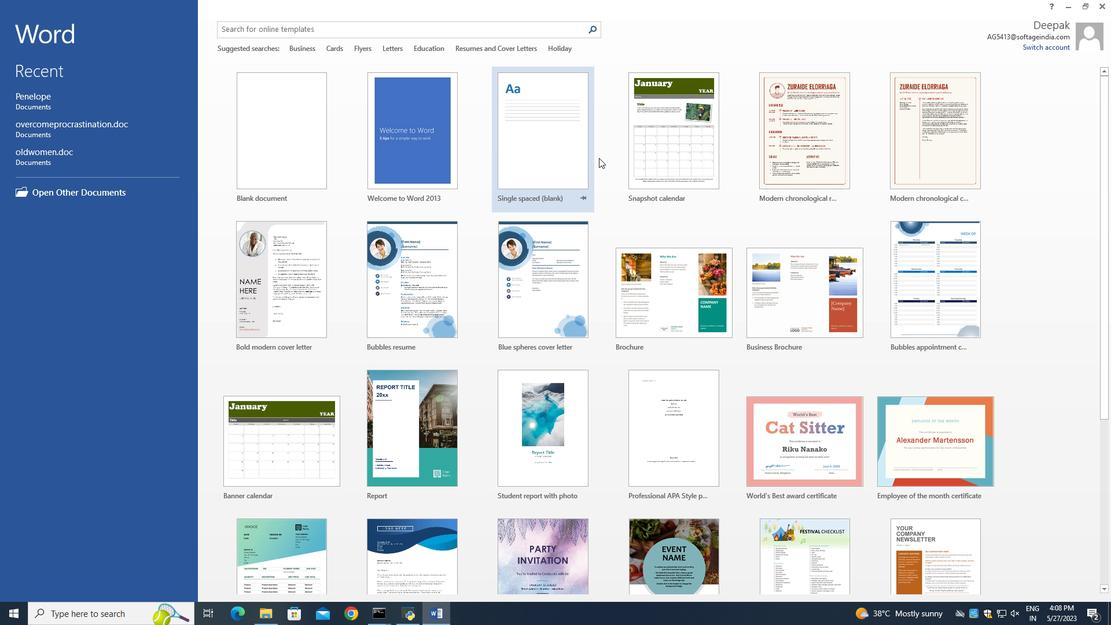 
Action: Mouse scrolled (603, 149) with delta (0, 0)
Screenshot: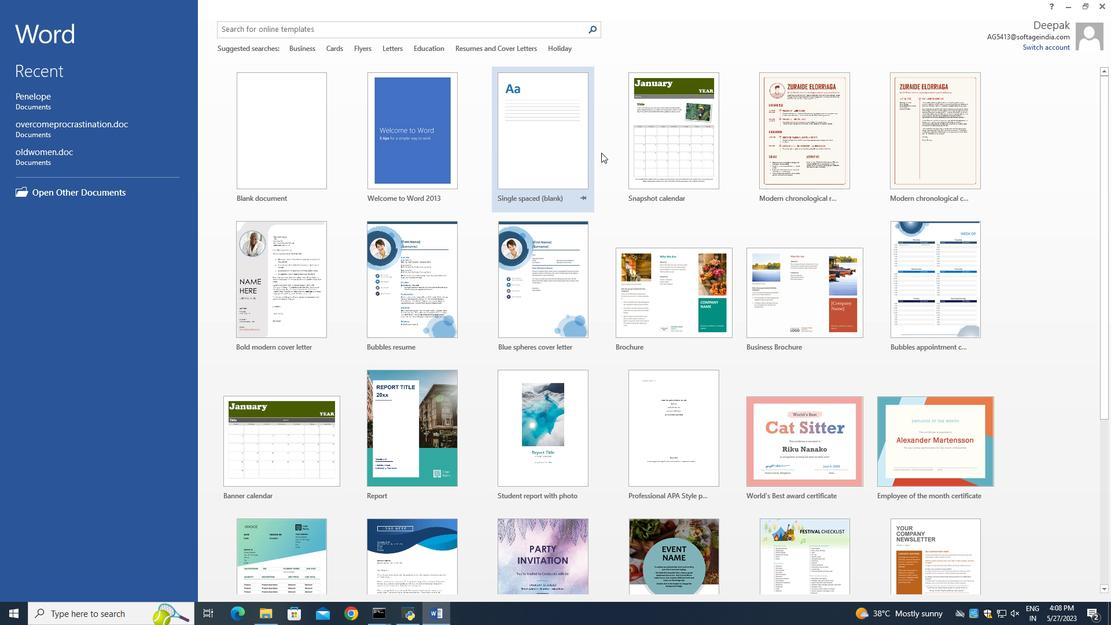 
Action: Mouse scrolled (603, 149) with delta (0, 0)
Screenshot: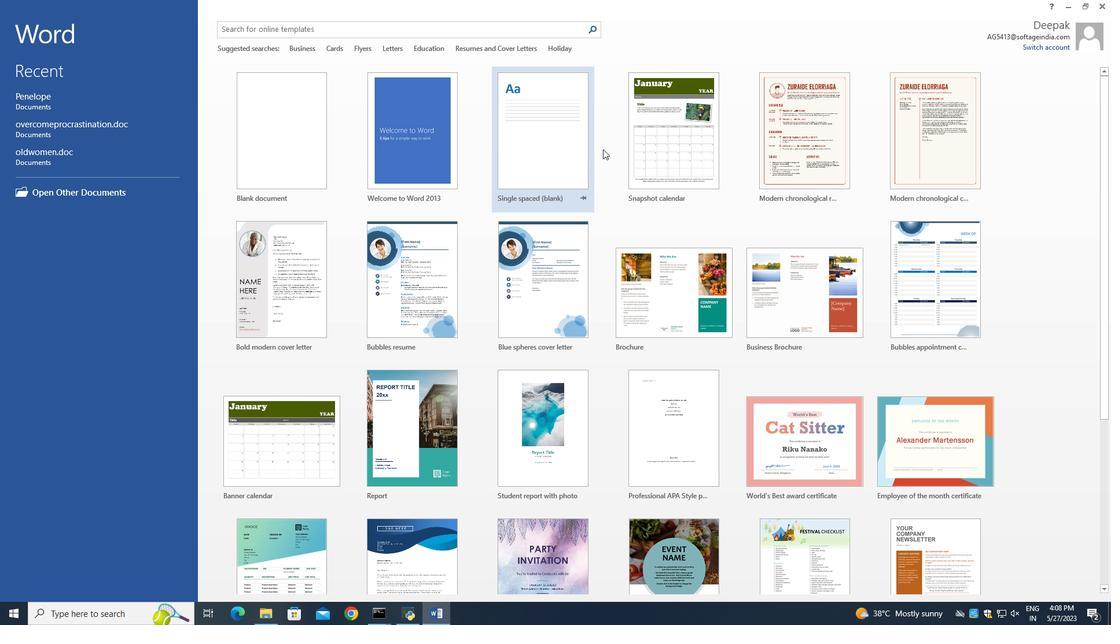 
Action: Mouse scrolled (603, 149) with delta (0, 0)
Screenshot: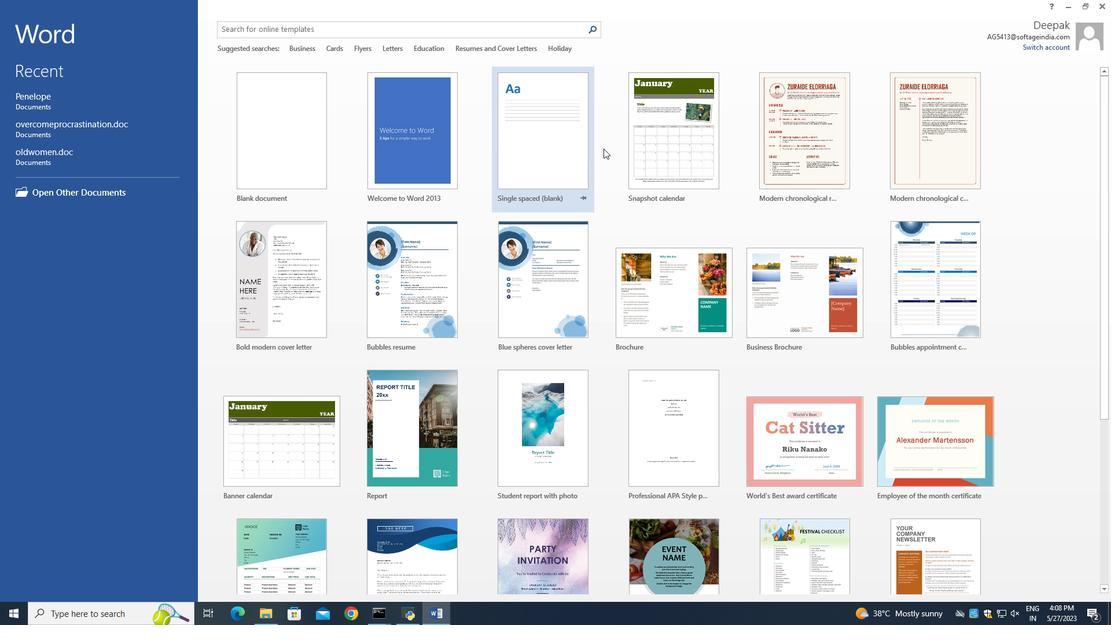 
Action: Mouse scrolled (603, 149) with delta (0, 0)
Screenshot: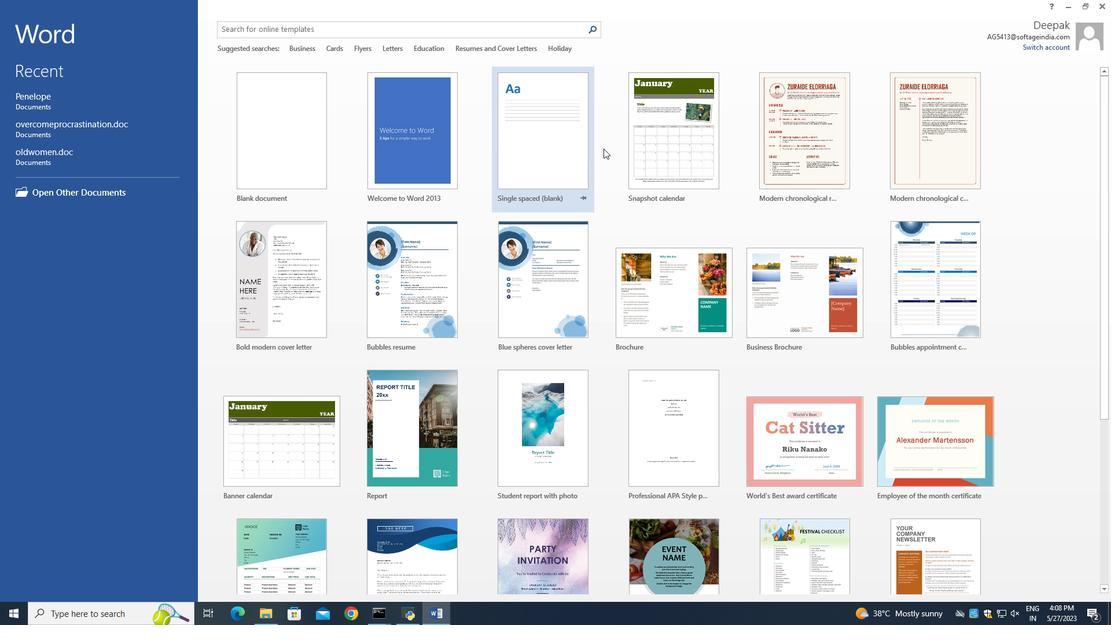 
Action: Mouse scrolled (603, 149) with delta (0, 0)
Screenshot: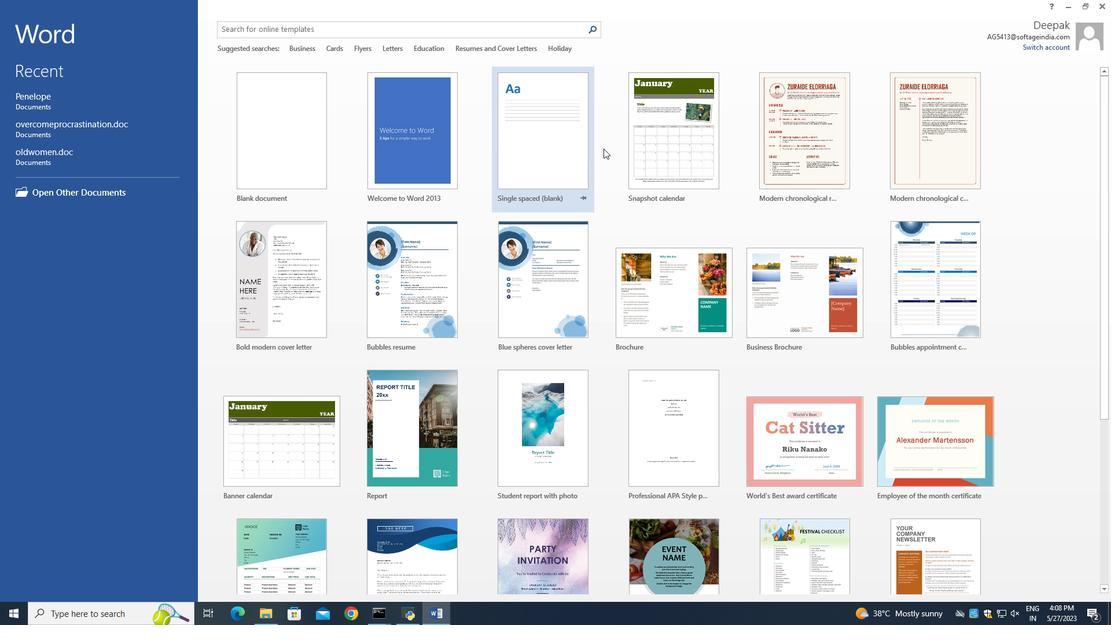 
Action: Mouse moved to (925, 191)
Screenshot: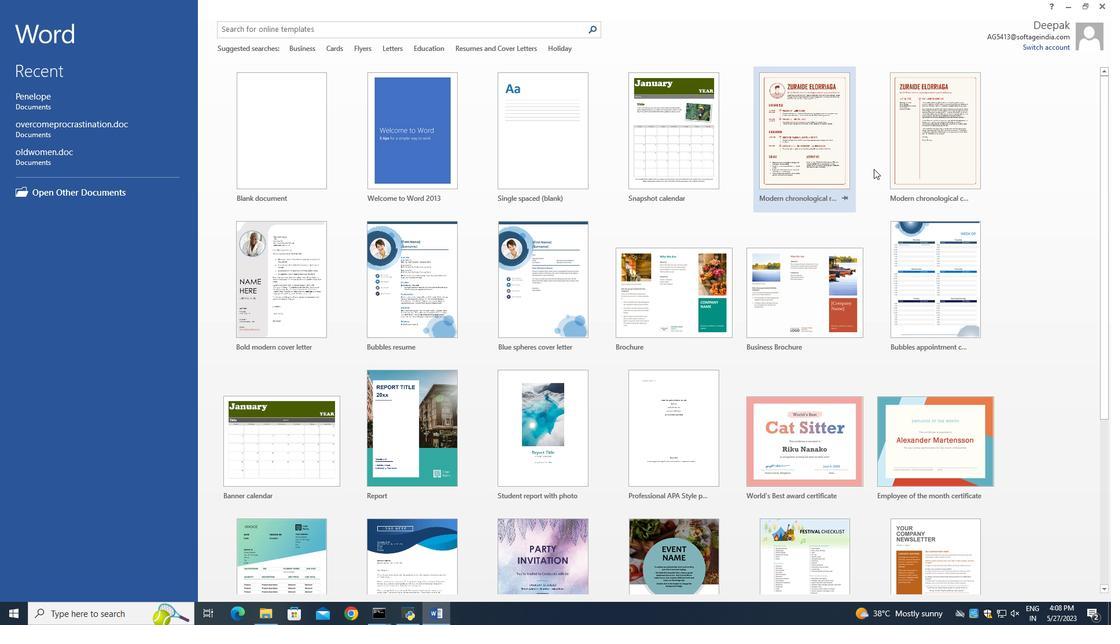 
Action: Mouse scrolled (925, 191) with delta (0, 0)
Screenshot: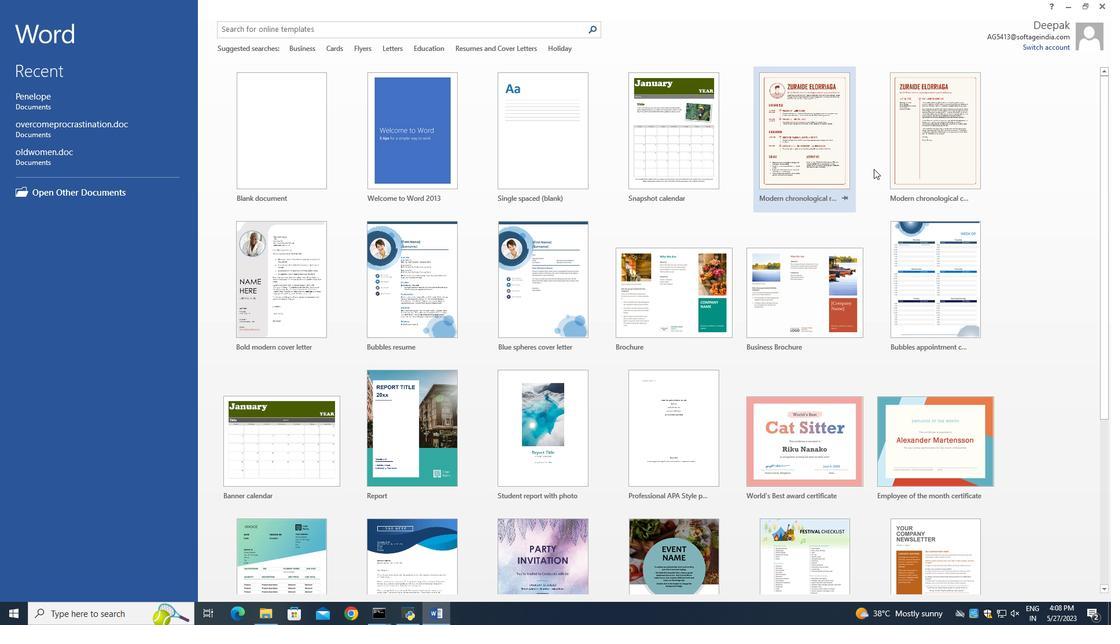 
Action: Mouse moved to (950, 191)
Screenshot: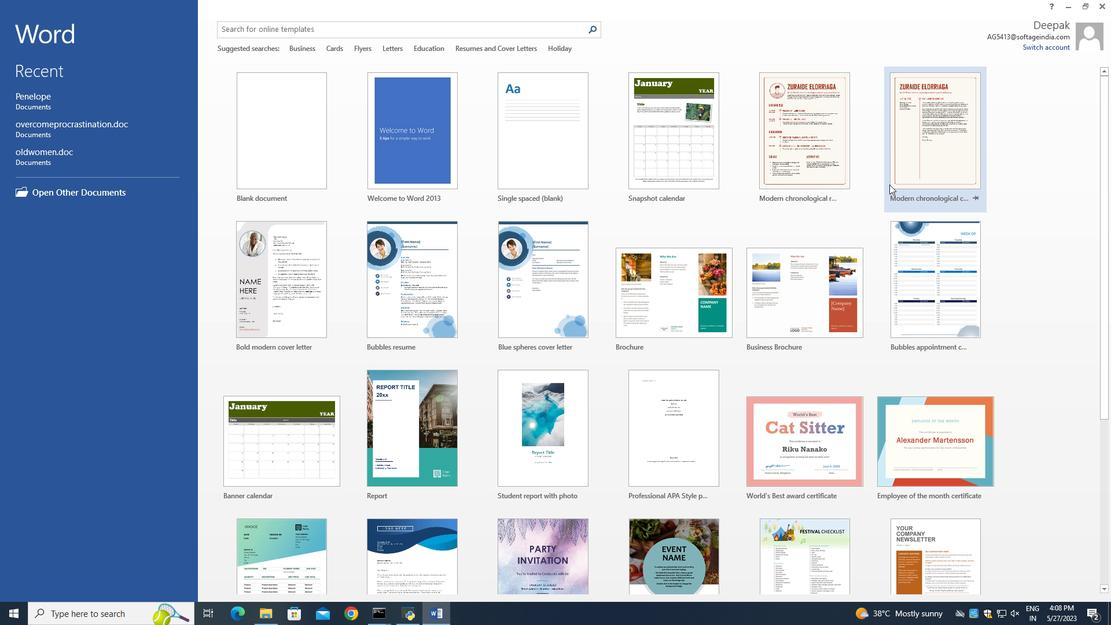 
Action: Mouse scrolled (950, 191) with delta (0, 0)
Screenshot: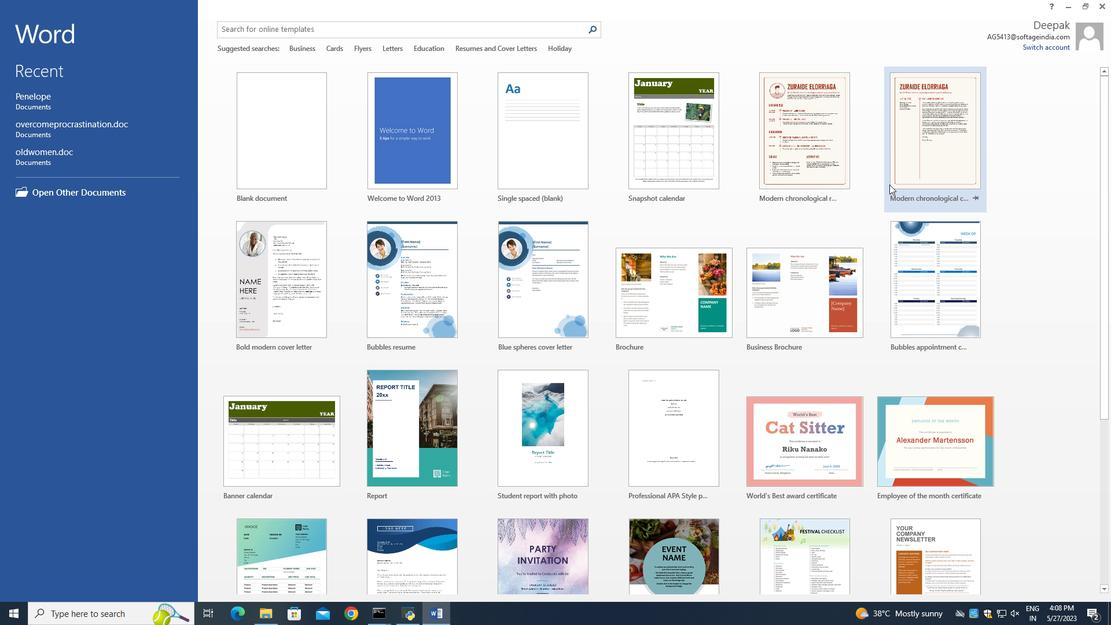 
Action: Mouse moved to (958, 191)
Screenshot: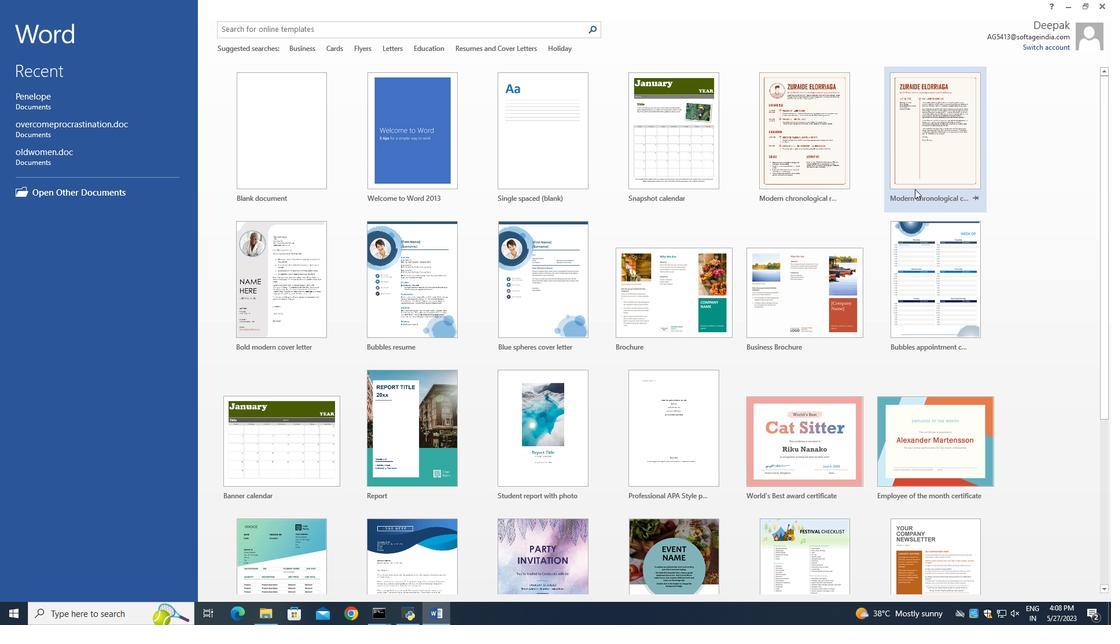 
Action: Mouse scrolled (958, 191) with delta (0, 0)
Screenshot: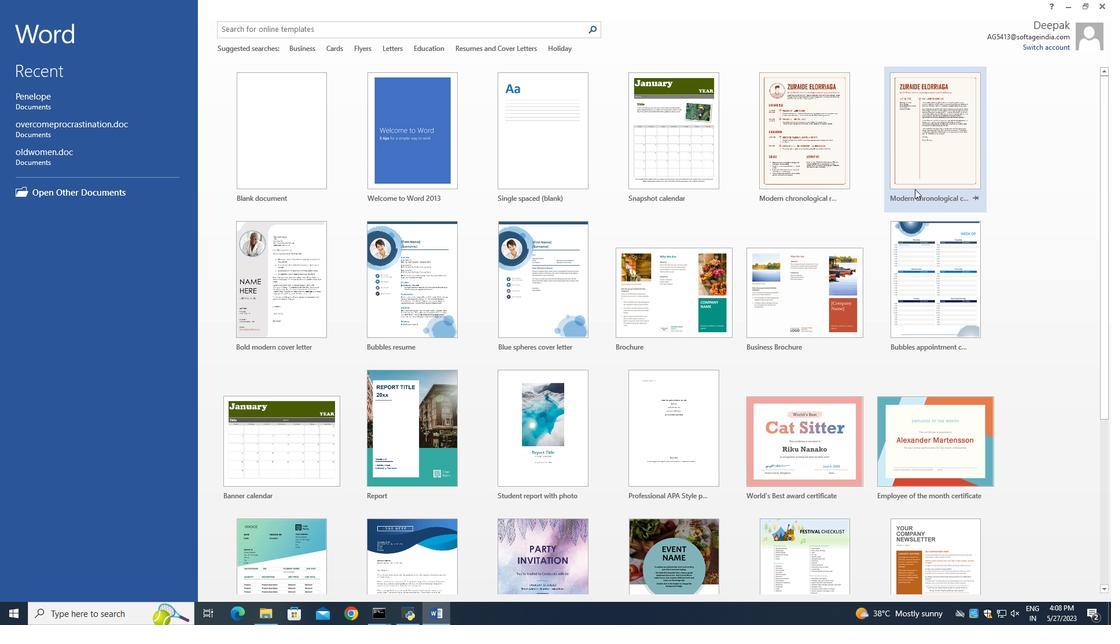 
Action: Mouse moved to (966, 186)
Screenshot: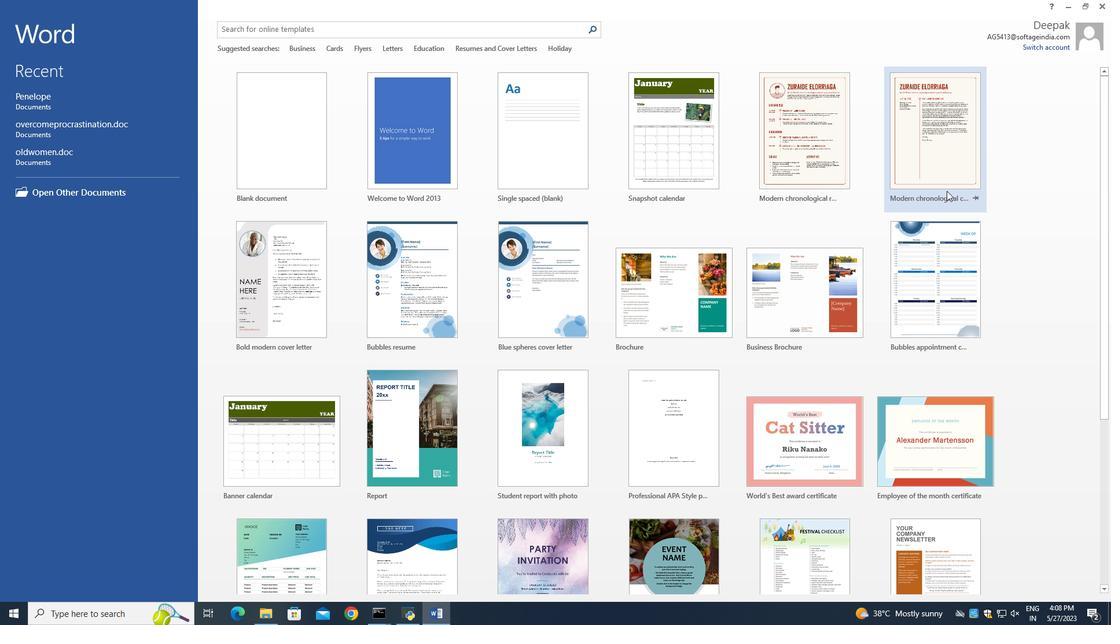 
Action: Mouse scrolled (966, 186) with delta (0, 0)
Screenshot: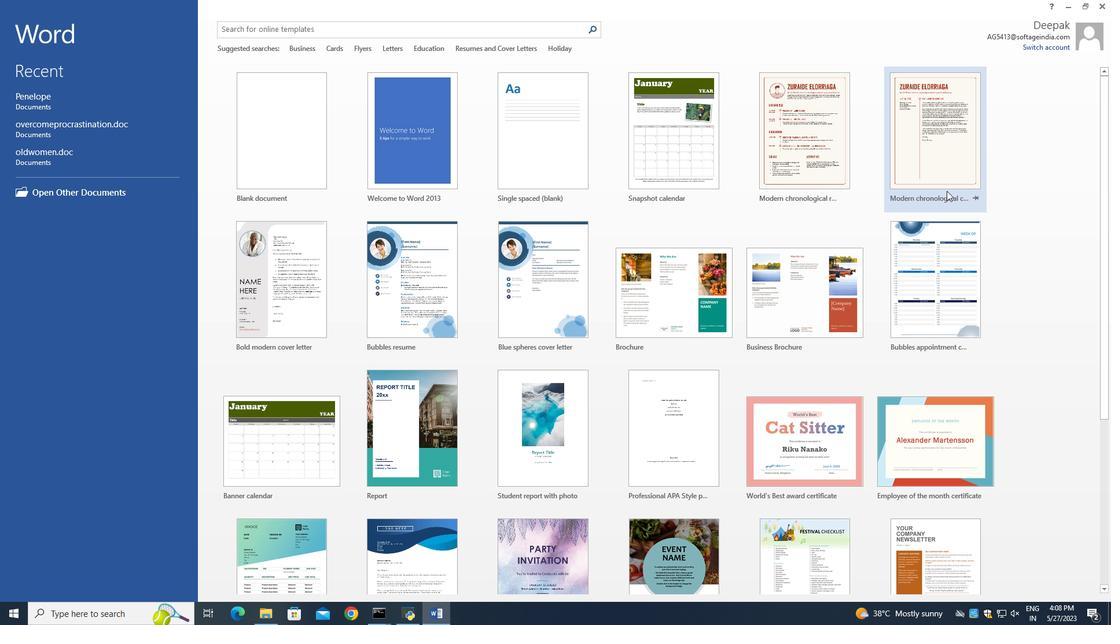
Action: Mouse moved to (535, 97)
Screenshot: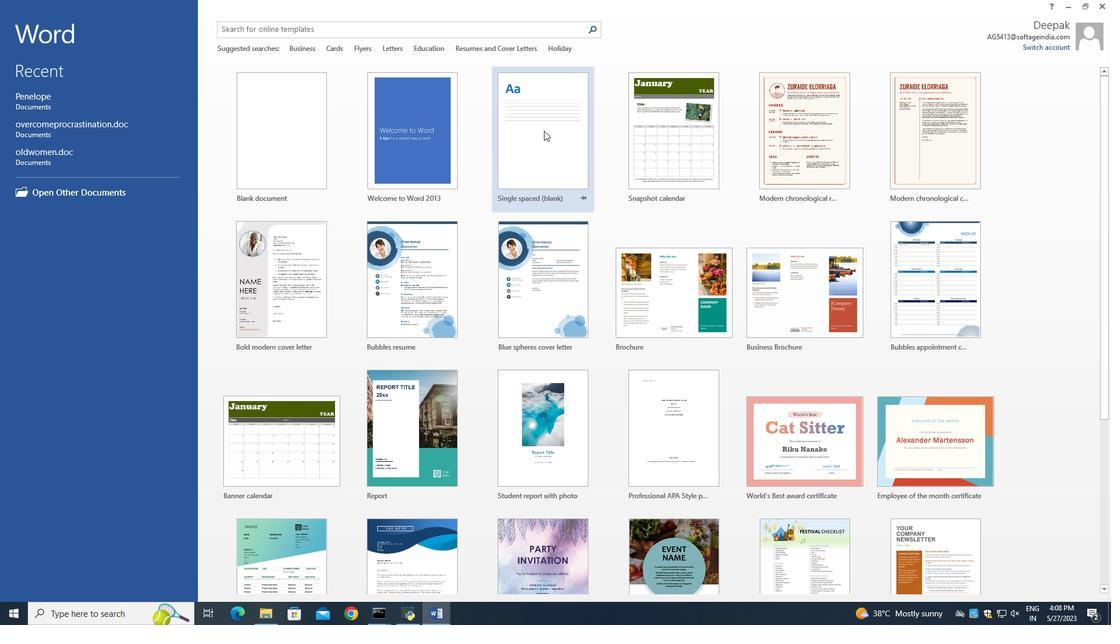 
Action: Mouse scrolled (535, 97) with delta (0, 0)
Screenshot: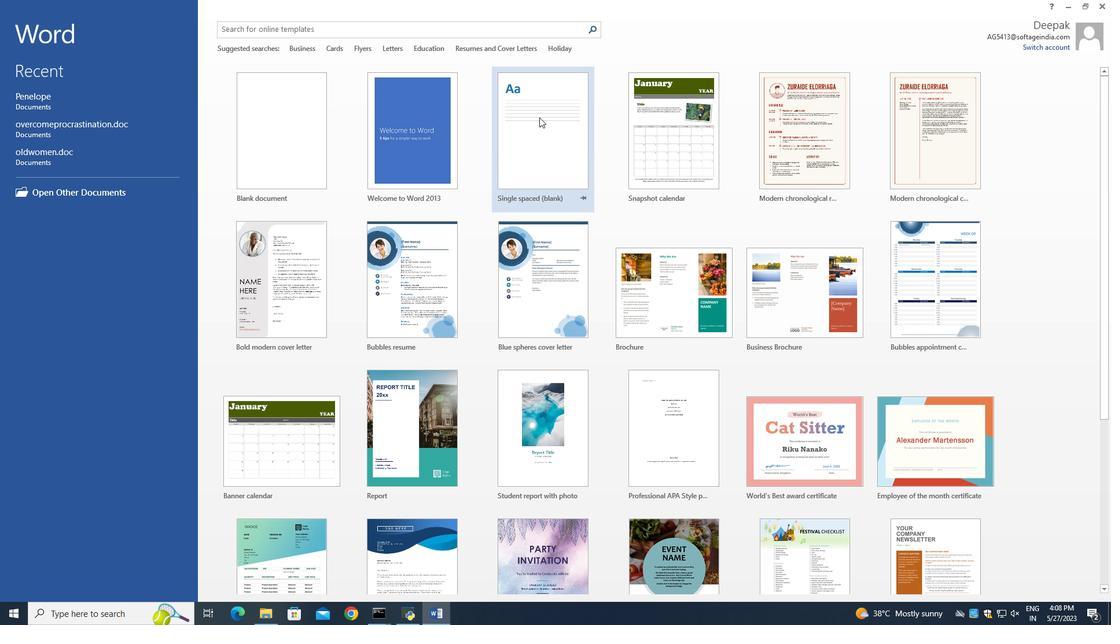 
Action: Mouse scrolled (535, 97) with delta (0, 0)
Screenshot: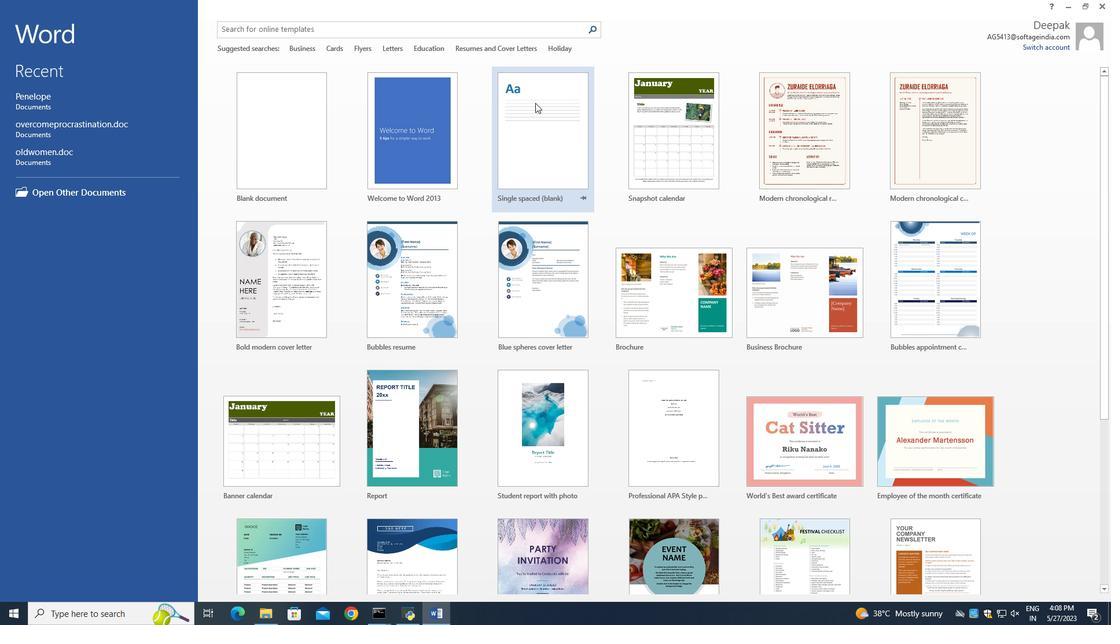 
Action: Mouse scrolled (535, 97) with delta (0, 0)
Screenshot: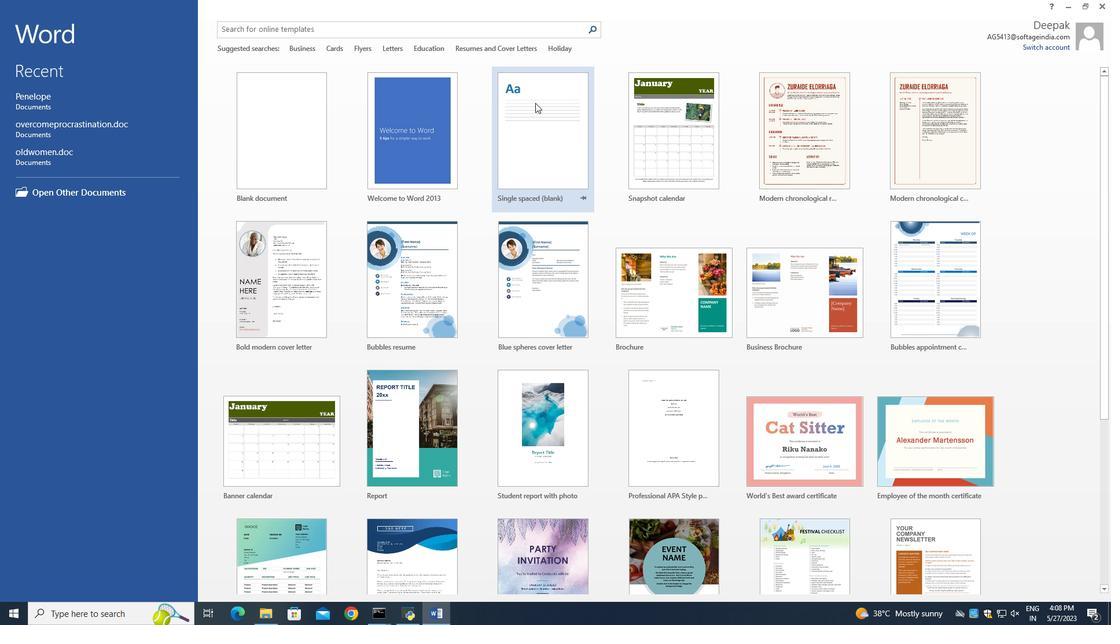 
Action: Mouse scrolled (535, 97) with delta (0, 0)
Screenshot: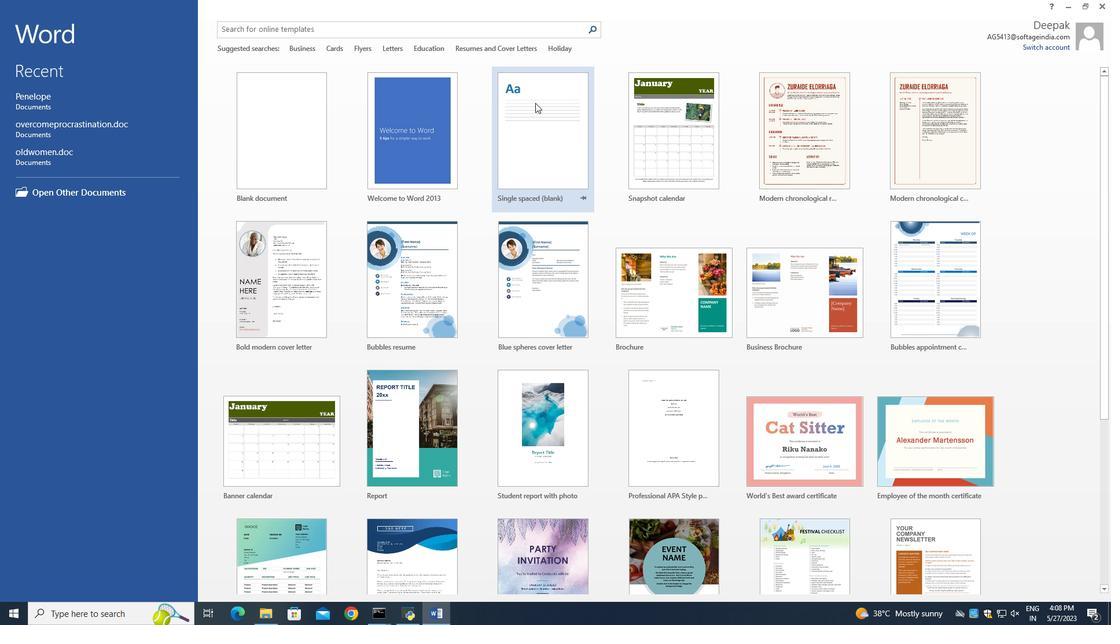 
Action: Mouse moved to (361, 31)
Screenshot: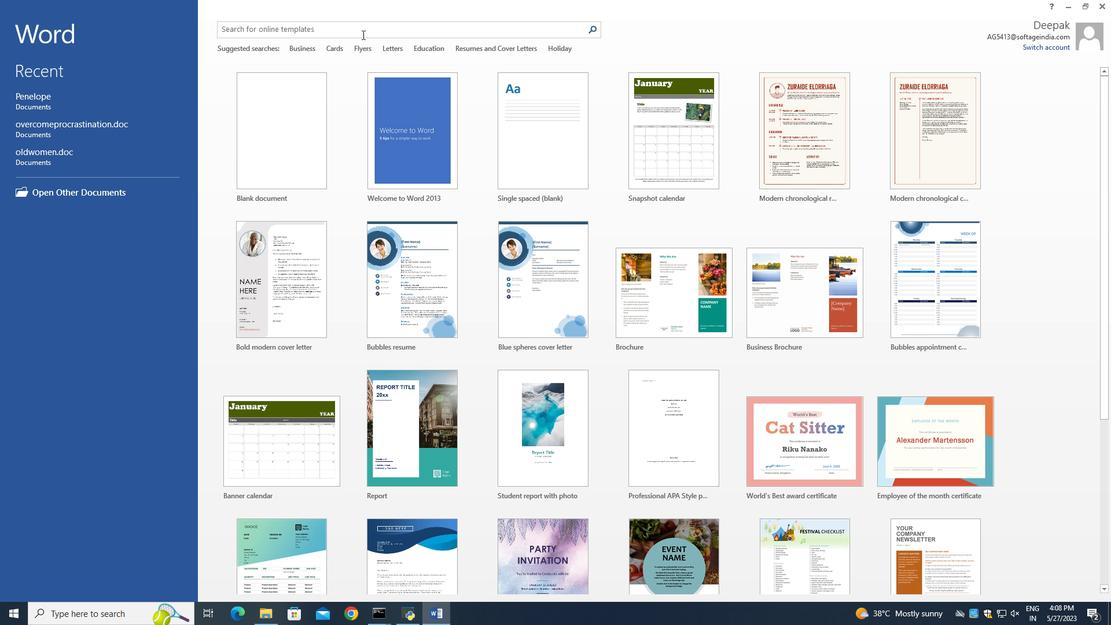 
Action: Mouse pressed left at (361, 31)
Screenshot: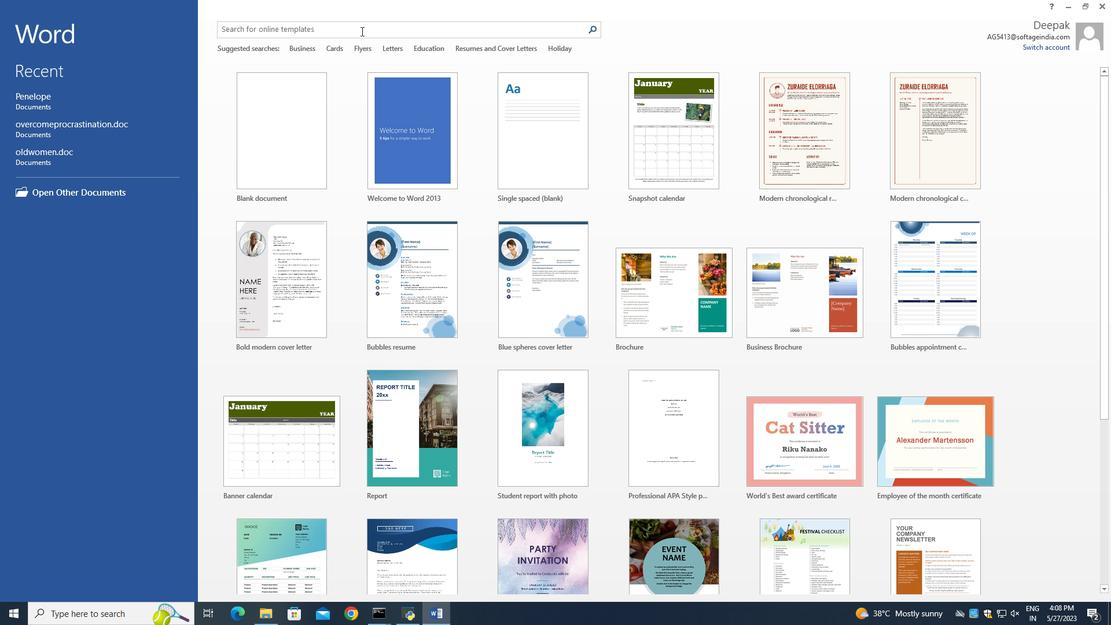 
Action: Mouse moved to (88, 192)
Screenshot: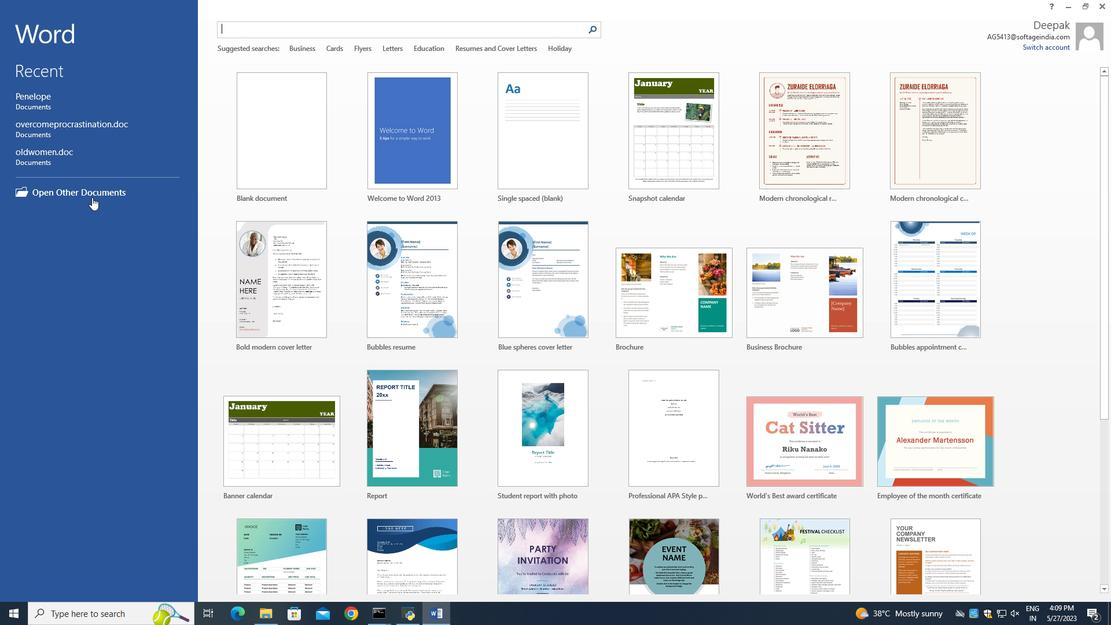 
Action: Mouse pressed left at (88, 192)
Screenshot: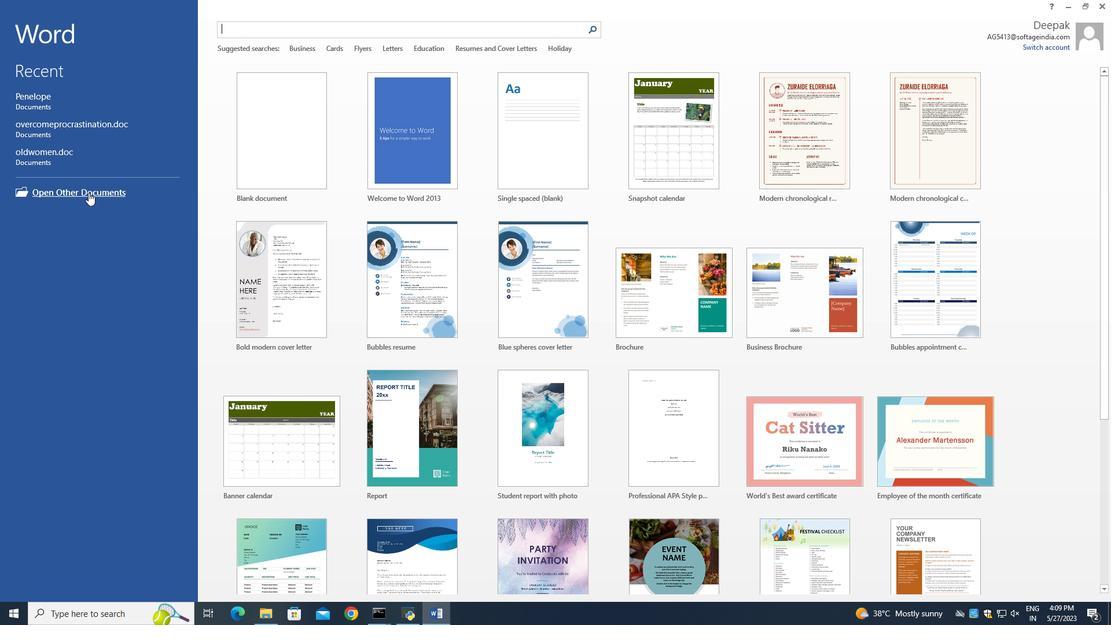 
Action: Mouse moved to (43, 75)
Screenshot: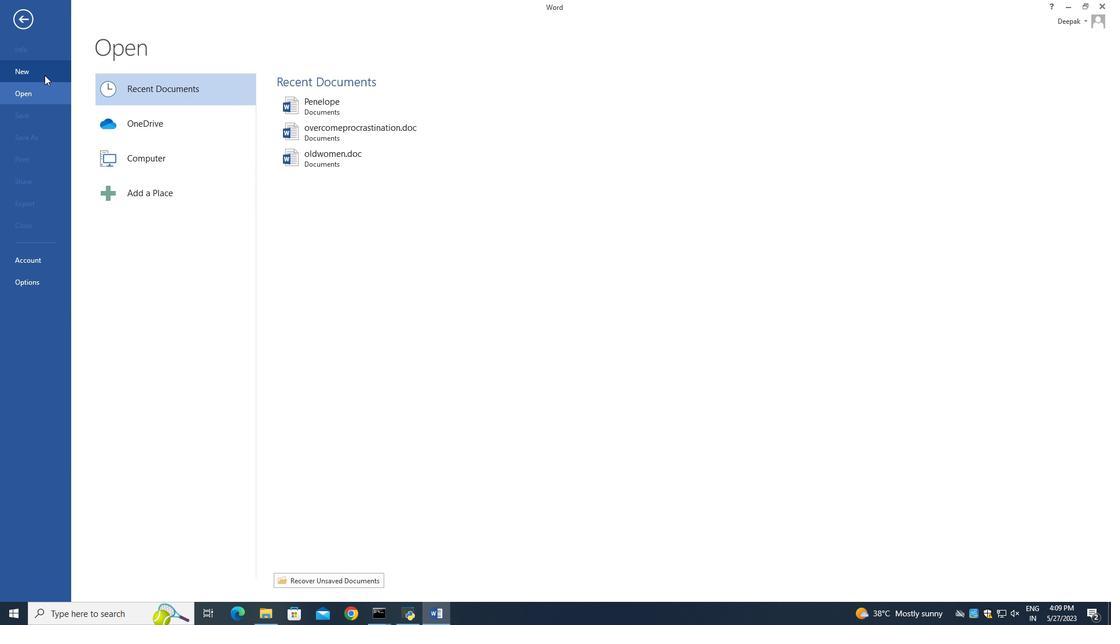 
Action: Mouse pressed left at (43, 75)
Screenshot: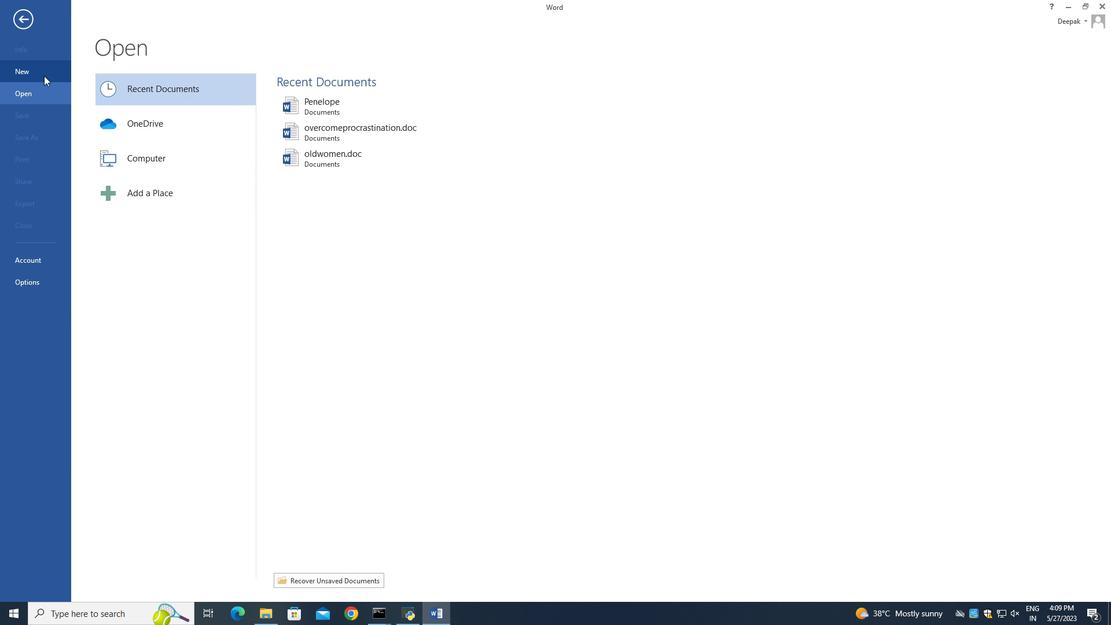 
Action: Mouse moved to (865, 325)
Screenshot: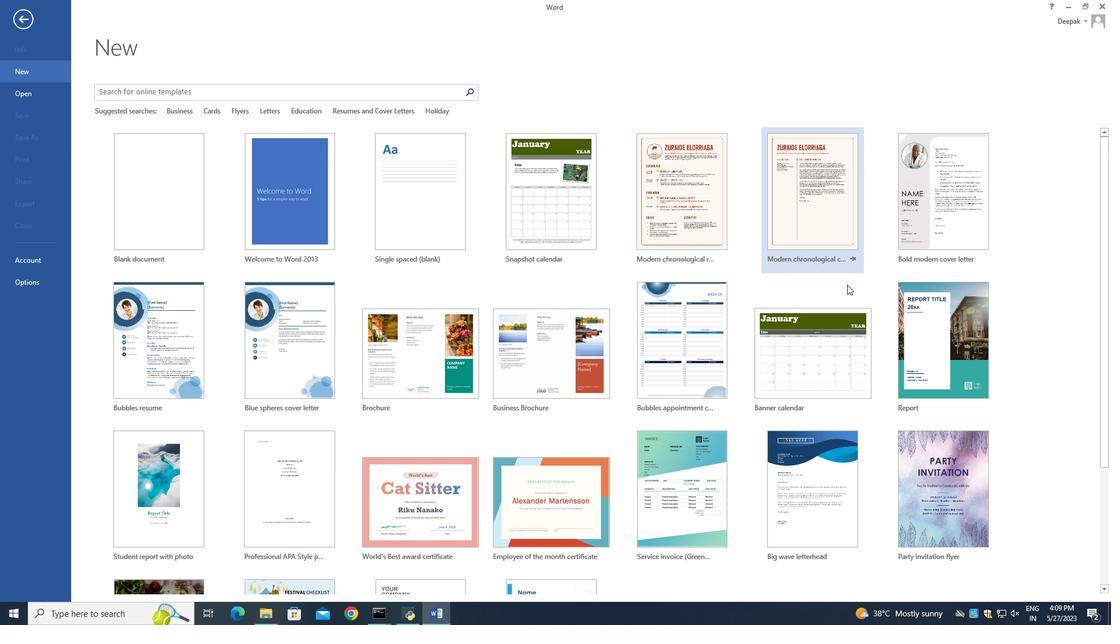 
Action: Mouse scrolled (865, 325) with delta (0, 0)
Screenshot: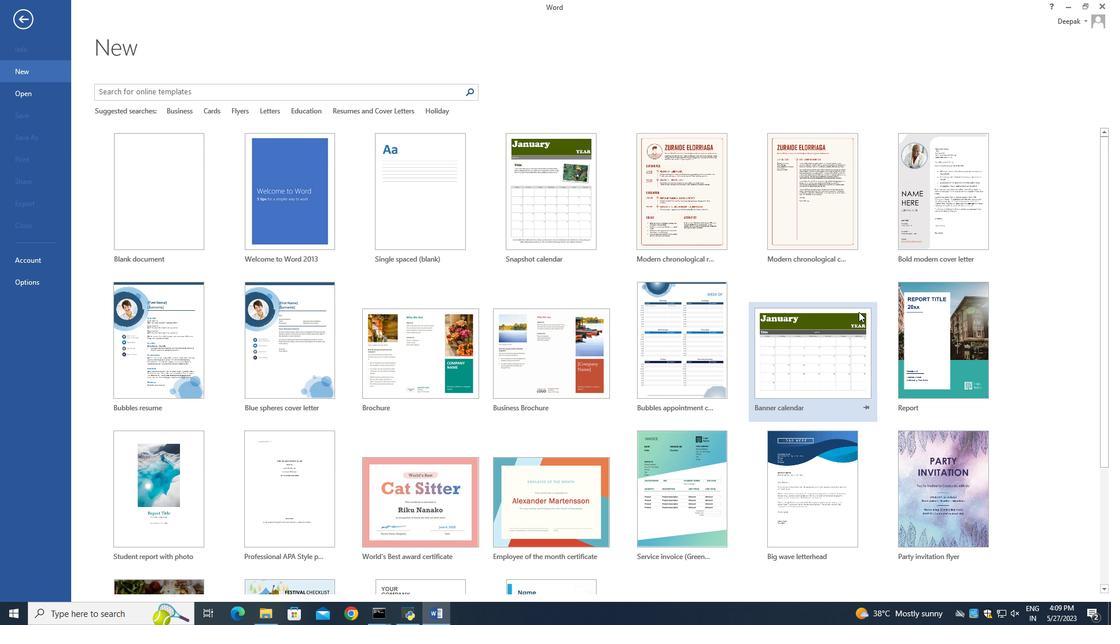 
Action: Mouse moved to (867, 332)
Screenshot: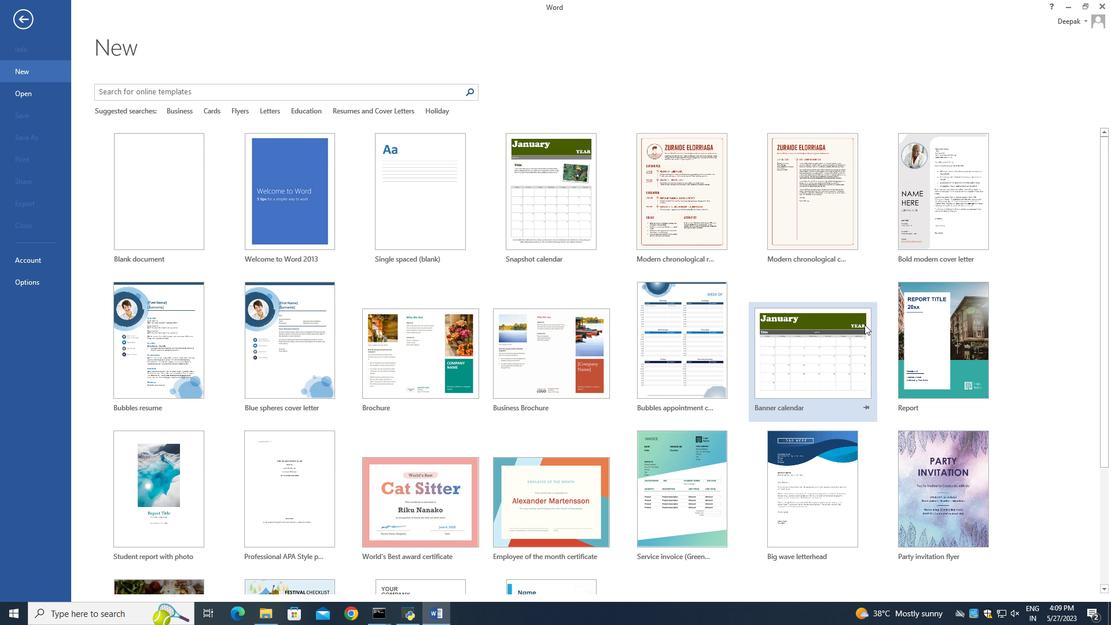 
Action: Mouse scrolled (866, 331) with delta (0, 0)
Screenshot: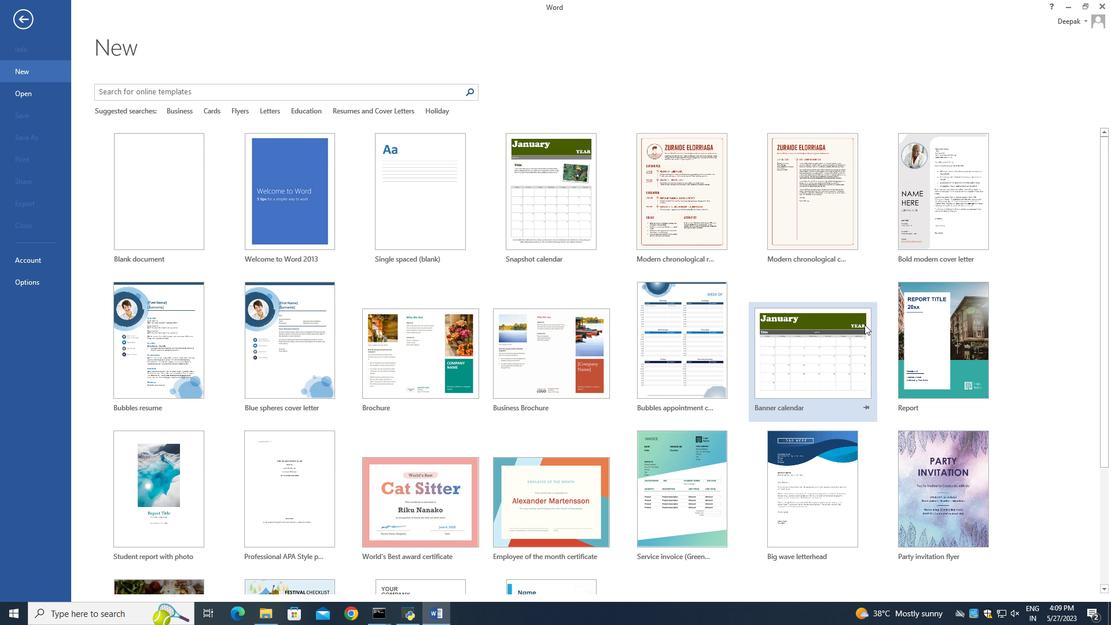 
Action: Mouse moved to (779, 411)
Screenshot: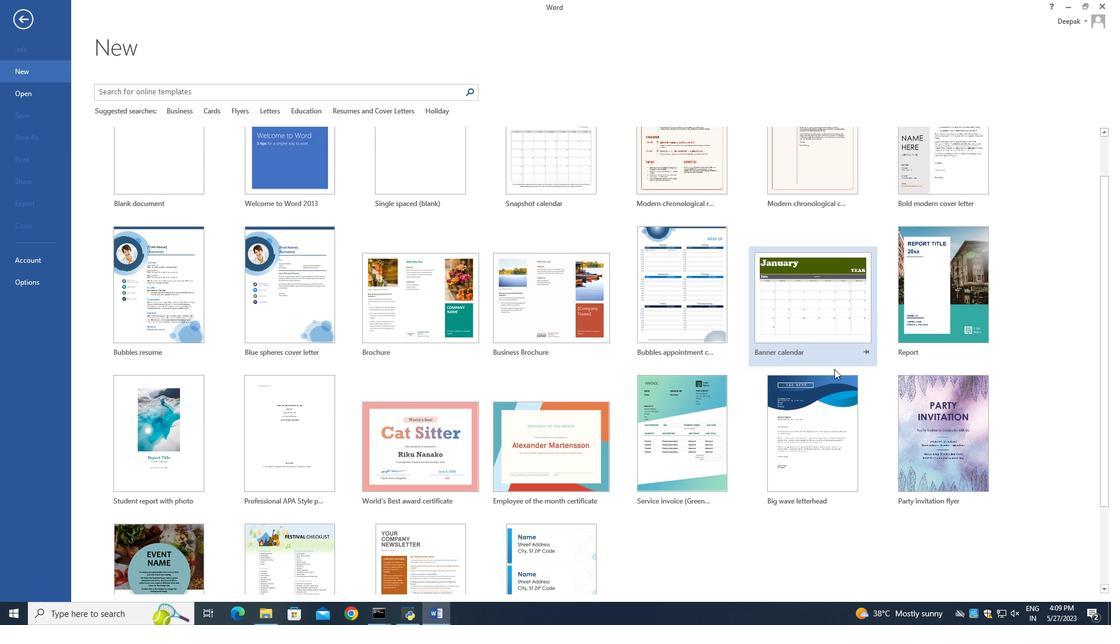 
Action: Mouse scrolled (779, 410) with delta (0, 0)
Screenshot: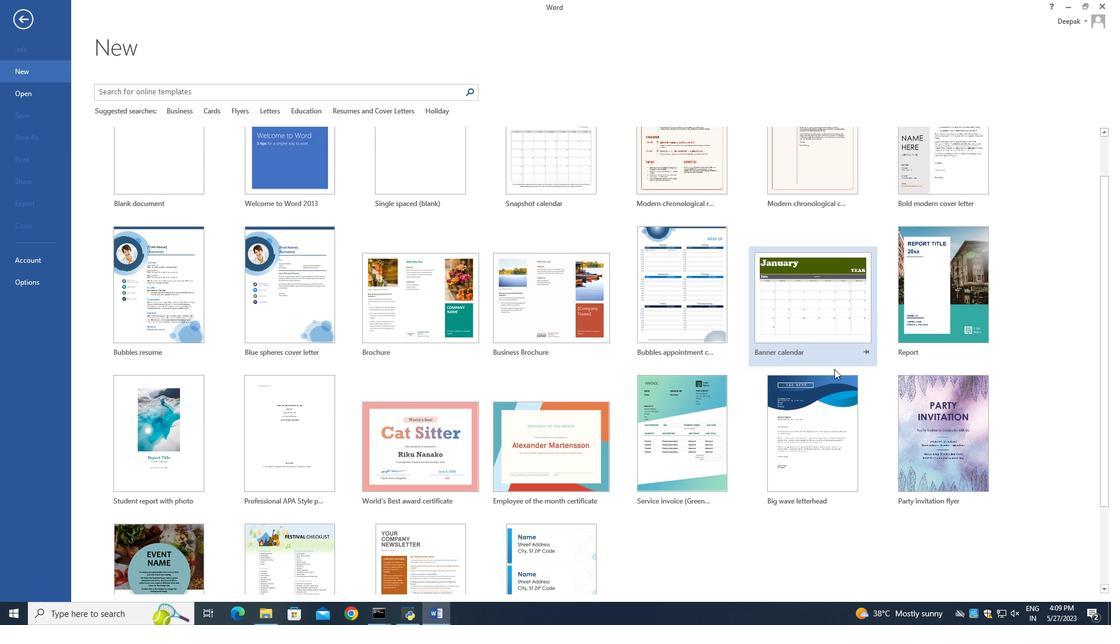 
Action: Mouse moved to (779, 420)
Screenshot: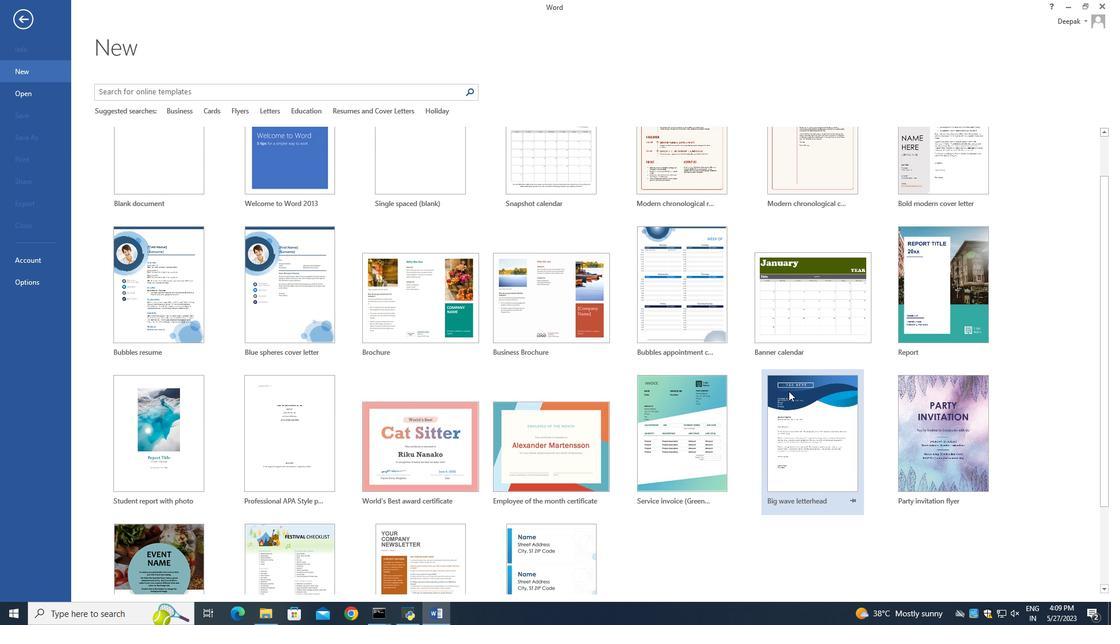 
Action: Mouse scrolled (779, 419) with delta (0, 0)
Screenshot: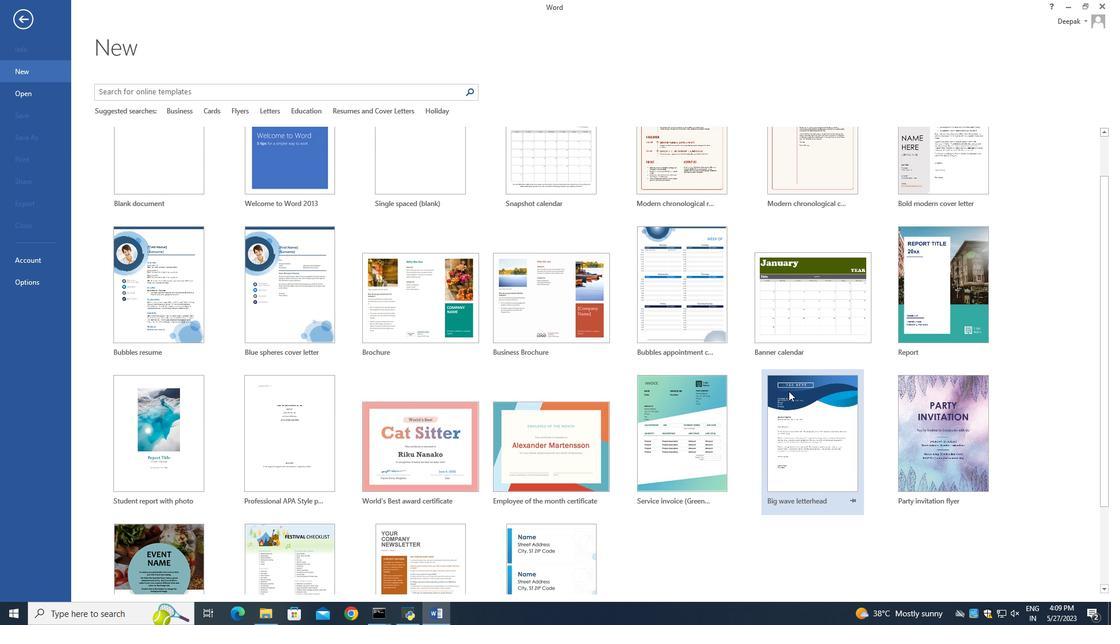 
Action: Mouse moved to (779, 421)
Screenshot: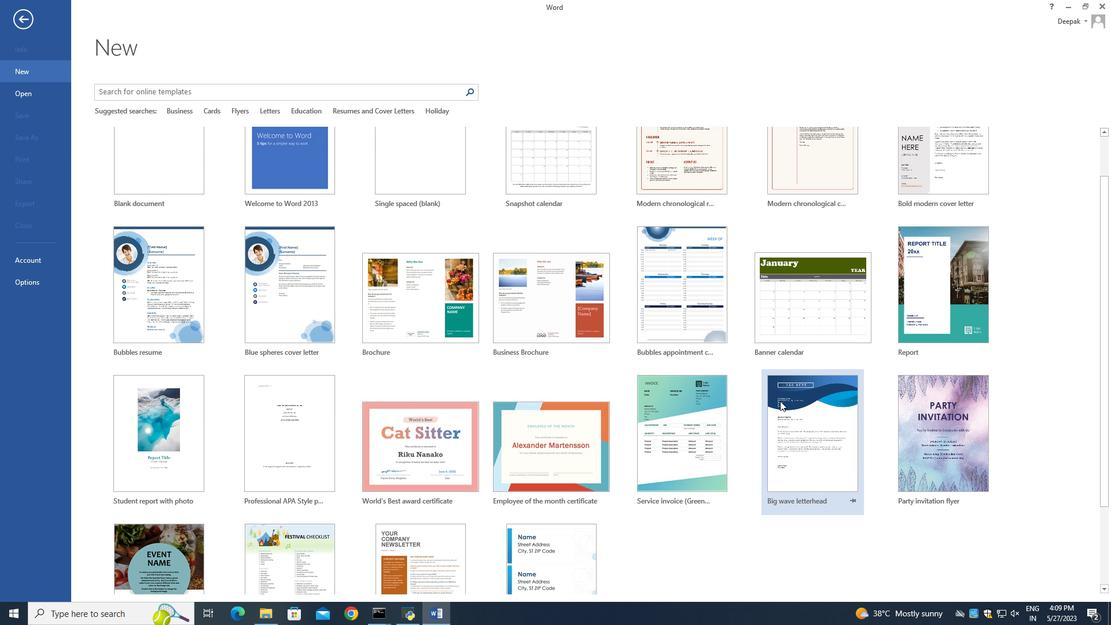 
Action: Mouse scrolled (779, 420) with delta (0, 0)
Screenshot: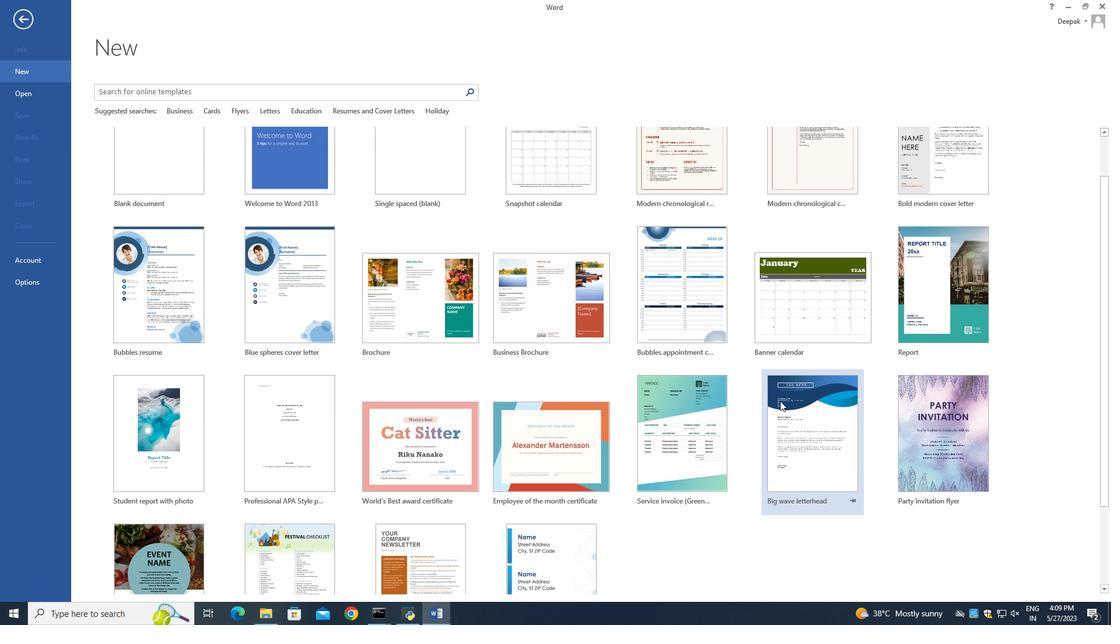 
Action: Mouse moved to (780, 423)
Screenshot: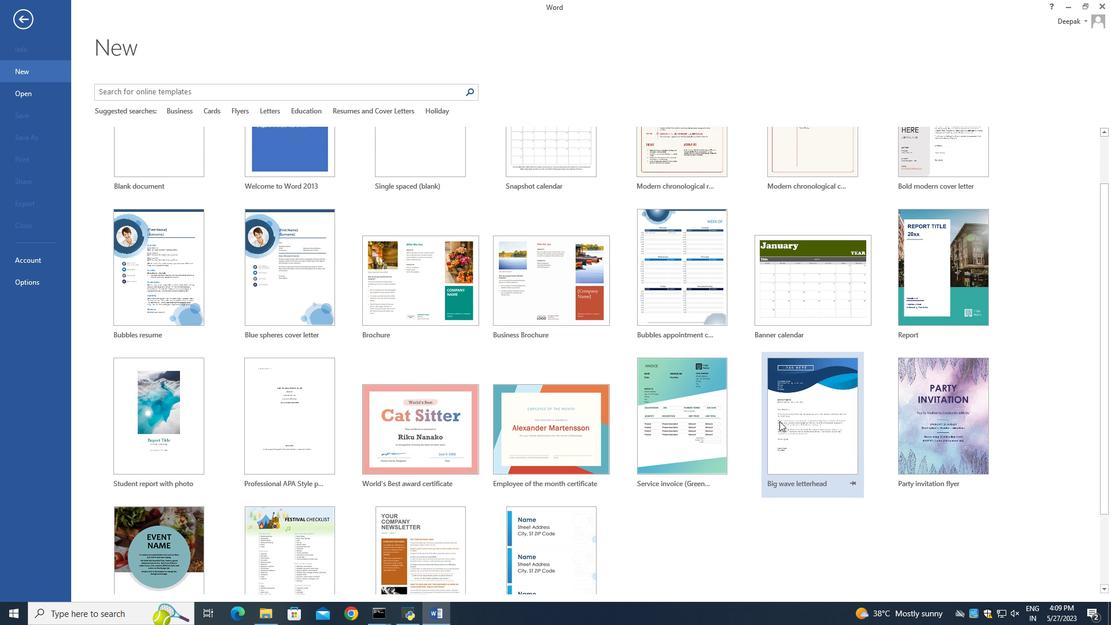 
Action: Mouse scrolled (780, 423) with delta (0, 0)
Screenshot: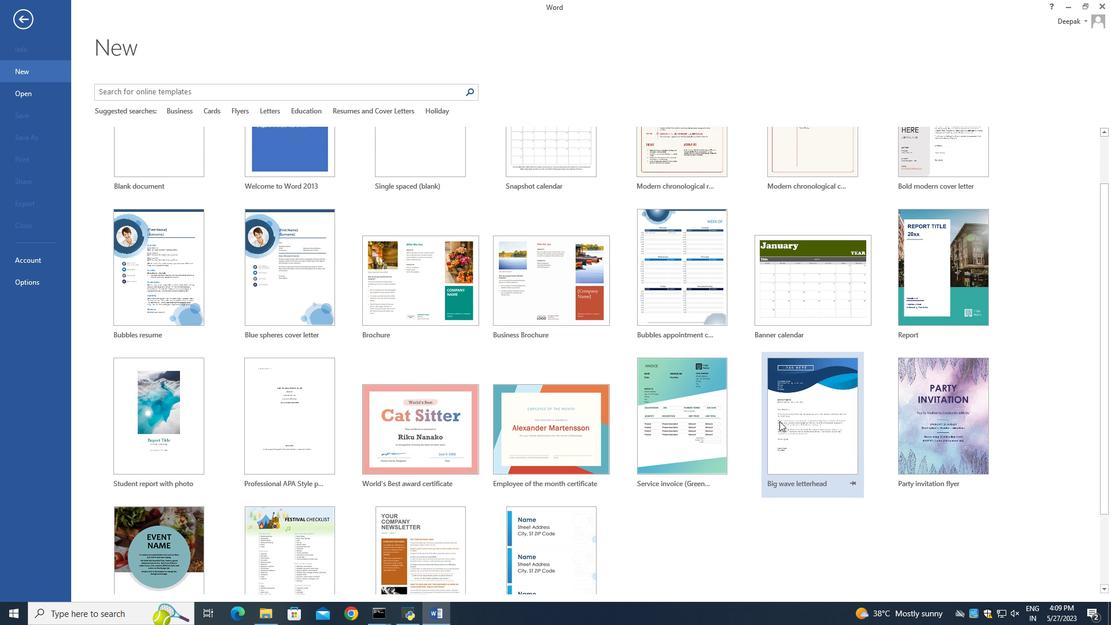 
Action: Mouse moved to (444, 422)
Screenshot: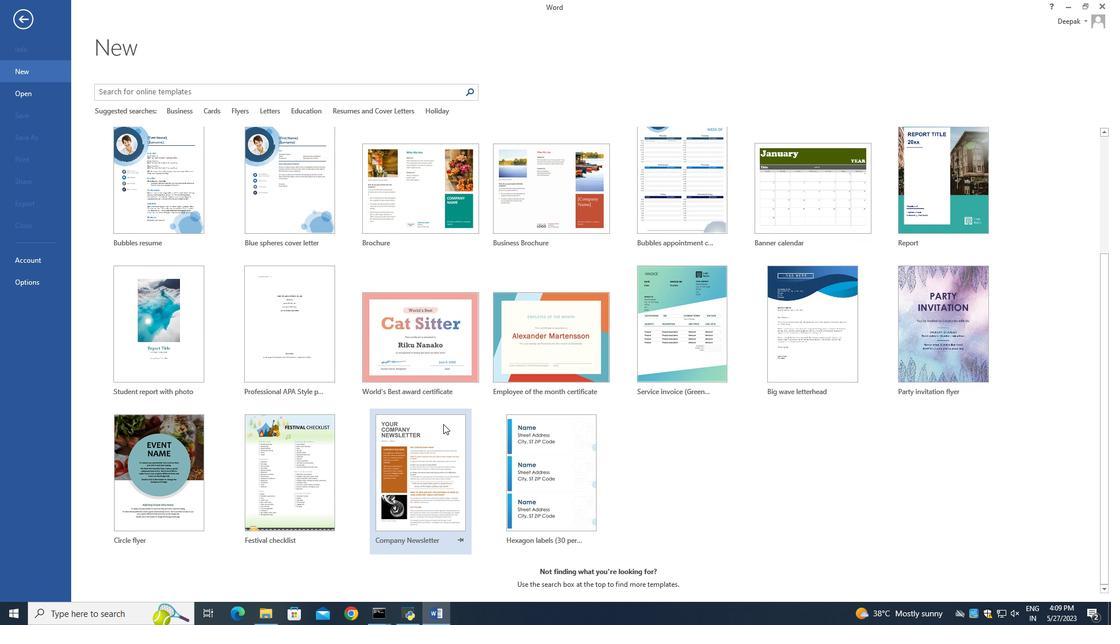 
Action: Mouse scrolled (444, 423) with delta (0, 0)
Screenshot: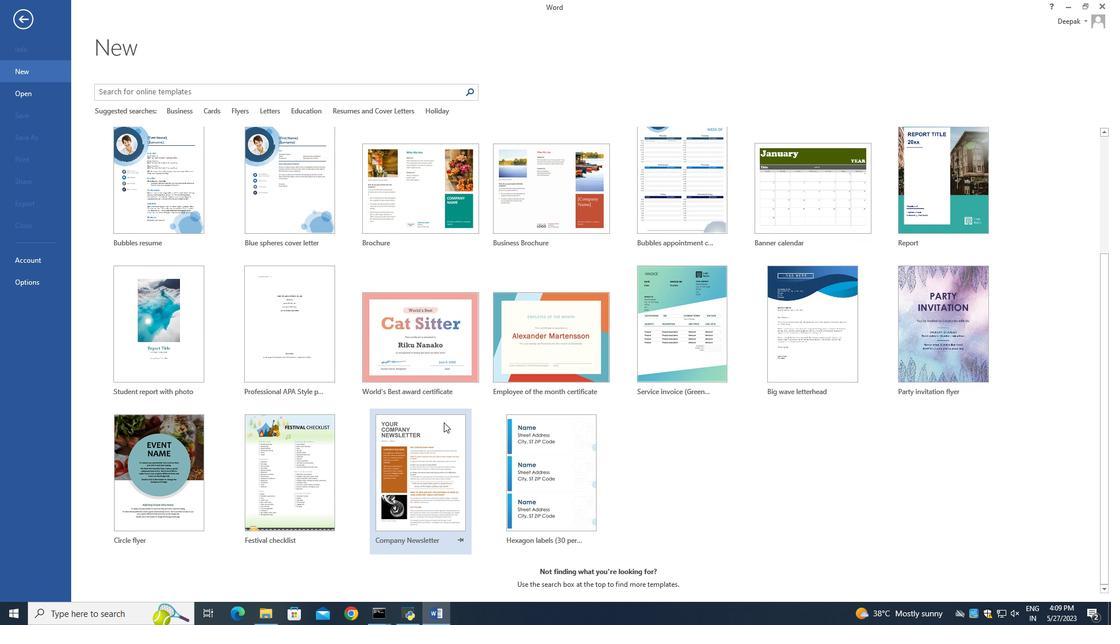 
Action: Mouse scrolled (444, 423) with delta (0, 0)
Screenshot: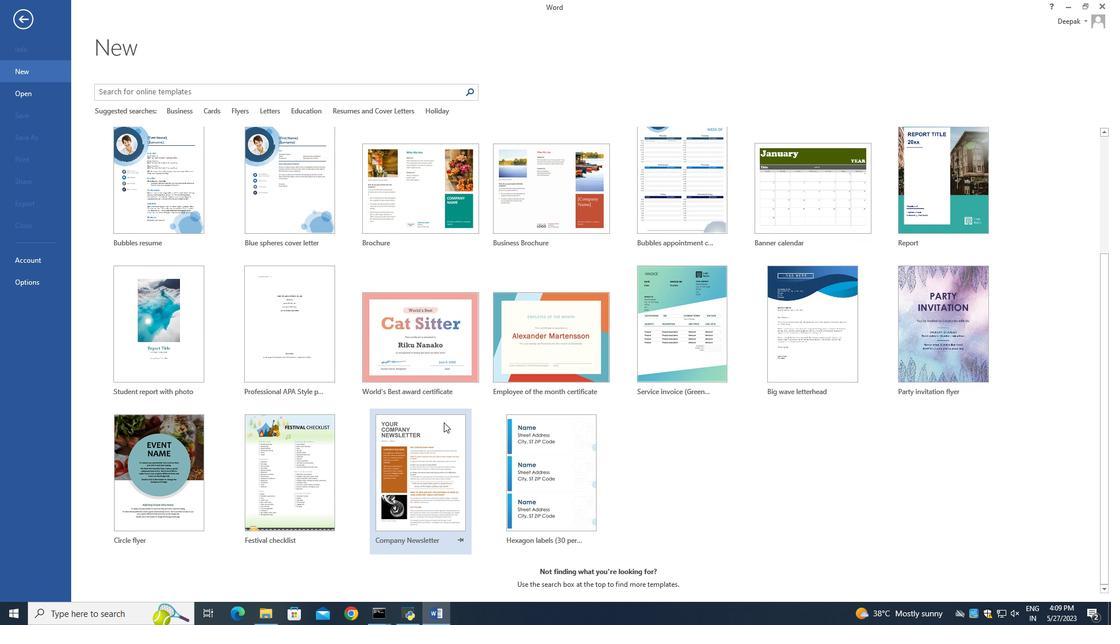 
Action: Mouse scrolled (444, 423) with delta (0, 0)
Screenshot: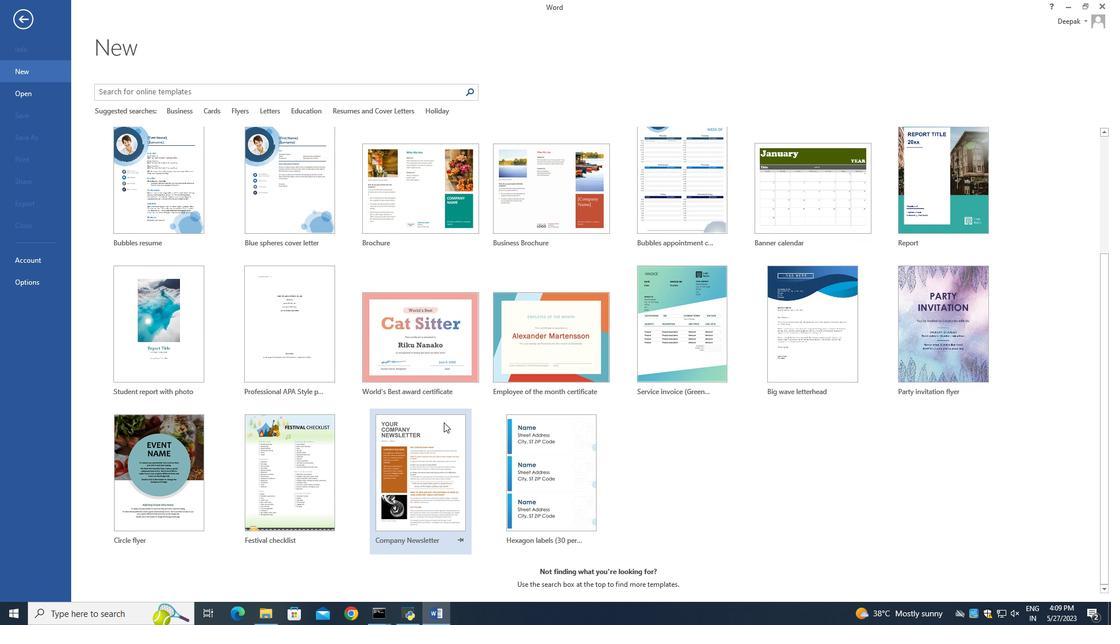 
Action: Mouse scrolled (444, 423) with delta (0, 0)
Screenshot: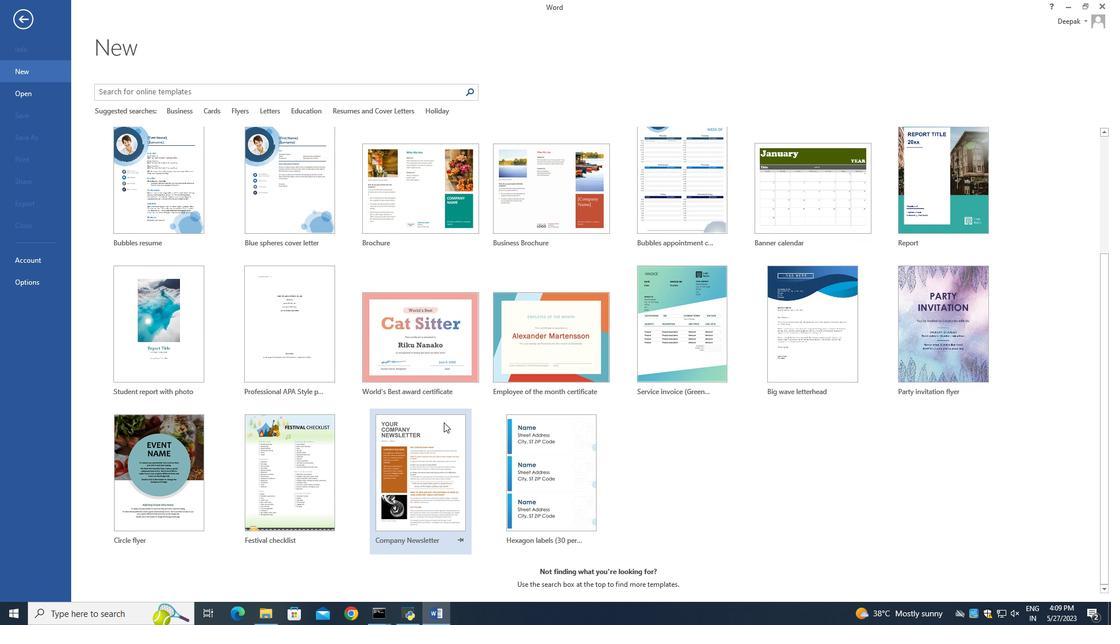 
Action: Mouse scrolled (444, 423) with delta (0, 0)
Screenshot: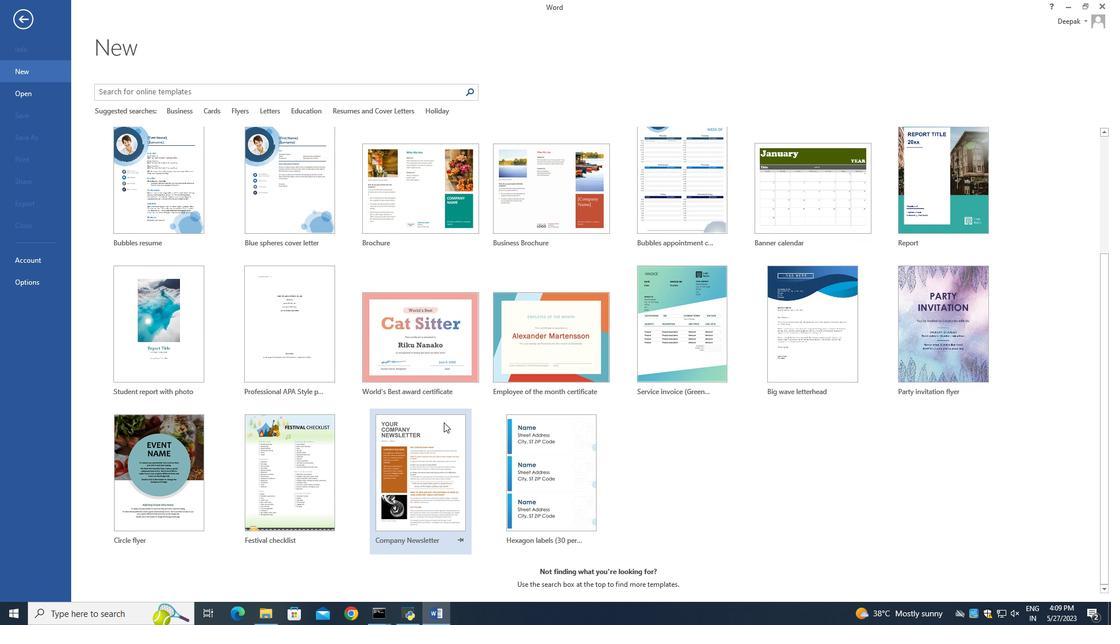 
Action: Mouse scrolled (444, 423) with delta (0, 0)
Screenshot: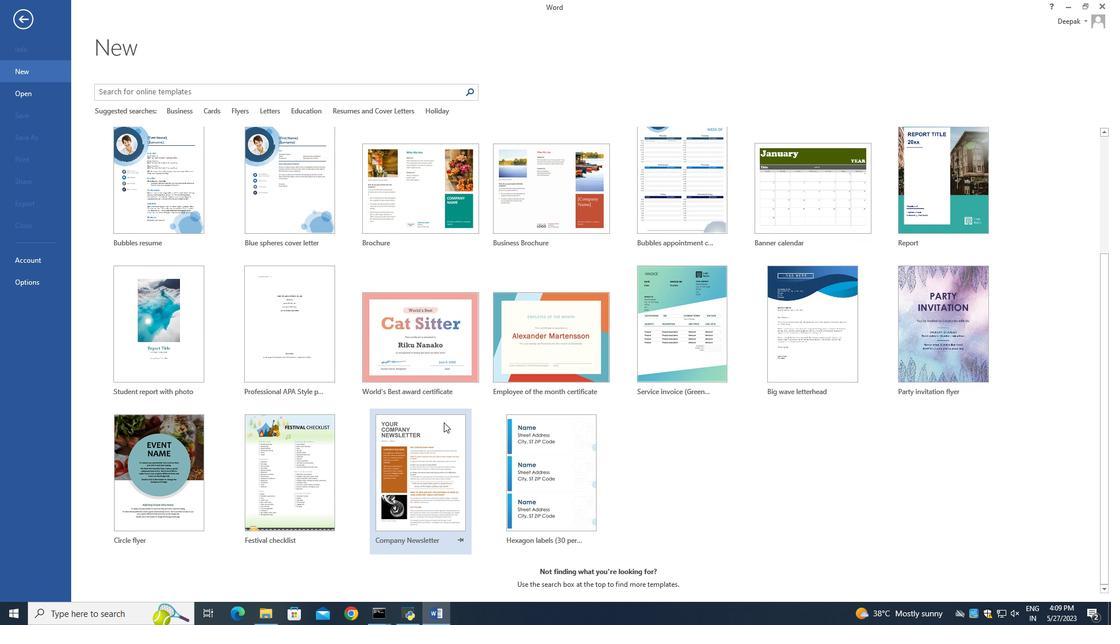 
Action: Mouse scrolled (444, 423) with delta (0, 0)
Screenshot: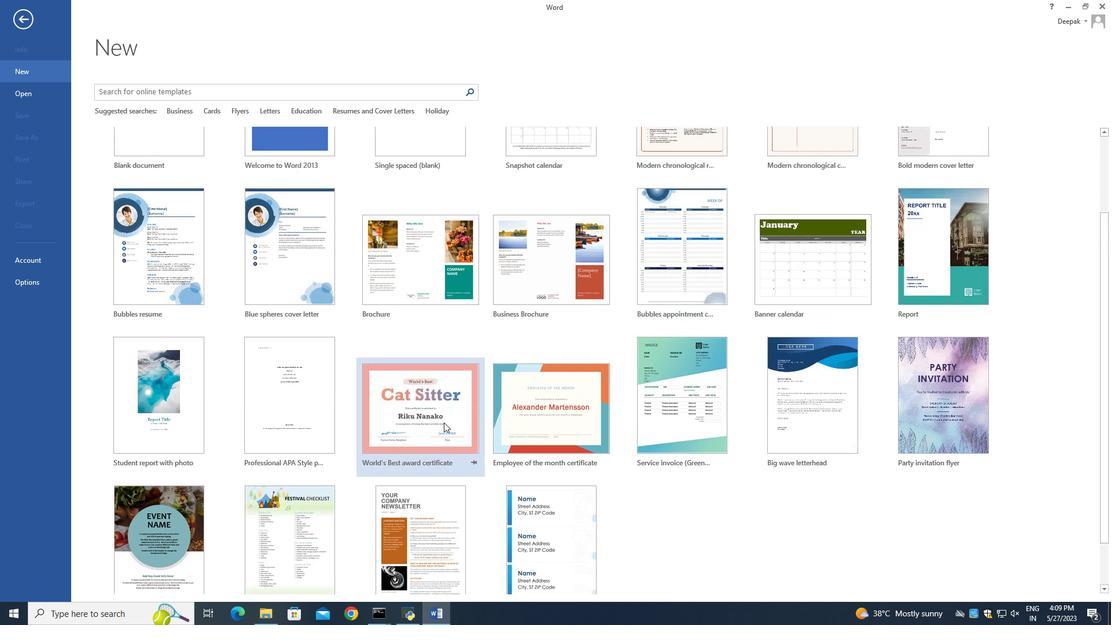 
Action: Mouse moved to (183, 93)
Screenshot: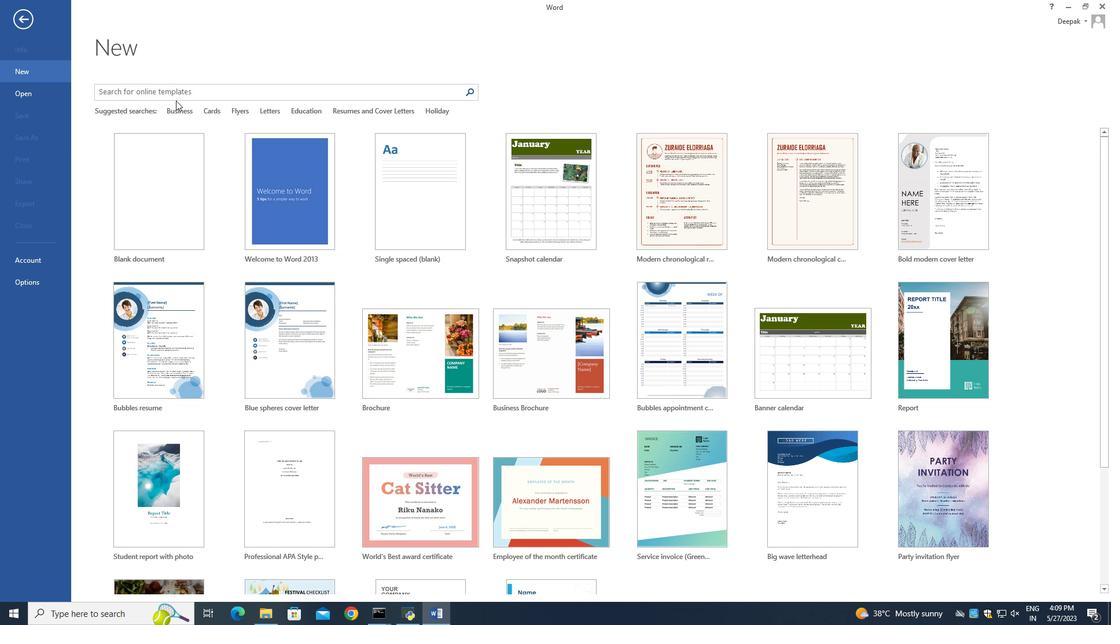 
Action: Mouse pressed left at (183, 93)
Screenshot: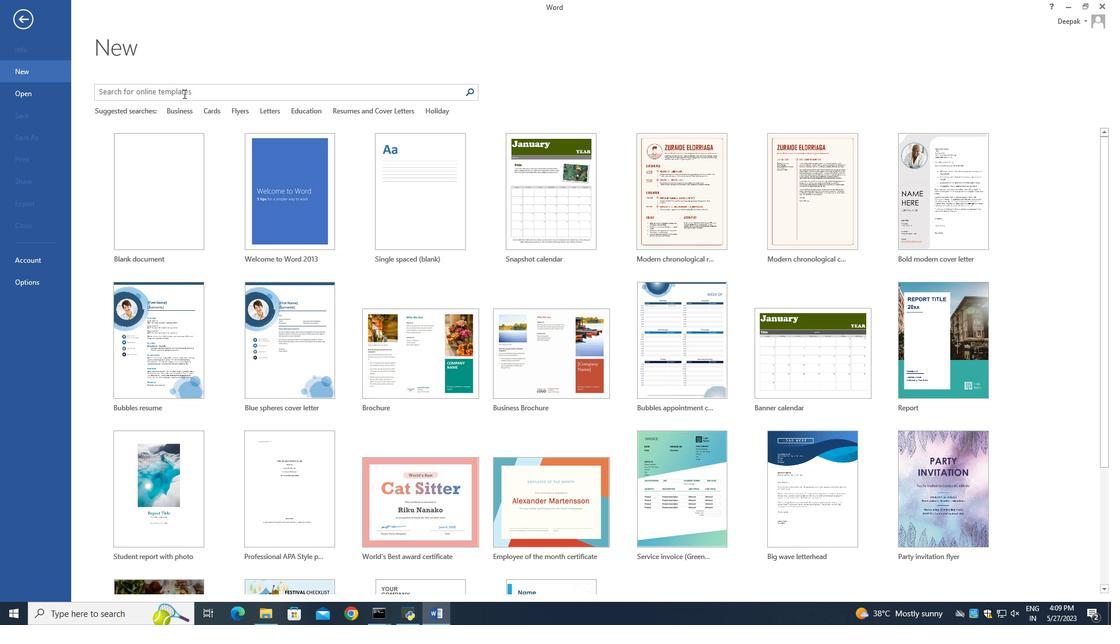 
Action: Mouse moved to (193, 89)
Screenshot: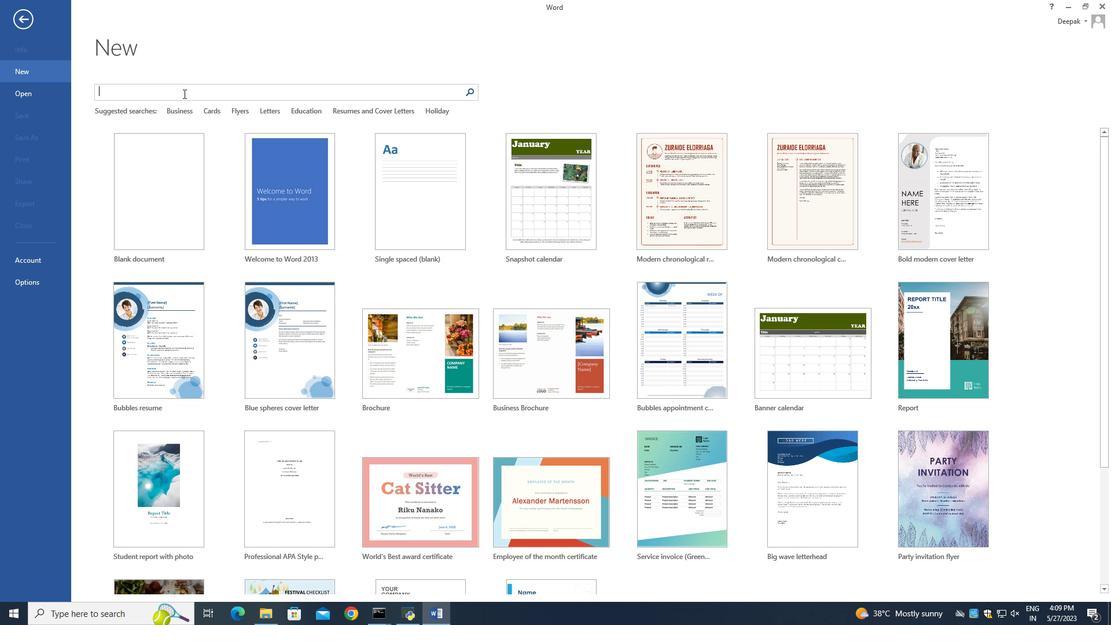 
Action: Key pressed <Key.shift>Blo<Key.shift>G<Key.backspace><Key.backspace>og<Key.space><Key.shift>Post<Key.enter>
